 Task: Explore Airbnb accommodation in HodonÃÂ­n, Czech Republic from 9th December, 2023 to 11th December, 2023 for 2 adults.2 bedrooms having 2 beds and 1 bathroom. Property type can be guest house. Amenities needed are: wifi. Look for 4 properties as per requirement.
Action: Mouse pressed left at (437, 95)
Screenshot: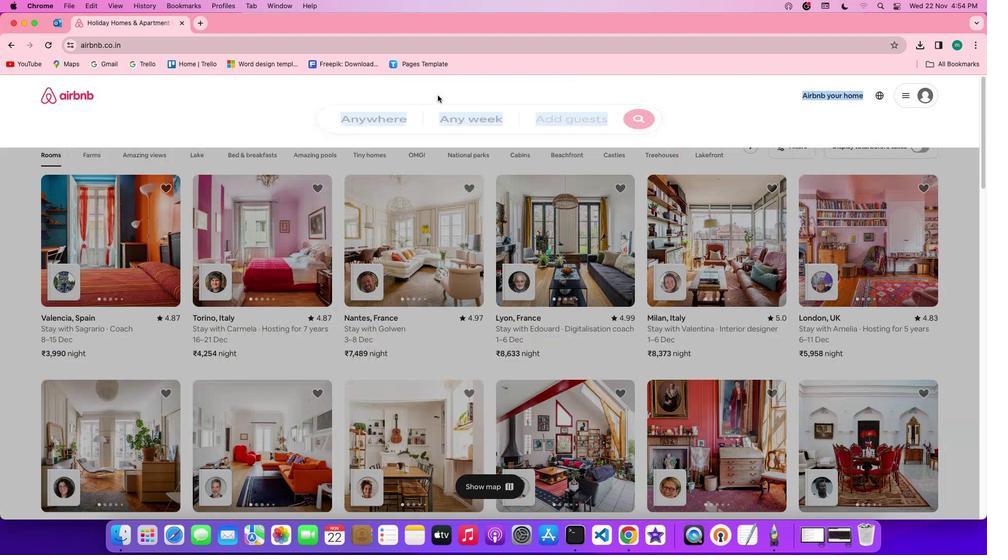 
Action: Mouse moved to (405, 139)
Screenshot: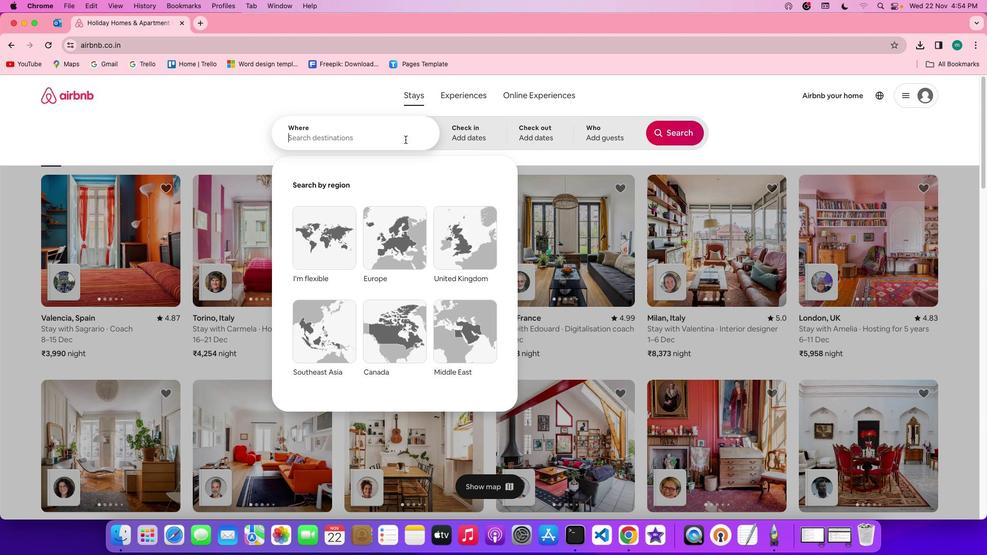 
Action: Mouse pressed left at (405, 139)
Screenshot: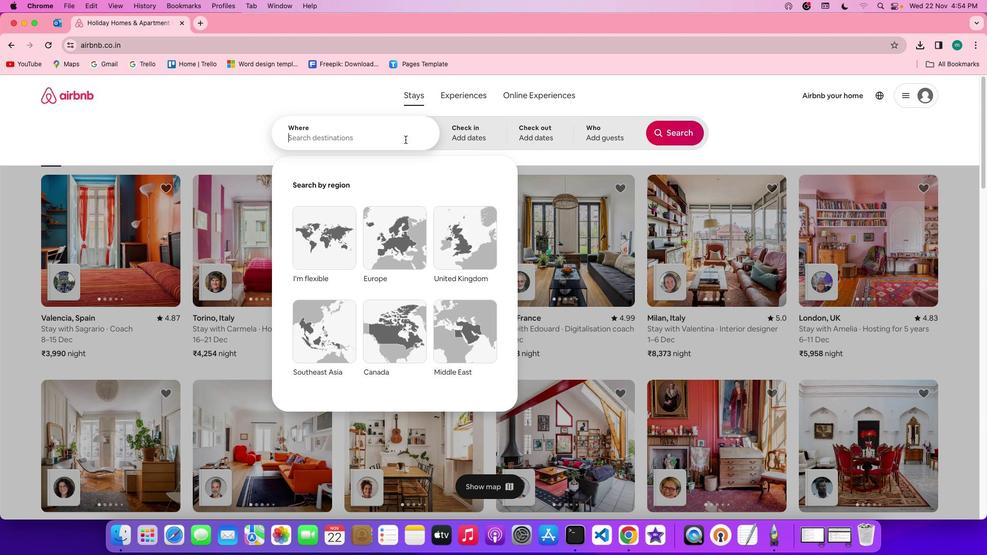 
Action: Key pressed Key.shift'H''o''n''d''o''n''a''n'','Key.spaceKey.shift'c''z''e''c''h'Key.spaceKey.shift'r''e''p''u''b''l''i''c'
Screenshot: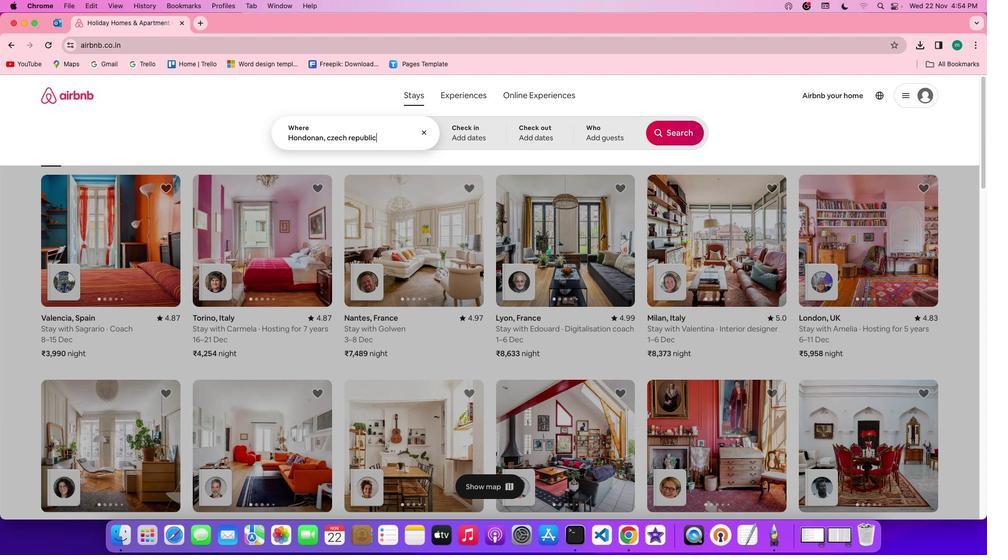 
Action: Mouse moved to (454, 128)
Screenshot: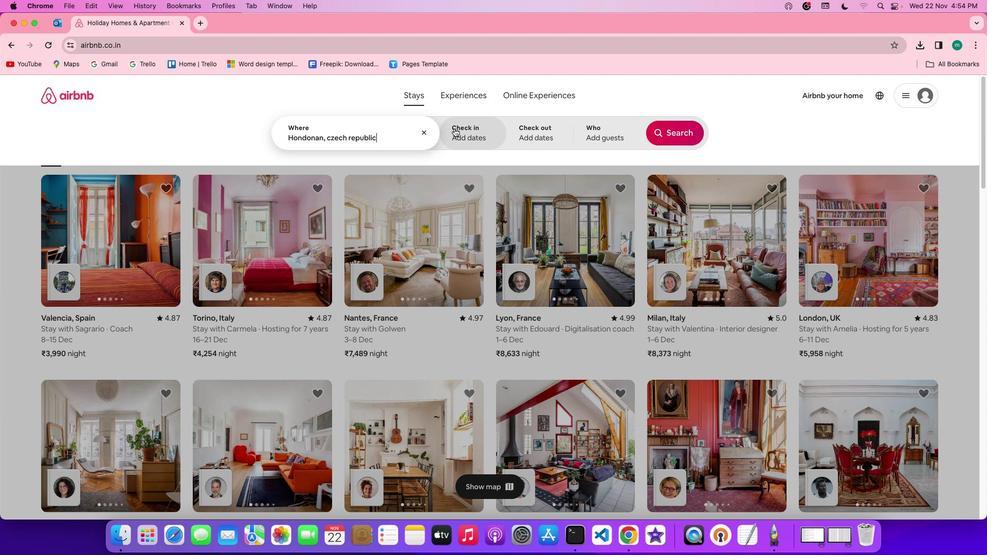 
Action: Mouse pressed left at (454, 128)
Screenshot: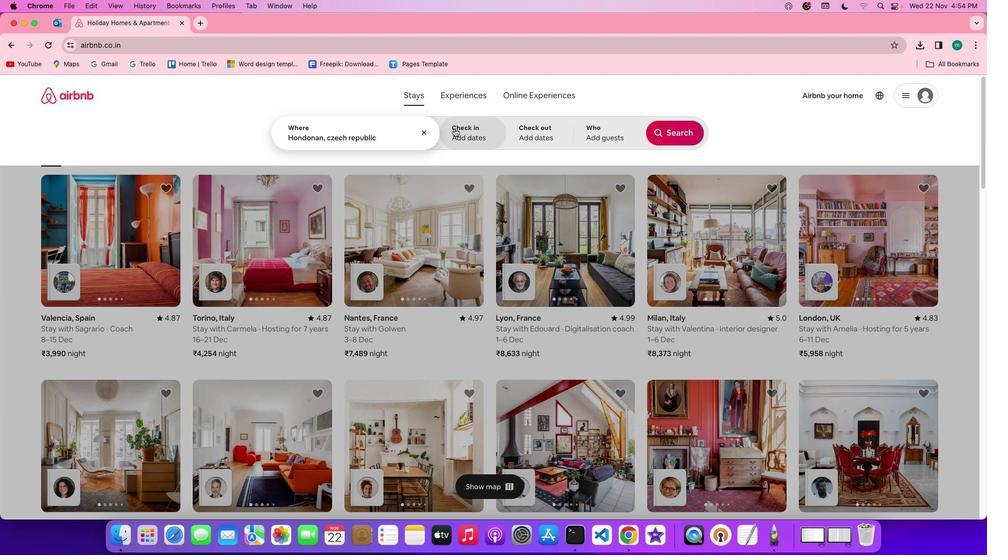 
Action: Mouse moved to (661, 281)
Screenshot: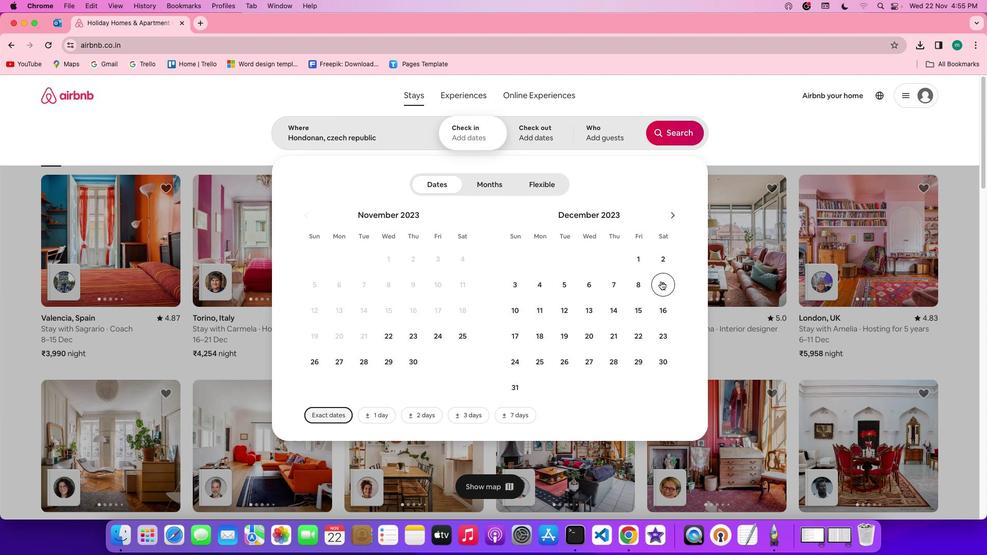 
Action: Mouse pressed left at (661, 281)
Screenshot: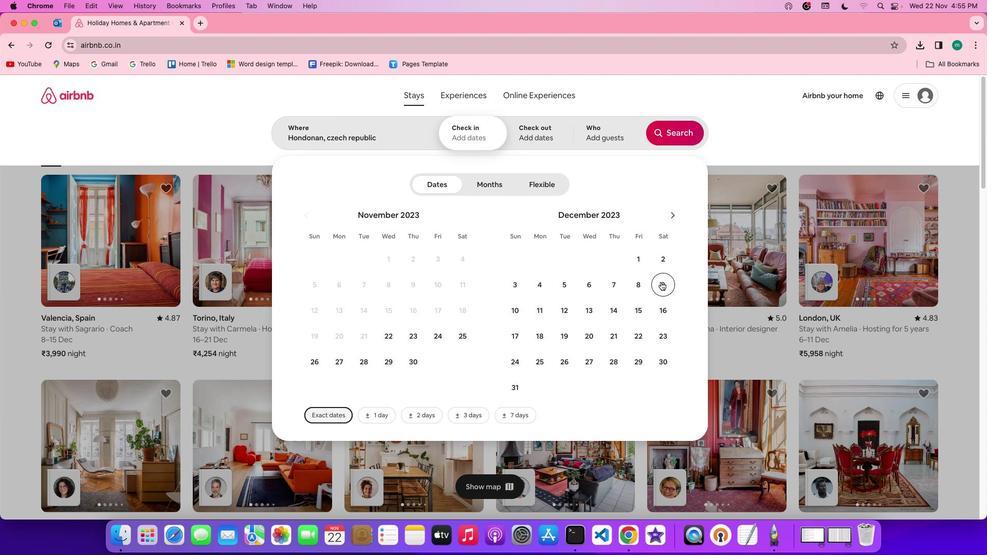
Action: Mouse moved to (538, 310)
Screenshot: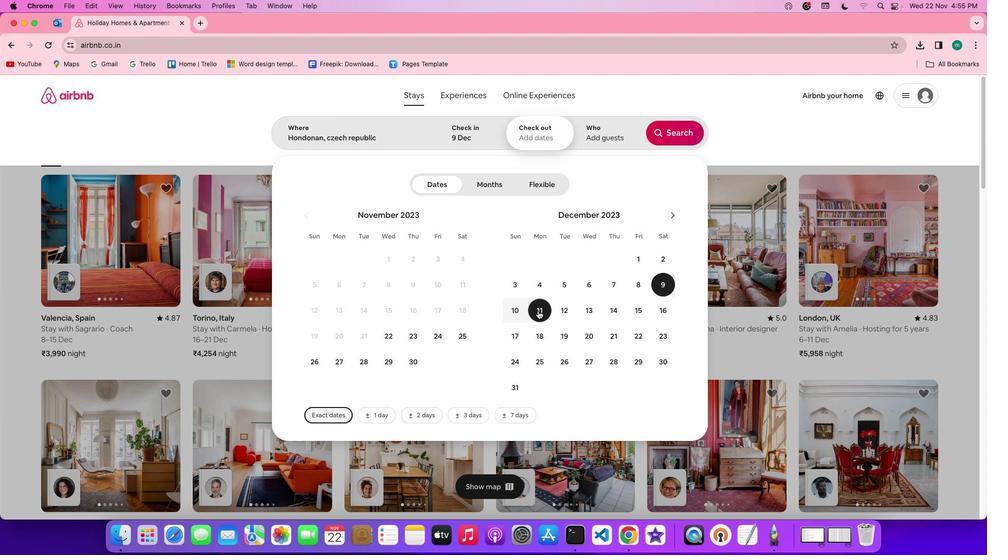 
Action: Mouse pressed left at (538, 310)
Screenshot: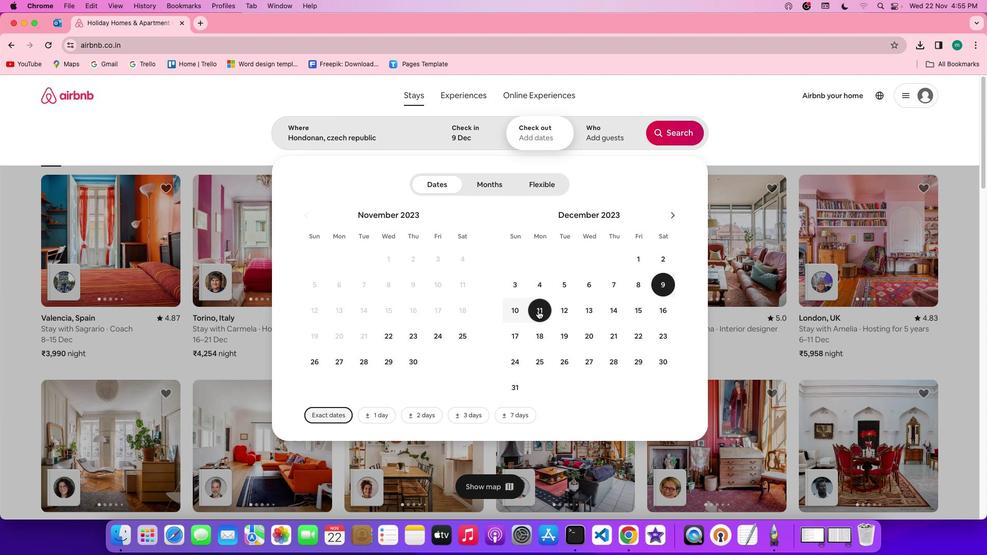 
Action: Mouse moved to (606, 134)
Screenshot: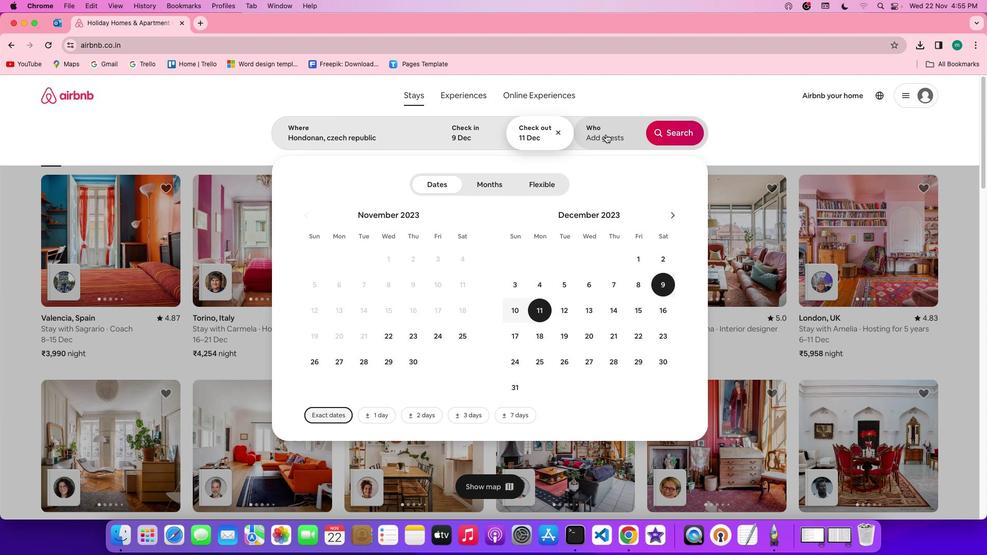 
Action: Mouse pressed left at (606, 134)
Screenshot: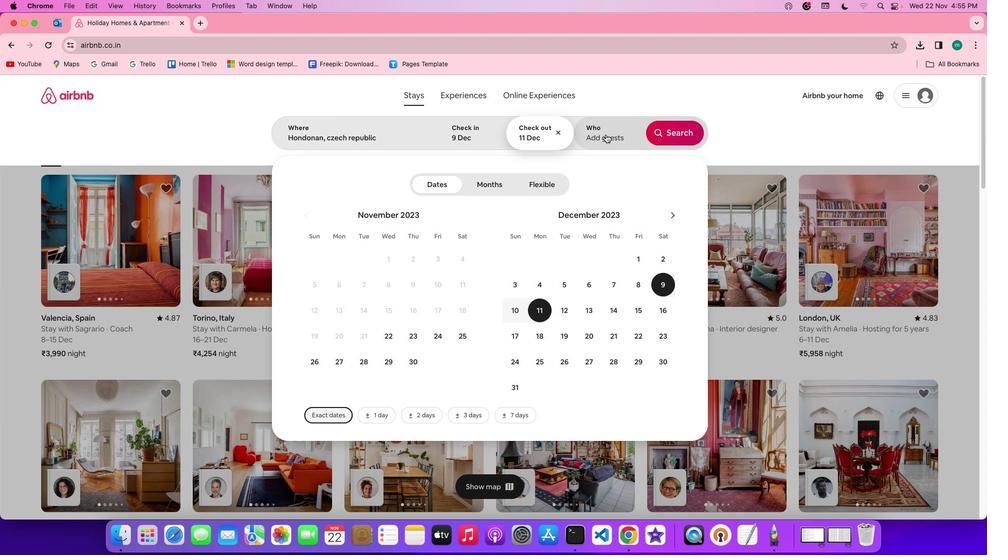 
Action: Mouse moved to (683, 186)
Screenshot: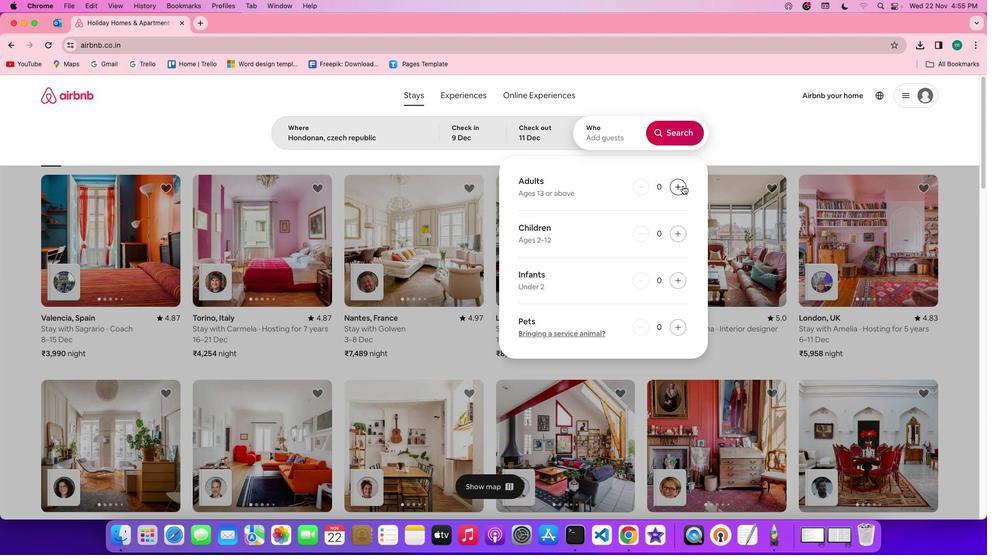 
Action: Mouse pressed left at (683, 186)
Screenshot: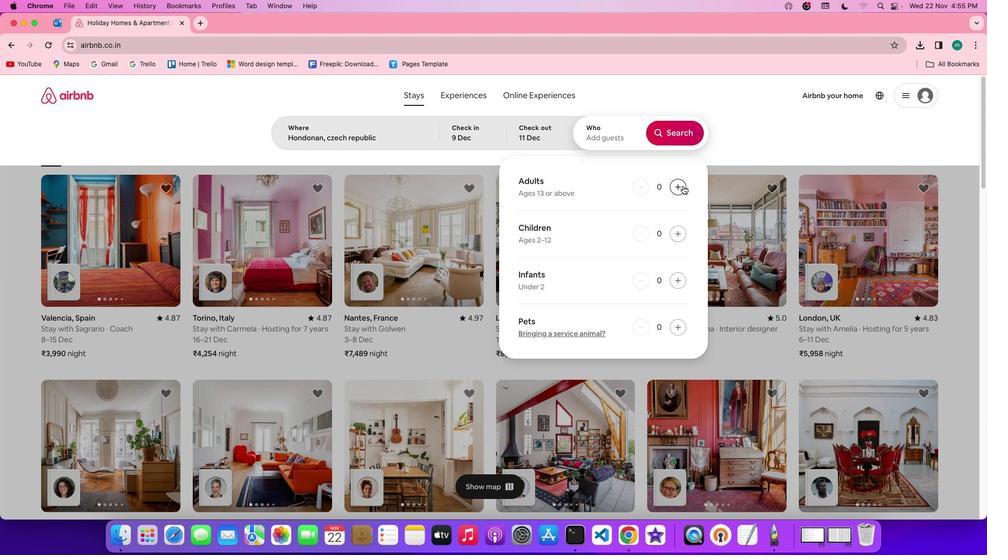 
Action: Mouse pressed left at (683, 186)
Screenshot: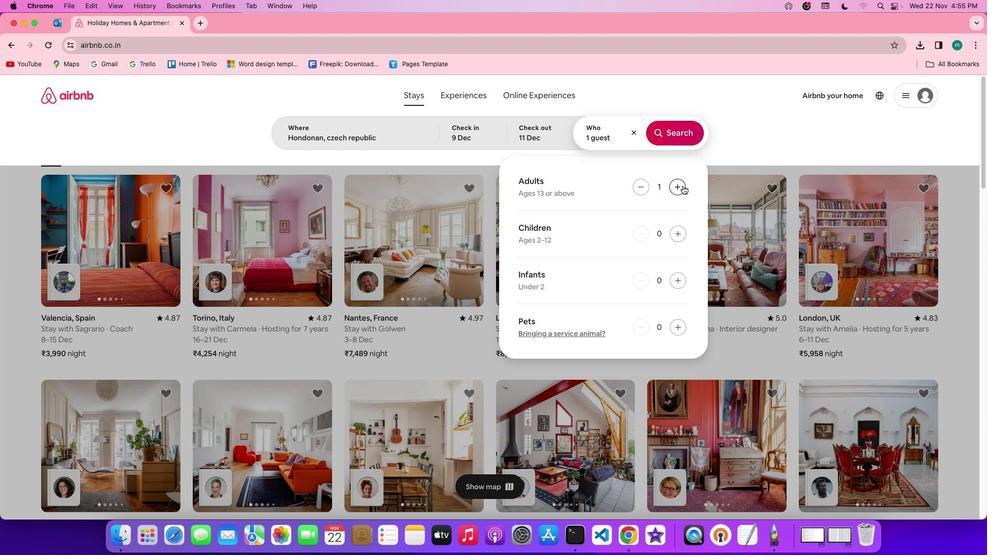 
Action: Mouse moved to (678, 132)
Screenshot: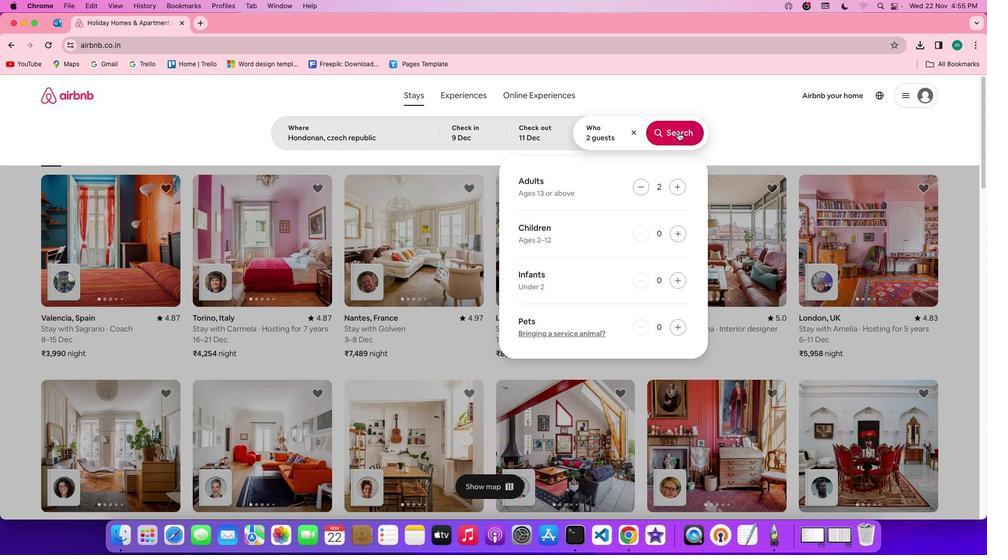 
Action: Mouse pressed left at (678, 132)
Screenshot: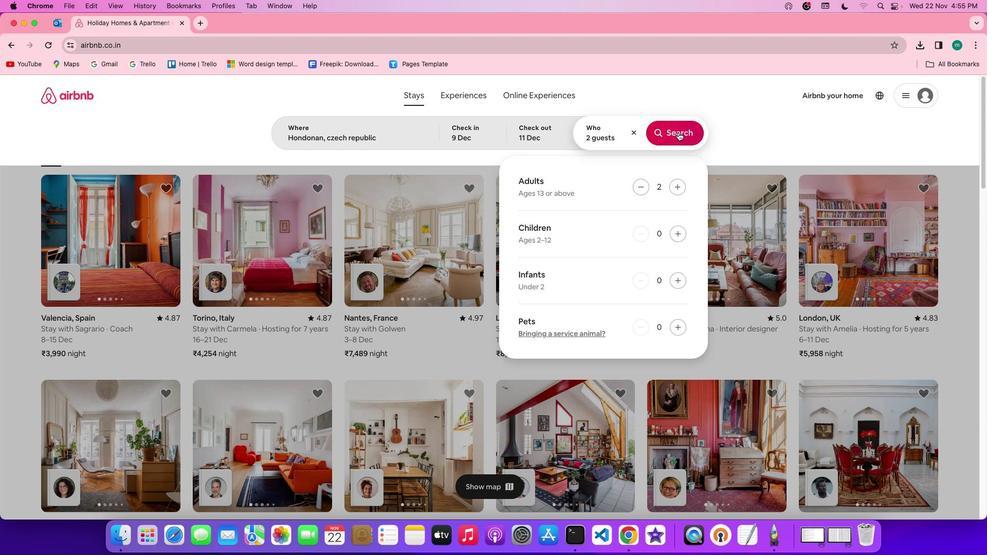 
Action: Mouse moved to (820, 133)
Screenshot: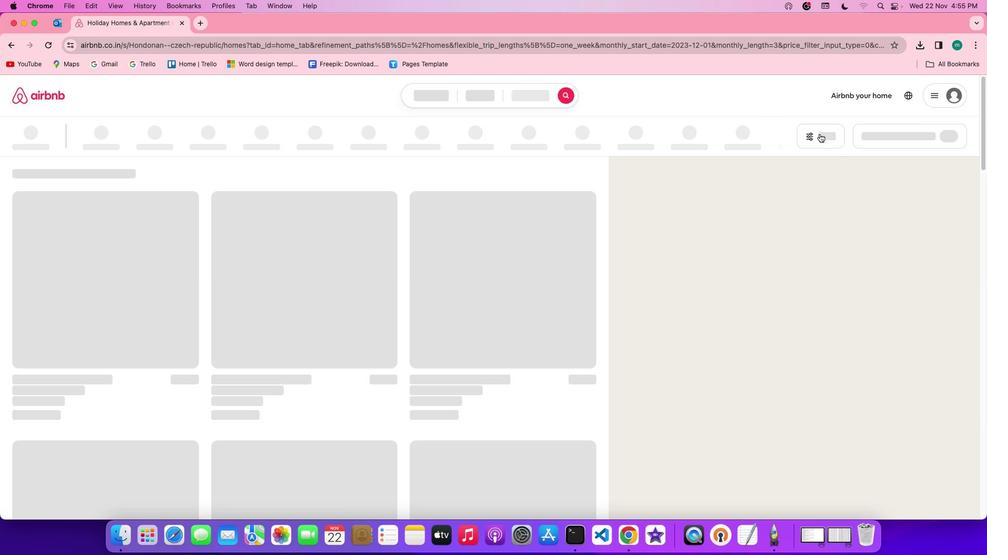
Action: Mouse pressed left at (820, 133)
Screenshot: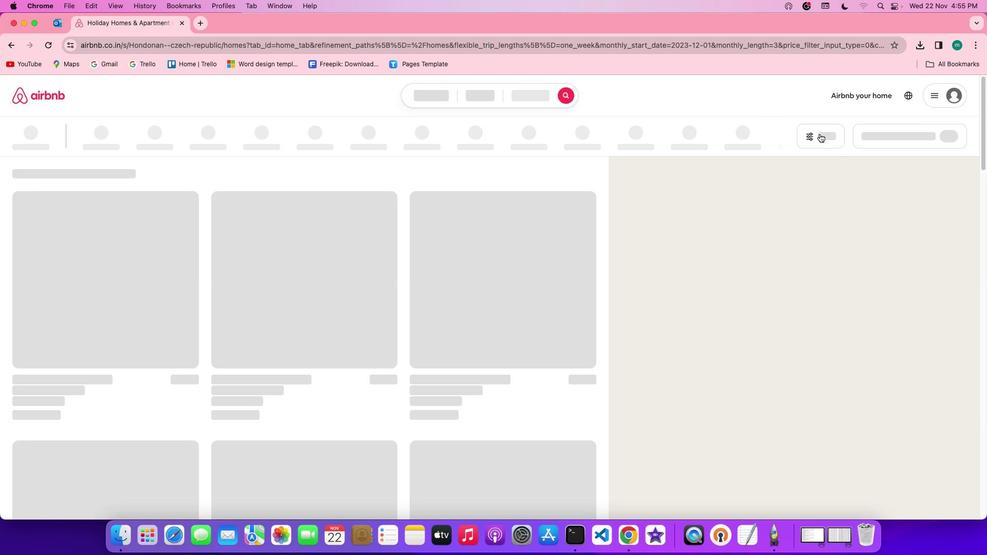 
Action: Mouse moved to (578, 265)
Screenshot: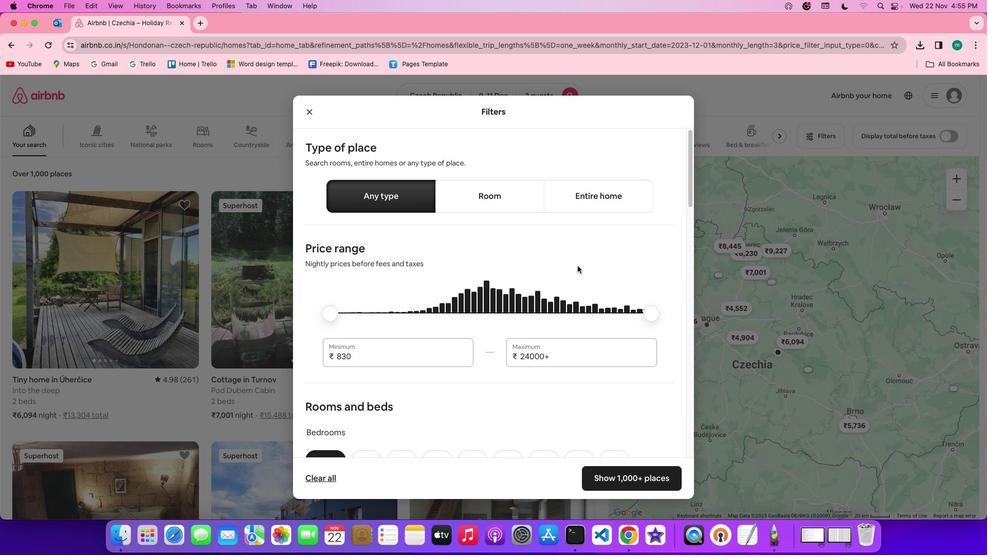 
Action: Mouse scrolled (578, 265) with delta (0, 0)
Screenshot: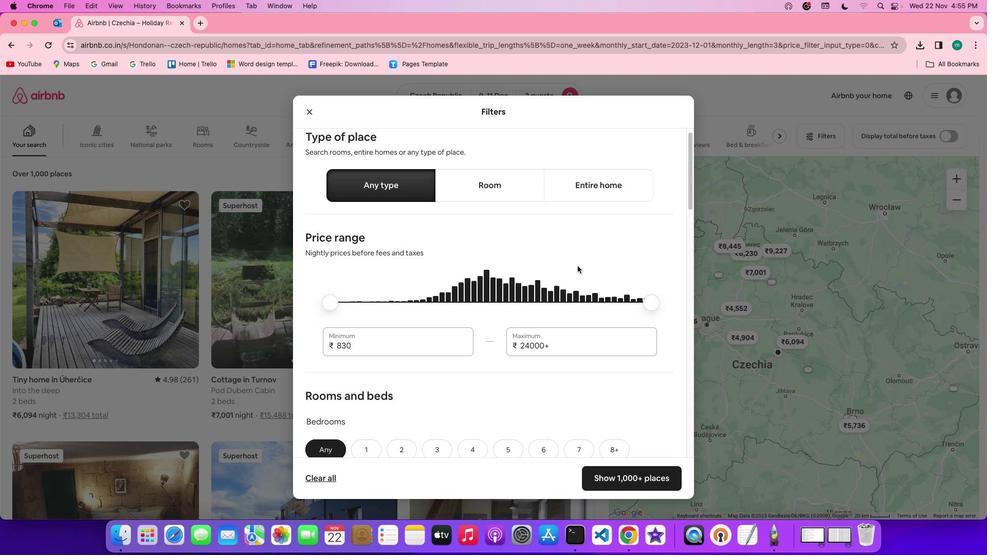 
Action: Mouse scrolled (578, 265) with delta (0, 0)
Screenshot: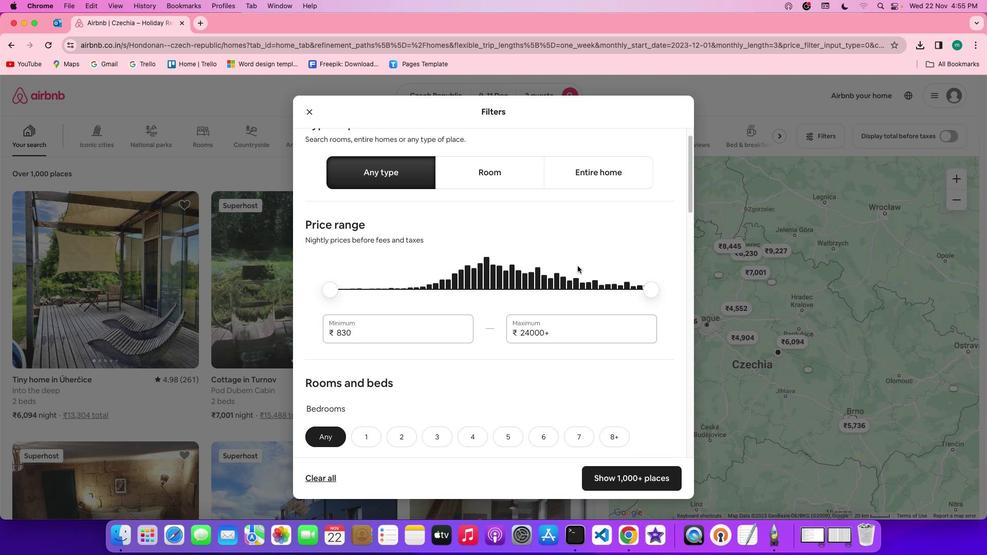 
Action: Mouse scrolled (578, 265) with delta (0, -1)
Screenshot: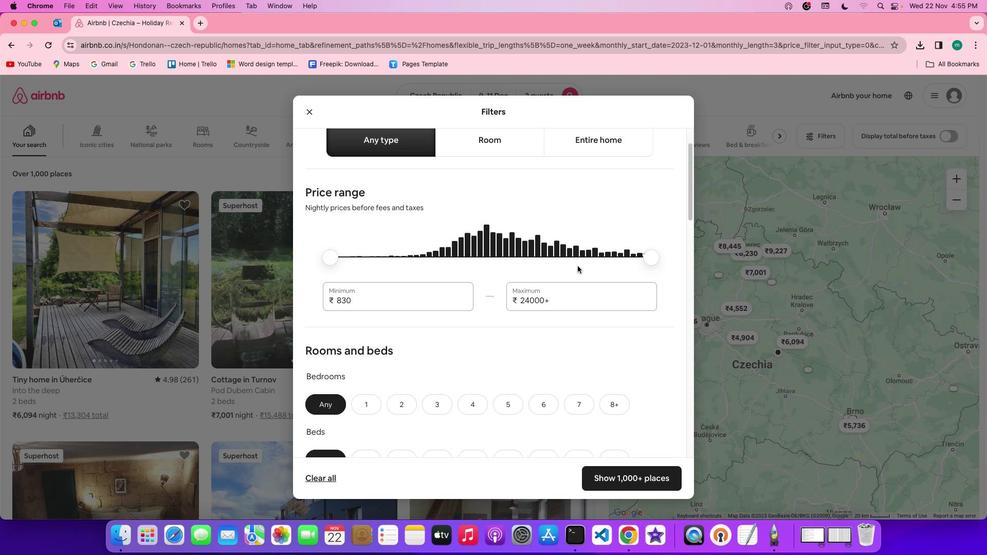 
Action: Mouse scrolled (578, 265) with delta (0, 0)
Screenshot: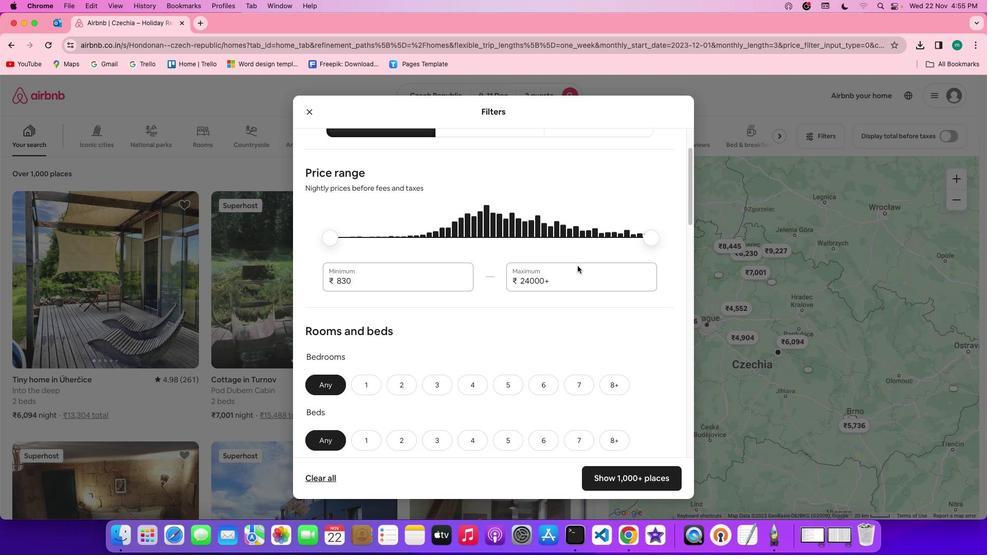 
Action: Mouse scrolled (578, 265) with delta (0, 0)
Screenshot: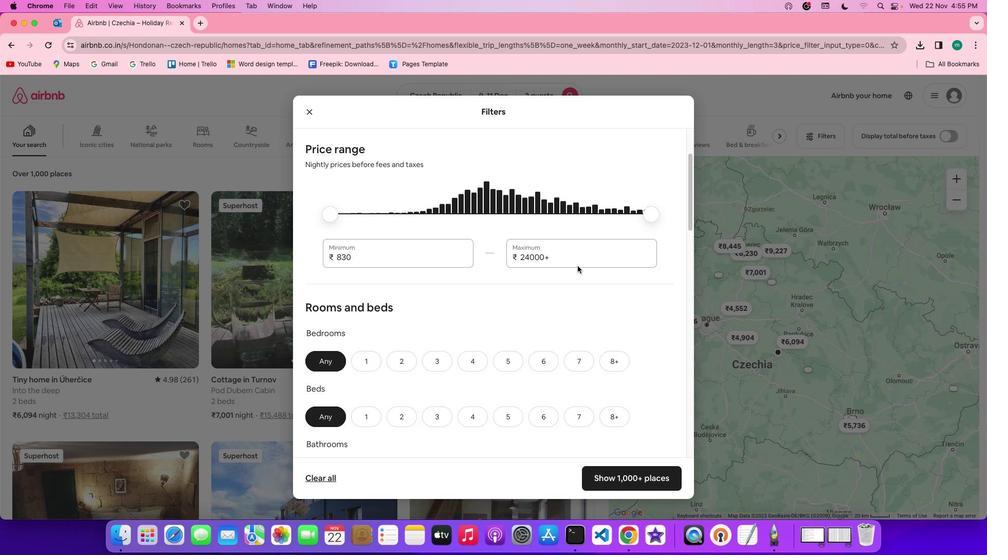 
Action: Mouse scrolled (578, 265) with delta (0, -1)
Screenshot: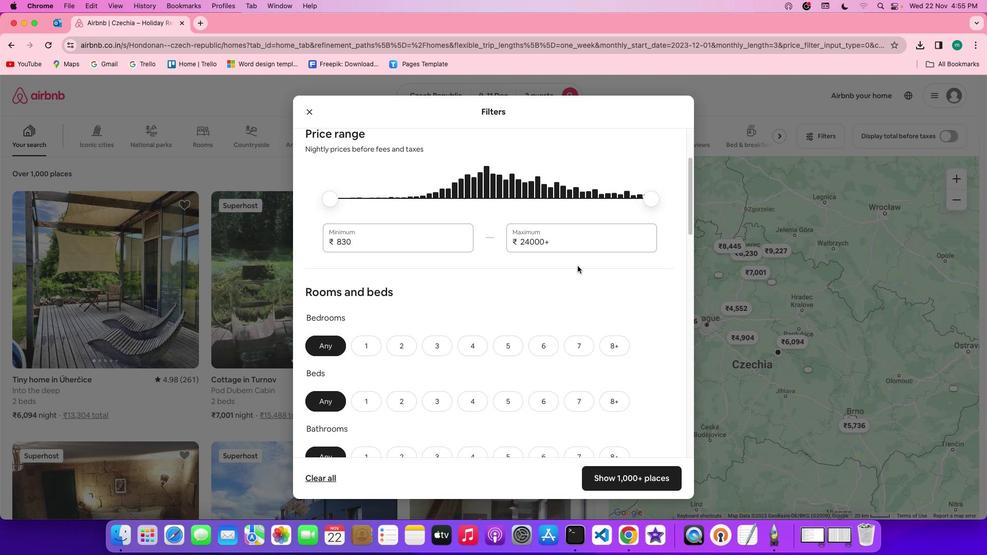 
Action: Mouse scrolled (578, 265) with delta (0, -1)
Screenshot: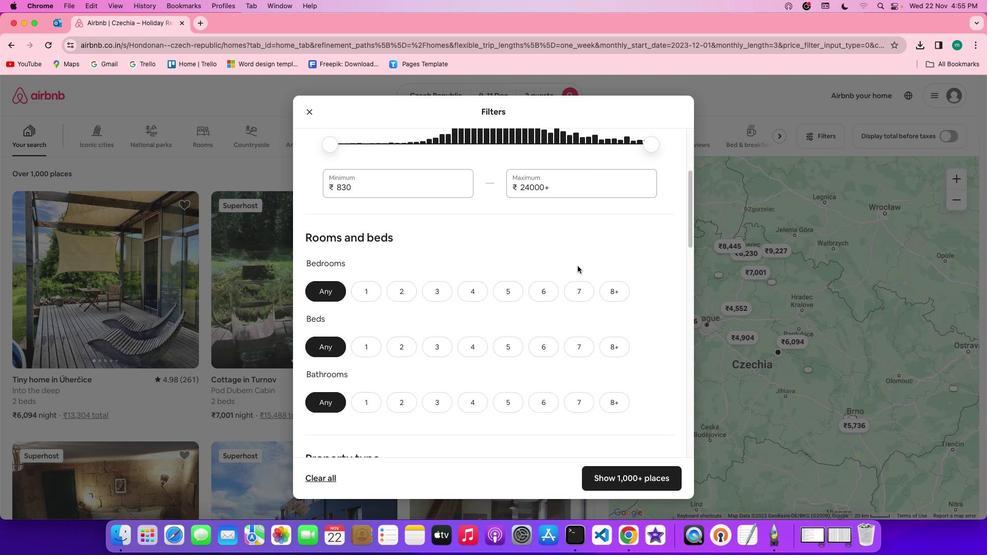 
Action: Mouse scrolled (578, 265) with delta (0, 0)
Screenshot: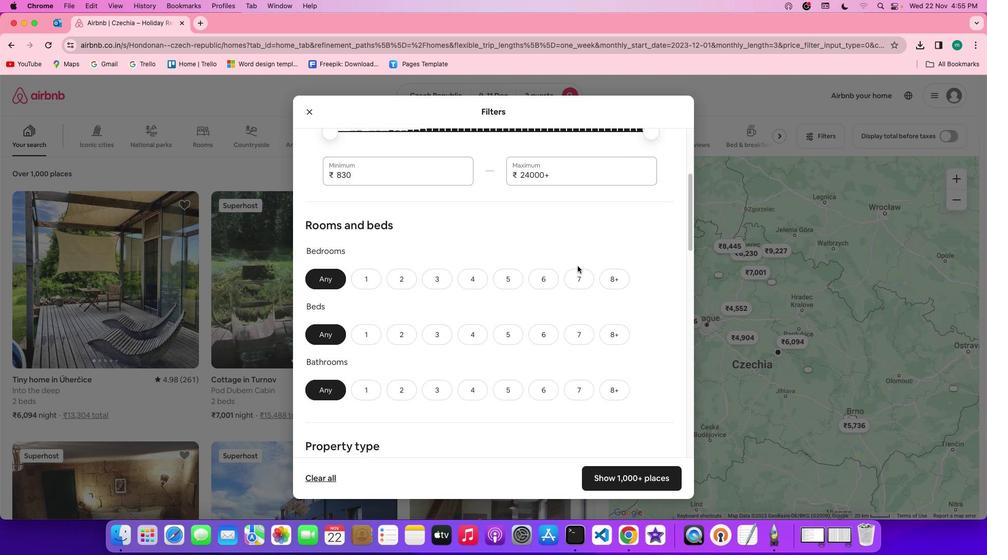 
Action: Mouse scrolled (578, 265) with delta (0, 0)
Screenshot: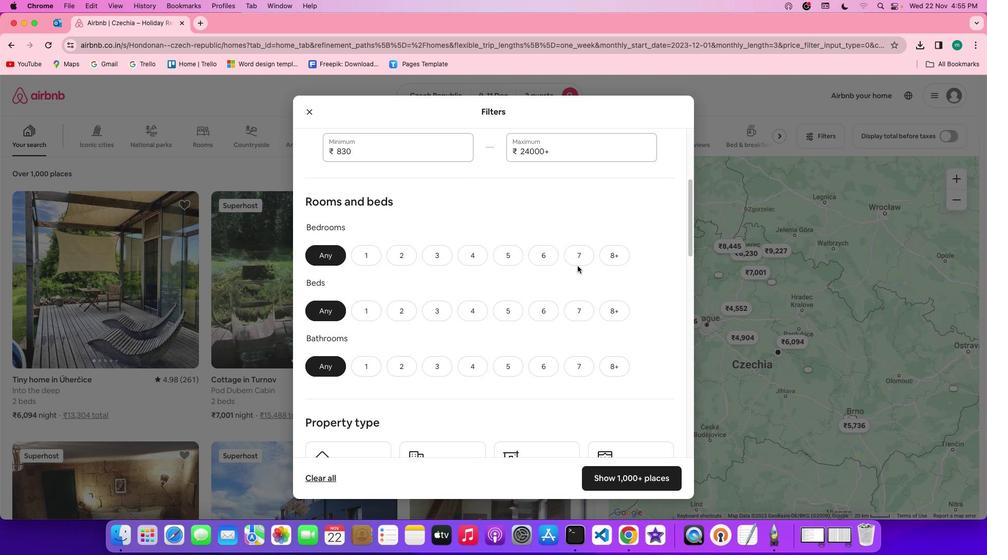 
Action: Mouse scrolled (578, 265) with delta (0, -1)
Screenshot: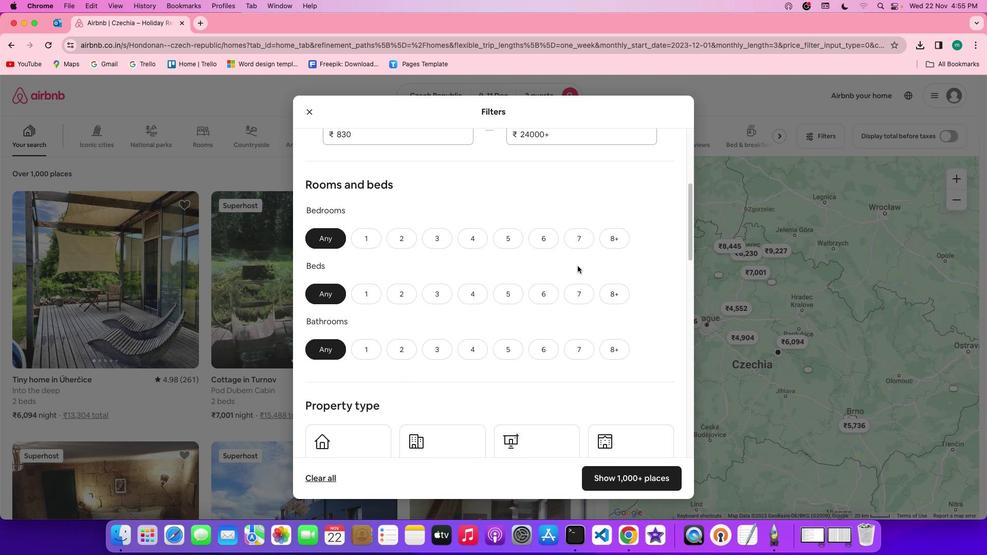 
Action: Mouse moved to (400, 222)
Screenshot: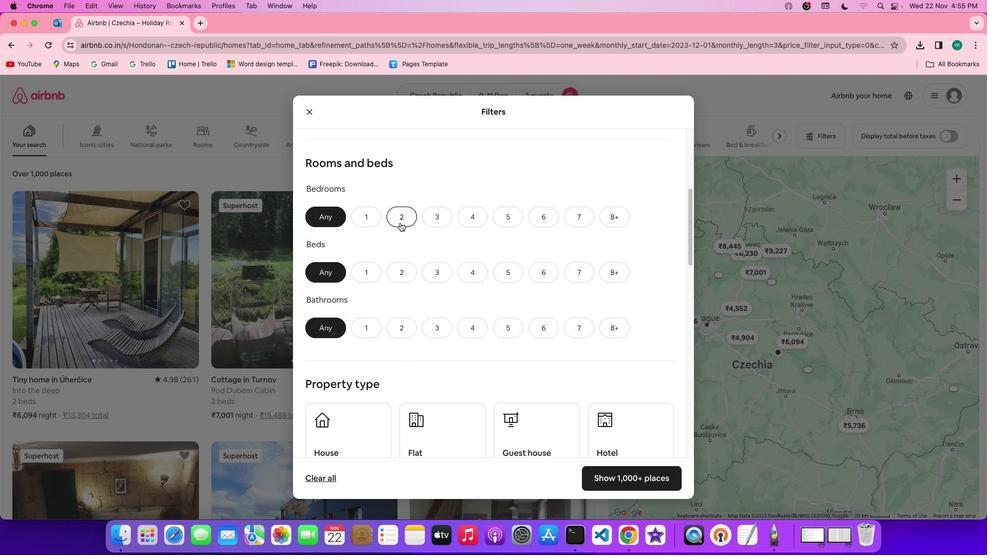 
Action: Mouse pressed left at (400, 222)
Screenshot: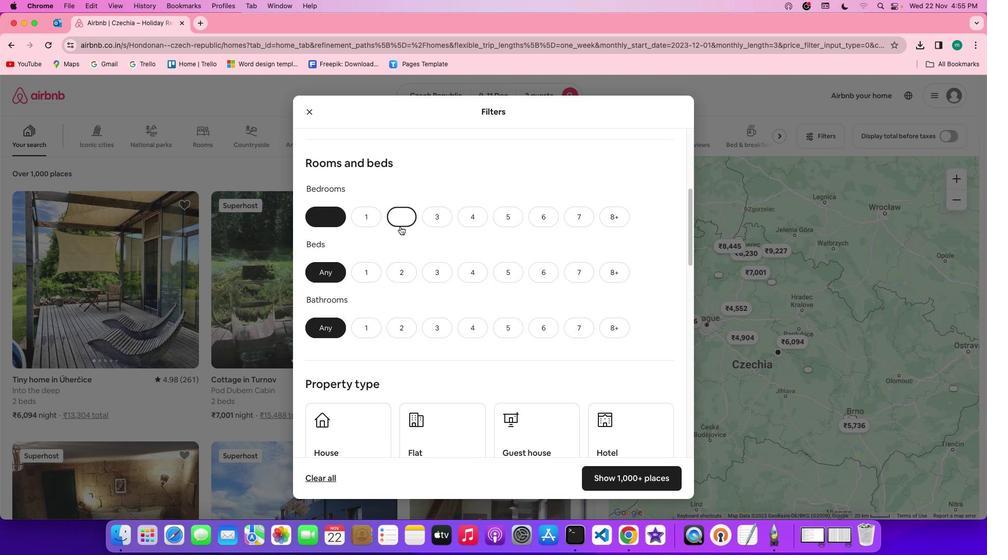 
Action: Mouse moved to (402, 268)
Screenshot: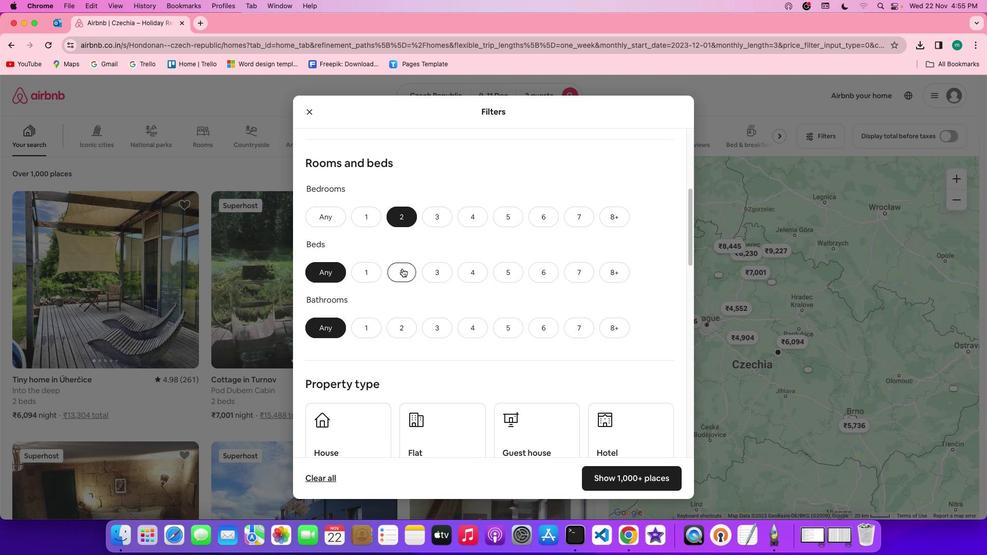 
Action: Mouse pressed left at (402, 268)
Screenshot: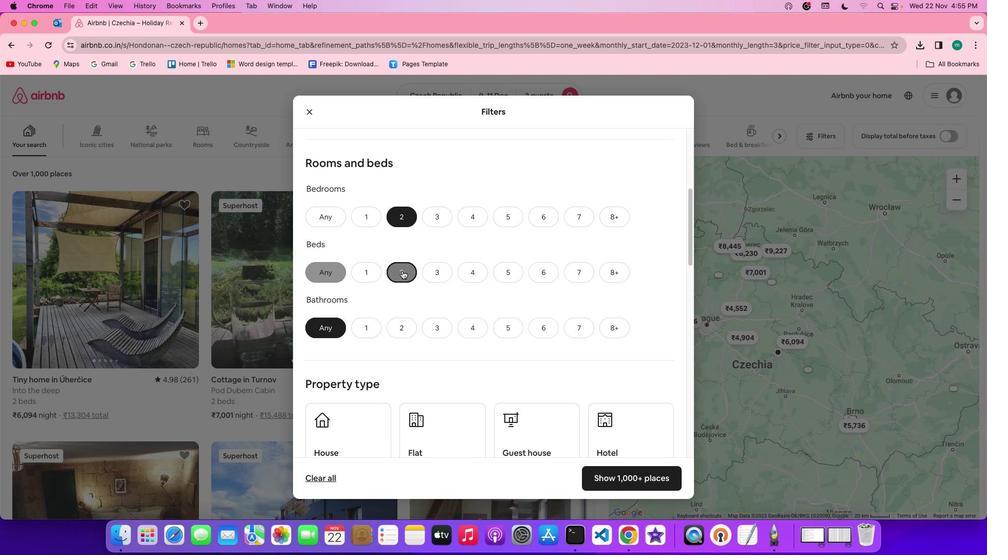 
Action: Mouse moved to (368, 327)
Screenshot: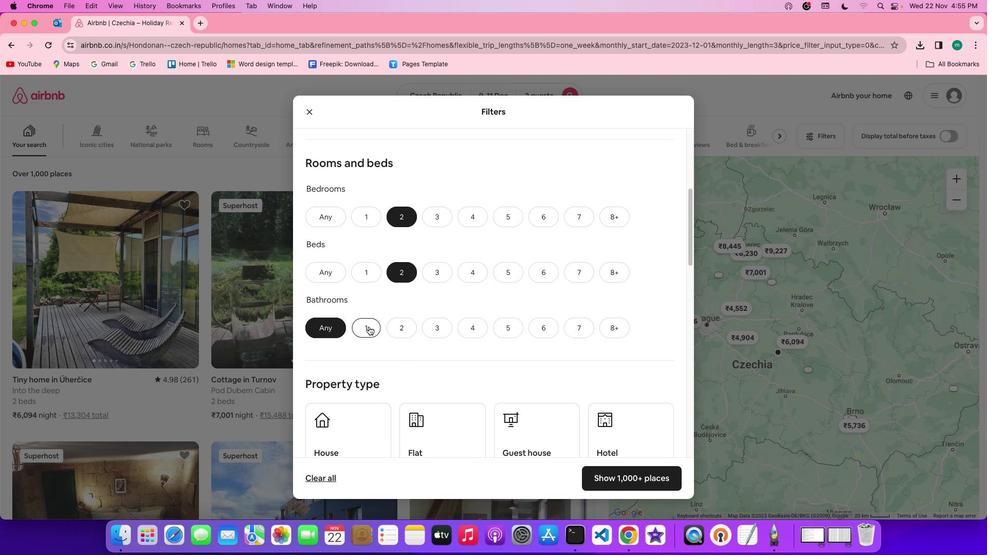 
Action: Mouse pressed left at (368, 327)
Screenshot: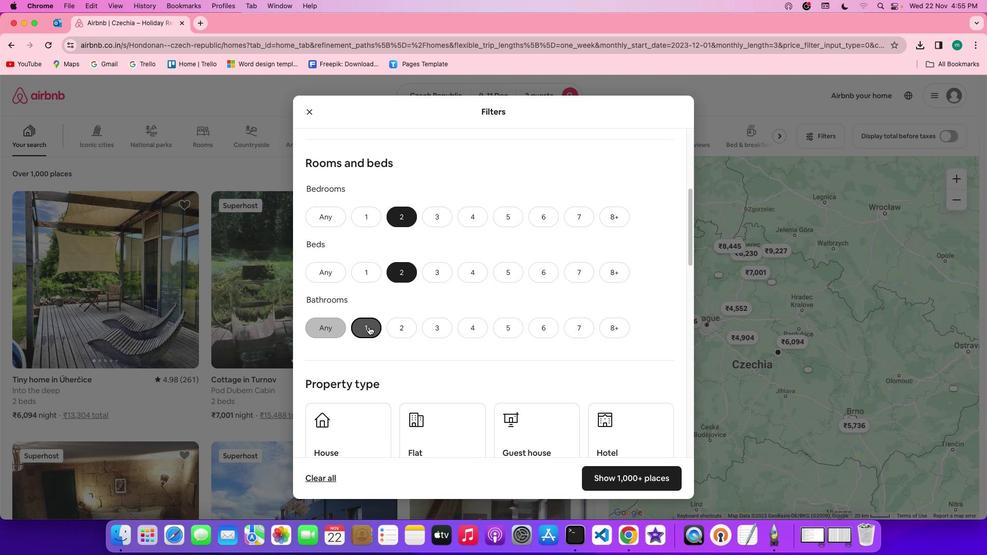 
Action: Mouse moved to (489, 314)
Screenshot: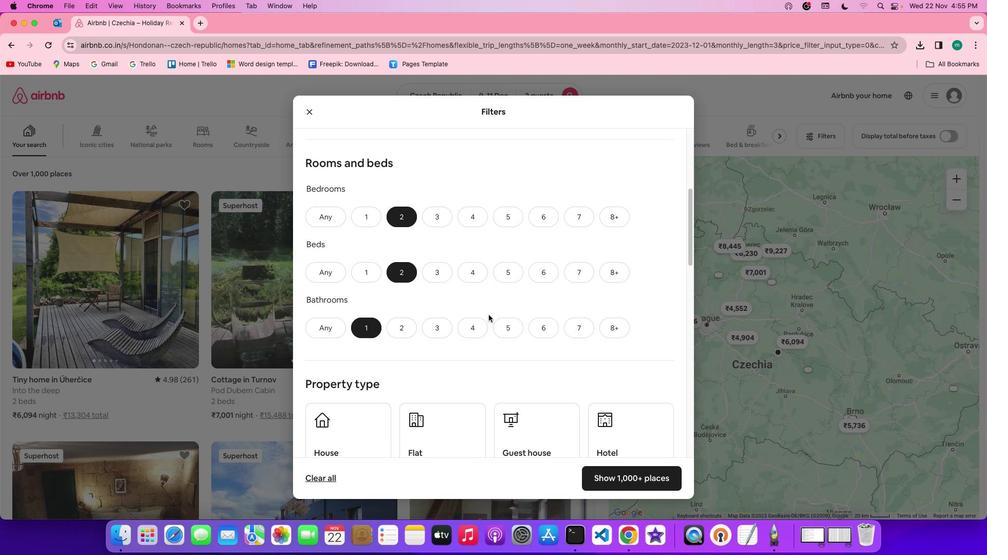 
Action: Mouse scrolled (489, 314) with delta (0, 0)
Screenshot: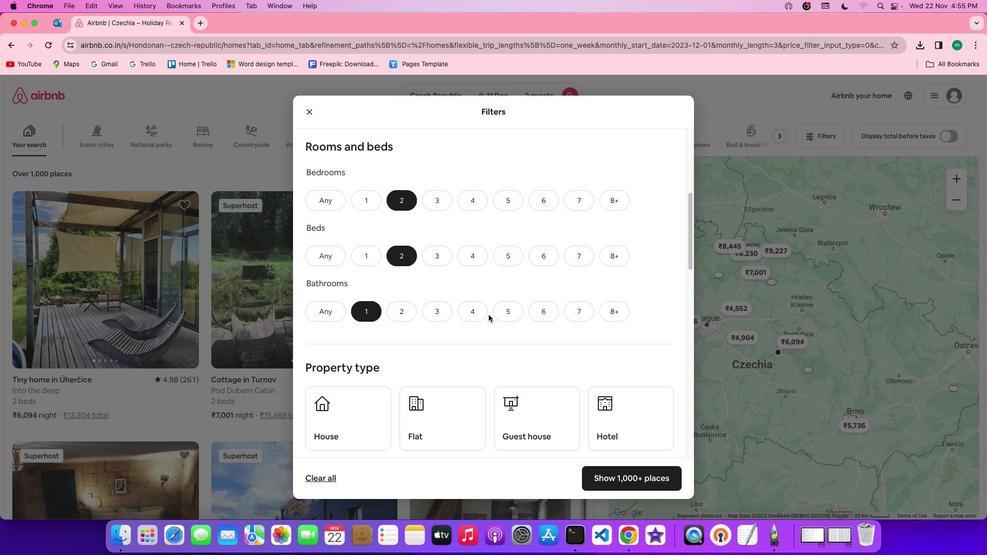 
Action: Mouse scrolled (489, 314) with delta (0, 0)
Screenshot: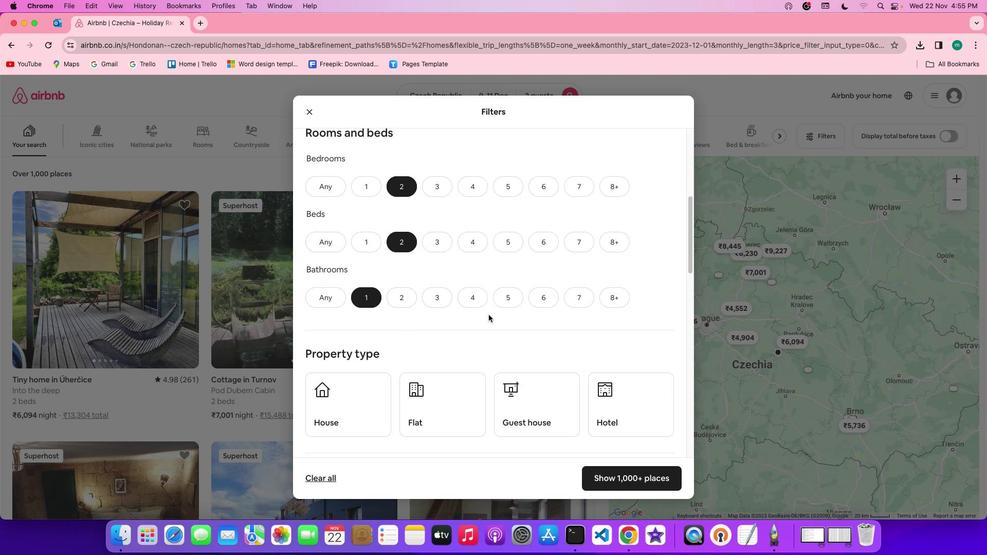 
Action: Mouse scrolled (489, 314) with delta (0, -1)
Screenshot: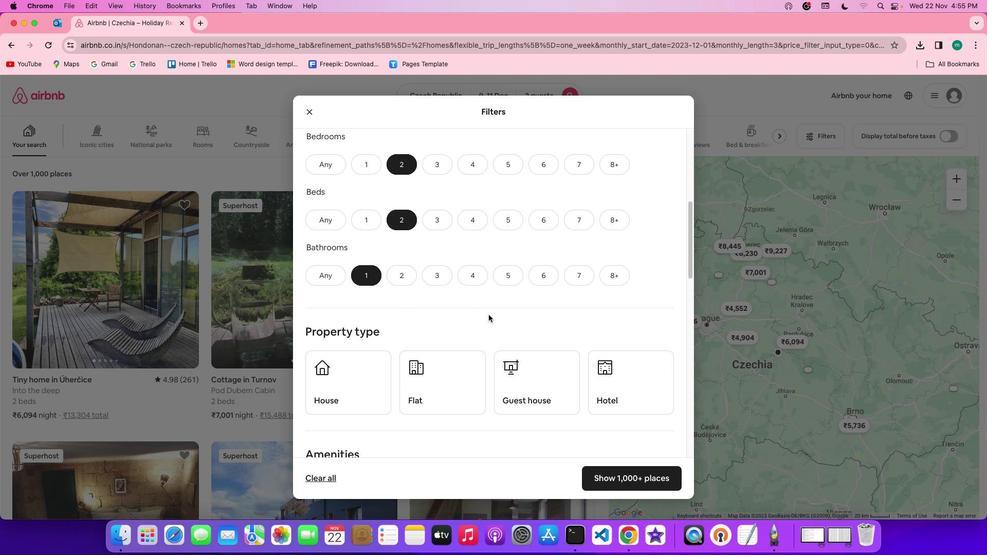 
Action: Mouse scrolled (489, 314) with delta (0, 0)
Screenshot: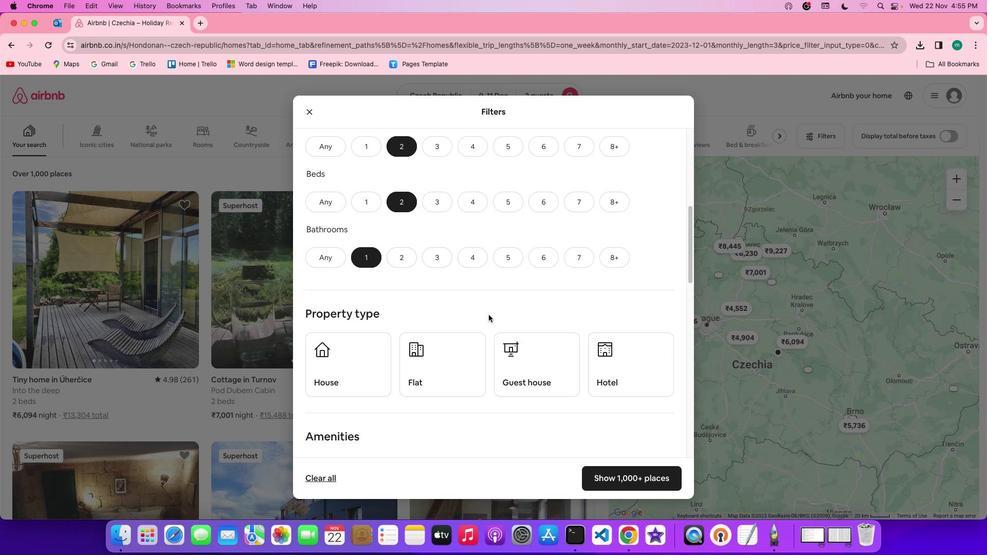 
Action: Mouse scrolled (489, 314) with delta (0, 0)
Screenshot: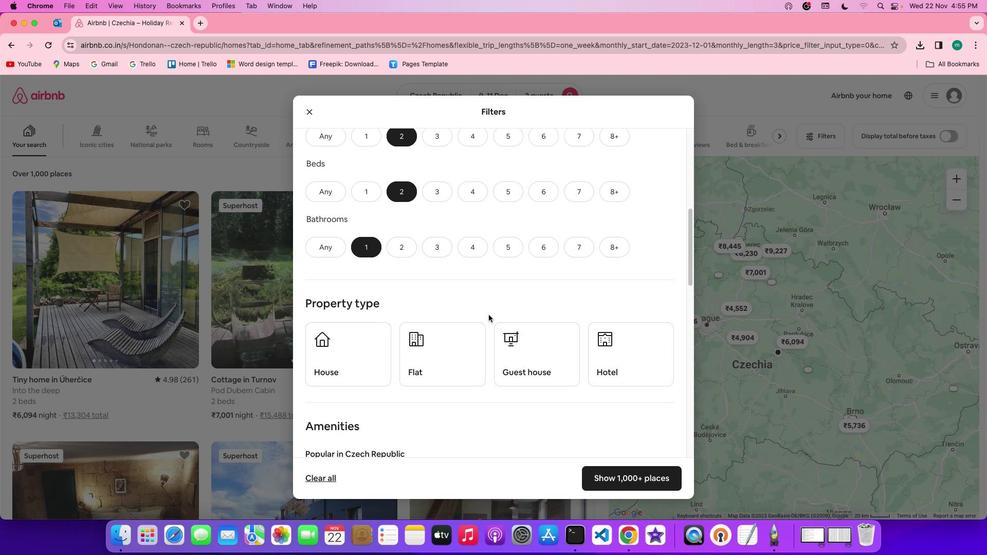 
Action: Mouse scrolled (489, 314) with delta (0, 0)
Screenshot: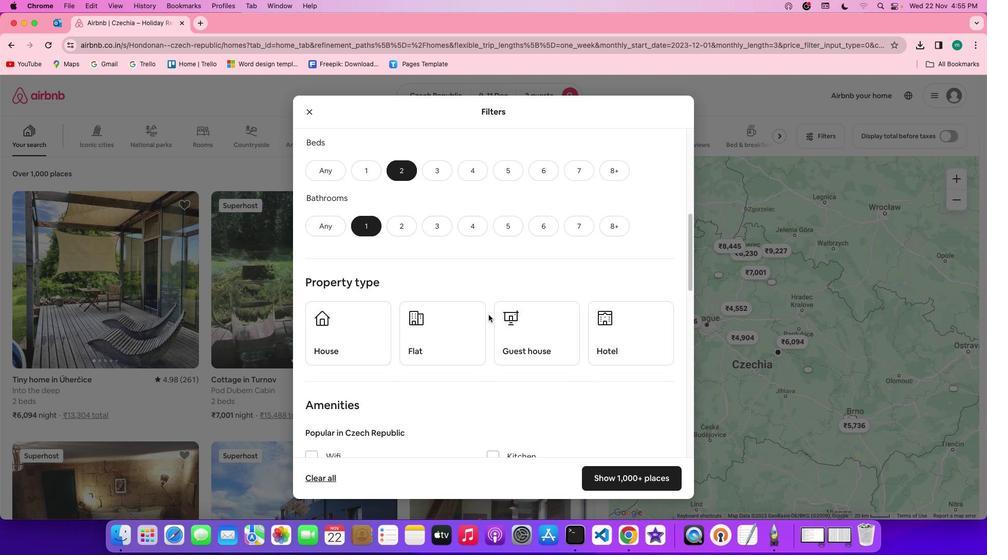 
Action: Mouse scrolled (489, 314) with delta (0, 0)
Screenshot: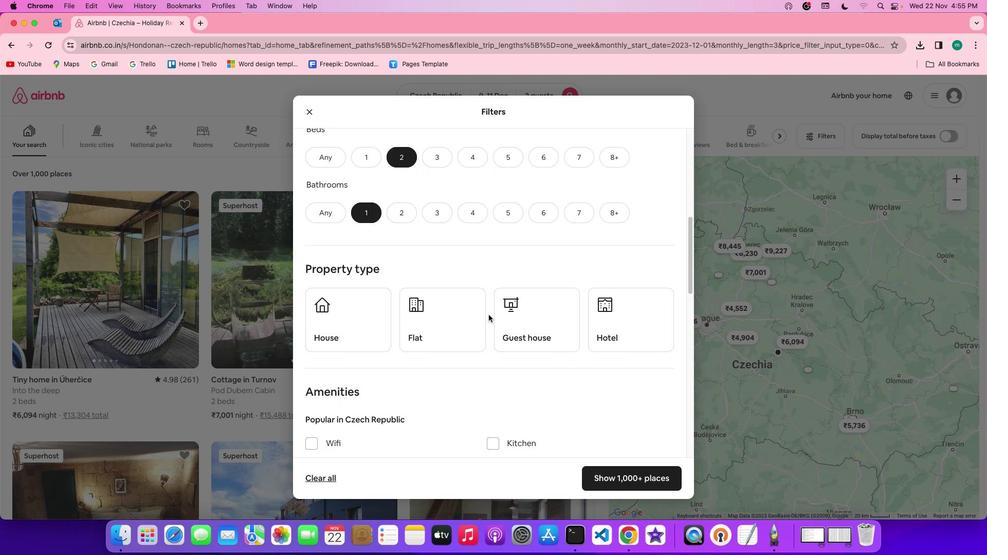 
Action: Mouse scrolled (489, 314) with delta (0, 0)
Screenshot: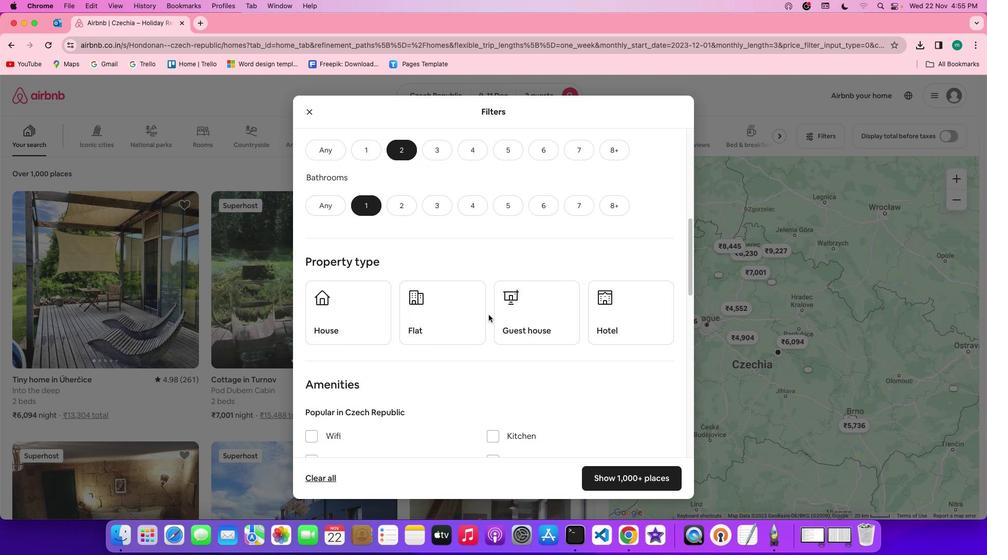 
Action: Mouse scrolled (489, 314) with delta (0, 0)
Screenshot: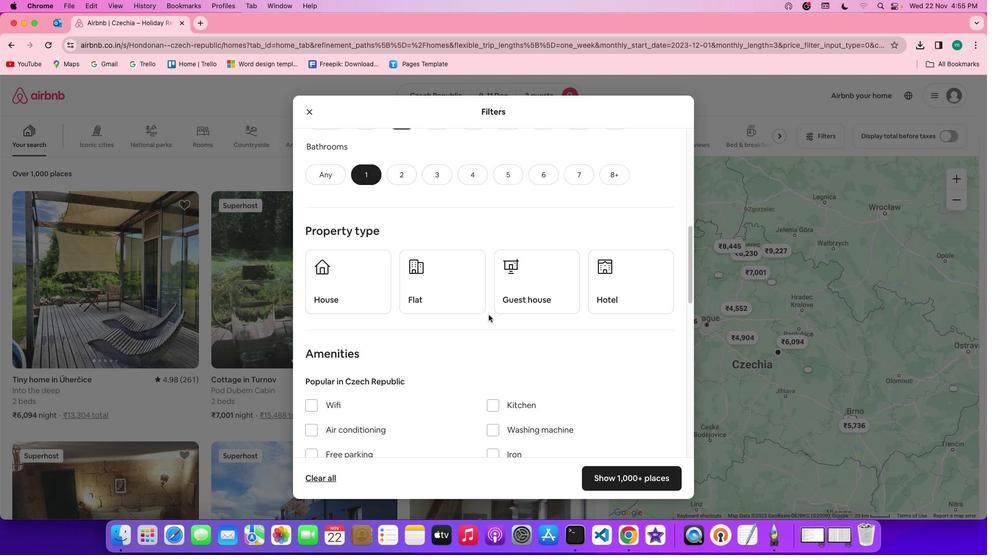 
Action: Mouse moved to (538, 281)
Screenshot: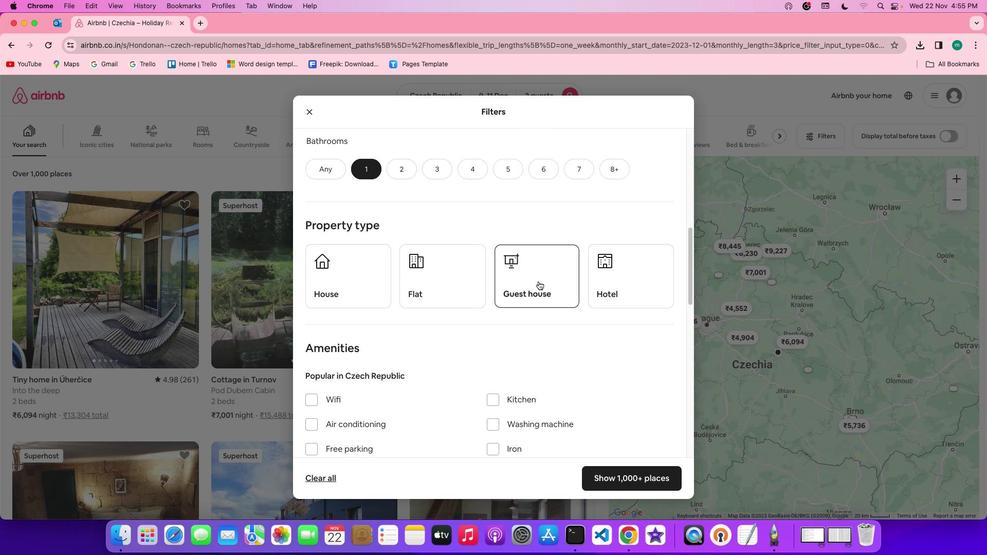 
Action: Mouse pressed left at (538, 281)
Screenshot: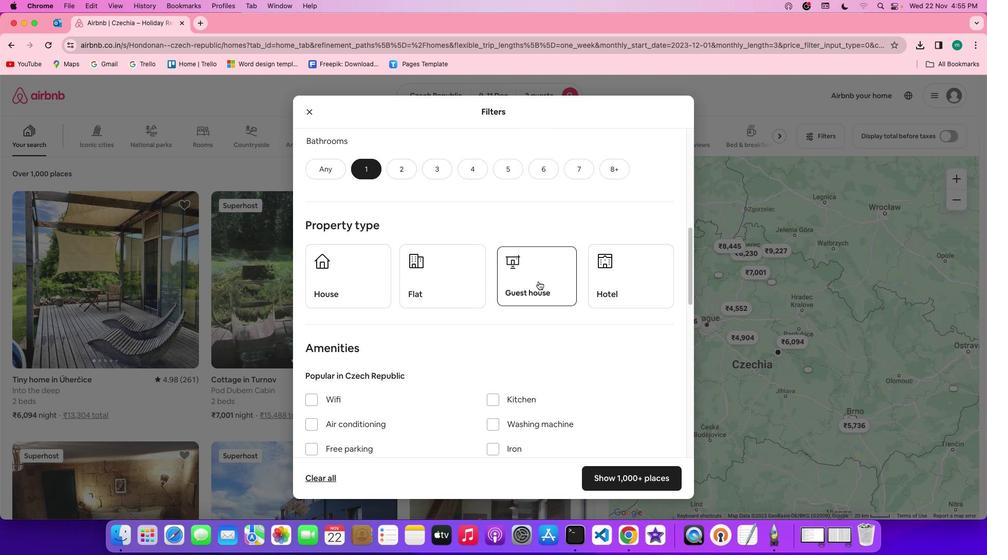 
Action: Mouse moved to (544, 285)
Screenshot: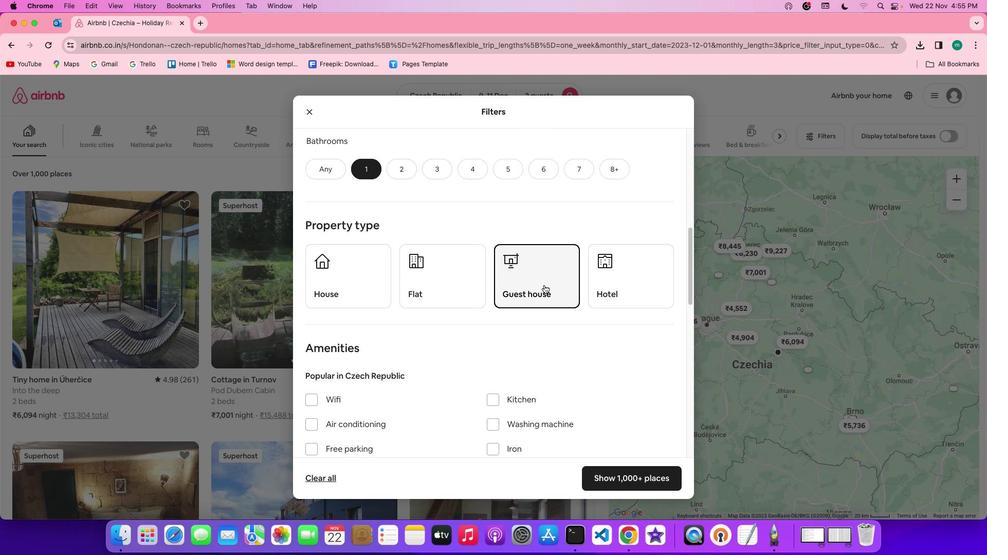 
Action: Mouse scrolled (544, 285) with delta (0, 0)
Screenshot: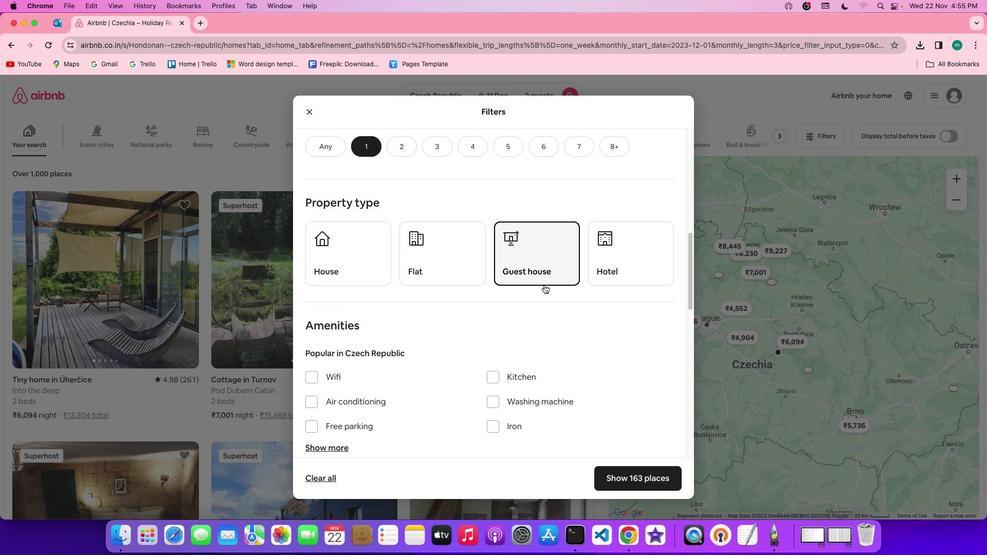 
Action: Mouse scrolled (544, 285) with delta (0, 0)
Screenshot: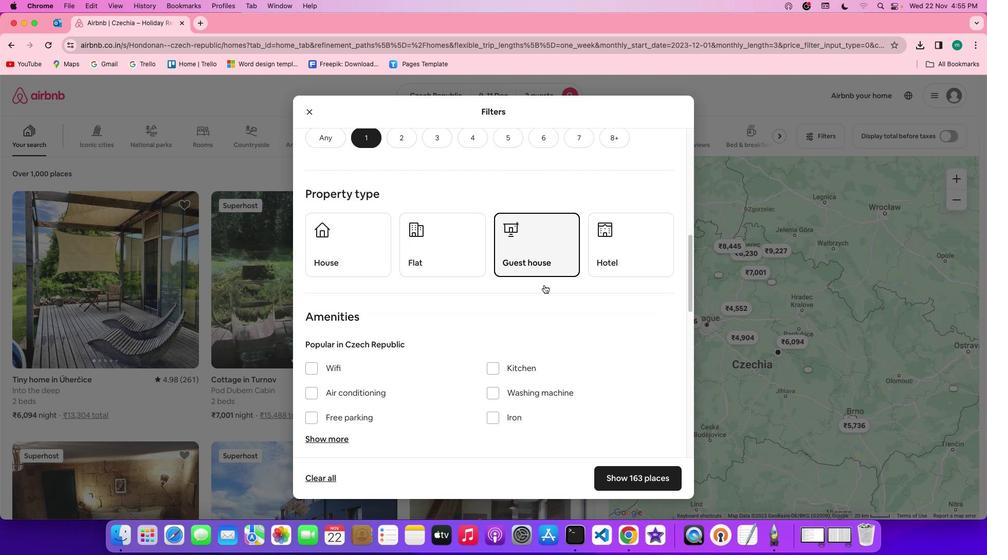 
Action: Mouse scrolled (544, 285) with delta (0, -1)
Screenshot: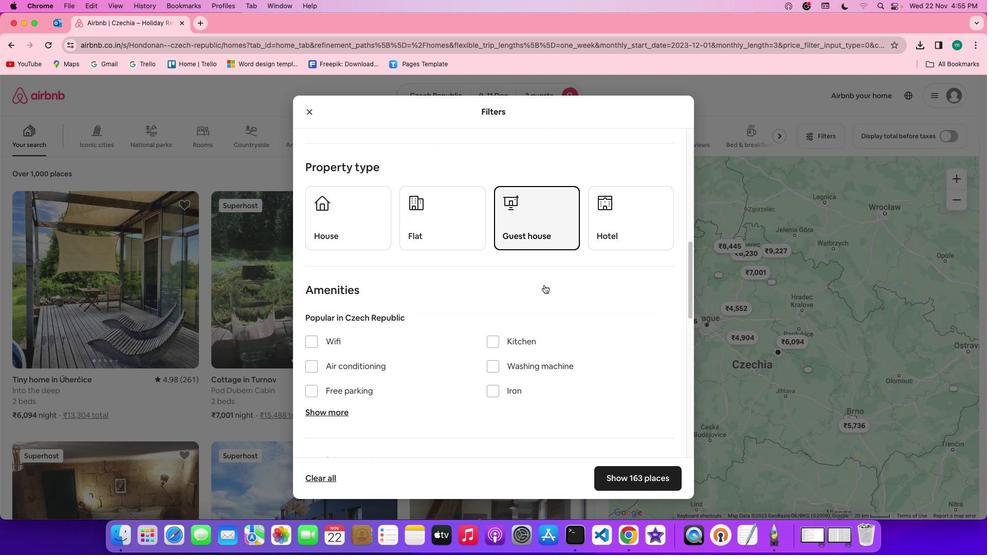 
Action: Mouse scrolled (544, 285) with delta (0, 0)
Screenshot: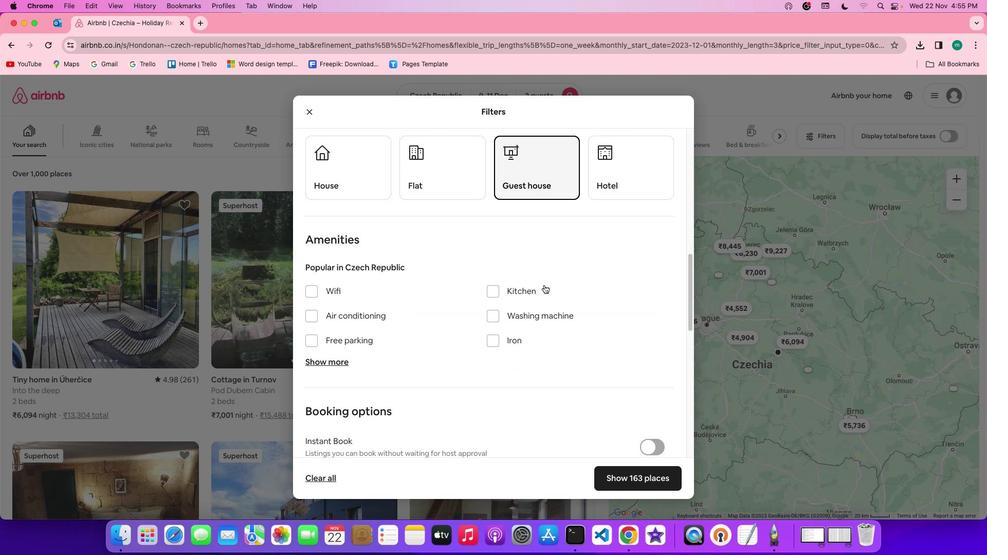
Action: Mouse scrolled (544, 285) with delta (0, 0)
Screenshot: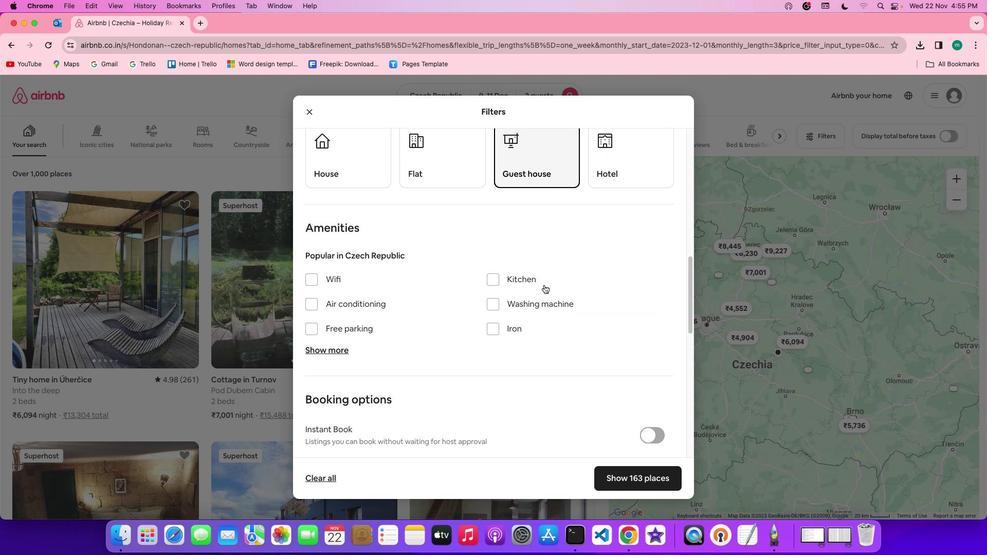 
Action: Mouse scrolled (544, 285) with delta (0, 0)
Screenshot: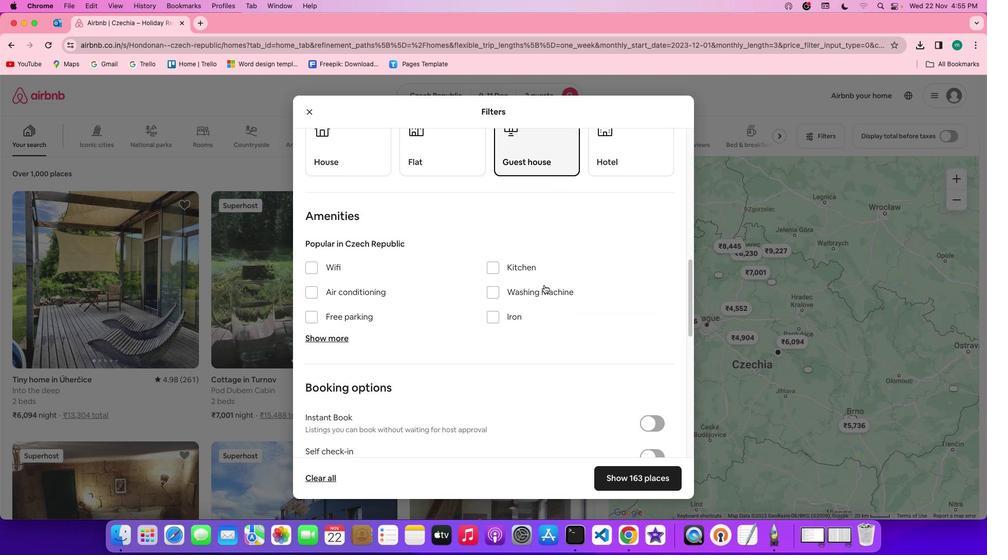 
Action: Mouse scrolled (544, 285) with delta (0, 0)
Screenshot: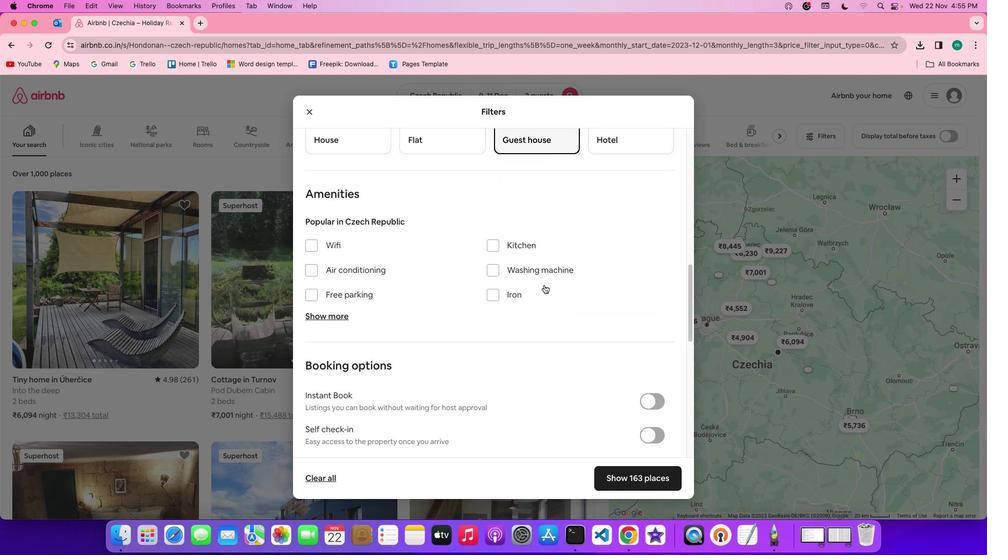 
Action: Mouse scrolled (544, 285) with delta (0, 0)
Screenshot: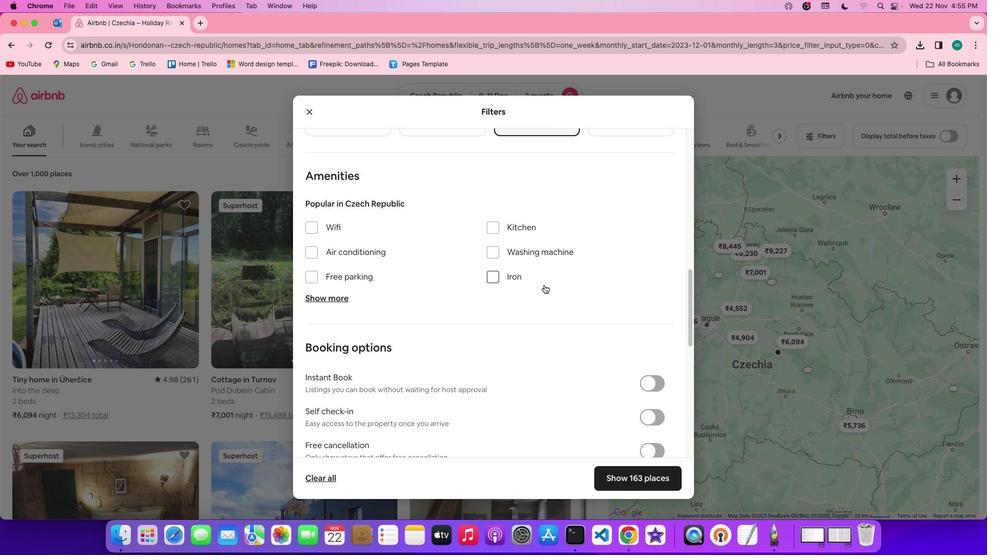
Action: Mouse scrolled (544, 285) with delta (0, 0)
Screenshot: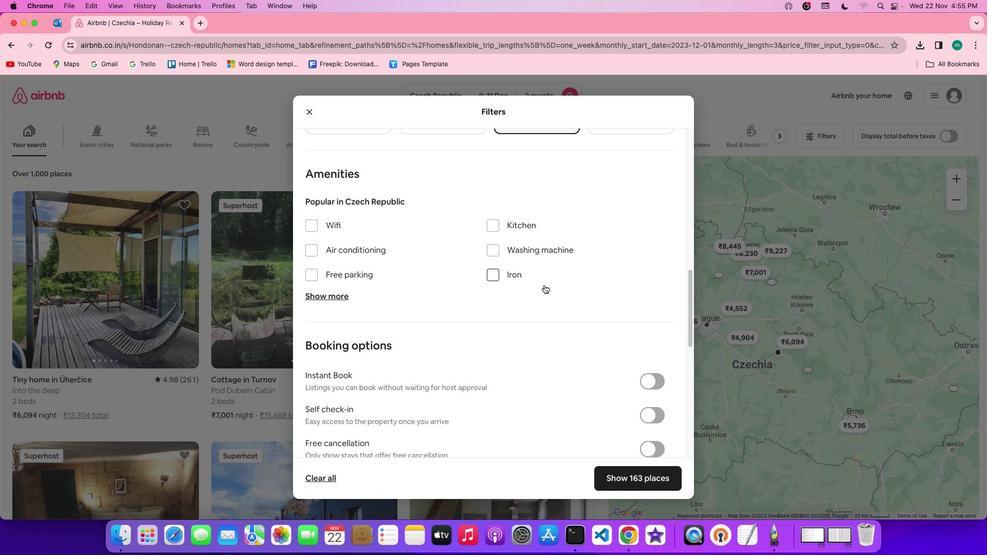 
Action: Mouse scrolled (544, 285) with delta (0, 0)
Screenshot: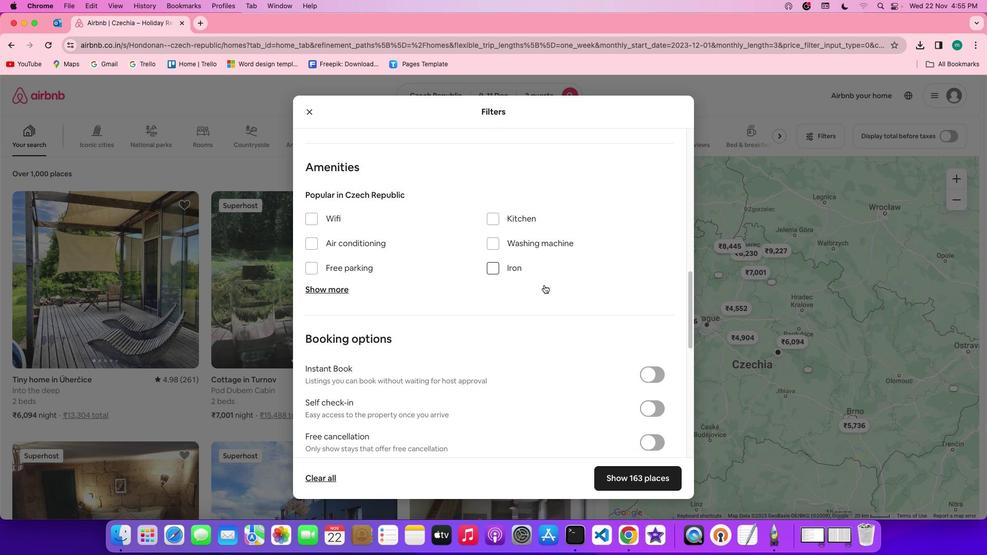 
Action: Mouse moved to (315, 221)
Screenshot: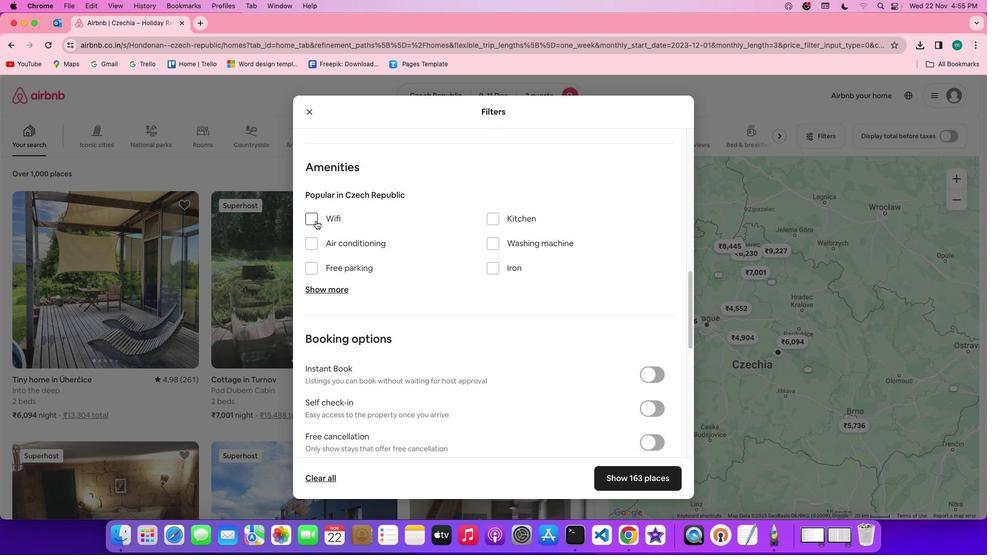 
Action: Mouse pressed left at (315, 221)
Screenshot: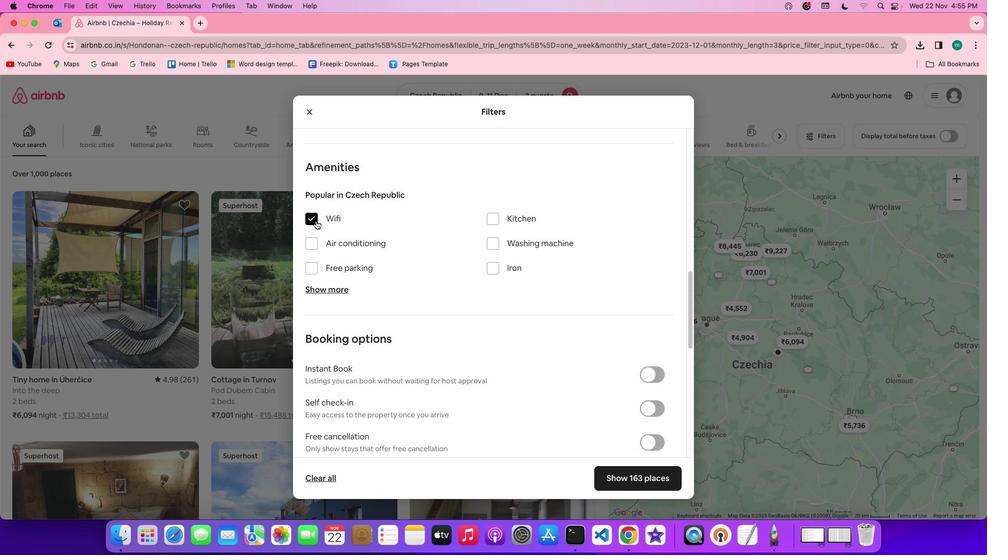 
Action: Mouse moved to (440, 296)
Screenshot: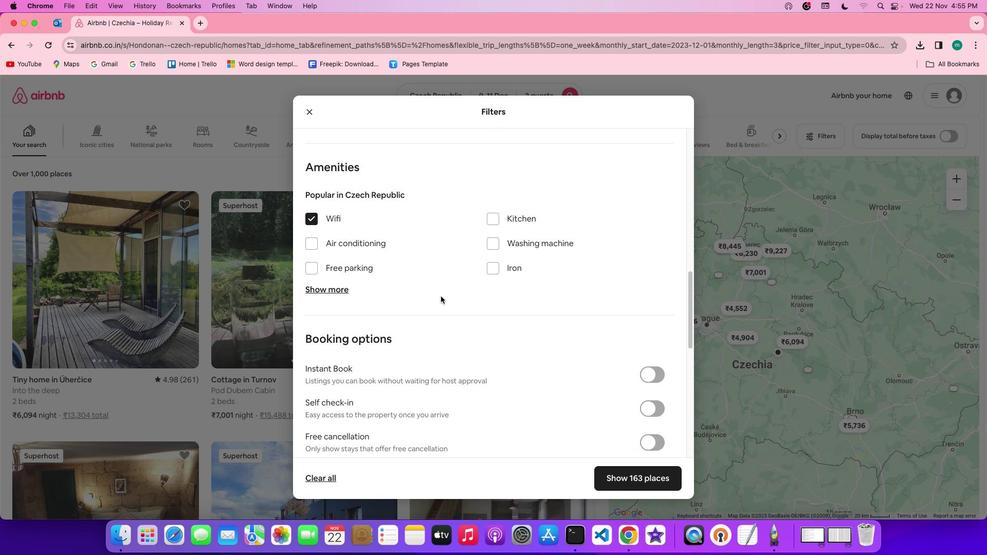 
Action: Mouse scrolled (440, 296) with delta (0, 0)
Screenshot: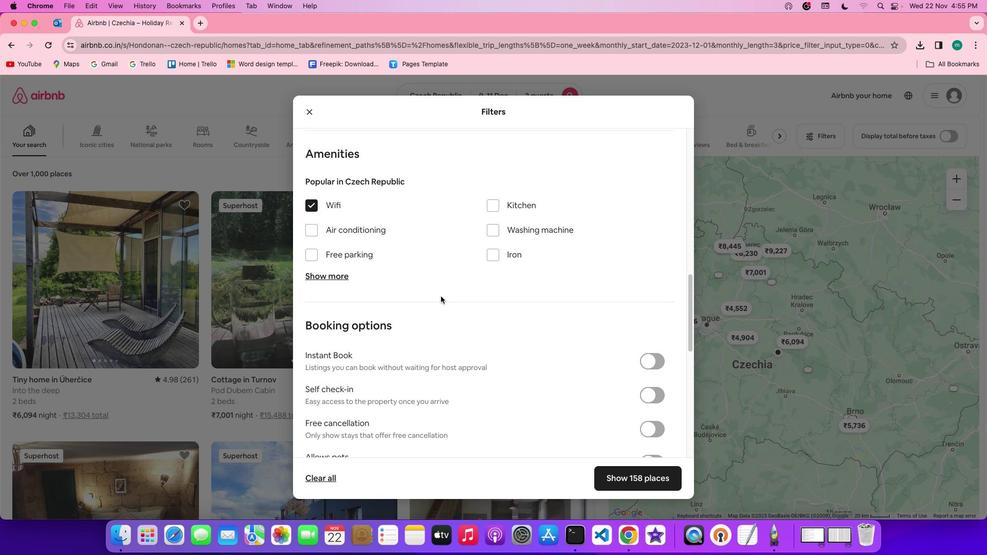 
Action: Mouse scrolled (440, 296) with delta (0, 0)
Screenshot: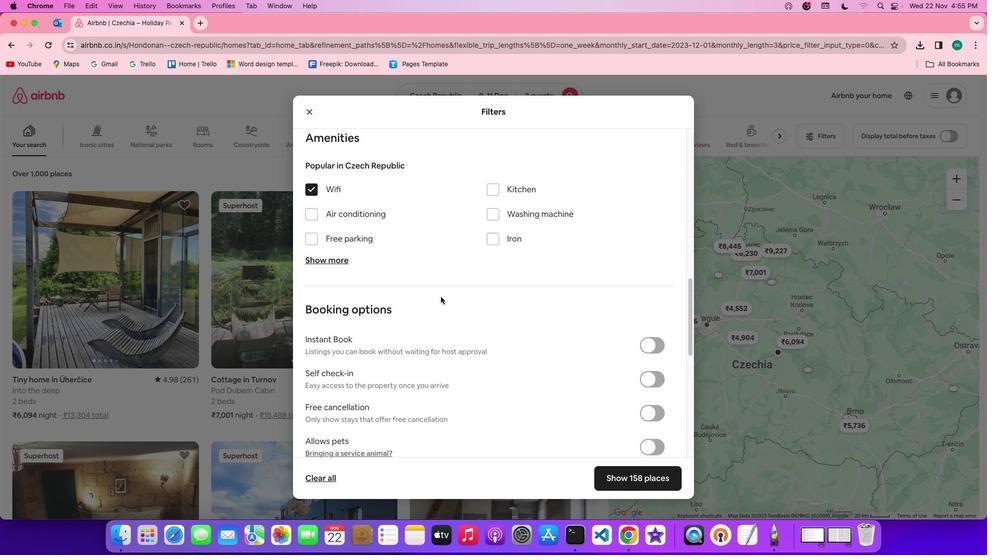 
Action: Mouse scrolled (440, 296) with delta (0, -1)
Screenshot: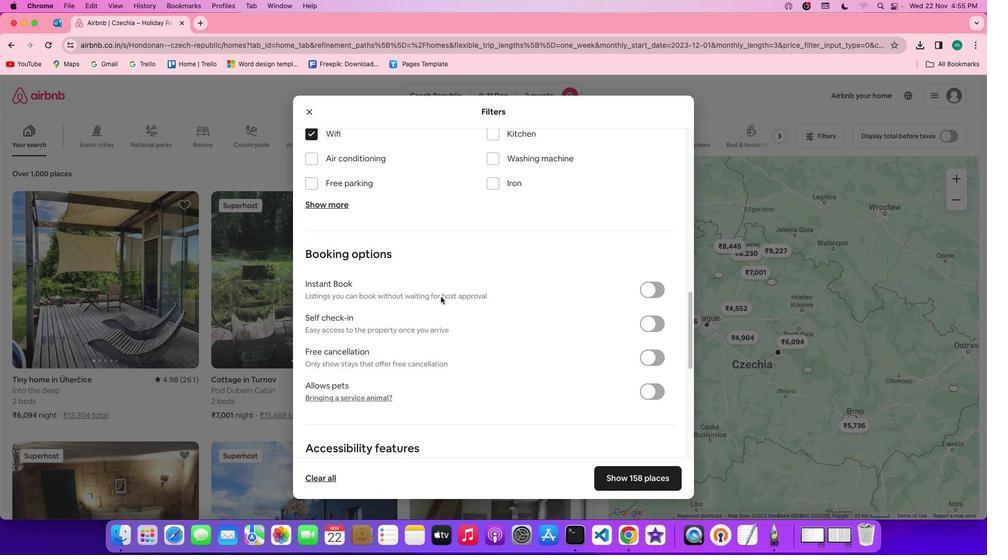 
Action: Mouse scrolled (440, 296) with delta (0, -1)
Screenshot: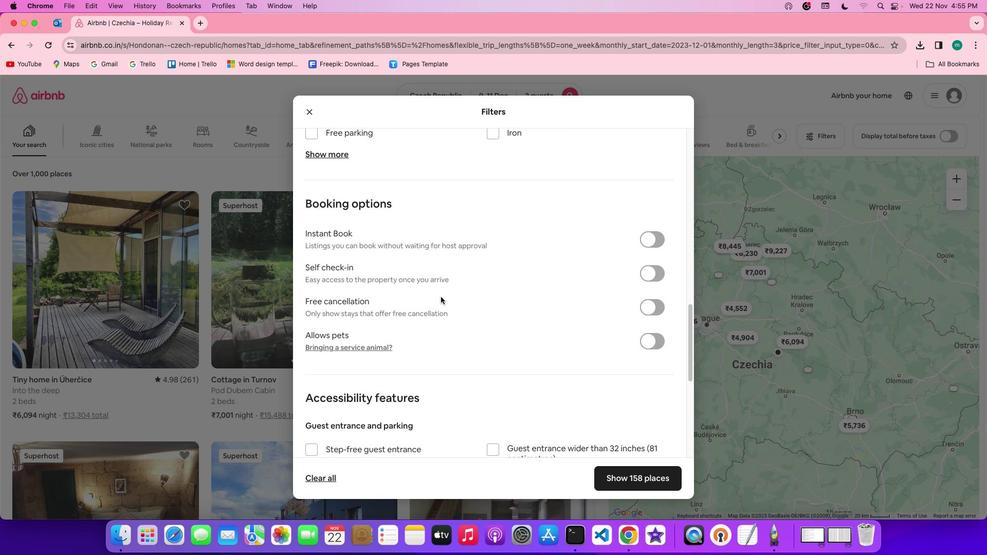 
Action: Mouse moved to (500, 326)
Screenshot: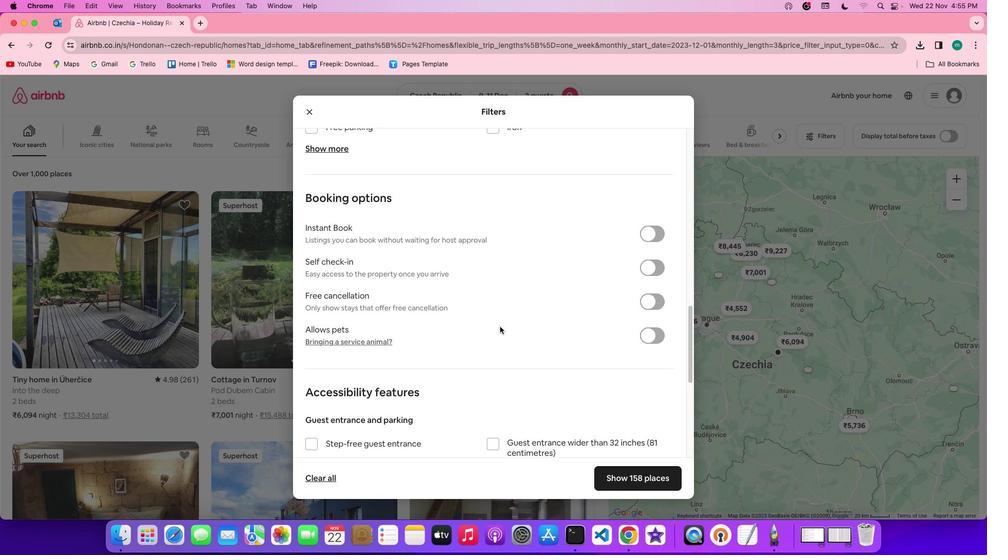 
Action: Mouse scrolled (500, 326) with delta (0, 0)
Screenshot: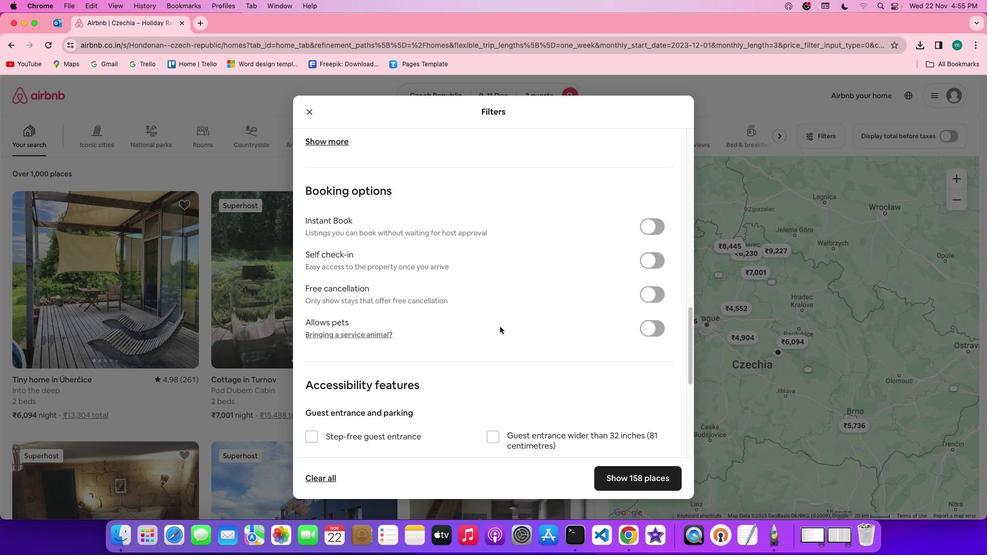 
Action: Mouse scrolled (500, 326) with delta (0, 0)
Screenshot: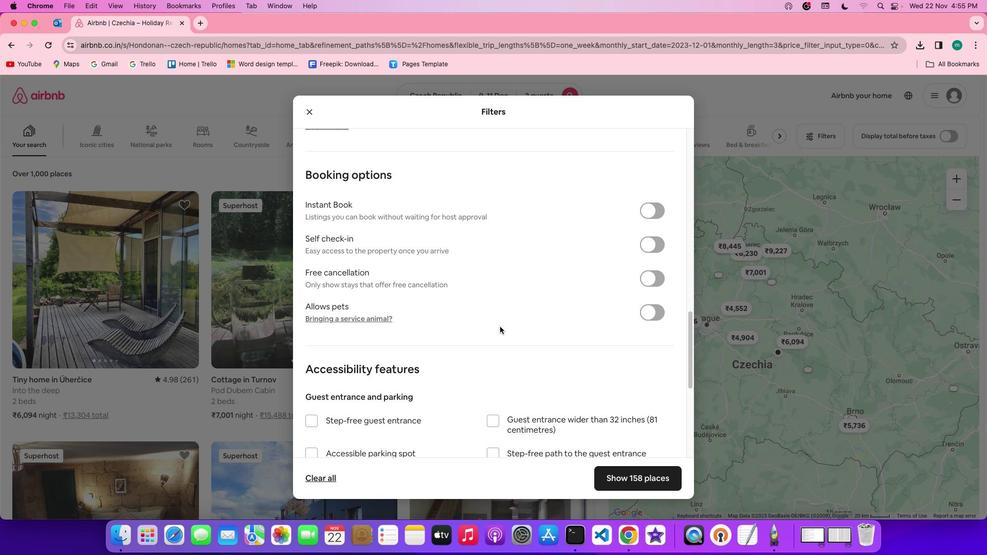 
Action: Mouse scrolled (500, 326) with delta (0, 0)
Screenshot: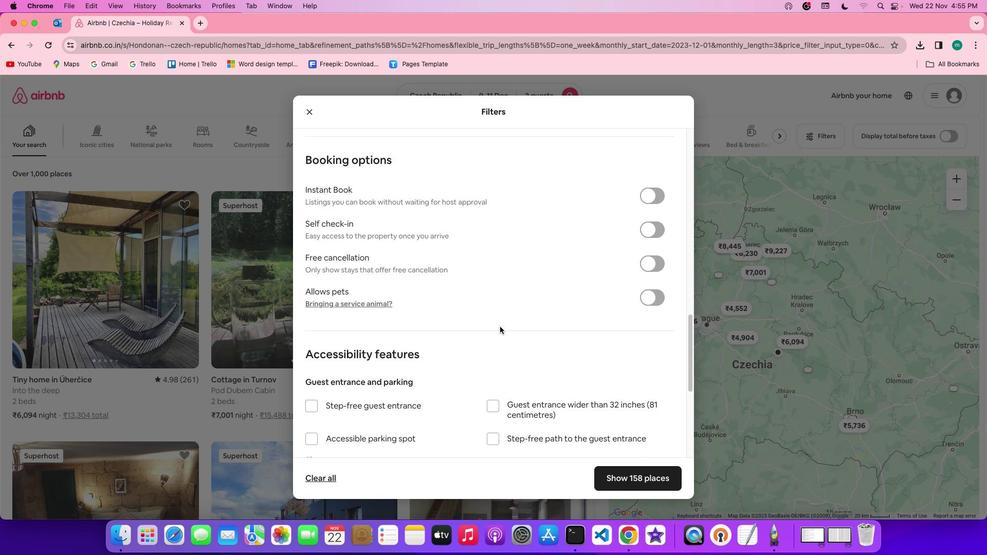 
Action: Mouse moved to (500, 327)
Screenshot: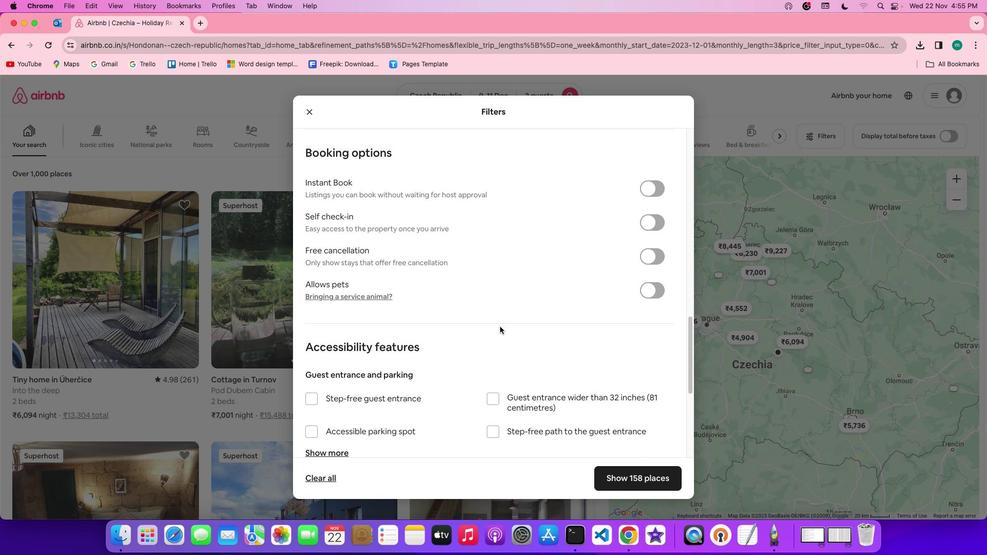 
Action: Mouse scrolled (500, 327) with delta (0, 0)
Screenshot: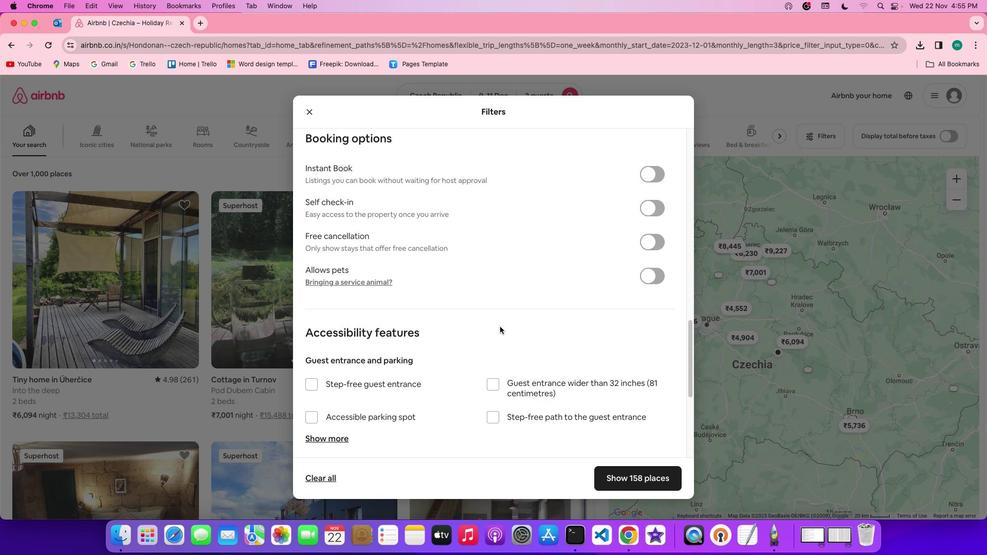 
Action: Mouse scrolled (500, 327) with delta (0, 0)
Screenshot: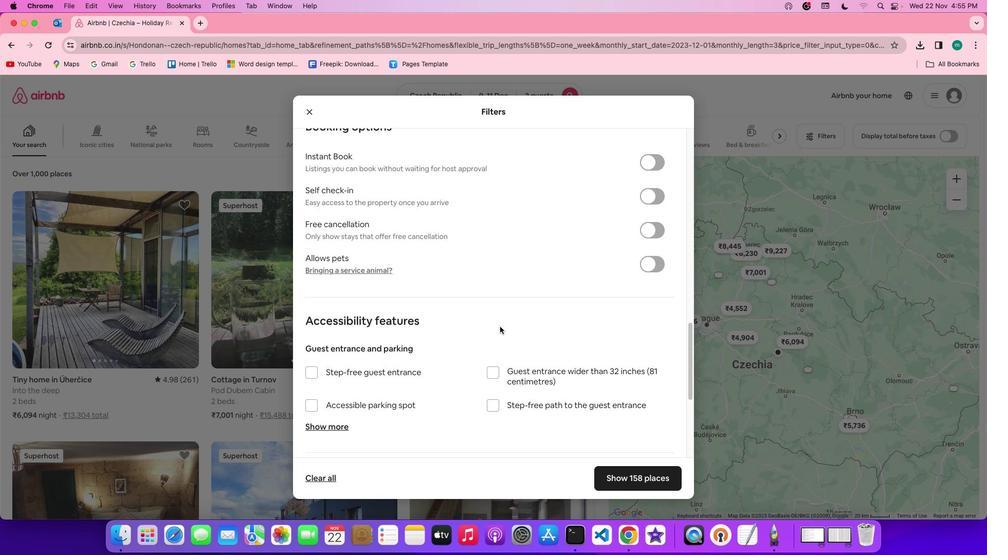 
Action: Mouse scrolled (500, 327) with delta (0, -1)
Screenshot: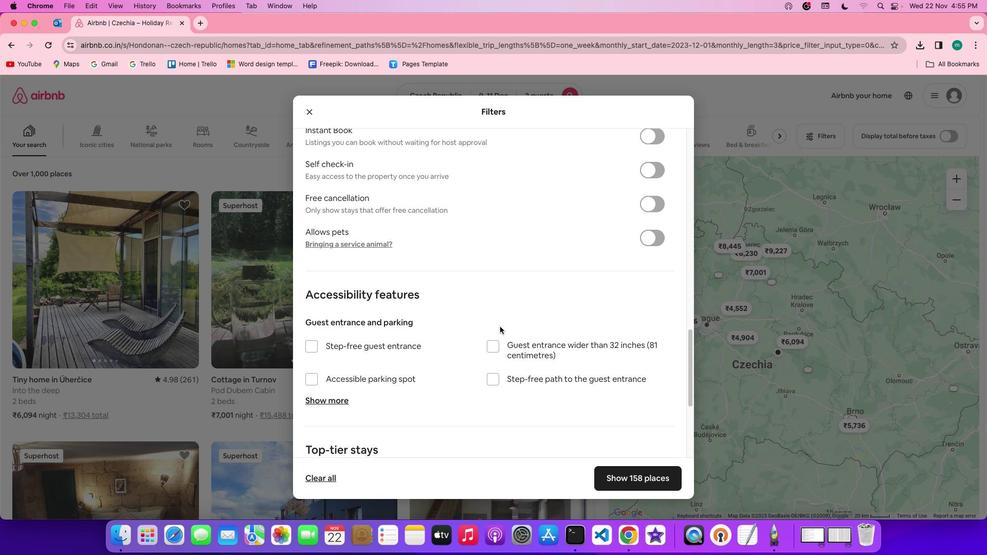 
Action: Mouse scrolled (500, 327) with delta (0, 0)
Screenshot: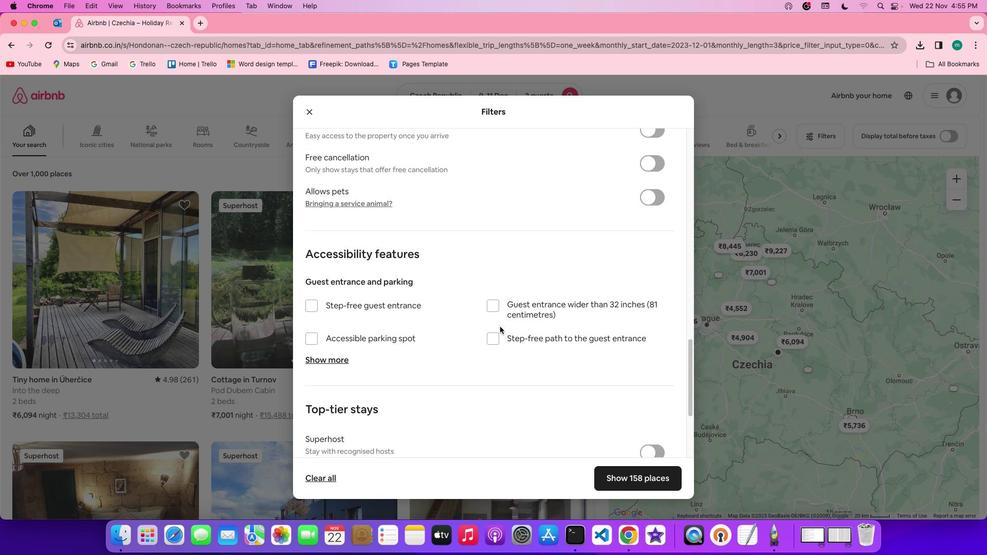 
Action: Mouse scrolled (500, 327) with delta (0, 0)
Screenshot: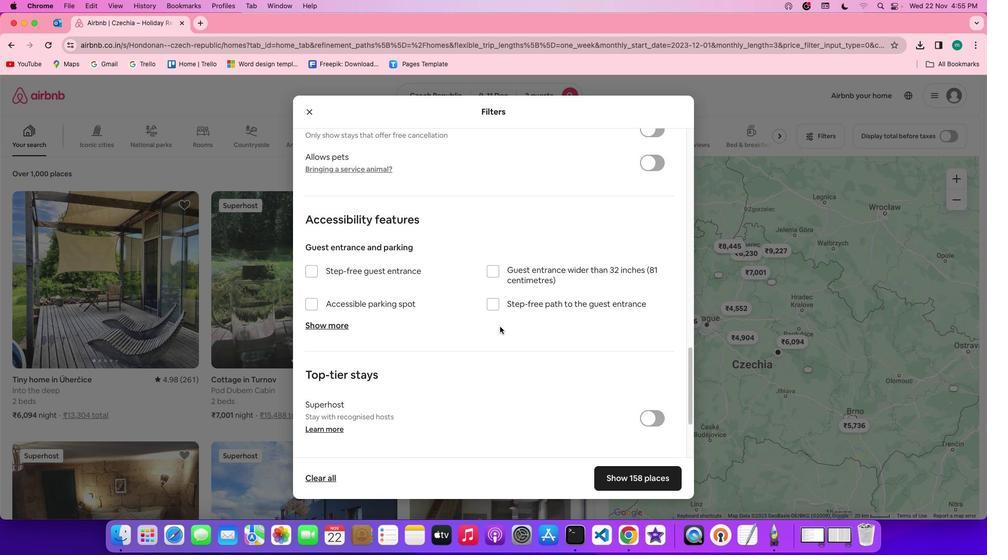 
Action: Mouse scrolled (500, 327) with delta (0, -1)
Screenshot: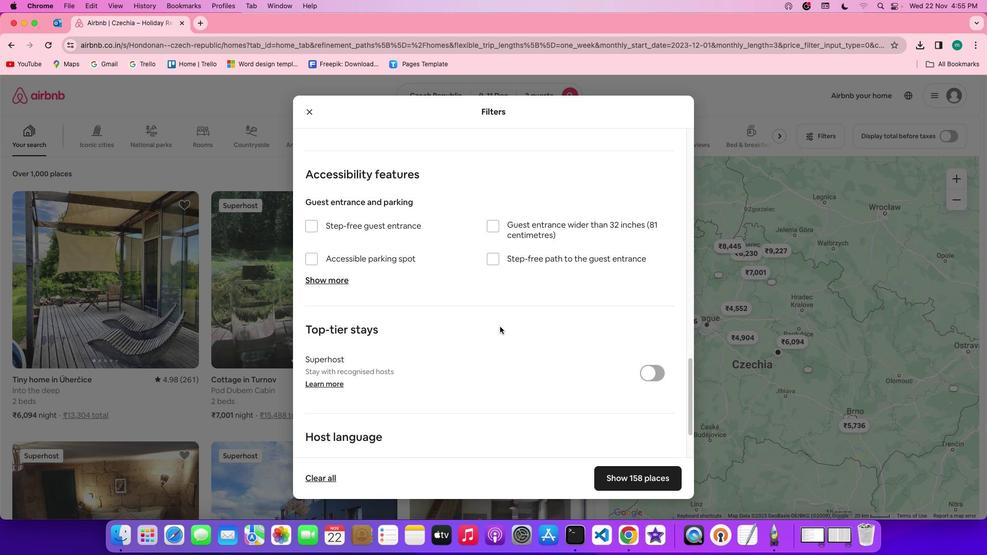 
Action: Mouse scrolled (500, 327) with delta (0, -2)
Screenshot: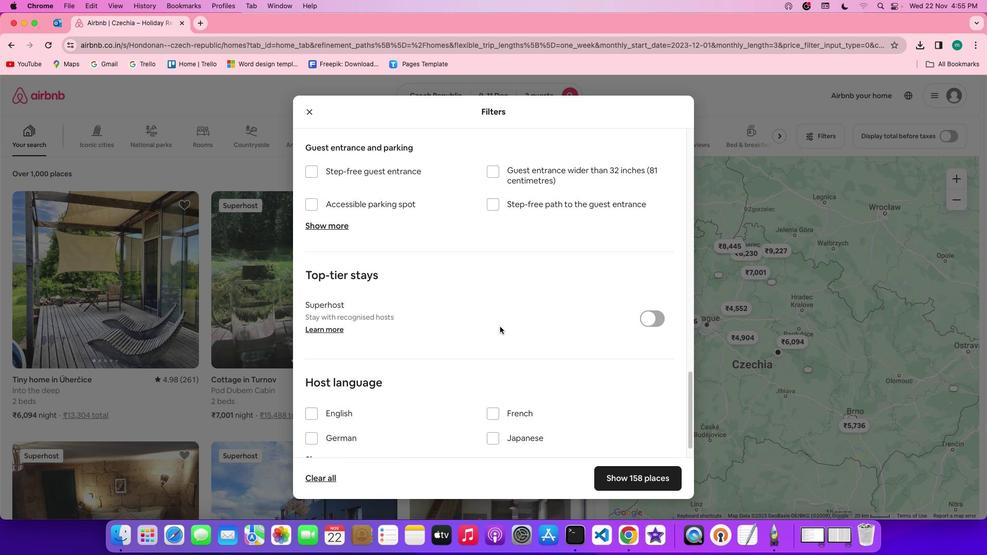 
Action: Mouse scrolled (500, 327) with delta (0, 0)
Screenshot: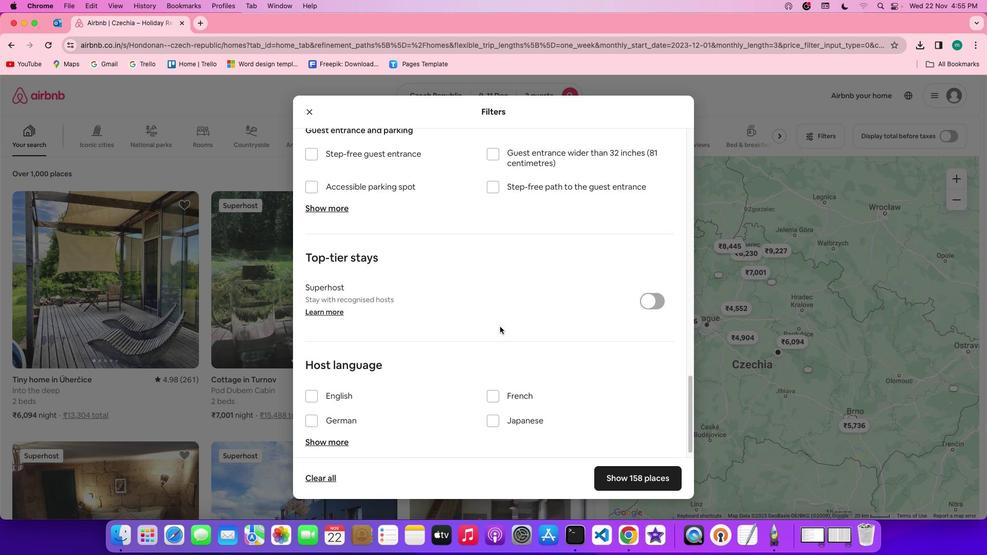 
Action: Mouse scrolled (500, 327) with delta (0, 0)
Screenshot: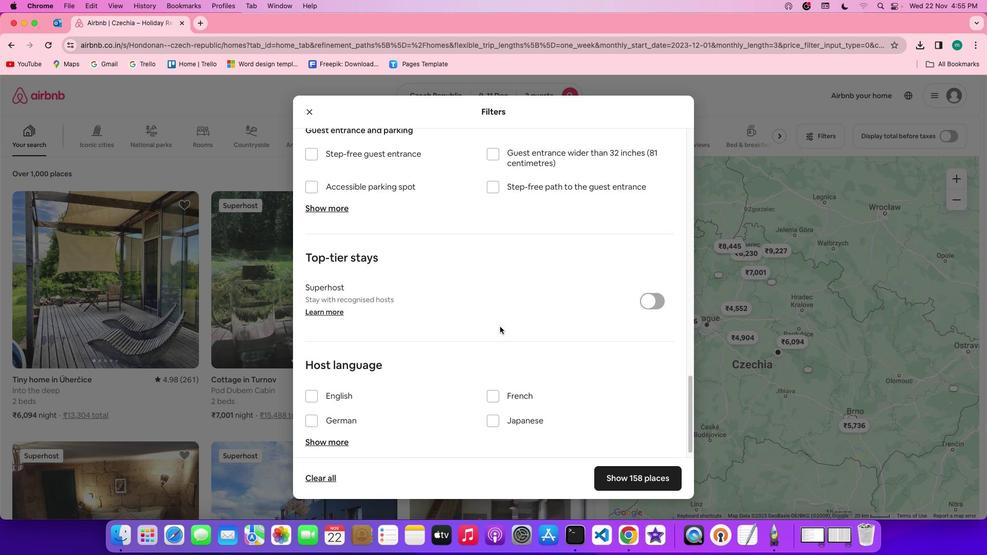 
Action: Mouse scrolled (500, 327) with delta (0, -1)
Screenshot: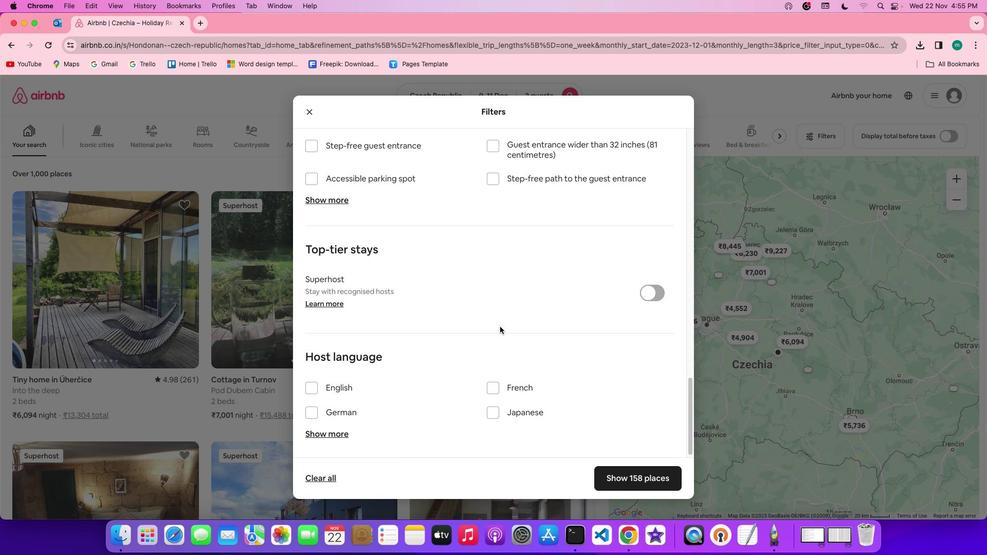 
Action: Mouse scrolled (500, 327) with delta (0, -2)
Screenshot: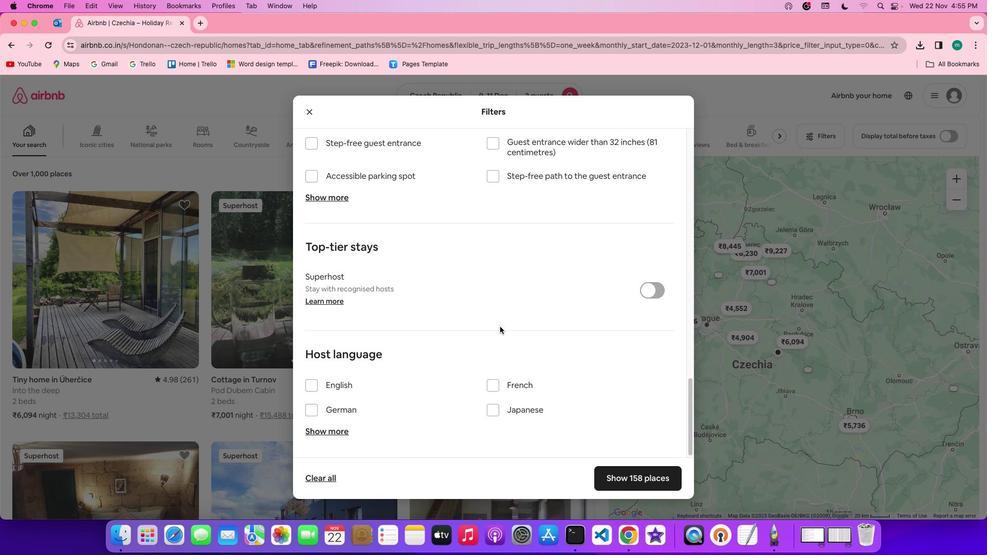 
Action: Mouse moved to (582, 413)
Screenshot: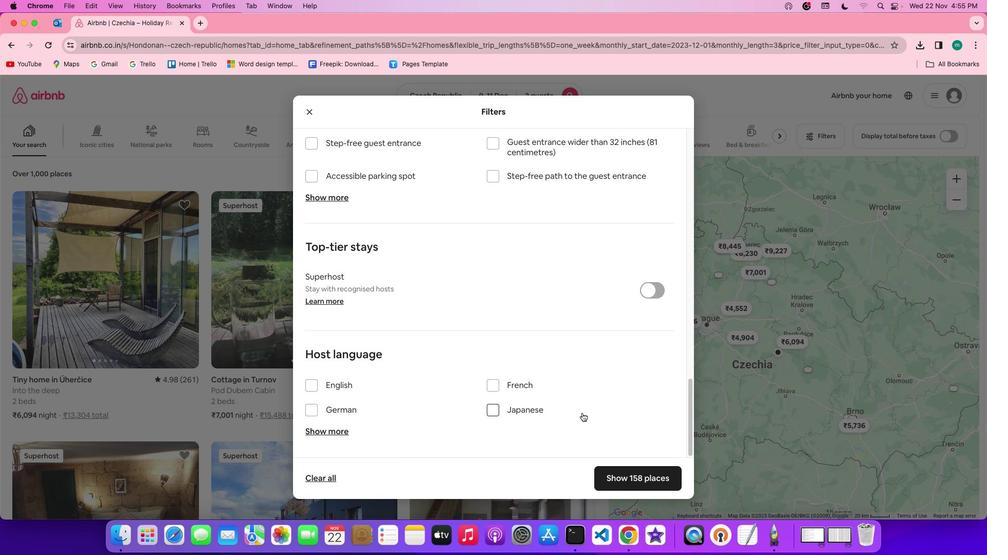 
Action: Mouse scrolled (582, 413) with delta (0, 0)
Screenshot: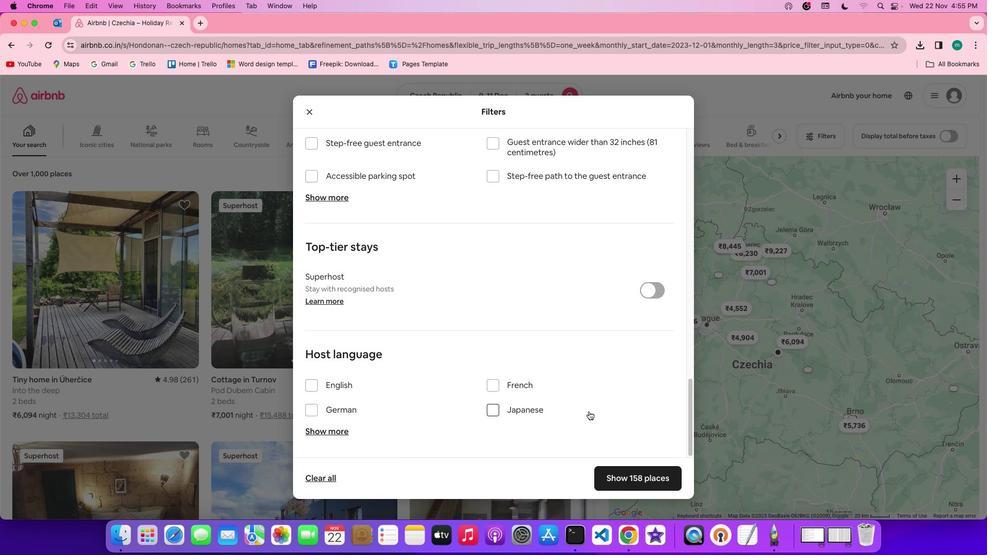 
Action: Mouse scrolled (582, 413) with delta (0, 0)
Screenshot: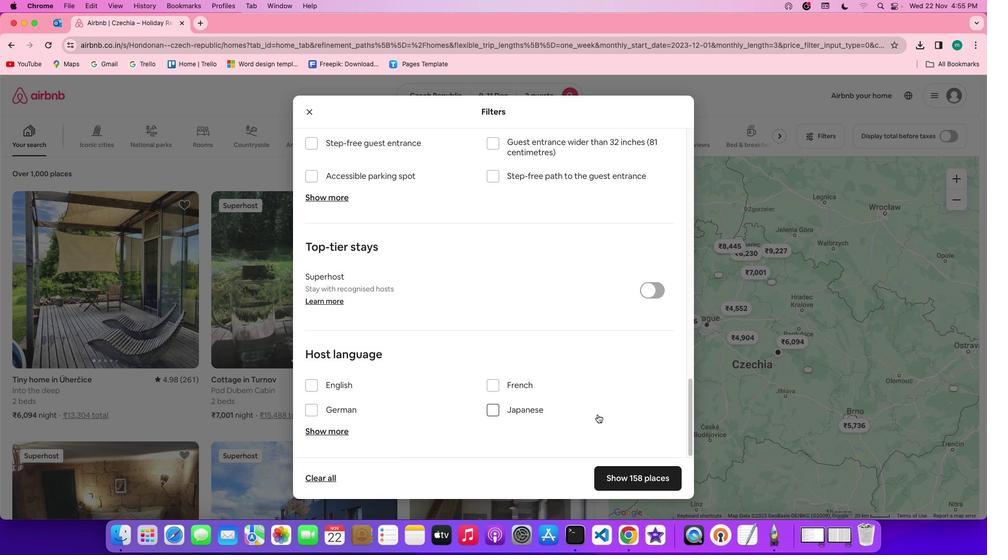 
Action: Mouse scrolled (582, 413) with delta (0, -1)
Screenshot: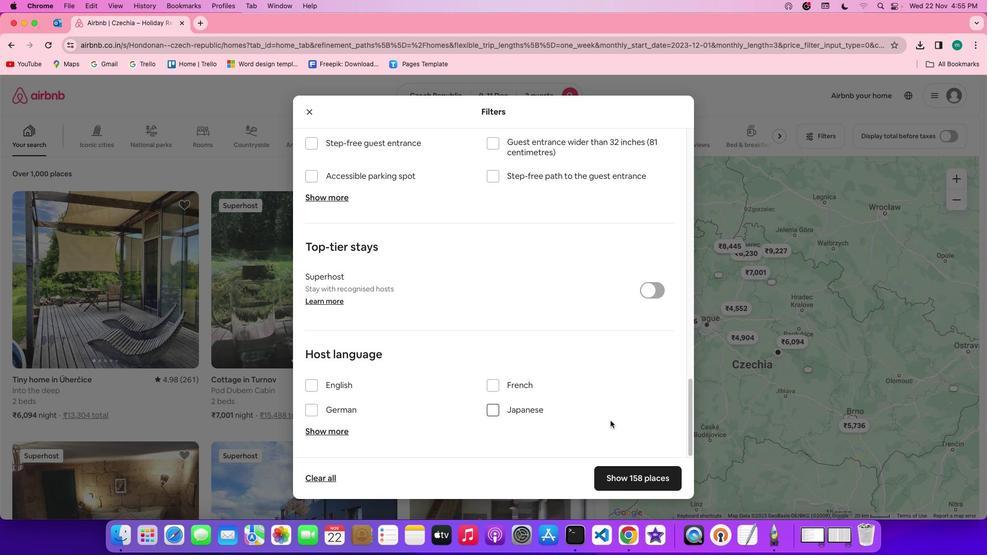 
Action: Mouse scrolled (582, 413) with delta (0, -2)
Screenshot: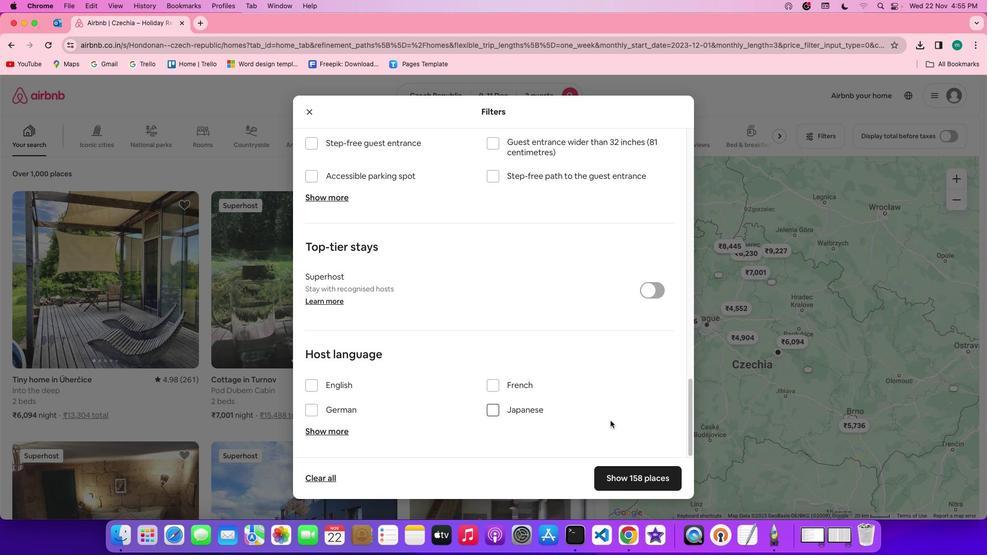
Action: Mouse moved to (637, 479)
Screenshot: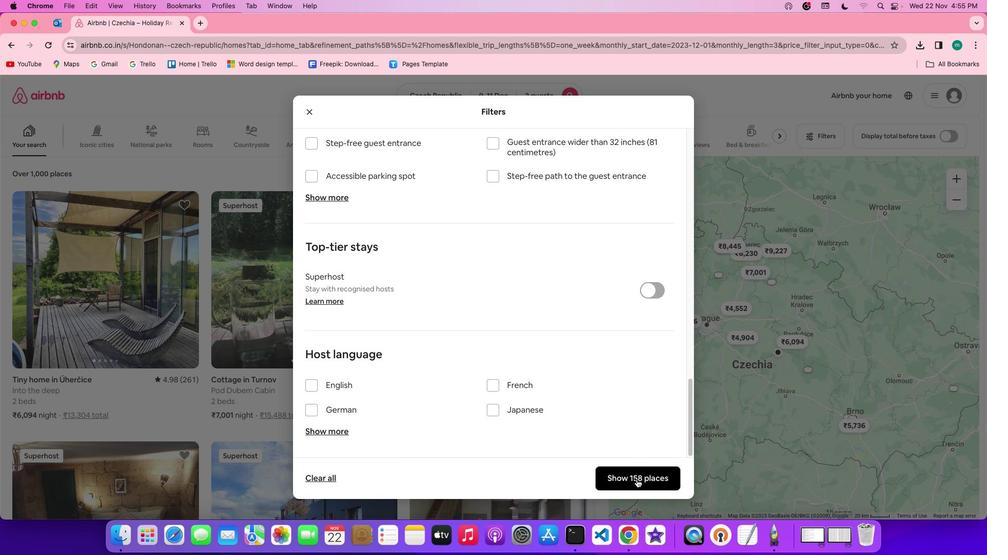 
Action: Mouse pressed left at (637, 479)
Screenshot: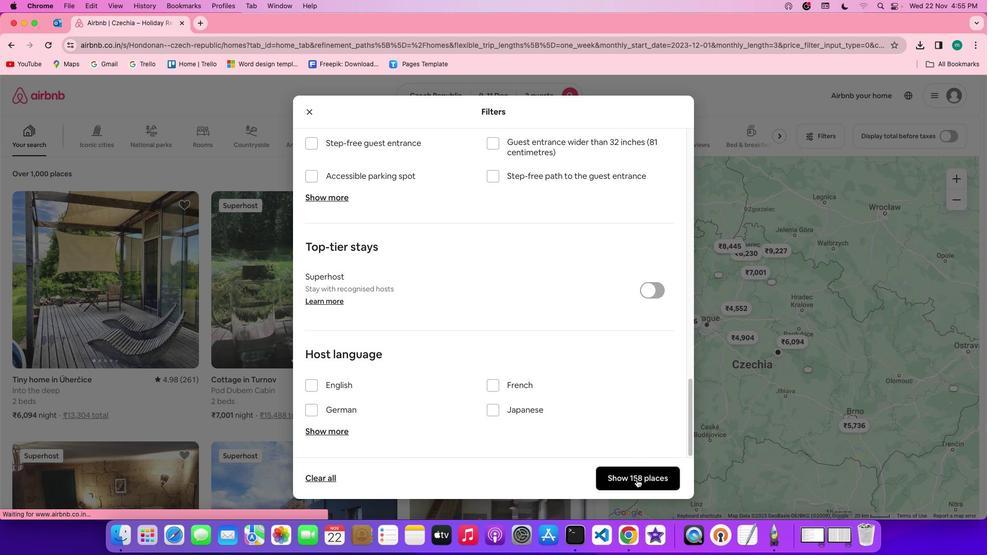
Action: Mouse moved to (271, 288)
Screenshot: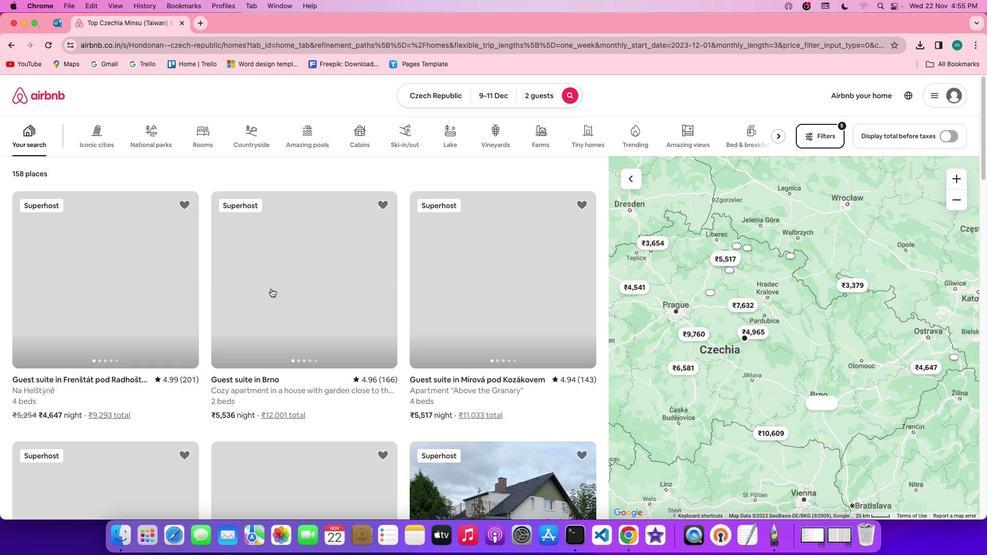 
Action: Mouse scrolled (271, 288) with delta (0, 0)
Screenshot: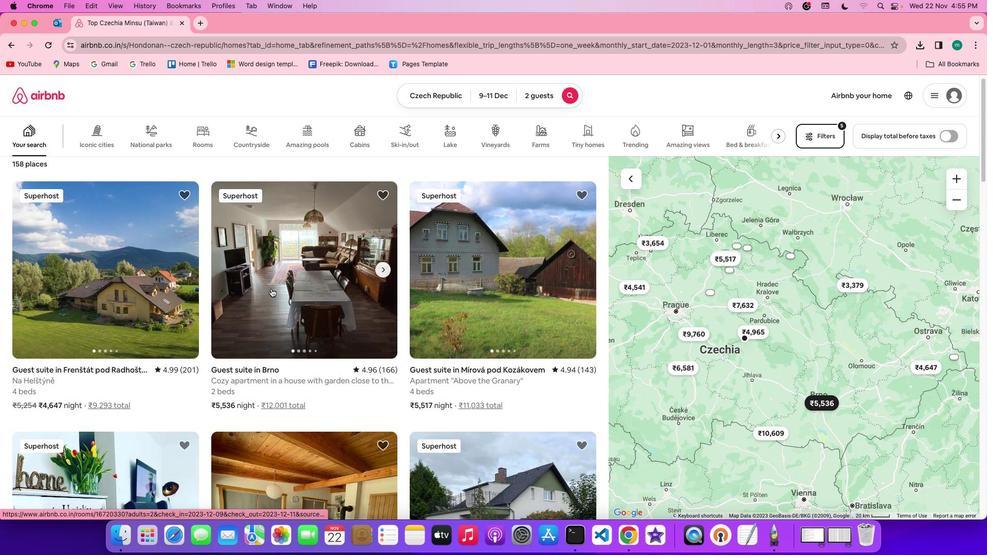 
Action: Mouse scrolled (271, 288) with delta (0, 0)
Screenshot: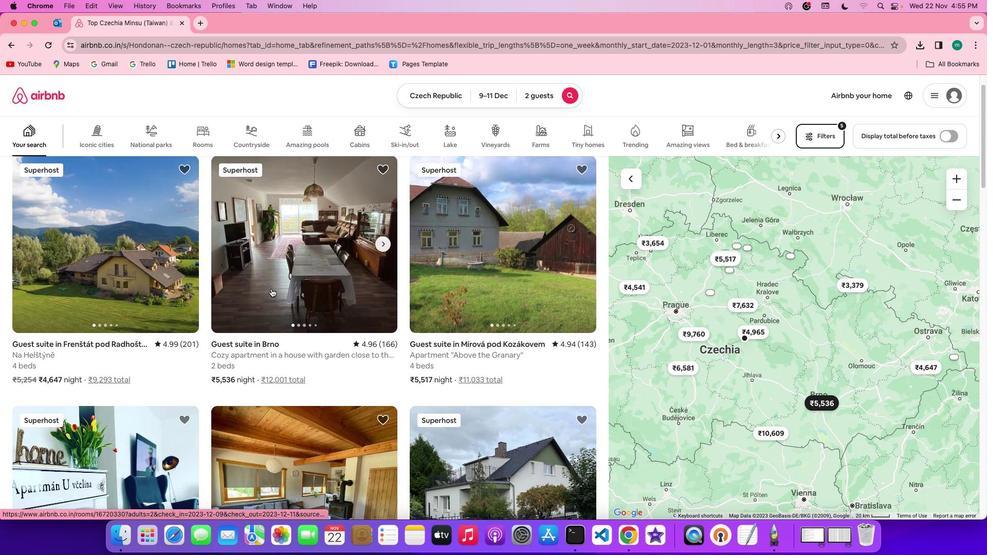 
Action: Mouse scrolled (271, 288) with delta (0, -1)
Screenshot: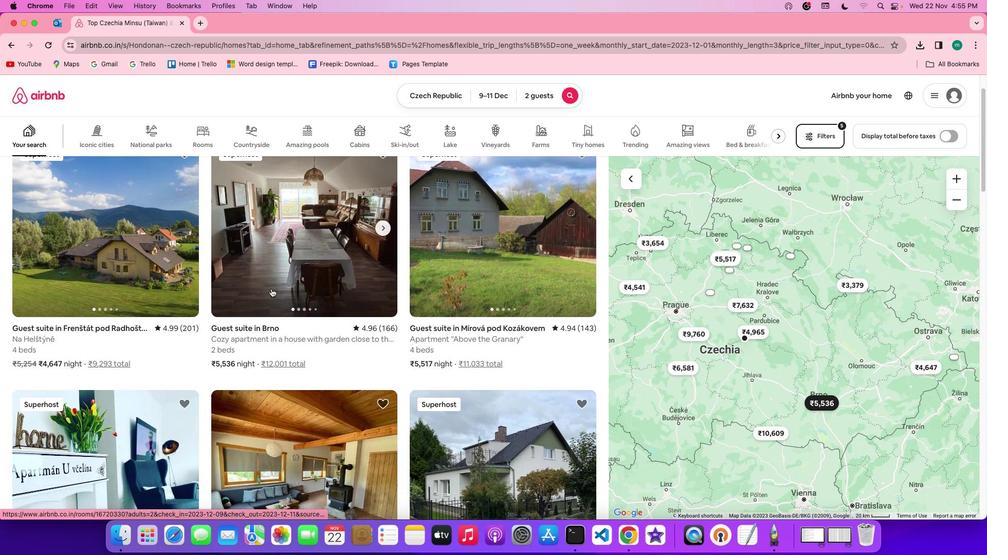 
Action: Mouse scrolled (271, 288) with delta (0, -1)
Screenshot: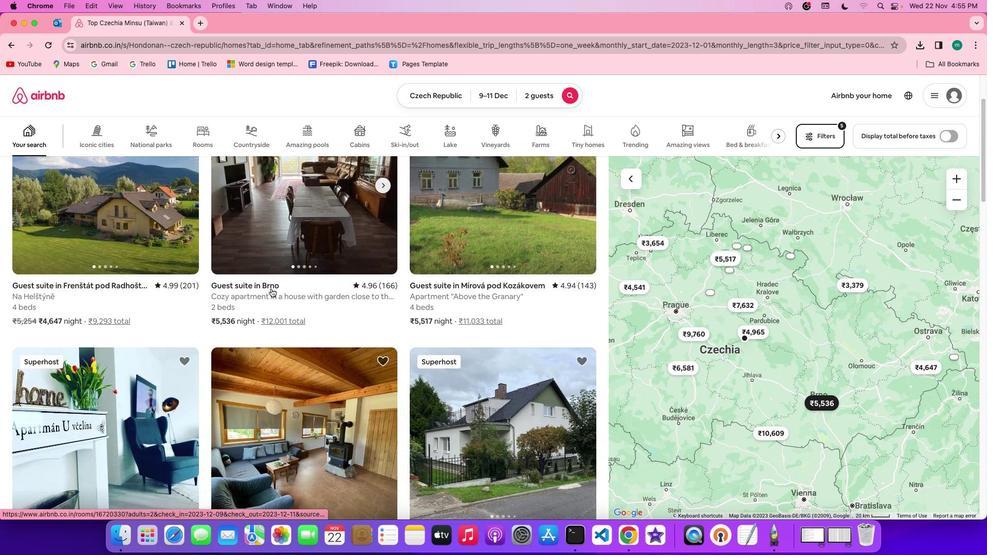 
Action: Mouse scrolled (271, 288) with delta (0, 0)
Screenshot: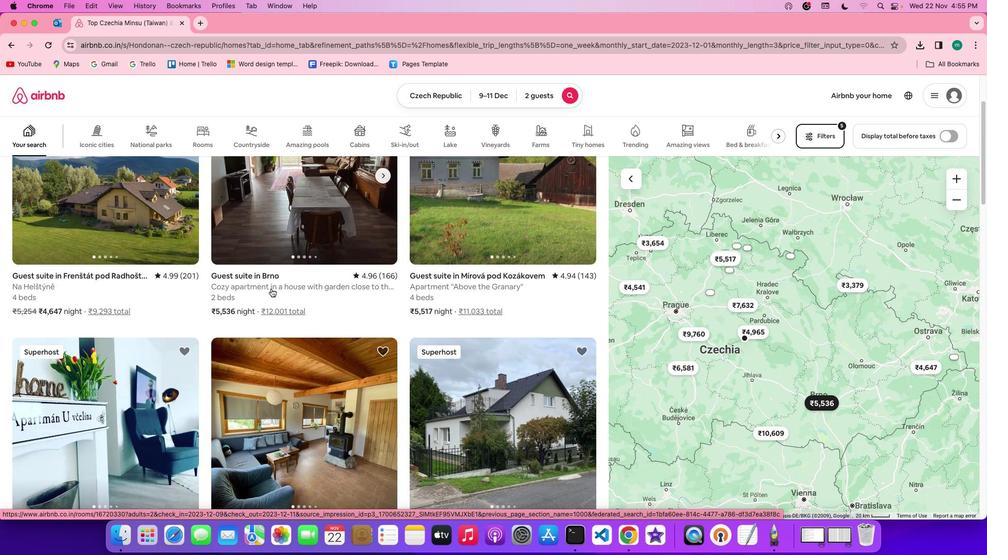 
Action: Mouse scrolled (271, 288) with delta (0, 0)
Screenshot: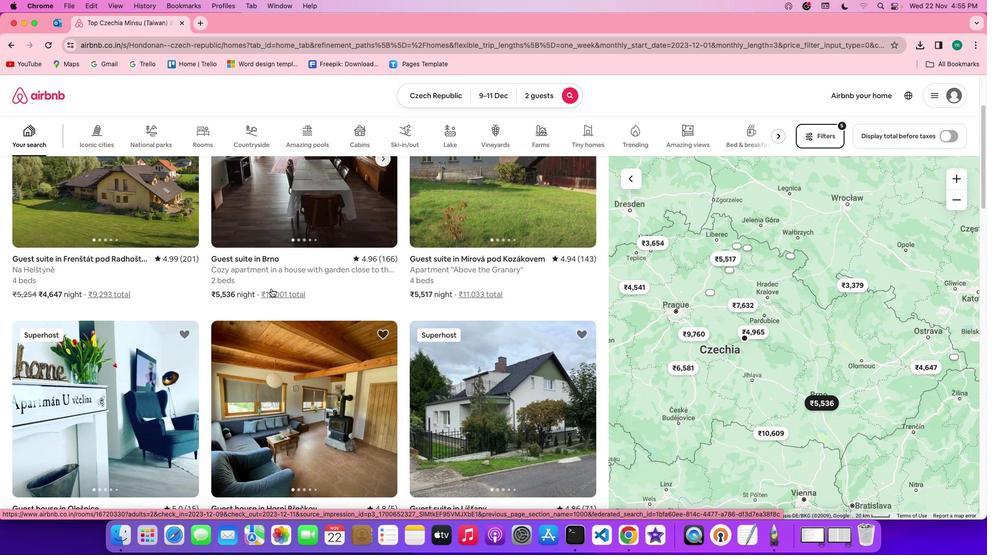 
Action: Mouse scrolled (271, 288) with delta (0, 0)
Screenshot: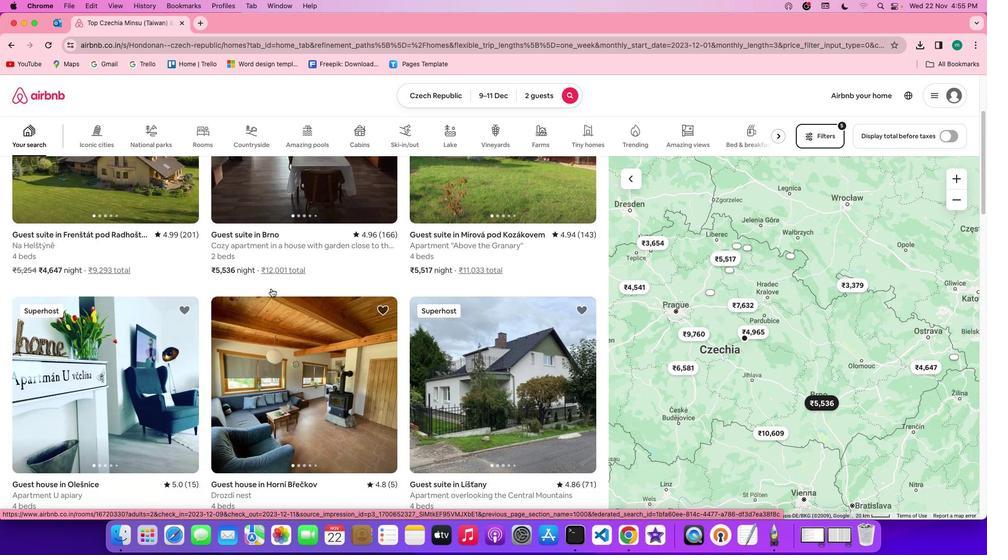 
Action: Mouse scrolled (271, 288) with delta (0, 0)
Screenshot: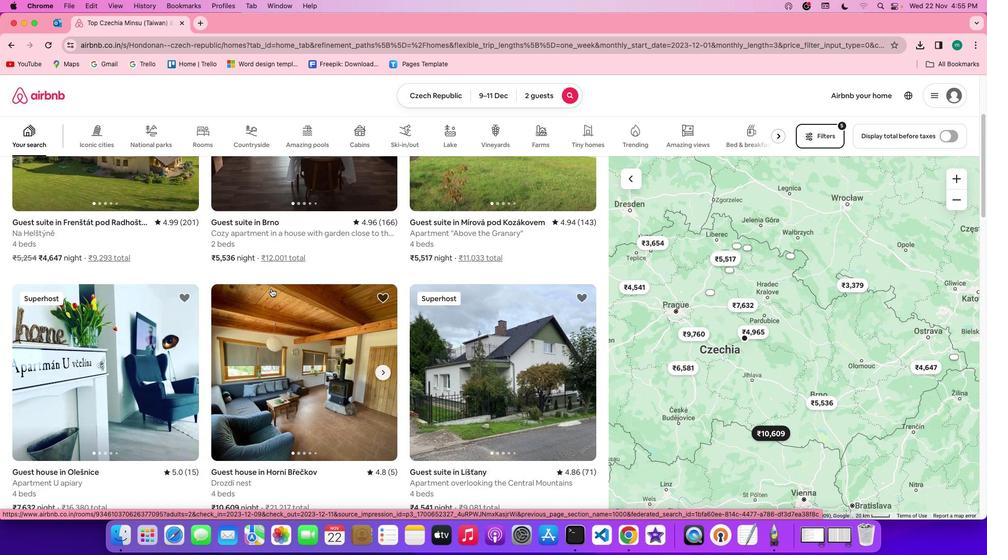 
Action: Mouse scrolled (271, 288) with delta (0, 0)
Screenshot: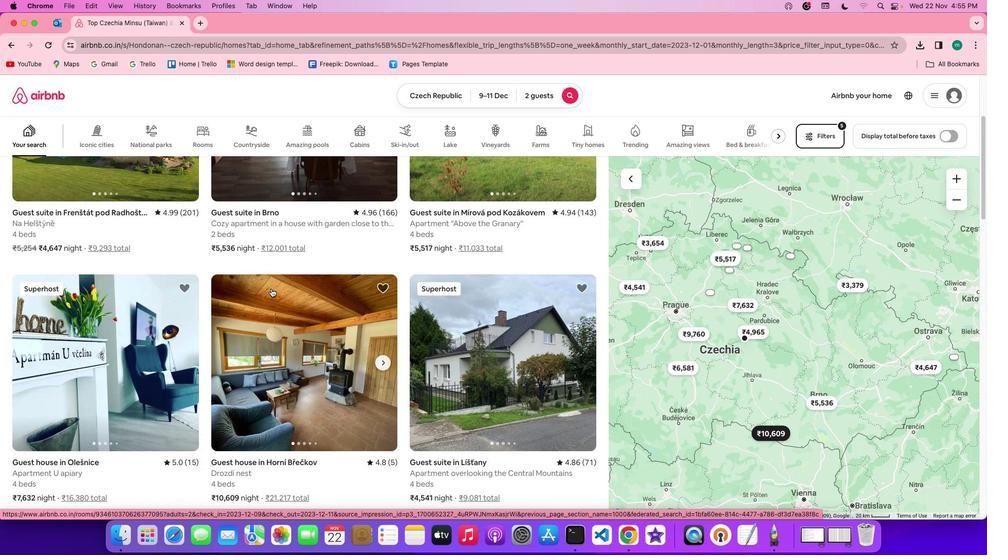 
Action: Mouse scrolled (271, 288) with delta (0, 0)
Screenshot: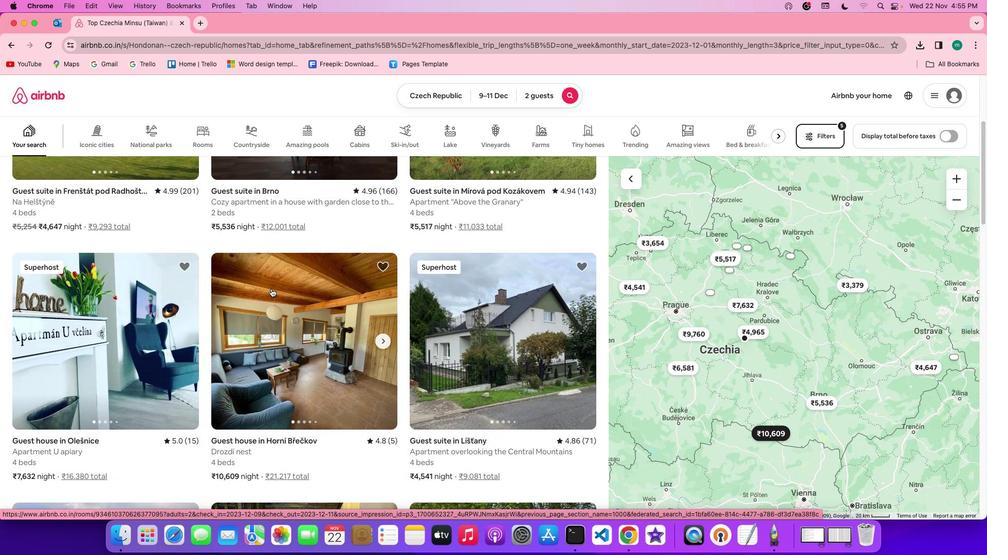 
Action: Mouse moved to (271, 289)
Screenshot: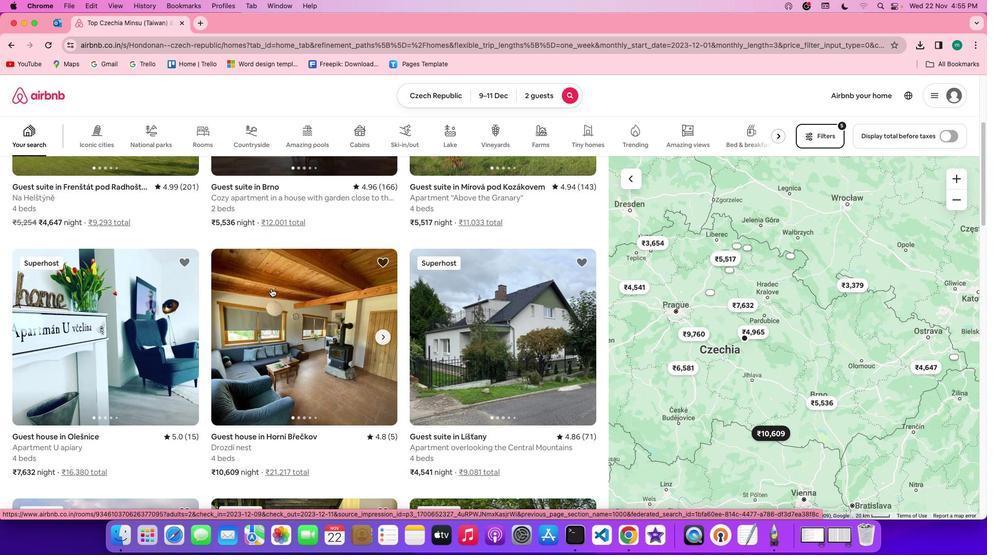 
Action: Mouse scrolled (271, 289) with delta (0, 0)
Screenshot: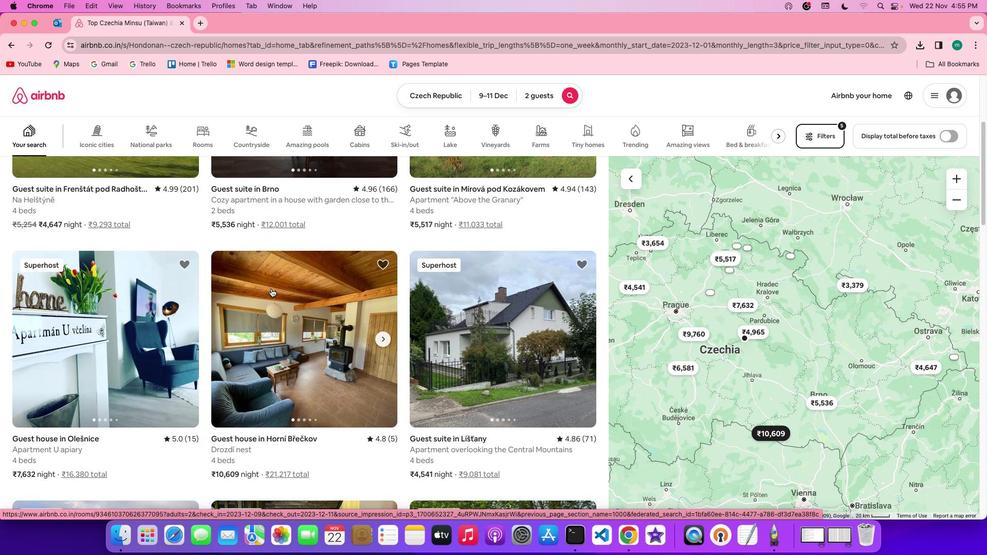 
Action: Mouse scrolled (271, 289) with delta (0, 0)
Screenshot: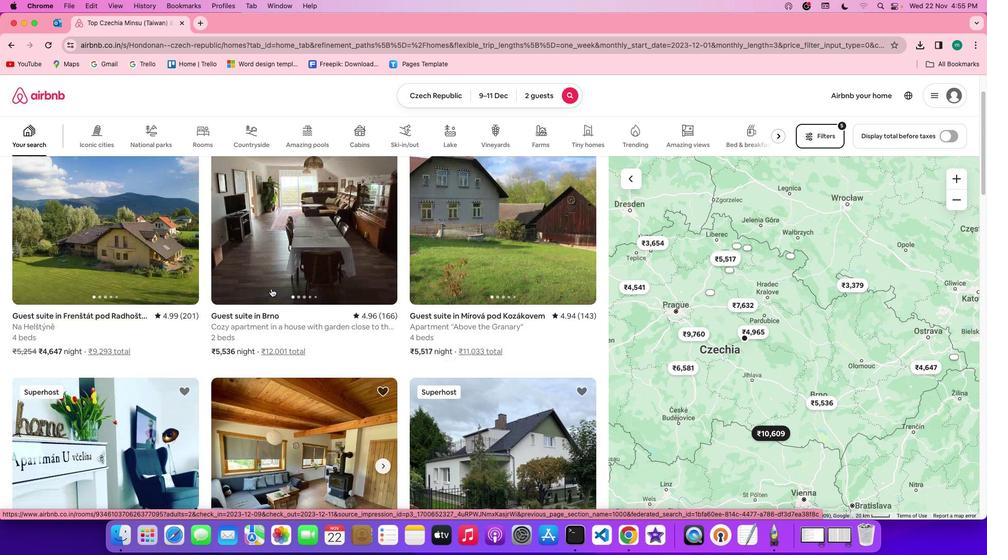 
Action: Mouse scrolled (271, 289) with delta (0, 0)
Screenshot: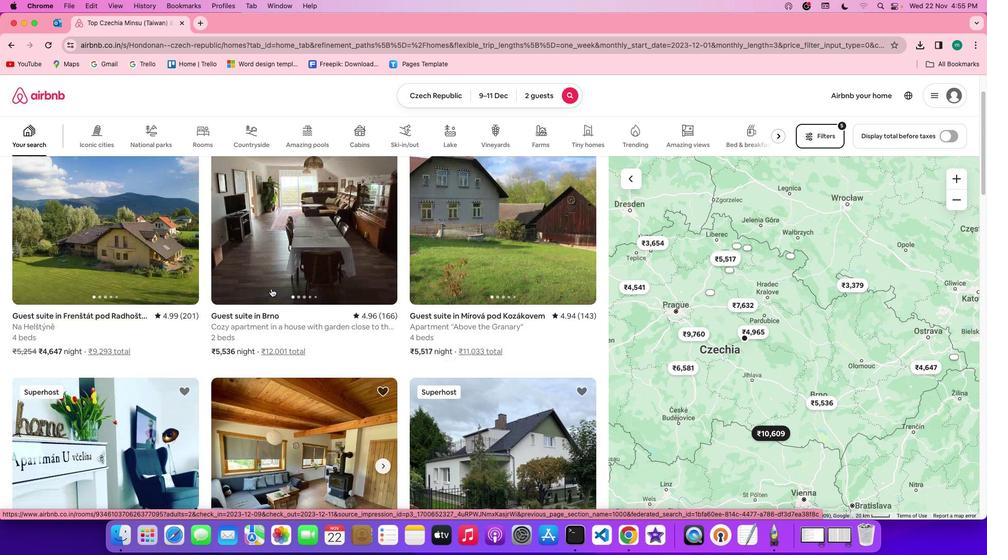 
Action: Mouse scrolled (271, 289) with delta (0, 1)
Screenshot: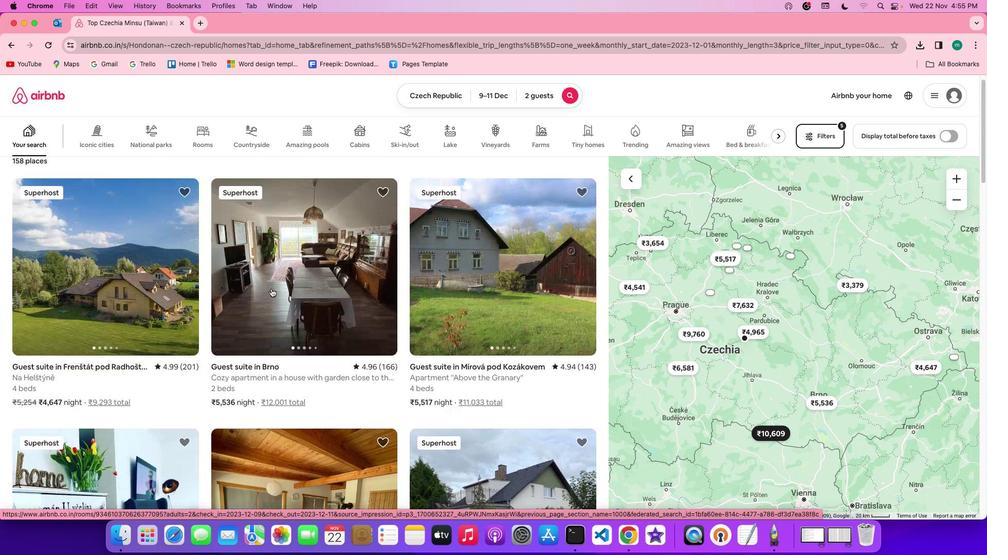 
Action: Mouse scrolled (271, 289) with delta (0, 2)
Screenshot: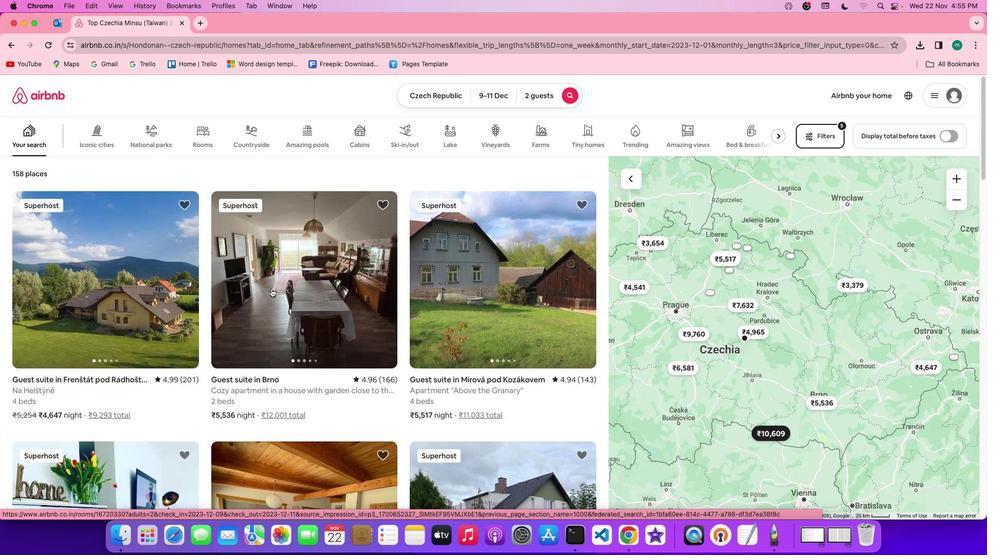 
Action: Mouse moved to (122, 249)
Screenshot: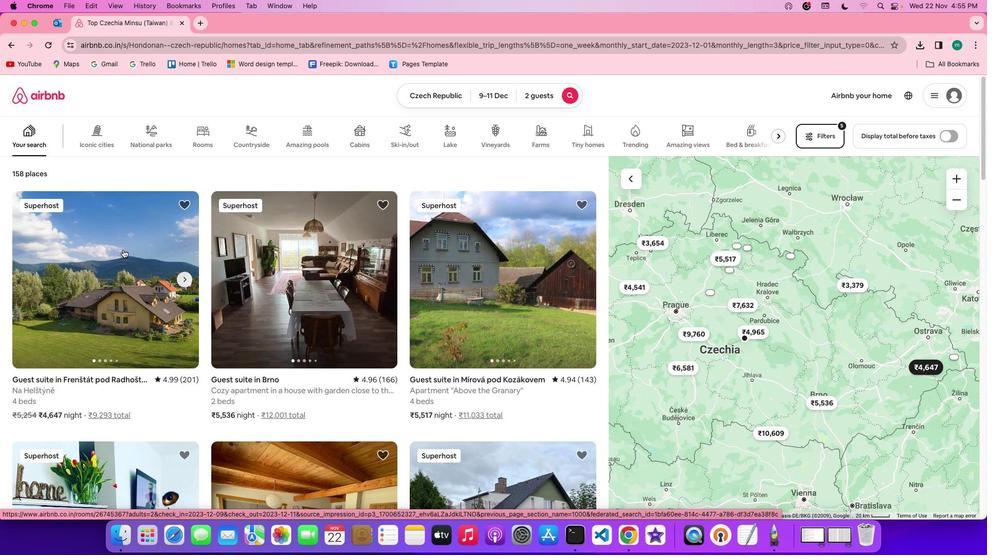 
Action: Mouse pressed left at (122, 249)
Screenshot: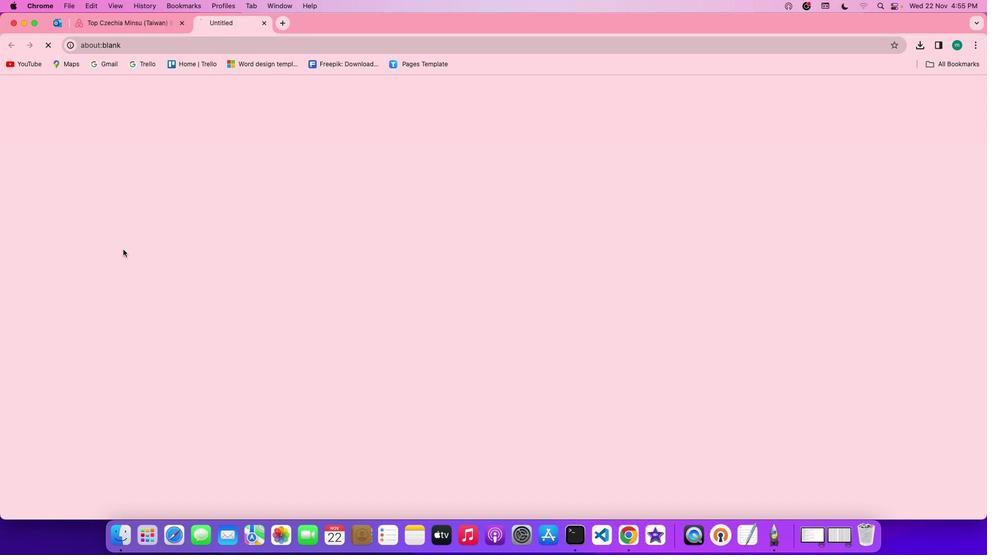
Action: Mouse moved to (728, 384)
Screenshot: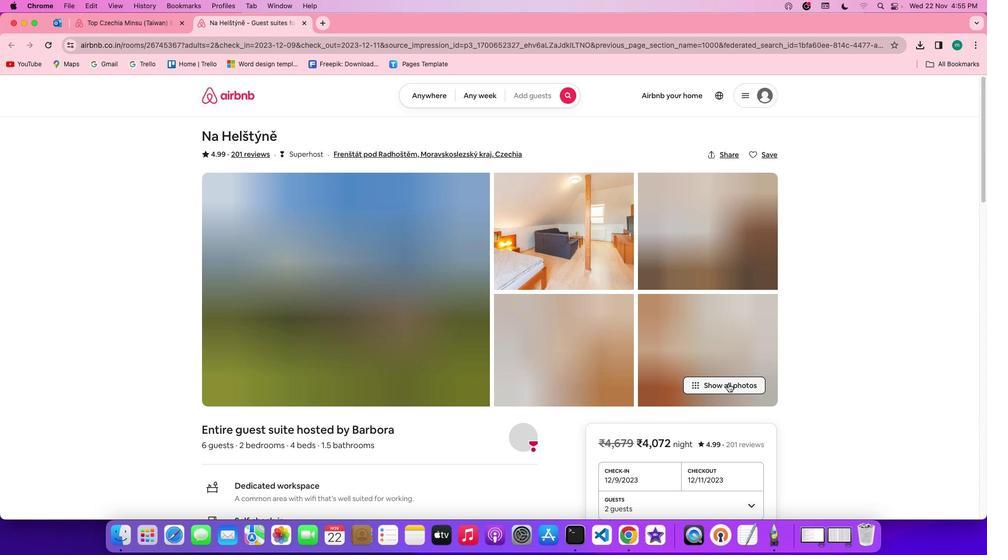 
Action: Mouse pressed left at (728, 384)
Screenshot: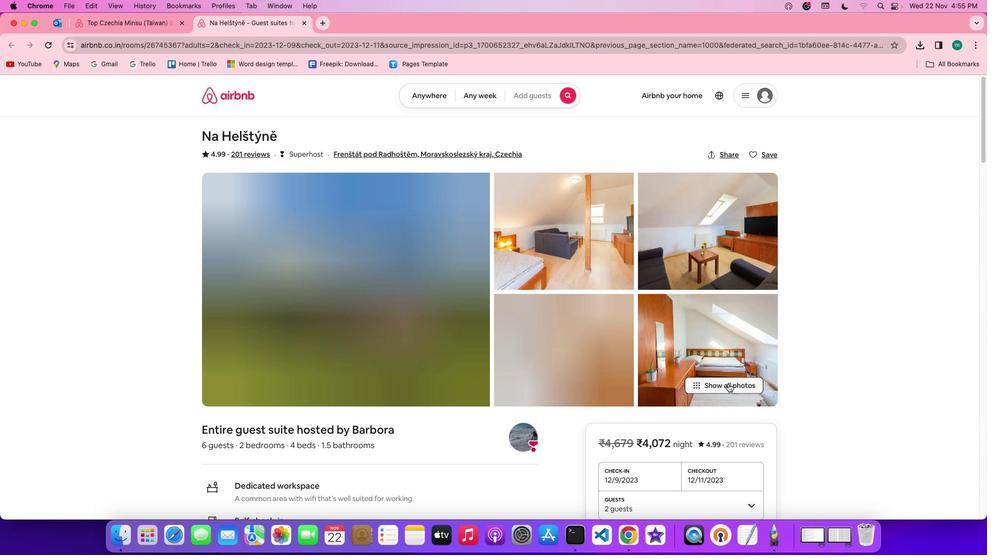 
Action: Mouse moved to (529, 324)
Screenshot: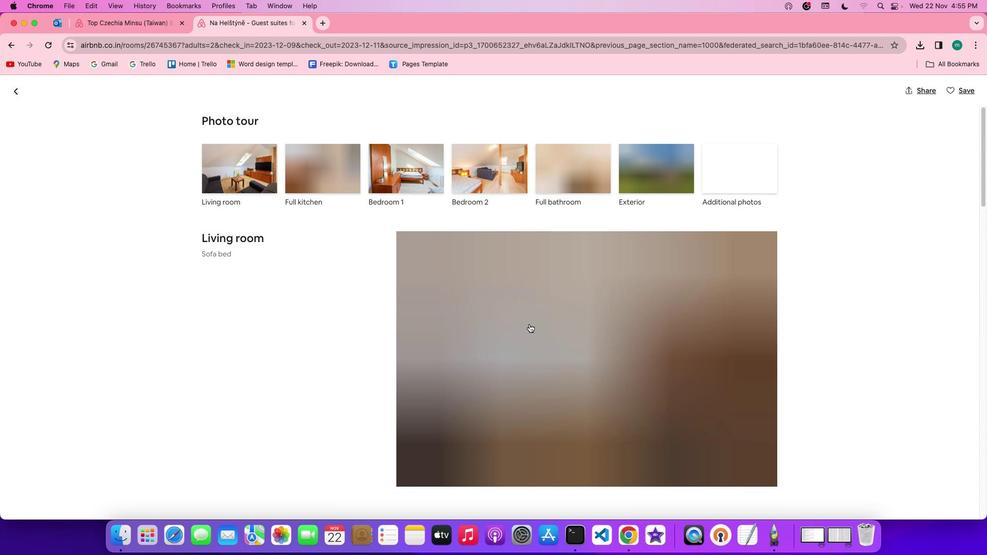 
Action: Mouse scrolled (529, 324) with delta (0, 0)
Screenshot: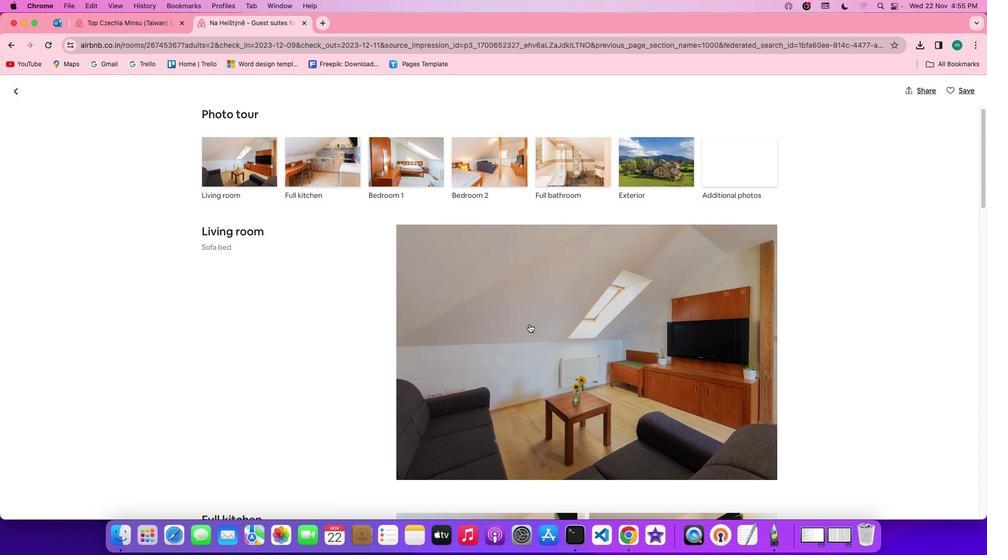 
Action: Mouse scrolled (529, 324) with delta (0, 0)
Screenshot: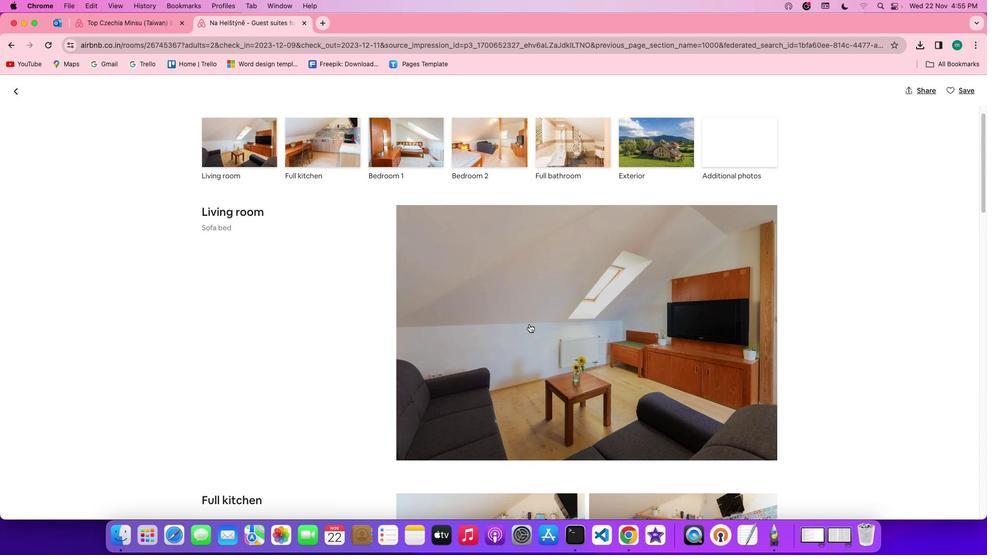 
Action: Mouse scrolled (529, 324) with delta (0, -1)
Screenshot: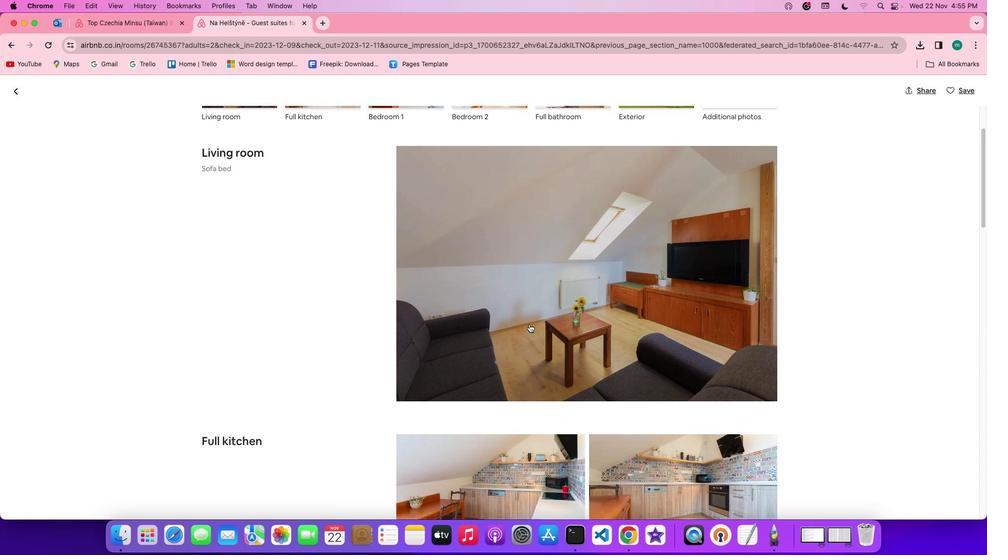 
Action: Mouse scrolled (529, 324) with delta (0, -1)
Screenshot: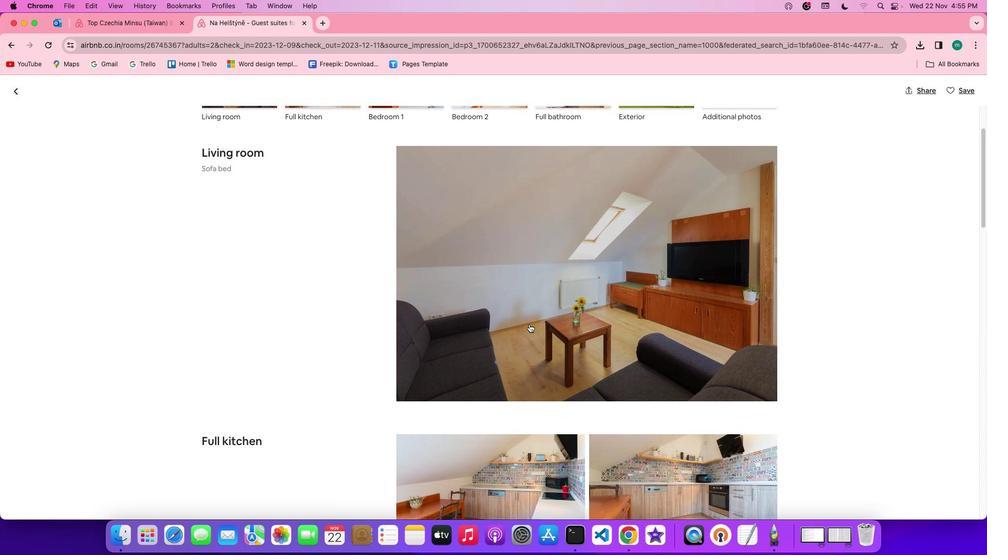 
Action: Mouse scrolled (529, 324) with delta (0, -1)
Screenshot: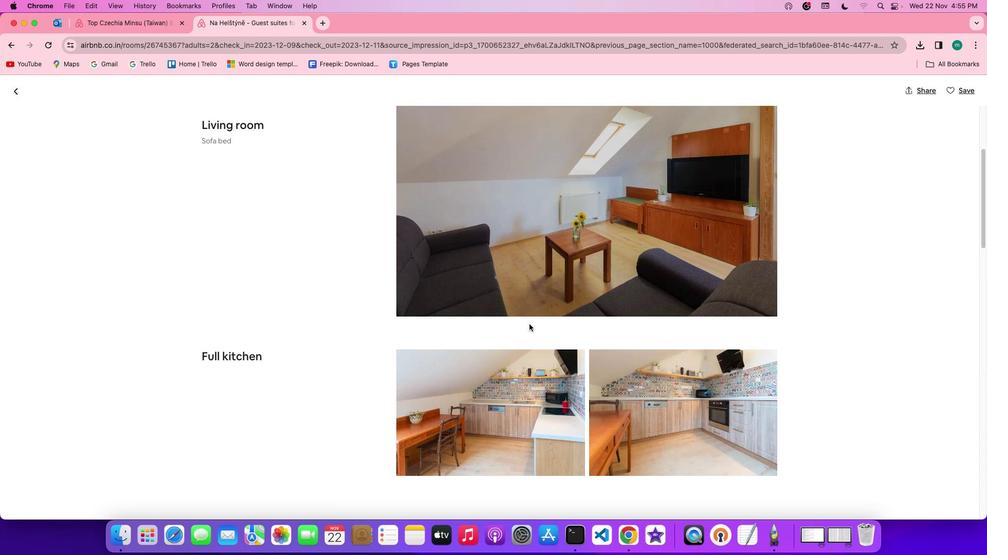 
Action: Mouse scrolled (529, 324) with delta (0, 0)
Screenshot: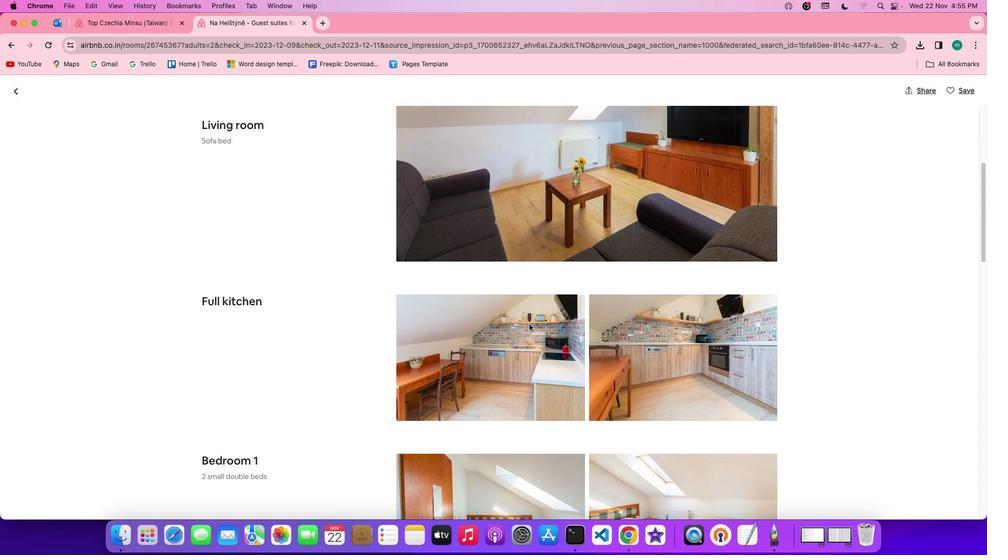 
Action: Mouse scrolled (529, 324) with delta (0, 0)
Screenshot: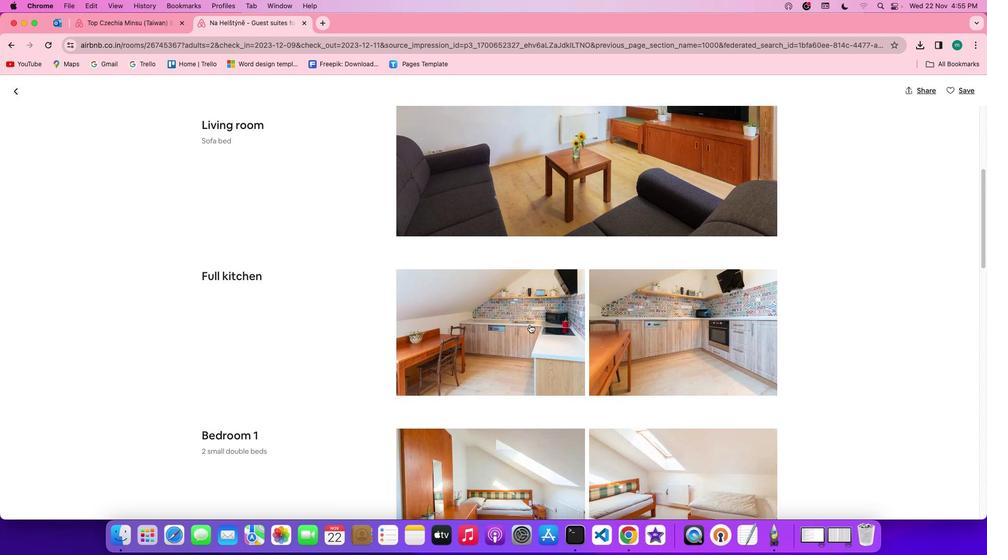 
Action: Mouse scrolled (529, 324) with delta (0, -1)
Screenshot: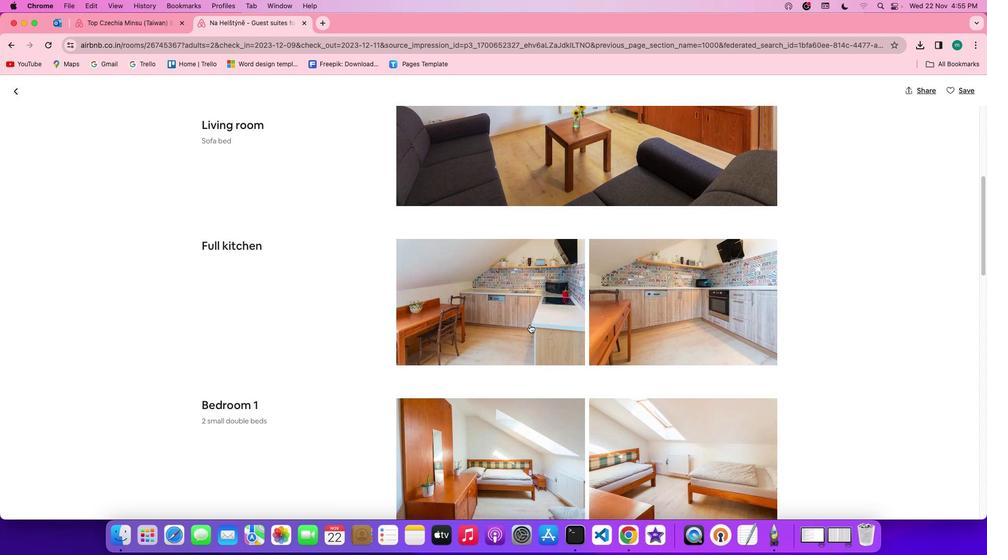 
Action: Mouse scrolled (529, 324) with delta (0, -1)
Screenshot: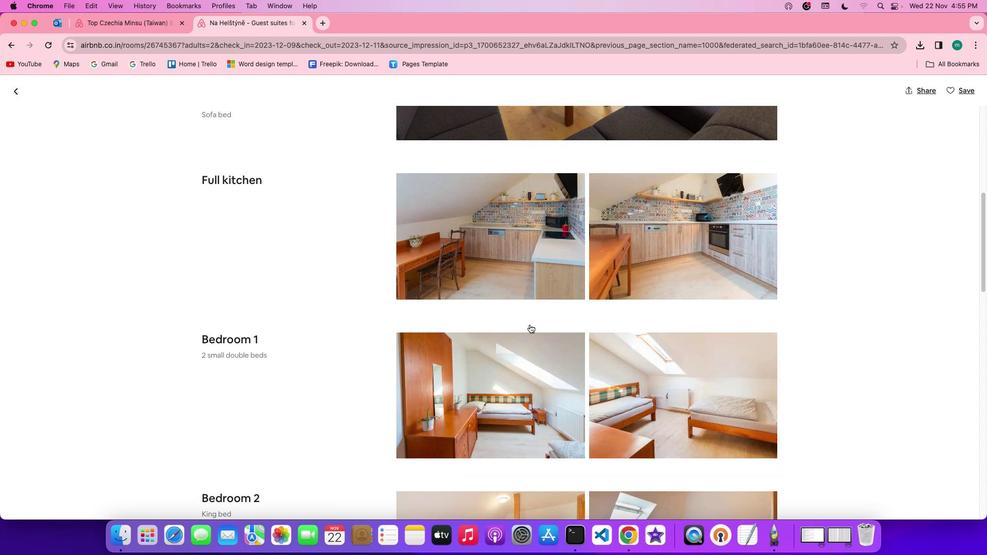 
Action: Mouse moved to (529, 324)
Screenshot: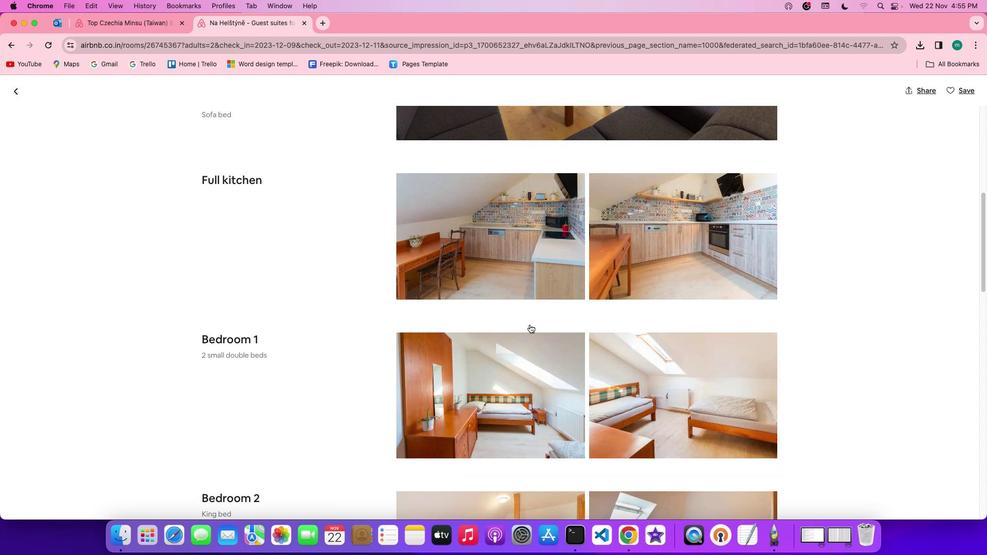 
Action: Mouse scrolled (529, 324) with delta (0, 0)
Screenshot: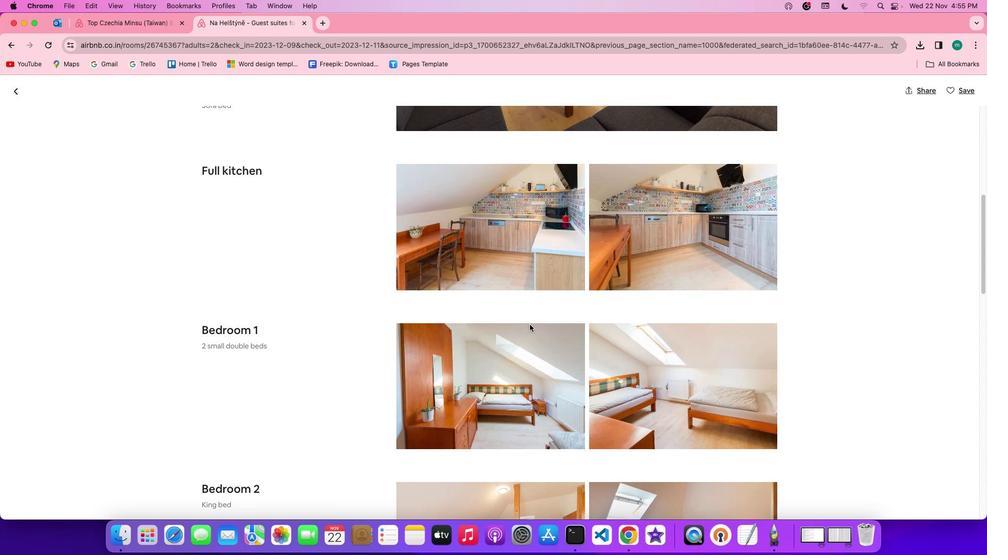 
Action: Mouse scrolled (529, 324) with delta (0, 0)
Screenshot: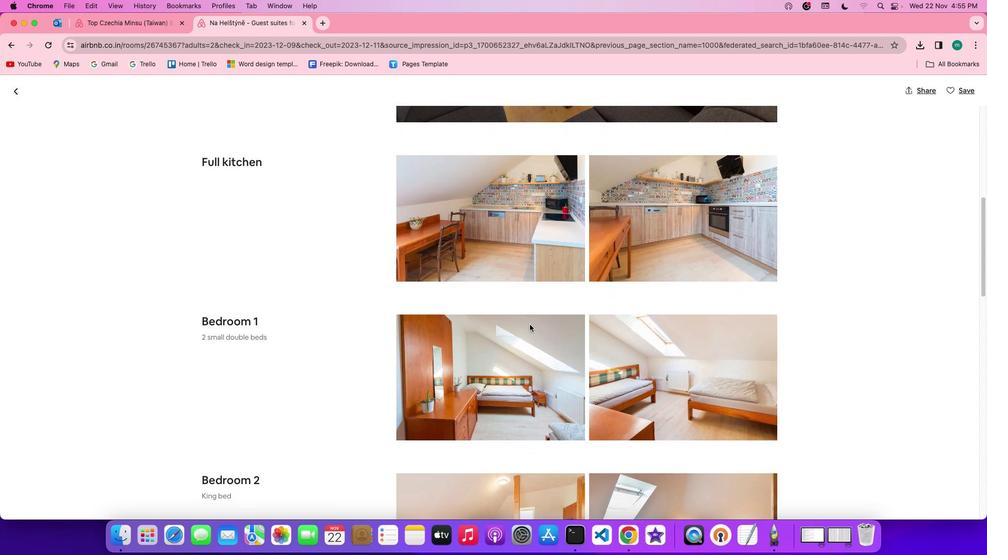 
Action: Mouse scrolled (529, 324) with delta (0, -1)
Screenshot: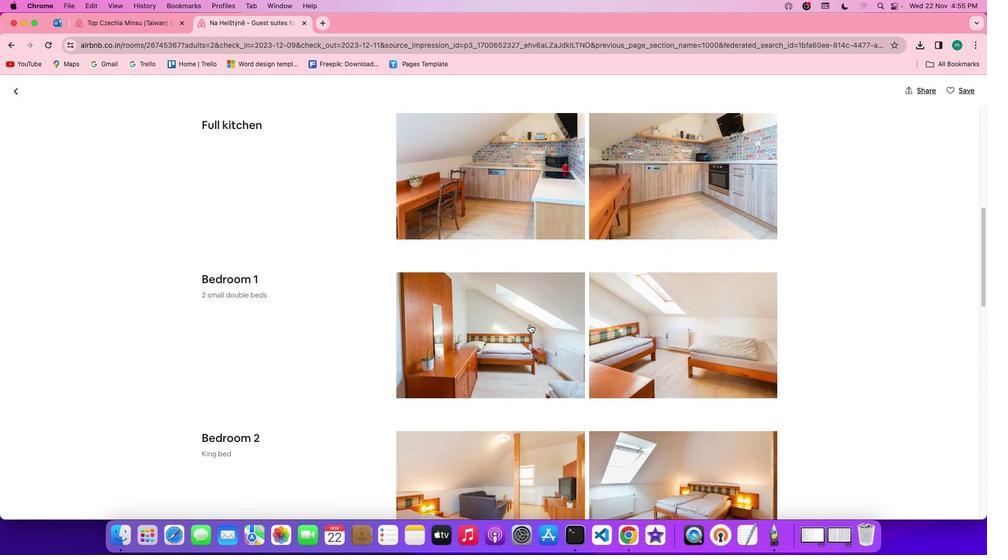 
Action: Mouse scrolled (529, 324) with delta (0, -1)
Screenshot: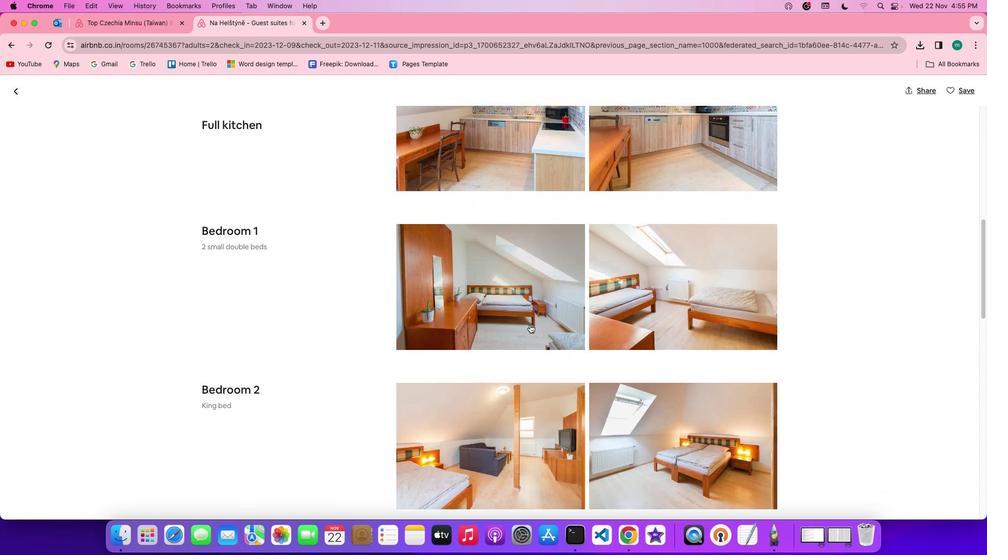 
Action: Mouse scrolled (529, 324) with delta (0, 0)
Screenshot: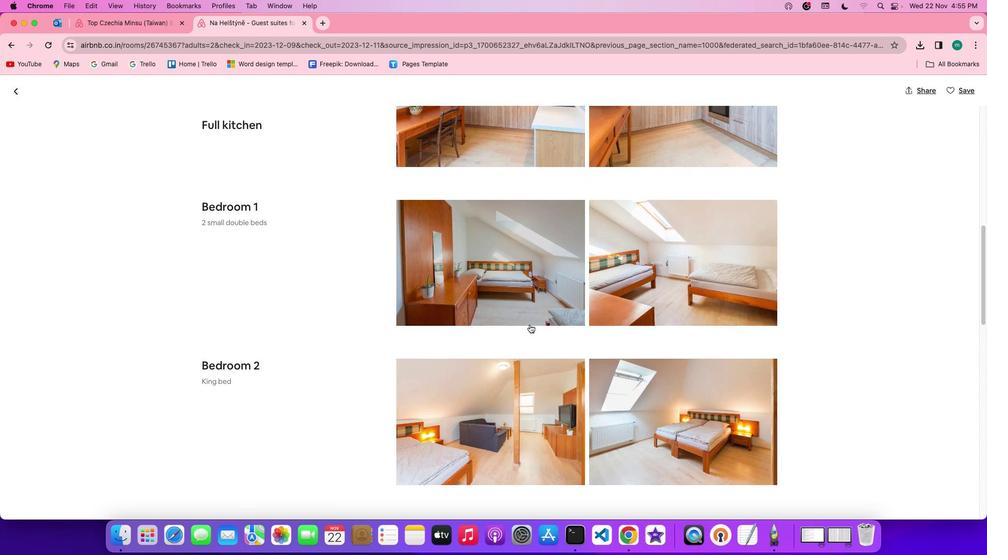 
Action: Mouse scrolled (529, 324) with delta (0, 0)
Screenshot: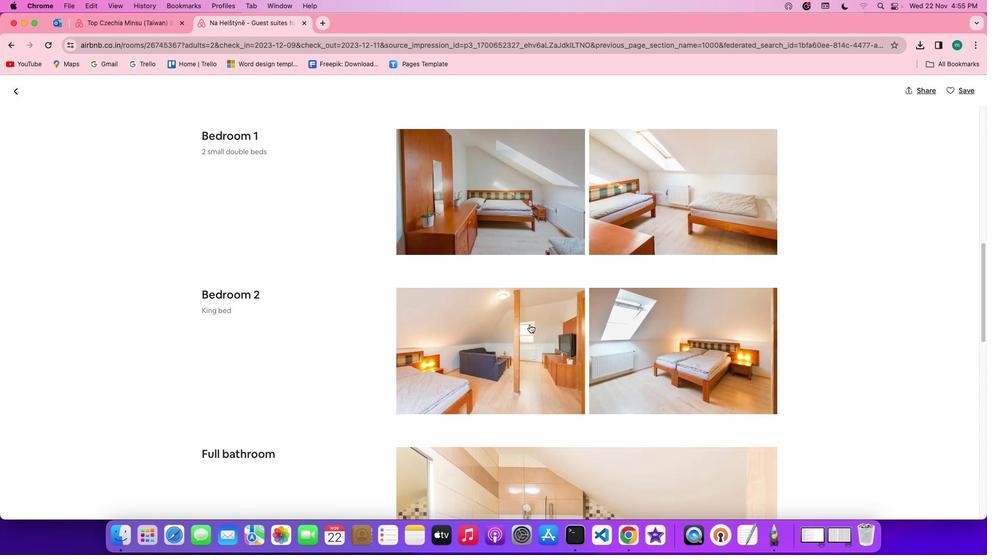 
Action: Mouse scrolled (529, 324) with delta (0, -1)
Screenshot: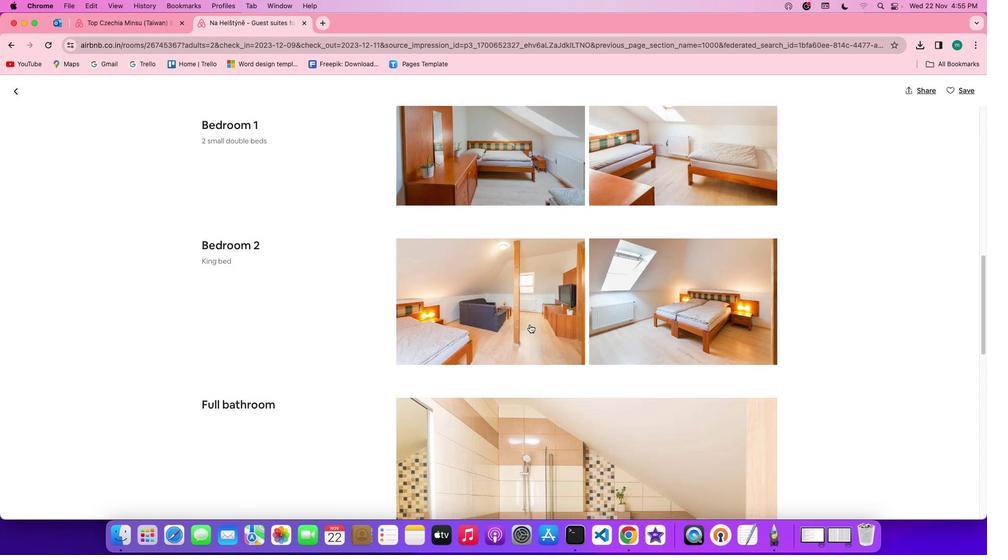 
Action: Mouse scrolled (529, 324) with delta (0, -2)
Screenshot: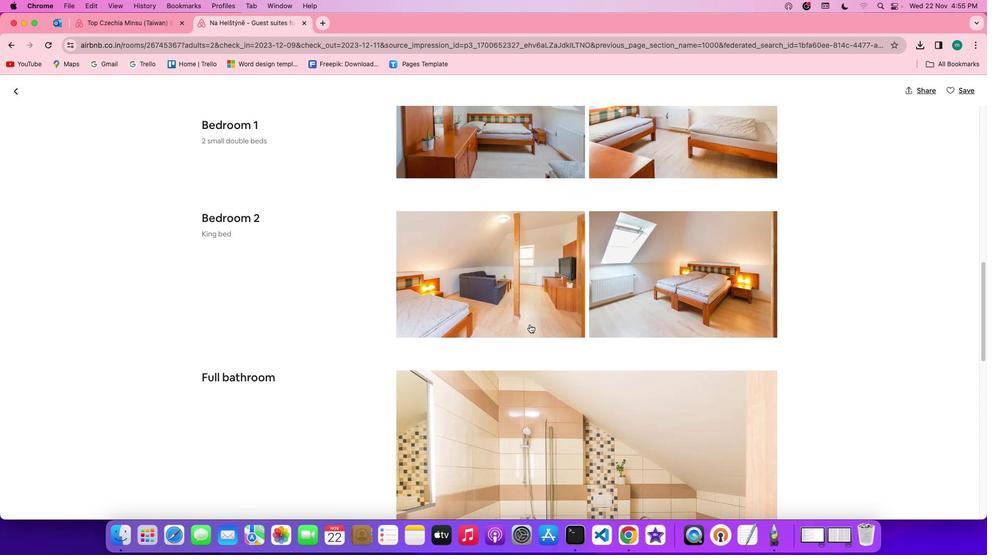
Action: Mouse scrolled (529, 324) with delta (0, 0)
Screenshot: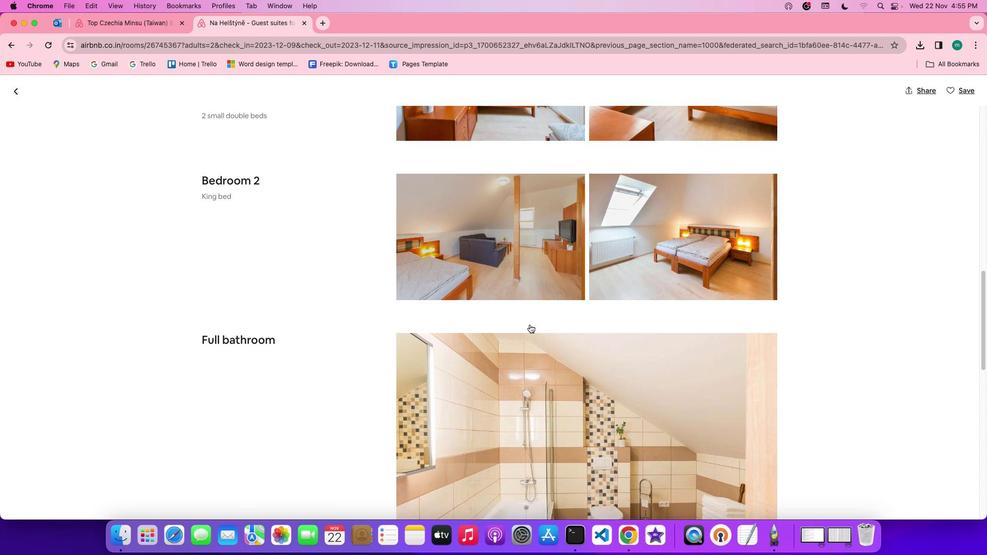 
Action: Mouse scrolled (529, 324) with delta (0, 0)
Screenshot: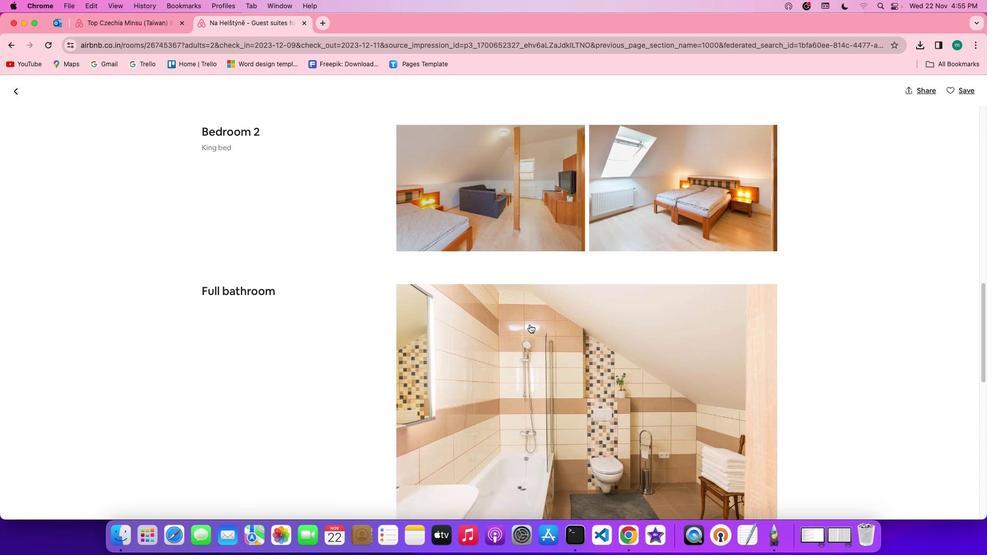 
Action: Mouse scrolled (529, 324) with delta (0, -1)
Screenshot: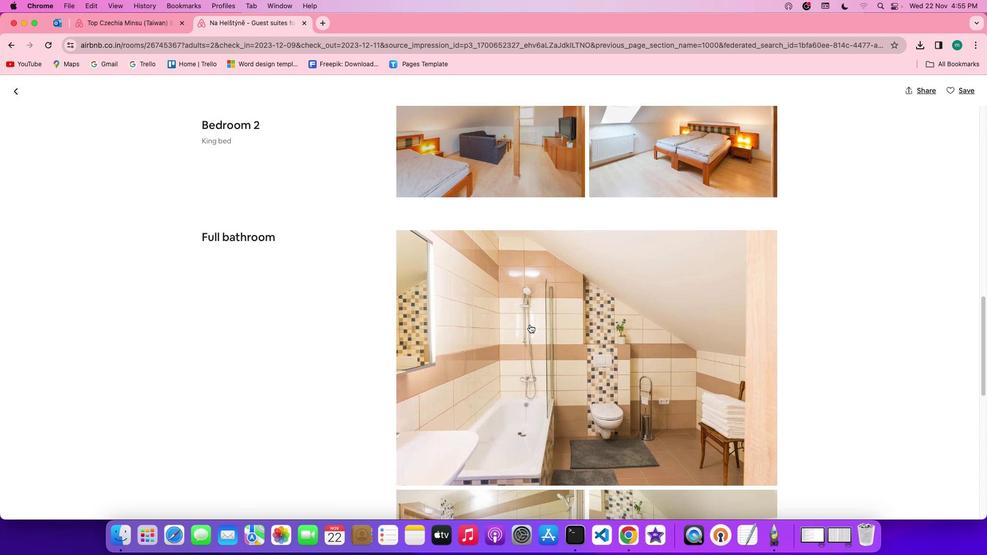 
Action: Mouse scrolled (529, 324) with delta (0, -2)
Screenshot: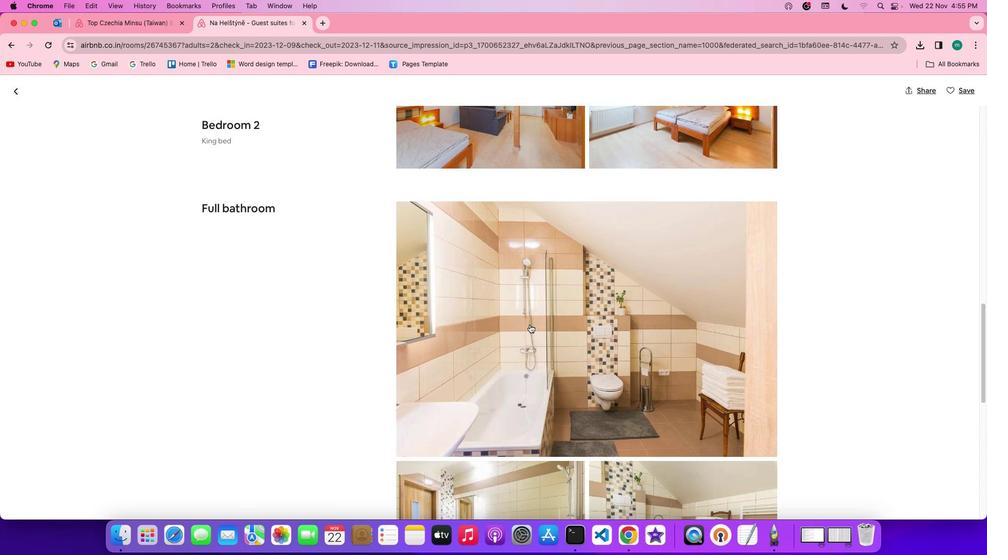 
Action: Mouse scrolled (529, 324) with delta (0, 0)
Screenshot: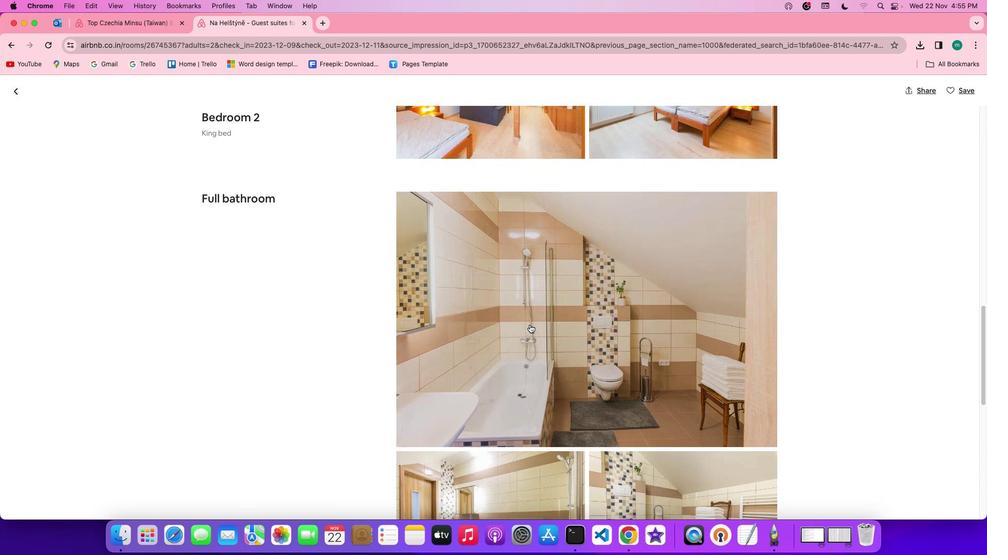 
Action: Mouse scrolled (529, 324) with delta (0, 0)
Screenshot: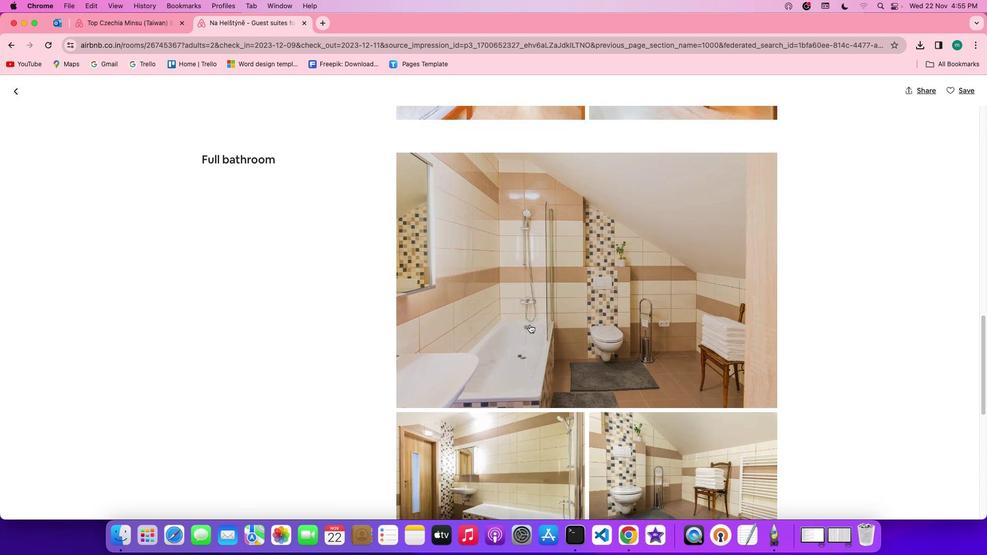 
Action: Mouse scrolled (529, 324) with delta (0, -1)
Screenshot: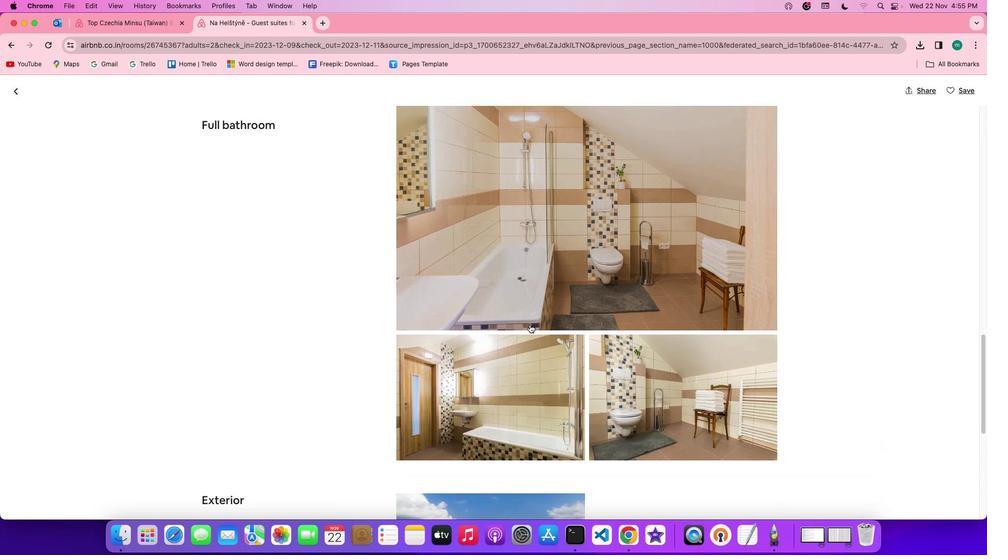 
Action: Mouse scrolled (529, 324) with delta (0, -2)
Screenshot: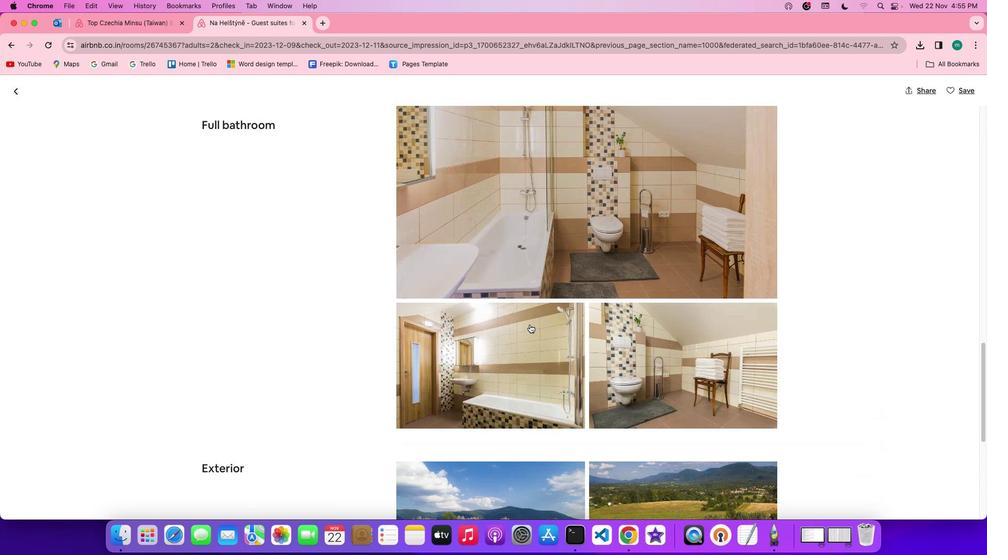 
Action: Mouse scrolled (529, 324) with delta (0, 0)
Screenshot: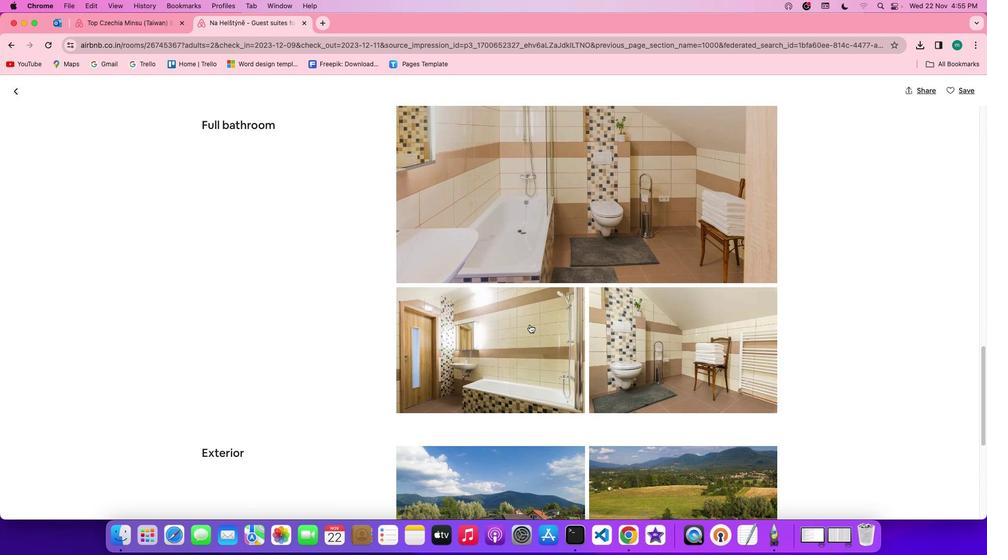 
Action: Mouse scrolled (529, 324) with delta (0, 0)
Screenshot: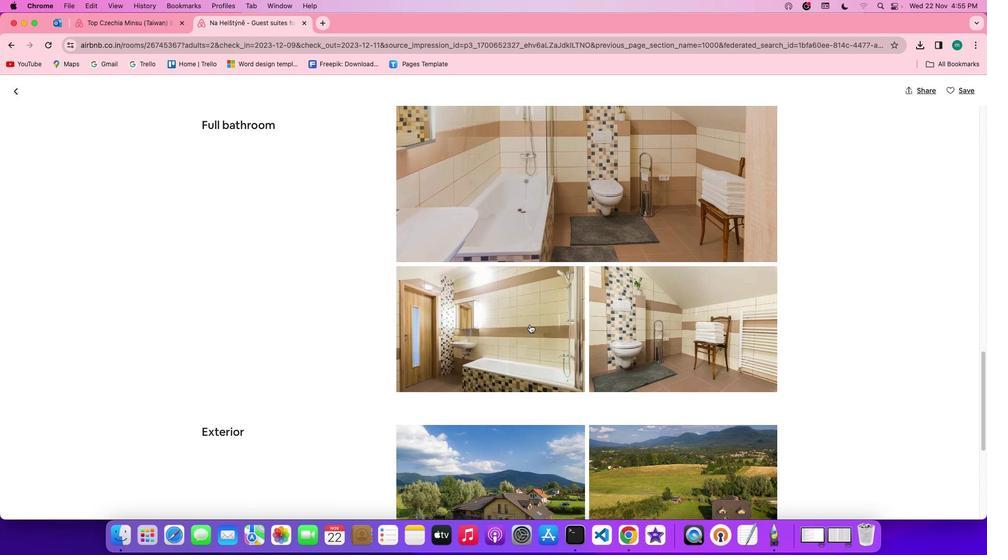
Action: Mouse scrolled (529, 324) with delta (0, -1)
Screenshot: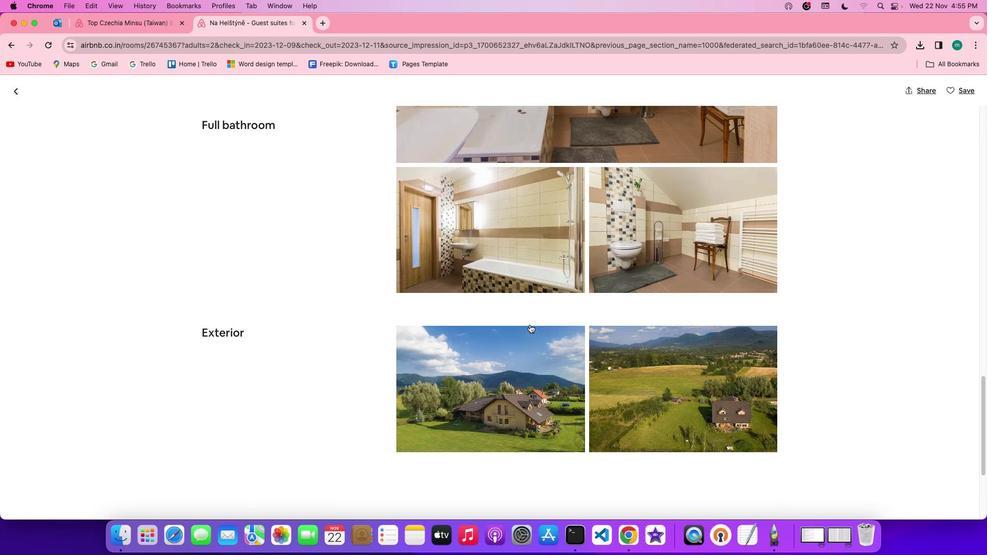 
Action: Mouse scrolled (529, 324) with delta (0, -2)
Screenshot: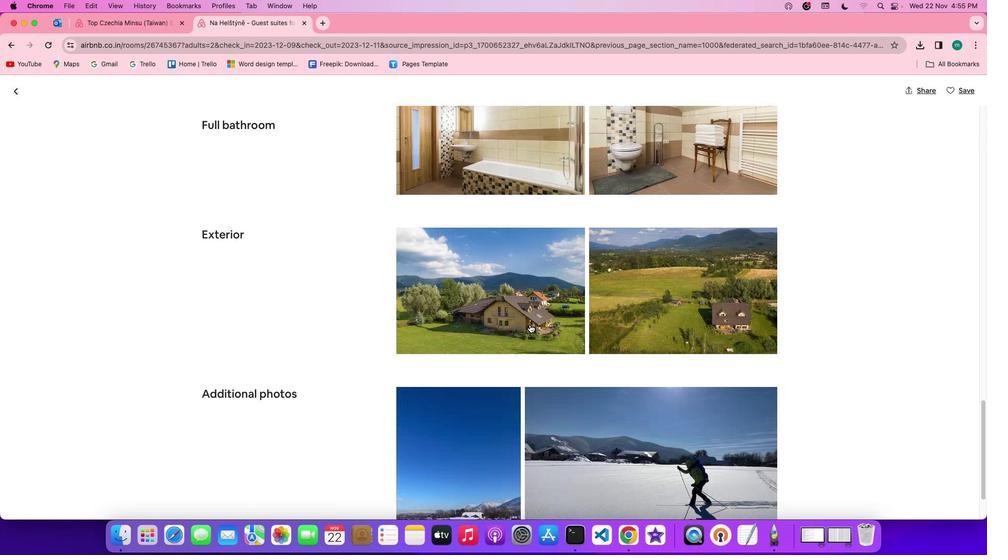 
Action: Mouse scrolled (529, 324) with delta (0, -2)
Screenshot: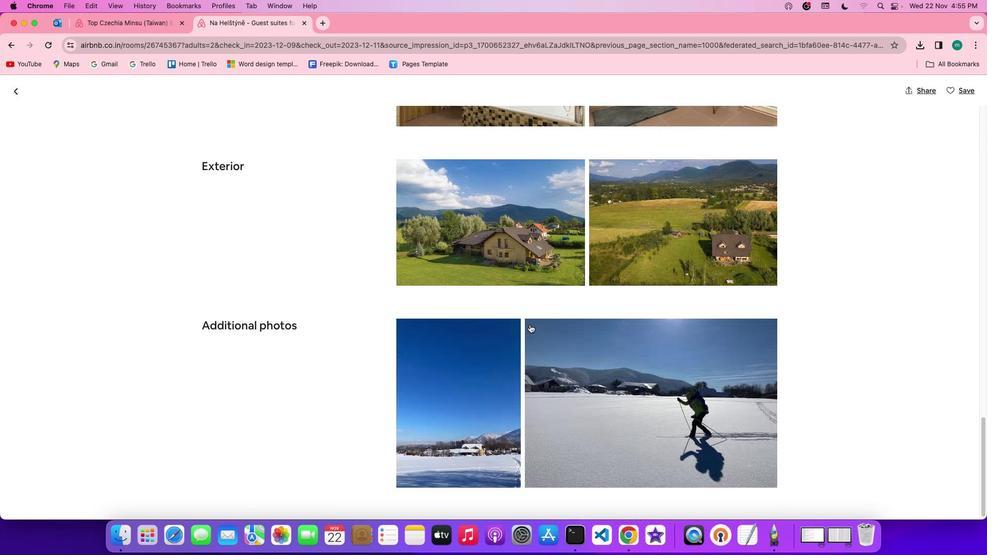 
Action: Mouse scrolled (529, 324) with delta (0, -2)
Screenshot: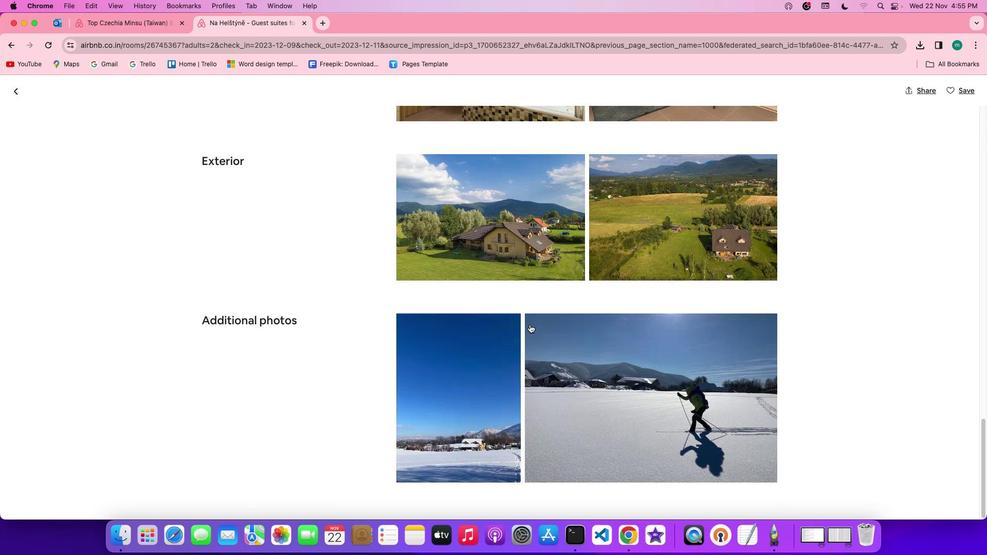 
Action: Mouse scrolled (529, 324) with delta (0, 0)
Screenshot: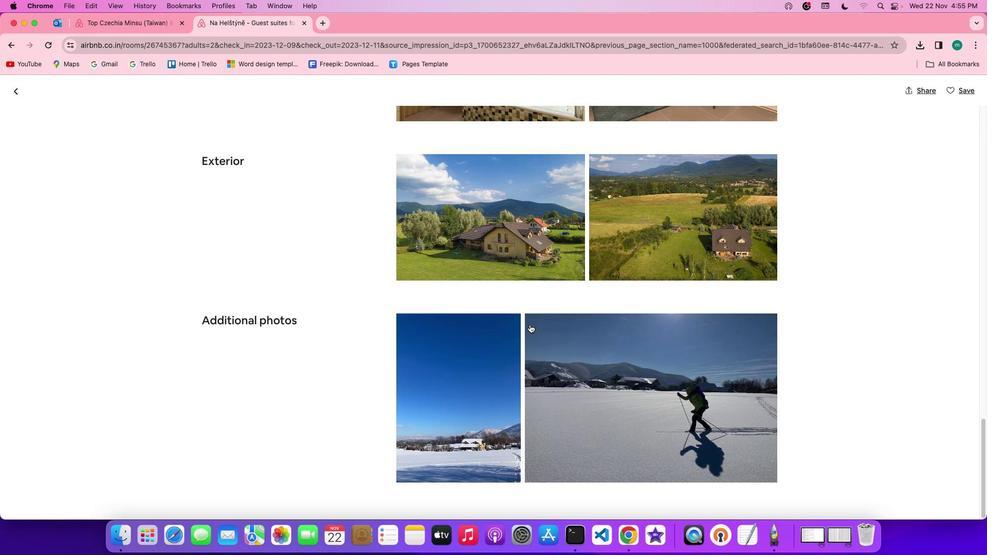 
Action: Mouse scrolled (529, 324) with delta (0, 0)
Screenshot: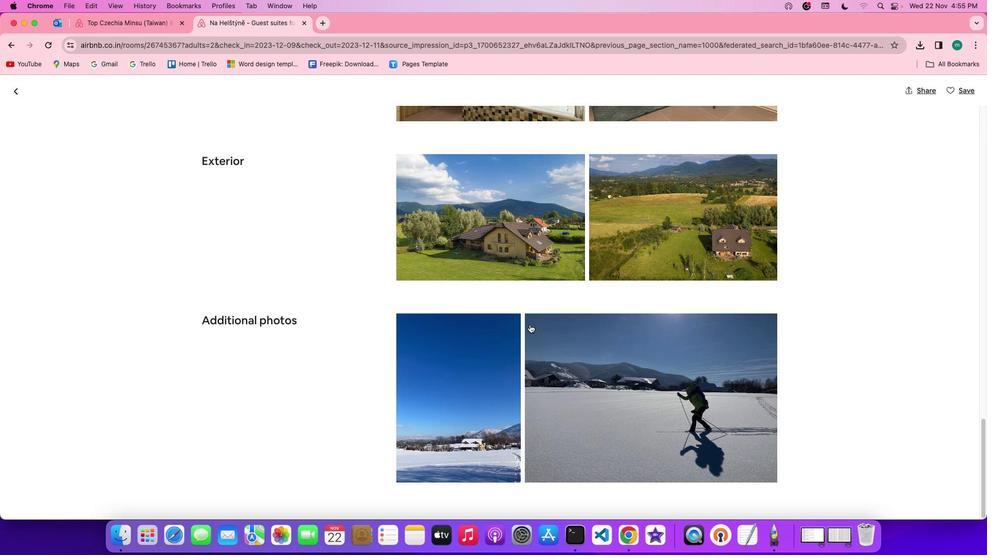
Action: Mouse scrolled (529, 324) with delta (0, 0)
Screenshot: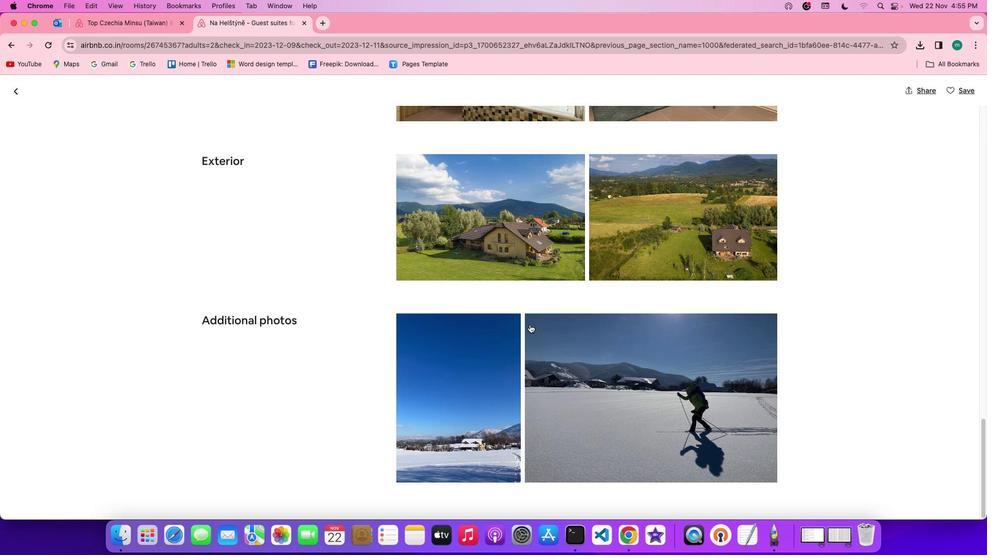 
Action: Mouse scrolled (529, 324) with delta (0, -1)
Screenshot: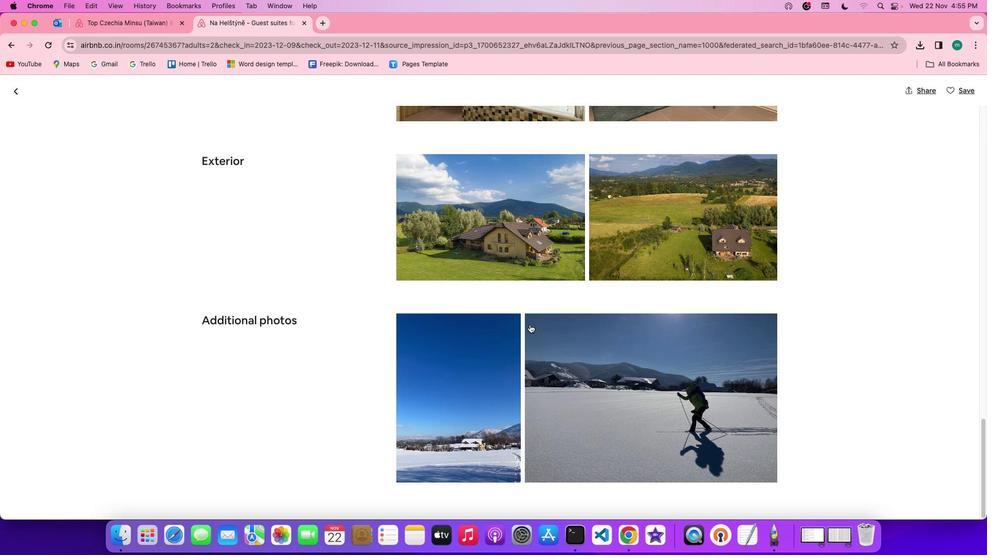 
Action: Mouse scrolled (529, 324) with delta (0, -2)
Screenshot: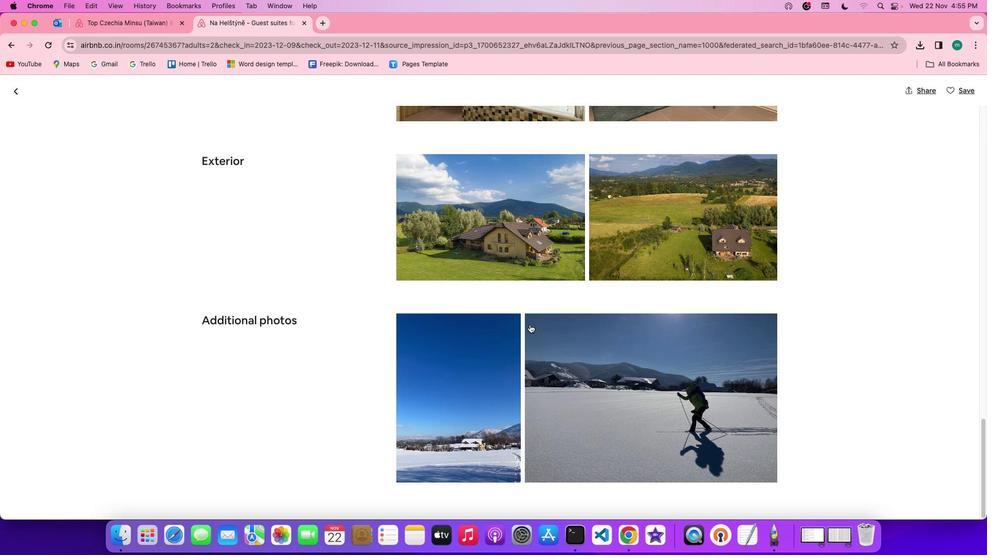 
Action: Mouse scrolled (529, 324) with delta (0, -1)
Screenshot: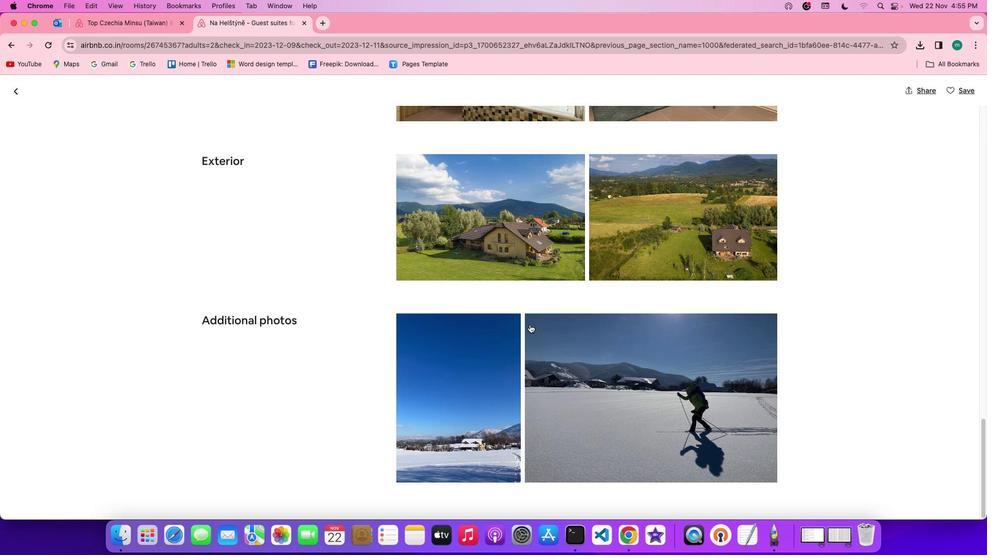 
Action: Mouse moved to (15, 95)
Screenshot: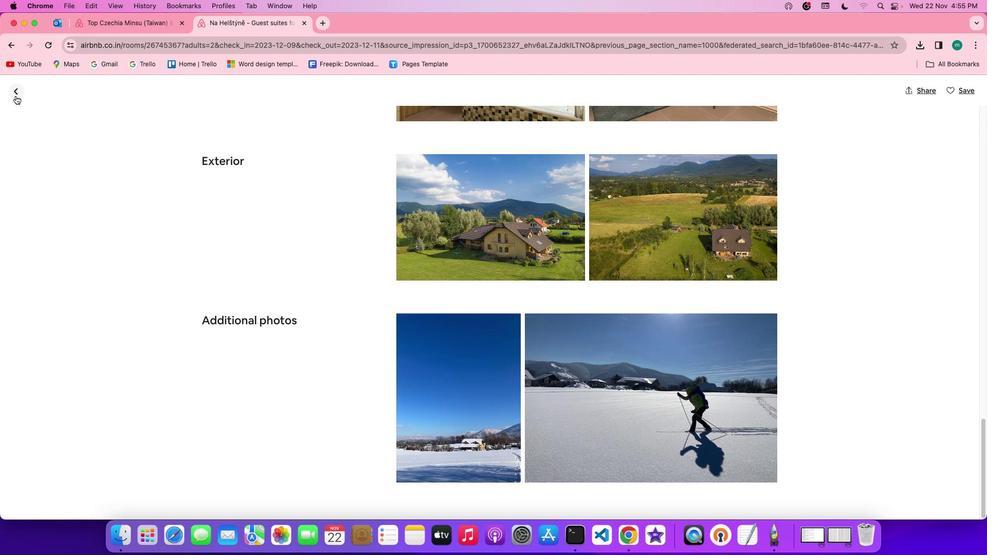 
Action: Mouse pressed left at (15, 95)
Screenshot: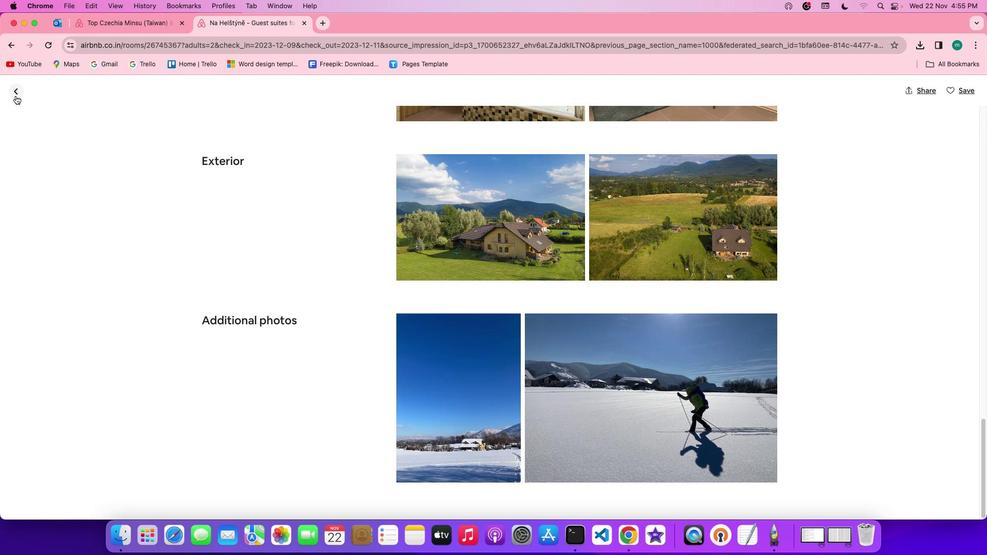 
Action: Mouse moved to (434, 354)
Screenshot: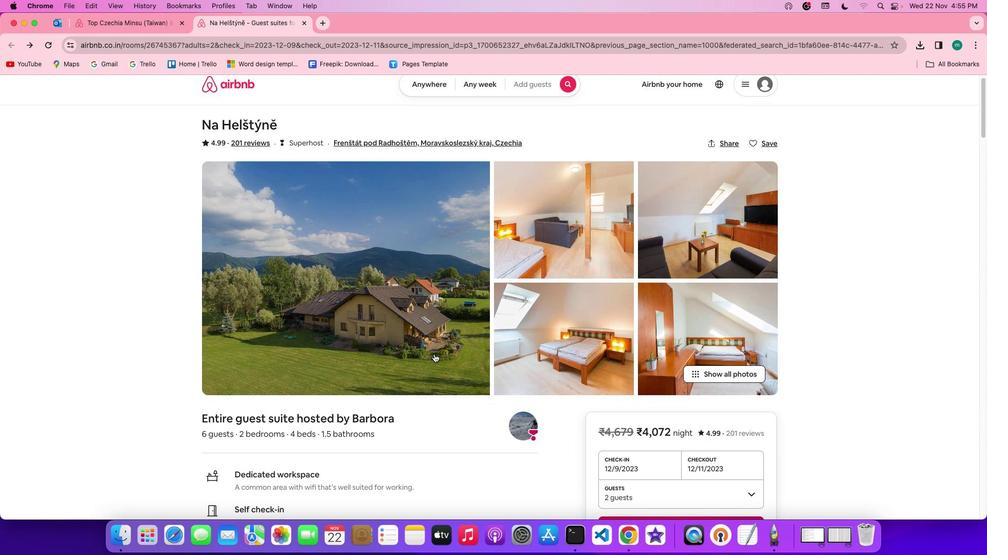
Action: Mouse scrolled (434, 354) with delta (0, 0)
Screenshot: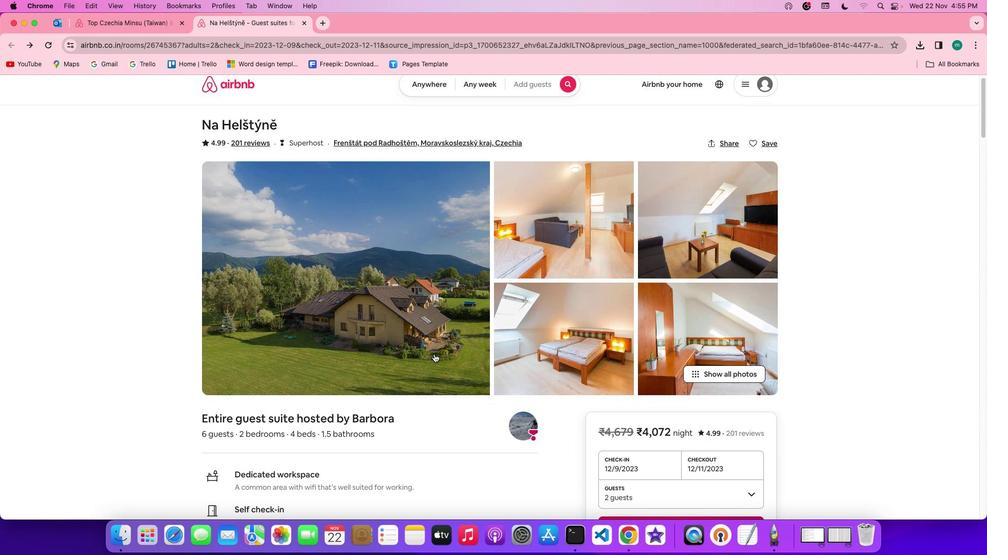 
Action: Mouse scrolled (434, 354) with delta (0, 0)
Screenshot: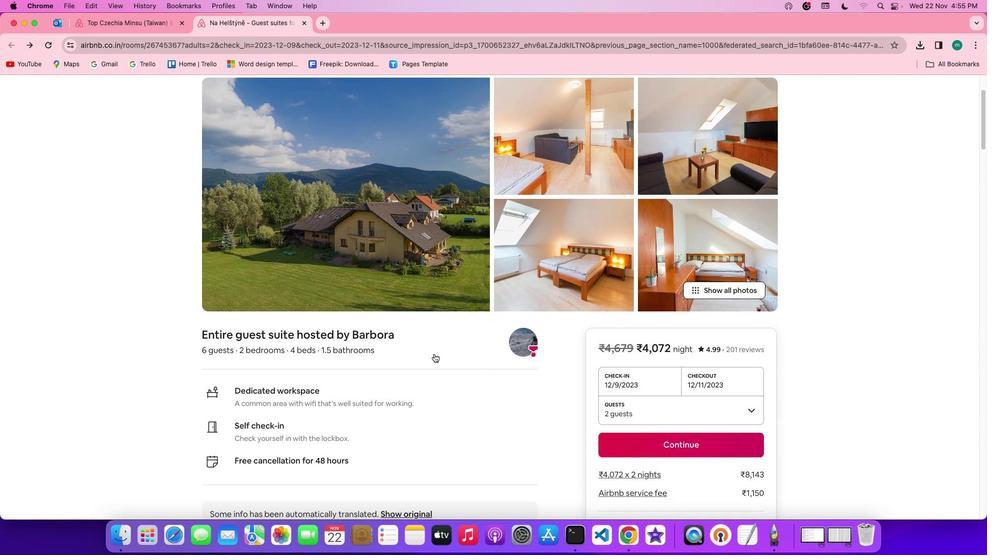 
Action: Mouse moved to (434, 354)
Screenshot: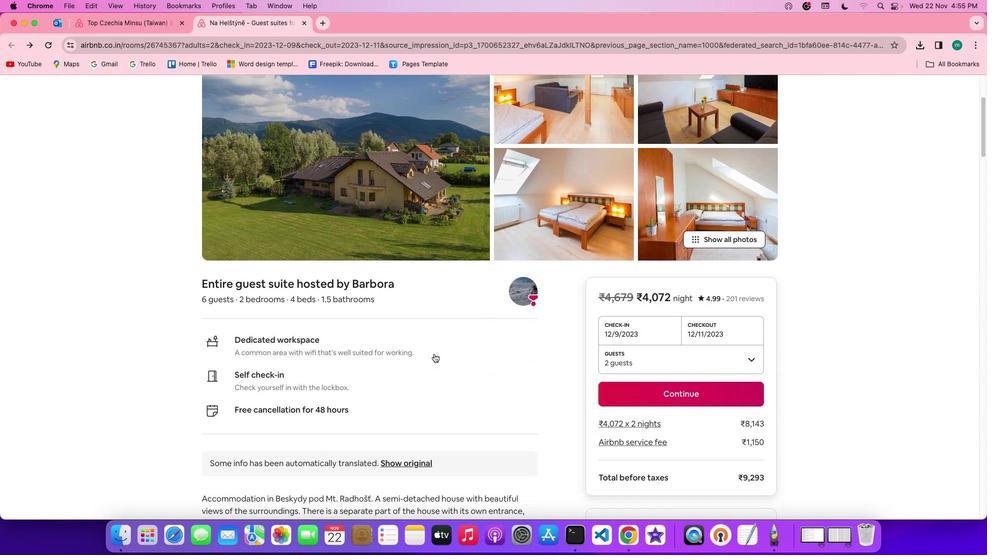 
Action: Mouse scrolled (434, 354) with delta (0, -1)
Screenshot: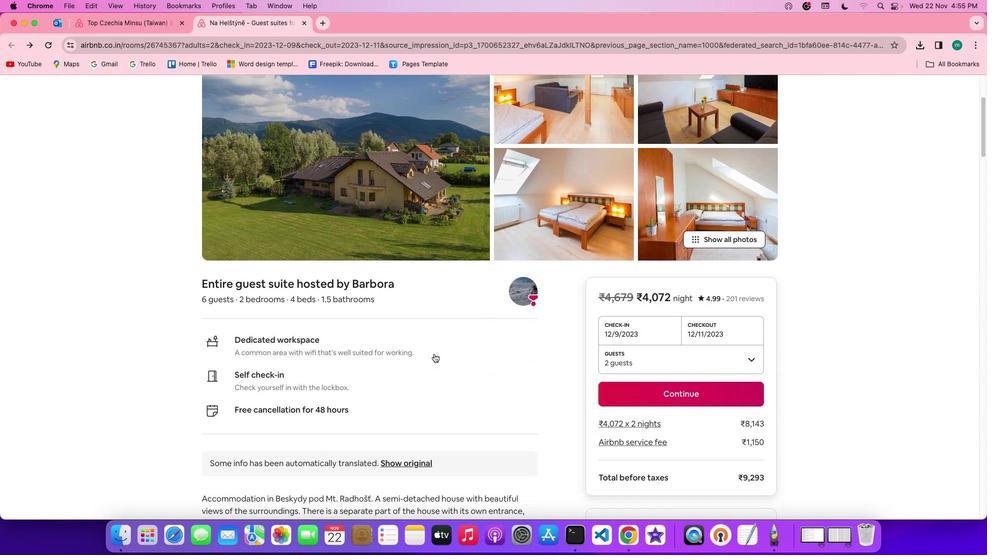 
Action: Mouse moved to (434, 354)
Screenshot: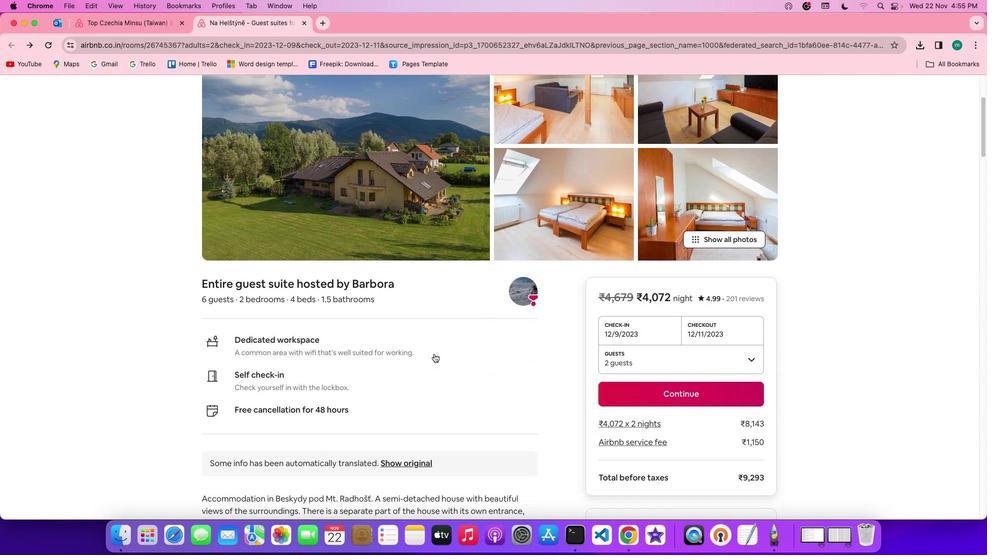 
Action: Mouse scrolled (434, 354) with delta (0, -2)
Screenshot: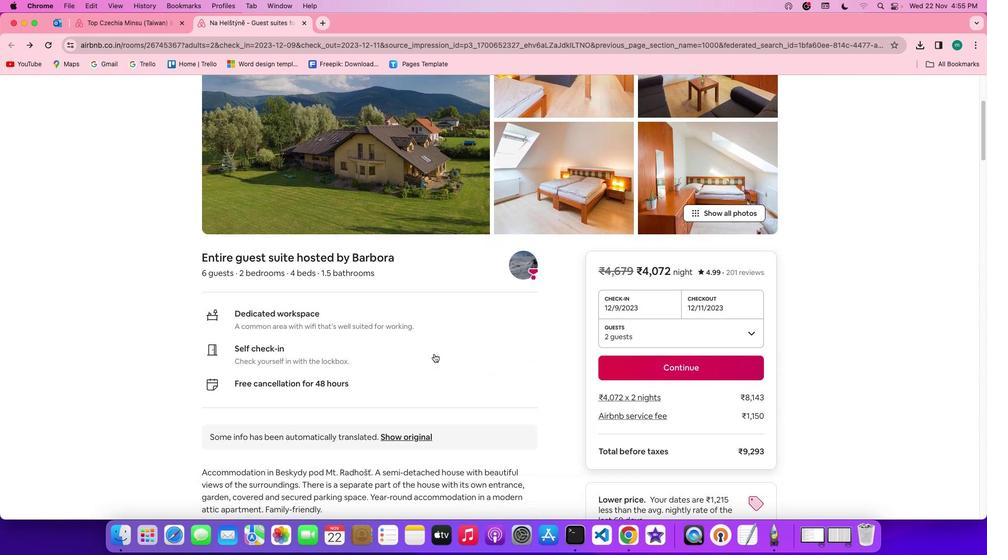 
Action: Mouse scrolled (434, 354) with delta (0, -2)
Screenshot: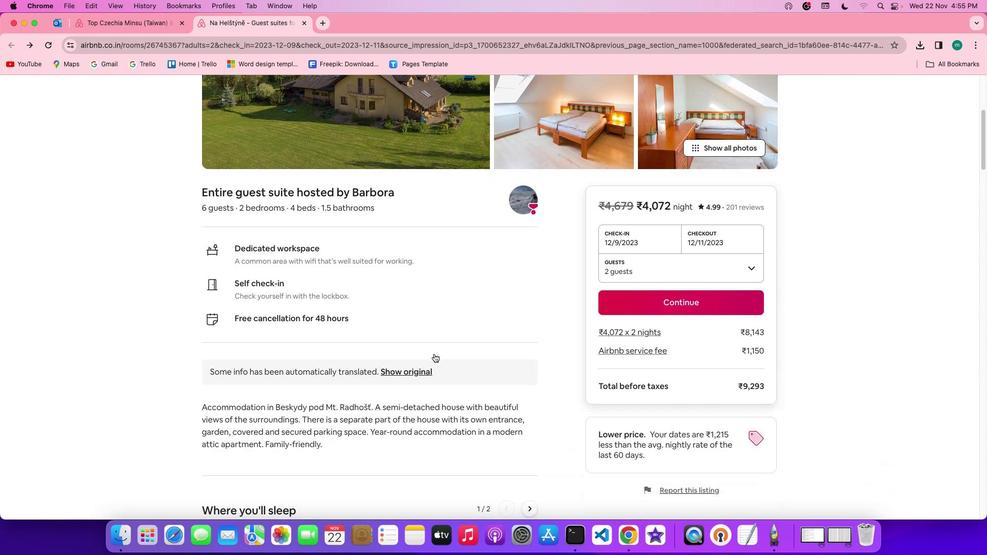 
Action: Mouse scrolled (434, 354) with delta (0, 0)
Screenshot: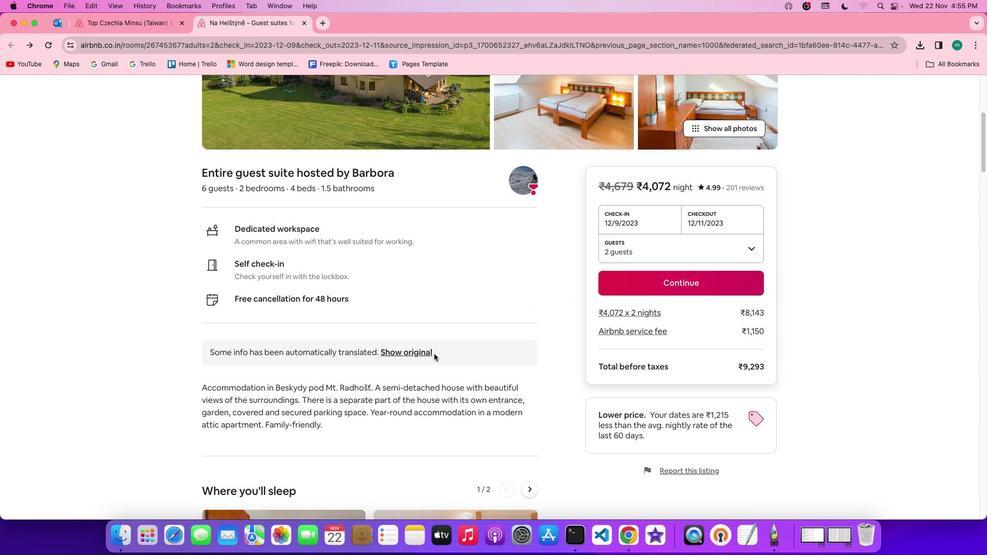 
Action: Mouse scrolled (434, 354) with delta (0, 0)
Screenshot: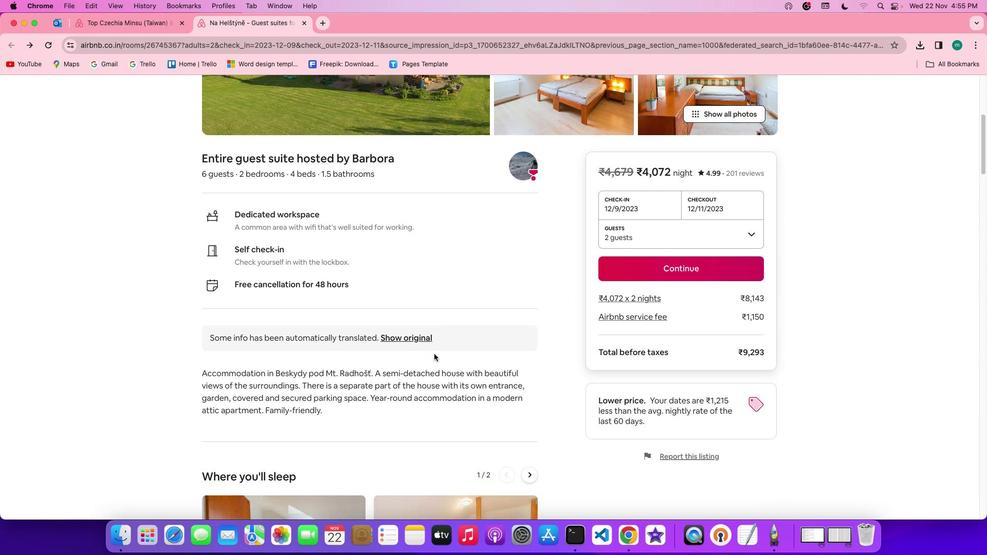 
Action: Mouse scrolled (434, 354) with delta (0, 0)
Screenshot: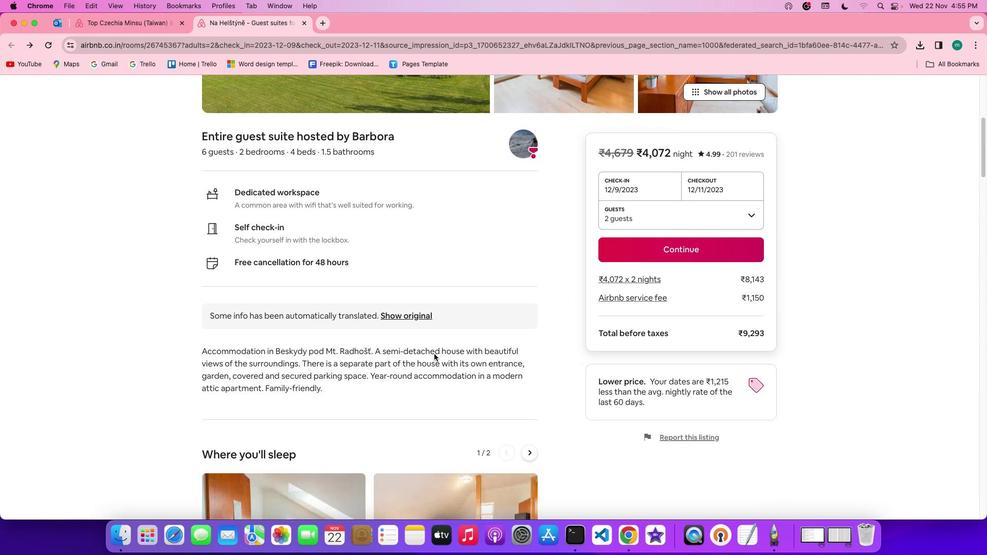 
Action: Mouse scrolled (434, 354) with delta (0, 0)
Screenshot: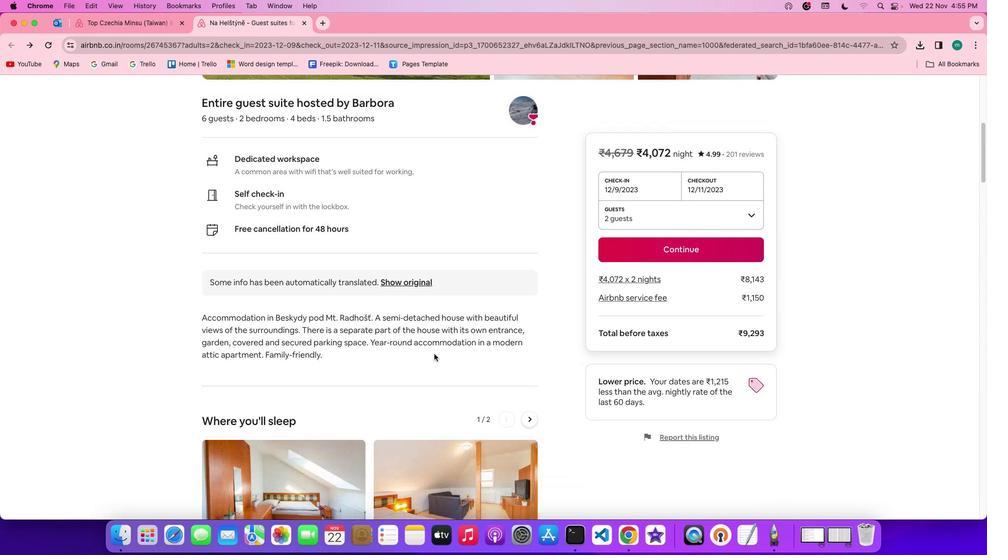 
Action: Mouse scrolled (434, 354) with delta (0, 0)
Screenshot: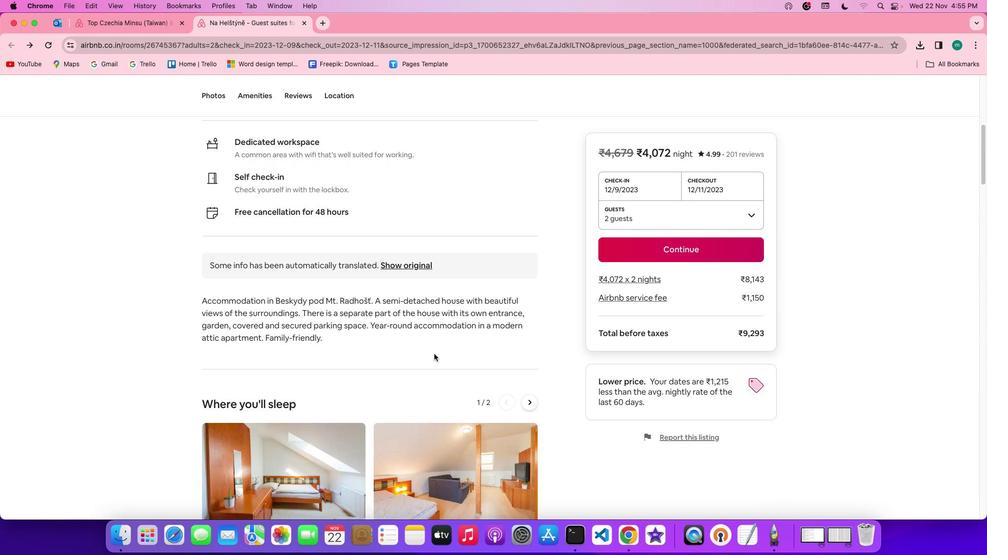 
Action: Mouse scrolled (434, 354) with delta (0, 0)
Screenshot: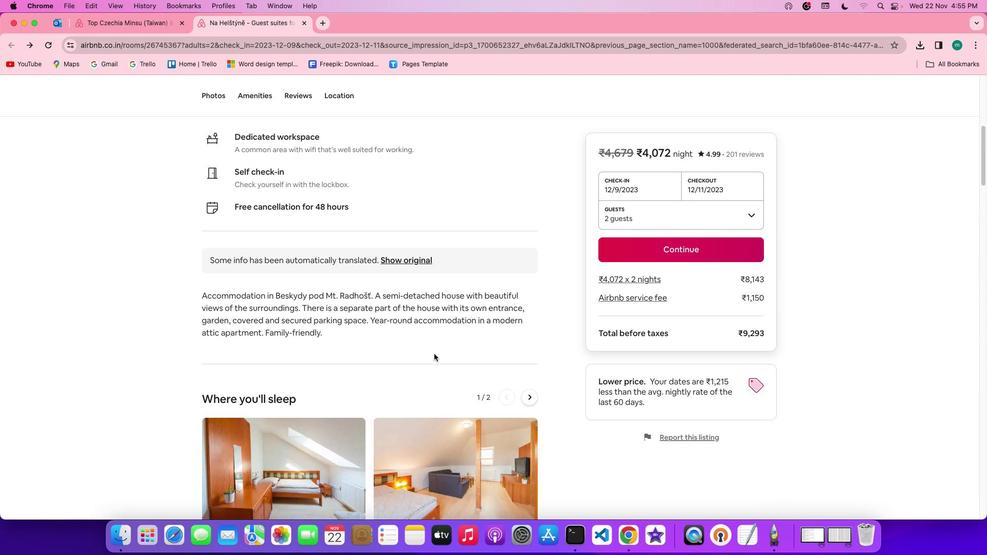 
Action: Mouse scrolled (434, 354) with delta (0, -1)
Screenshot: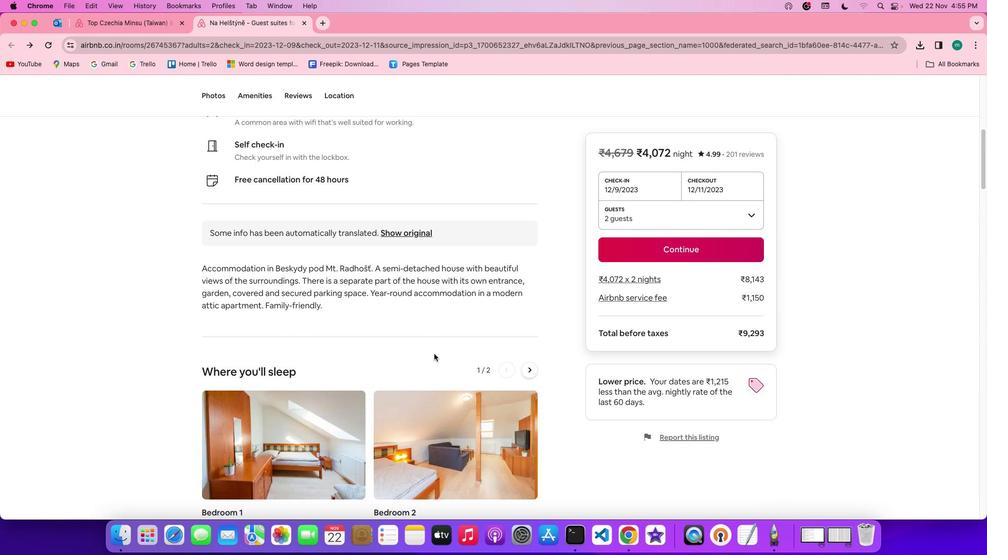 
Action: Mouse scrolled (434, 354) with delta (0, 0)
Screenshot: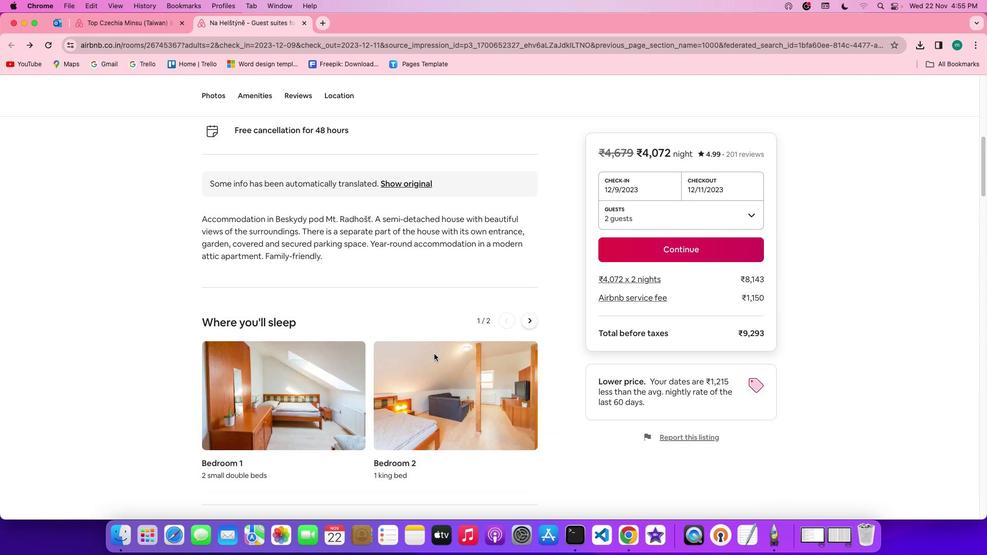
Action: Mouse scrolled (434, 354) with delta (0, 0)
Screenshot: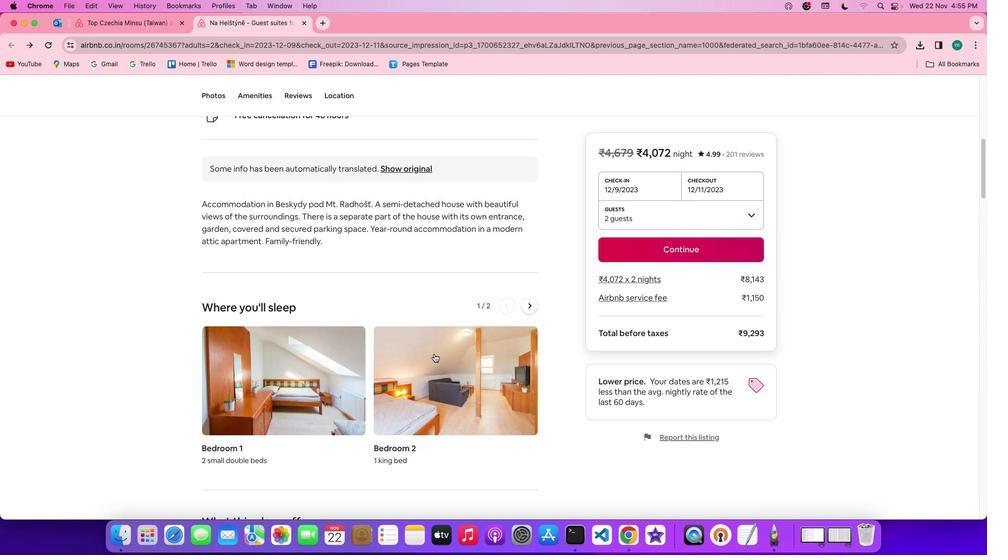 
Action: Mouse scrolled (434, 354) with delta (0, 0)
Screenshot: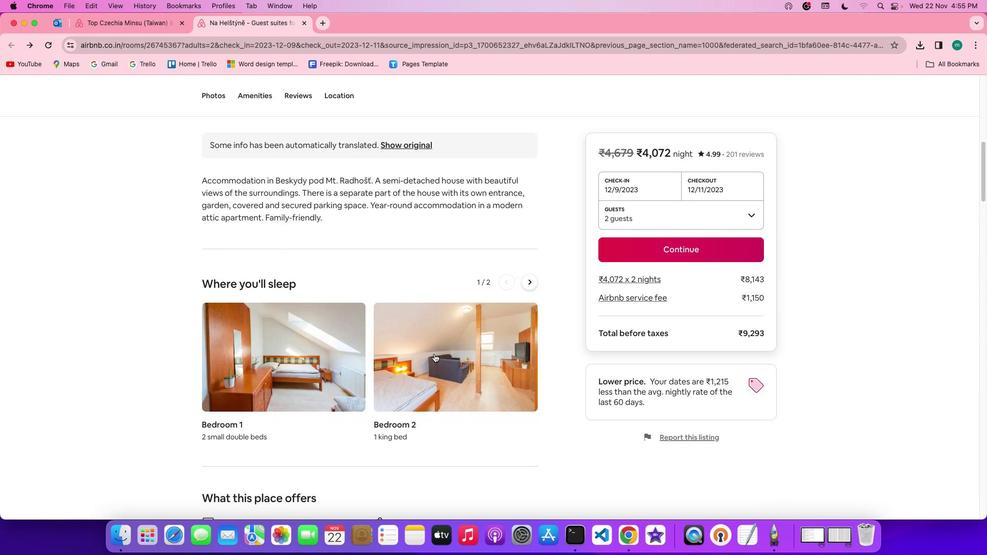 
Action: Mouse scrolled (434, 354) with delta (0, 0)
Screenshot: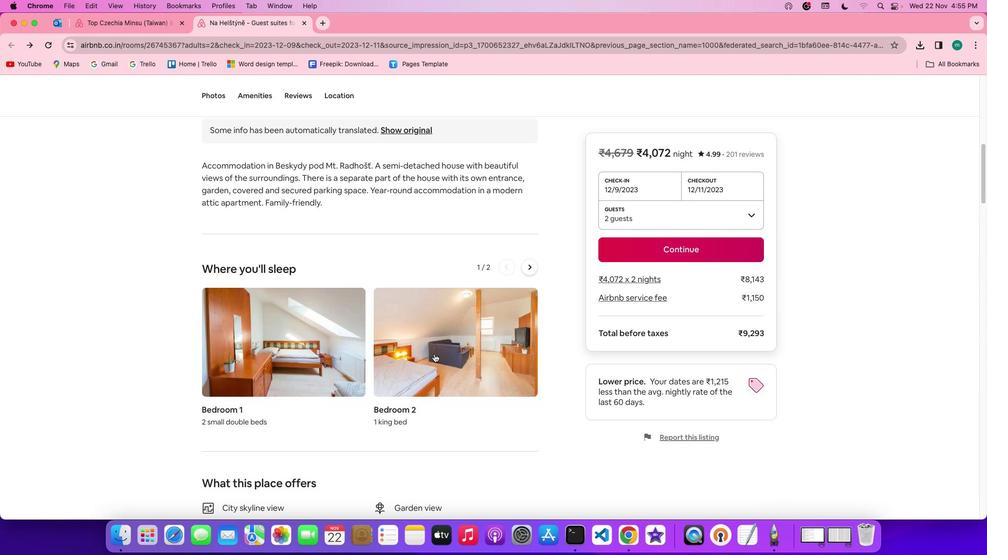 
Action: Mouse moved to (521, 257)
Screenshot: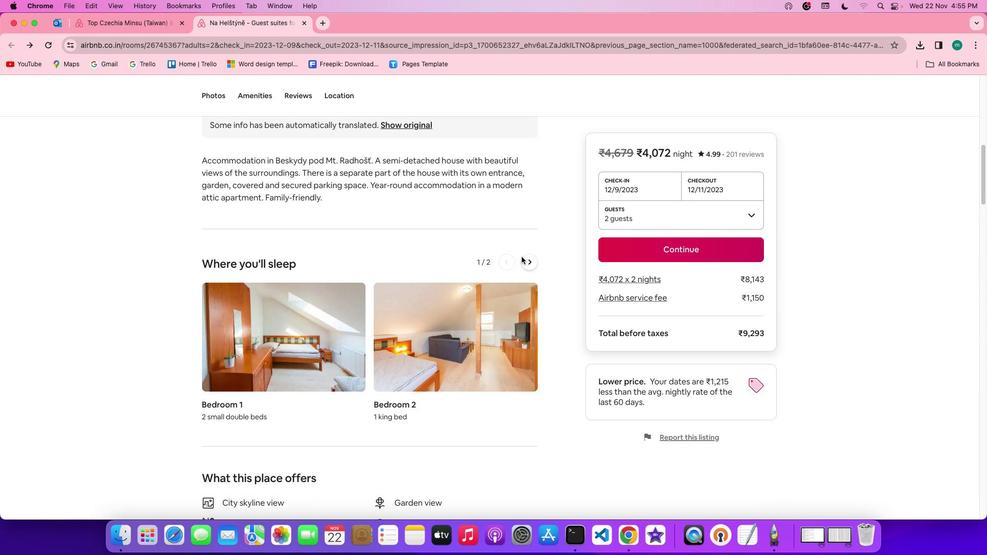 
Action: Mouse pressed left at (521, 257)
Screenshot: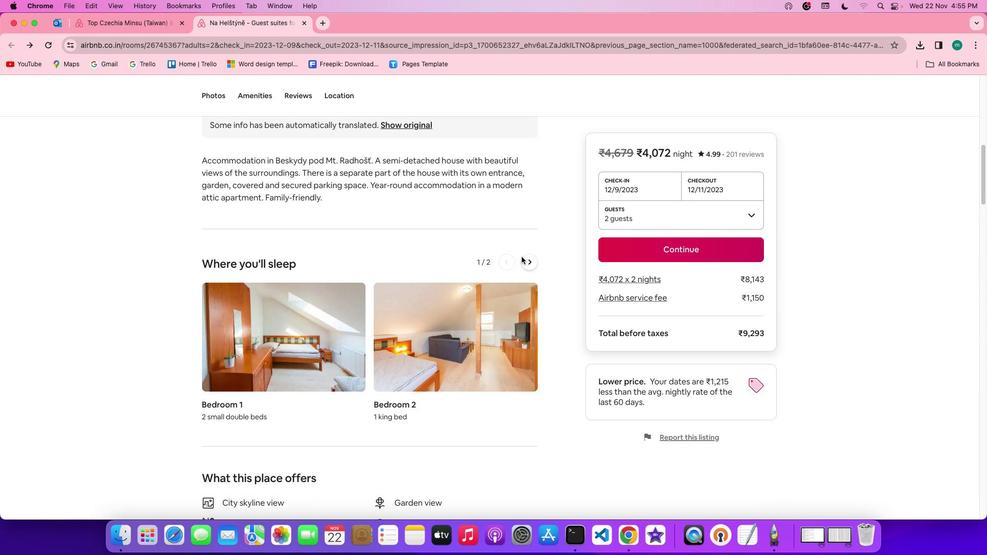 
Action: Mouse moved to (525, 258)
Screenshot: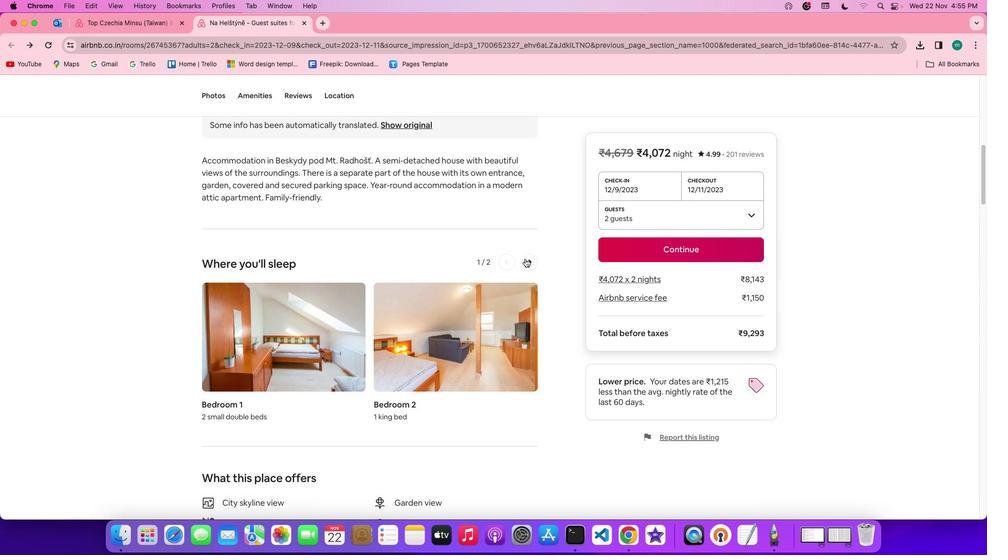 
Action: Mouse pressed left at (525, 258)
Screenshot: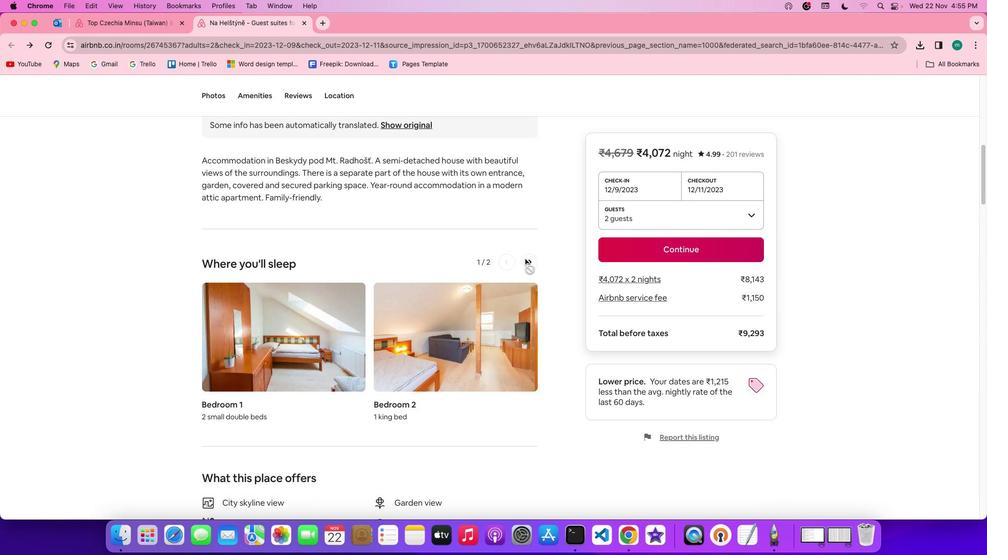 
Action: Mouse moved to (428, 345)
Screenshot: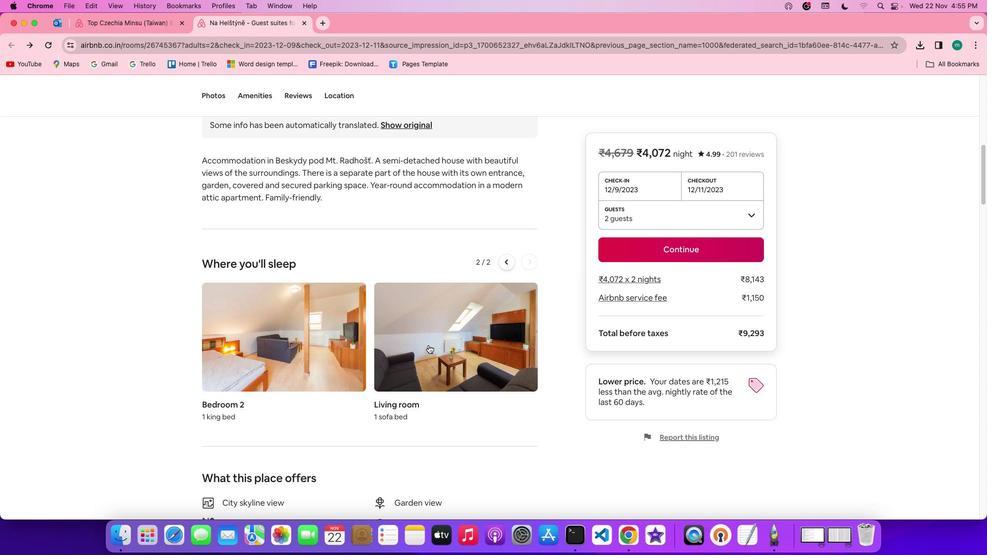 
Action: Mouse scrolled (428, 345) with delta (0, 0)
Screenshot: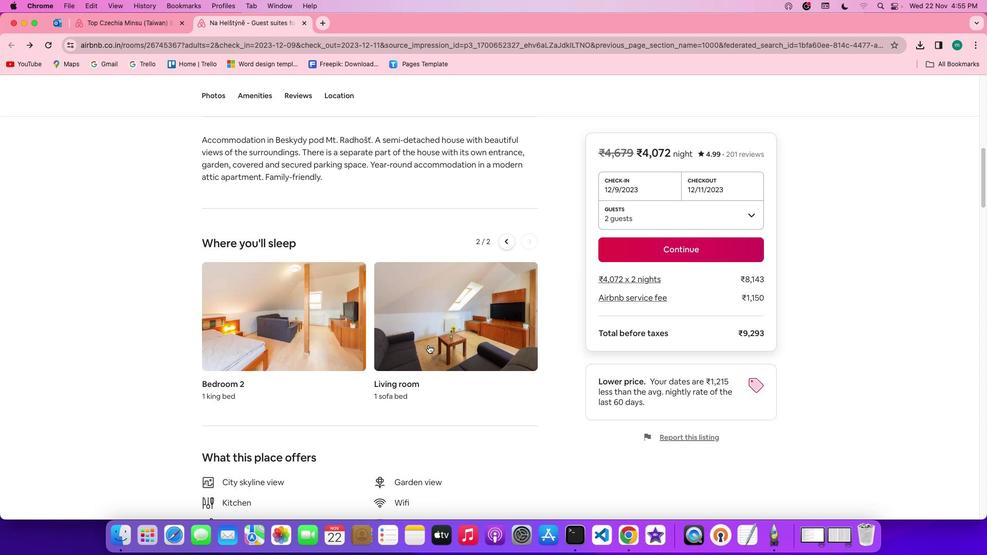 
Action: Mouse scrolled (428, 345) with delta (0, 0)
Screenshot: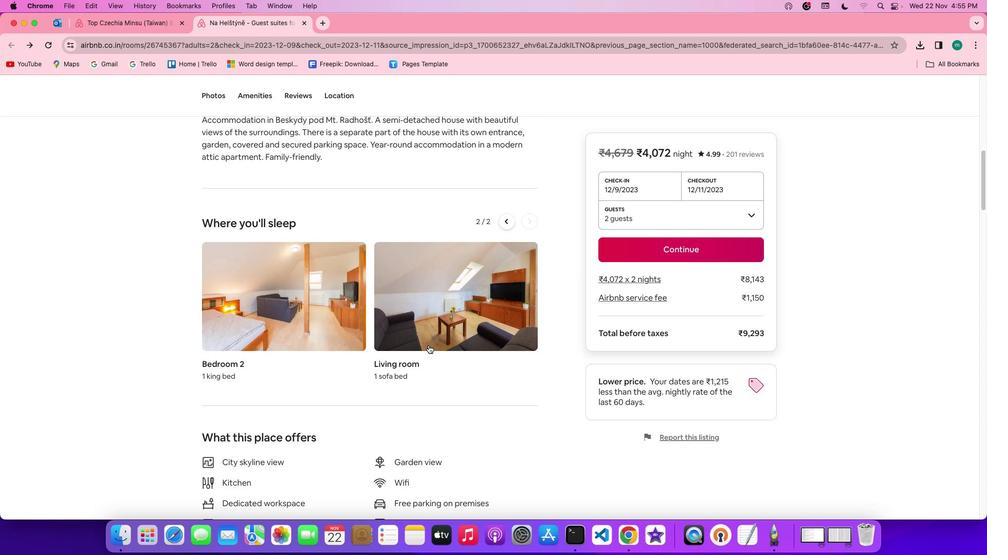 
Action: Mouse scrolled (428, 345) with delta (0, -1)
Screenshot: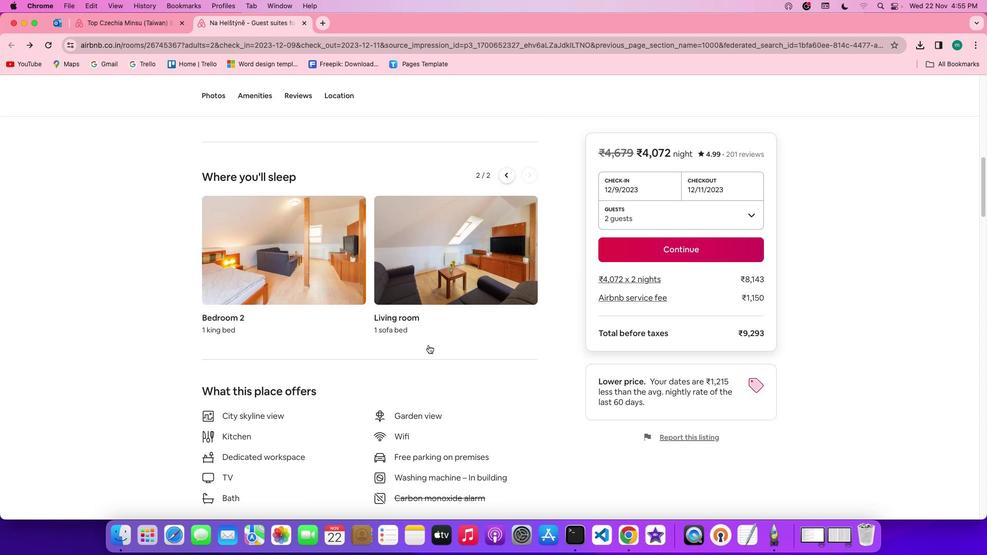 
Action: Mouse scrolled (428, 345) with delta (0, -1)
Screenshot: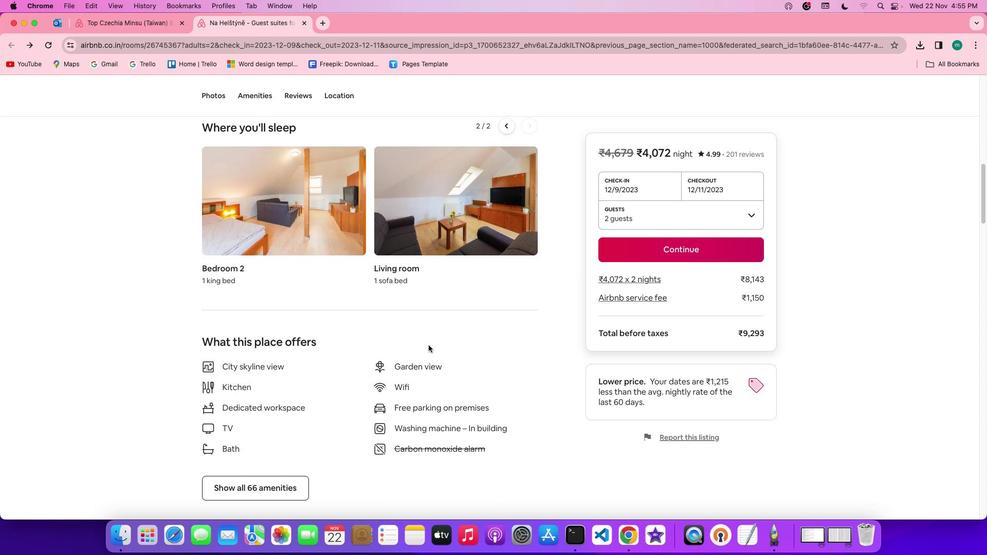 
Action: Mouse scrolled (428, 345) with delta (0, 0)
Screenshot: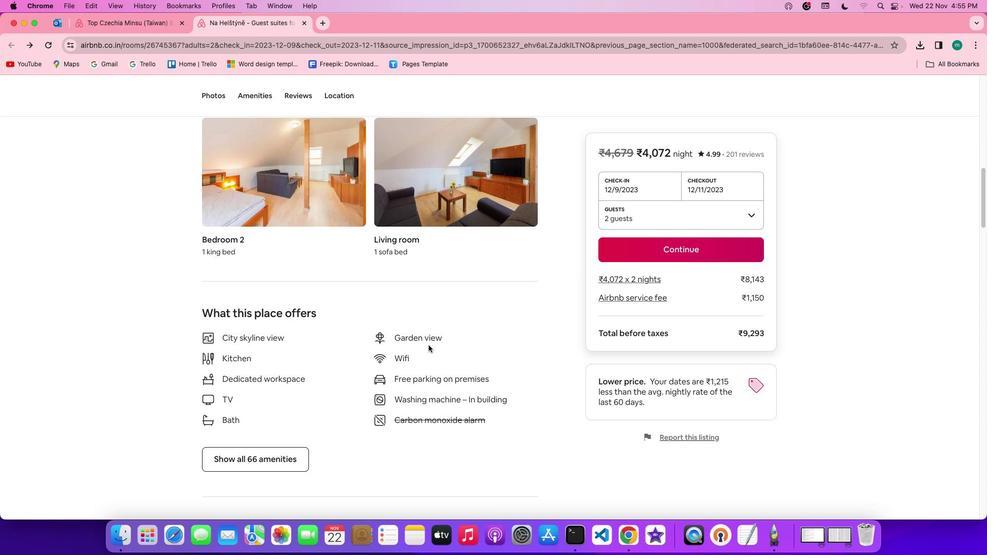 
Action: Mouse scrolled (428, 345) with delta (0, 0)
Screenshot: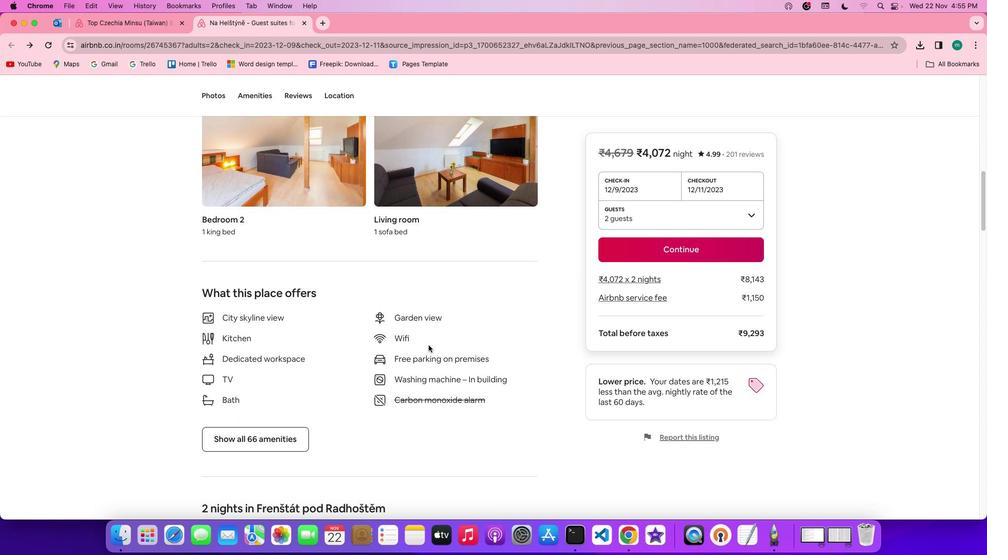 
Action: Mouse scrolled (428, 345) with delta (0, -1)
Screenshot: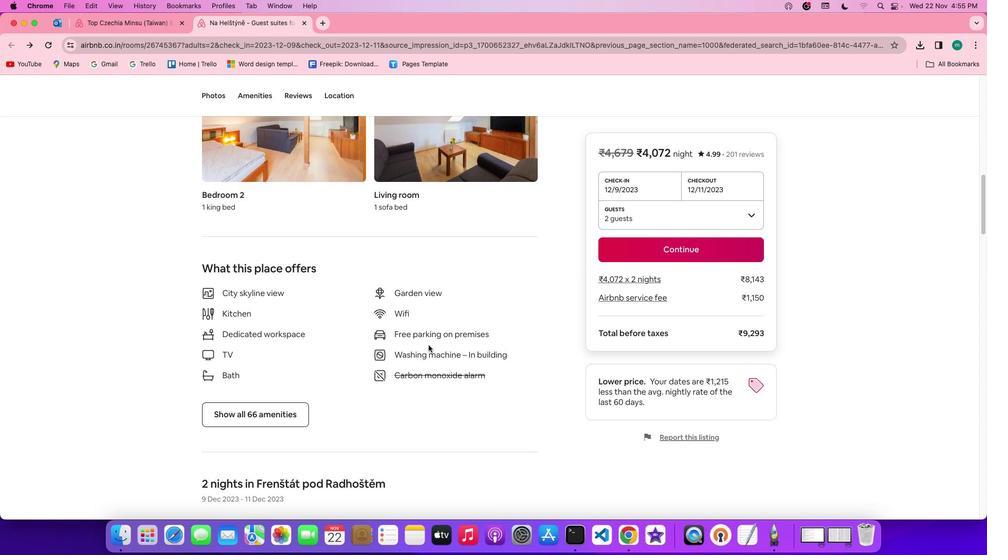 
Action: Mouse scrolled (428, 345) with delta (0, -1)
Screenshot: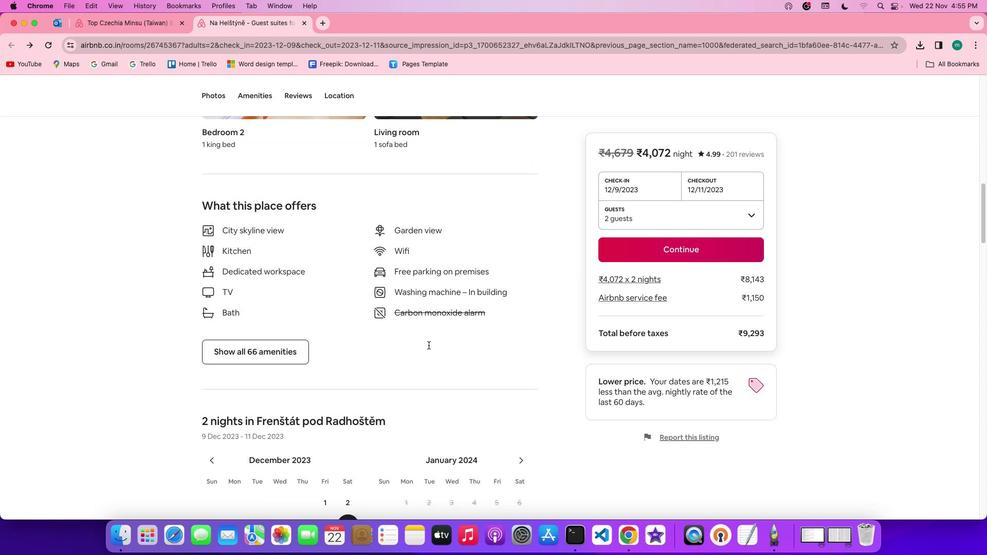 
Action: Mouse moved to (258, 338)
Screenshot: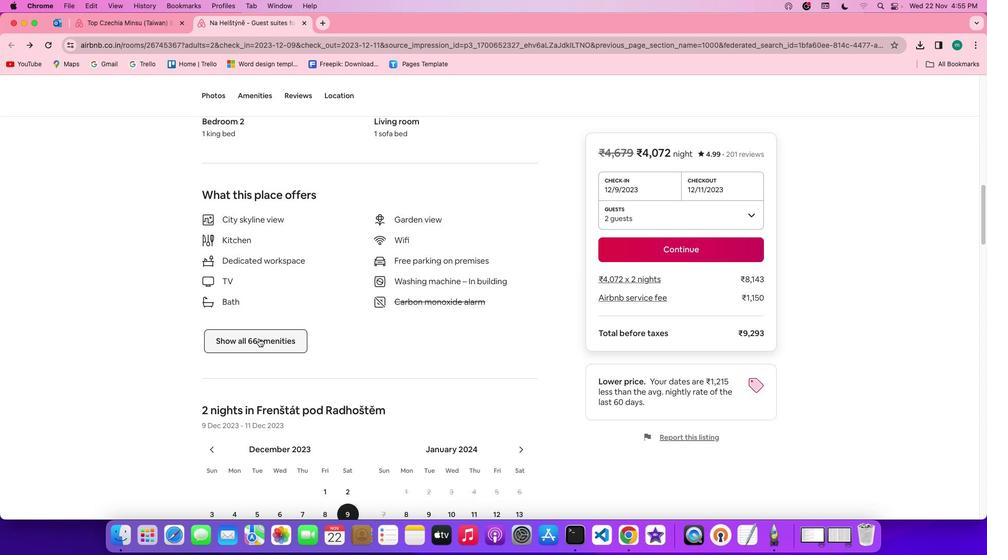 
Action: Mouse pressed left at (258, 338)
Screenshot: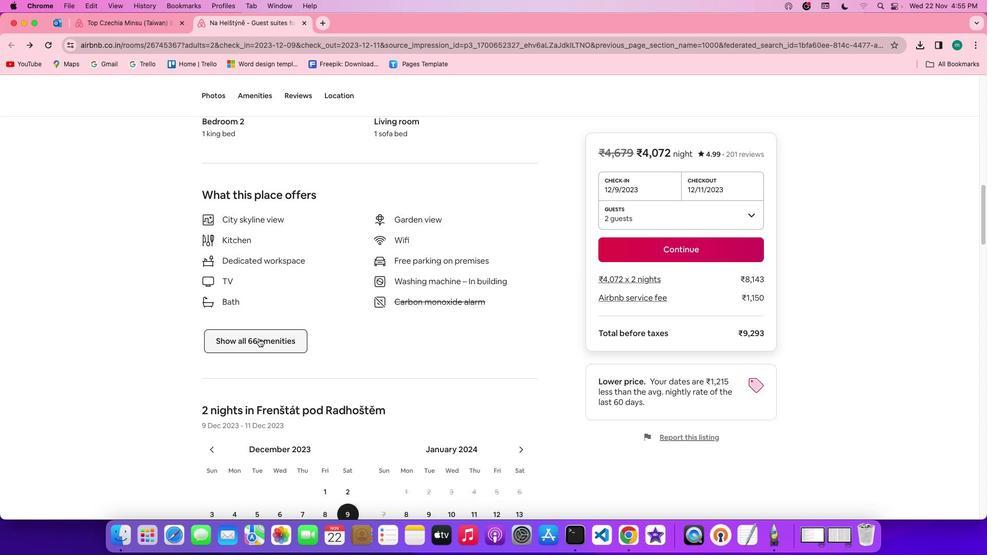 
Action: Mouse moved to (485, 328)
Screenshot: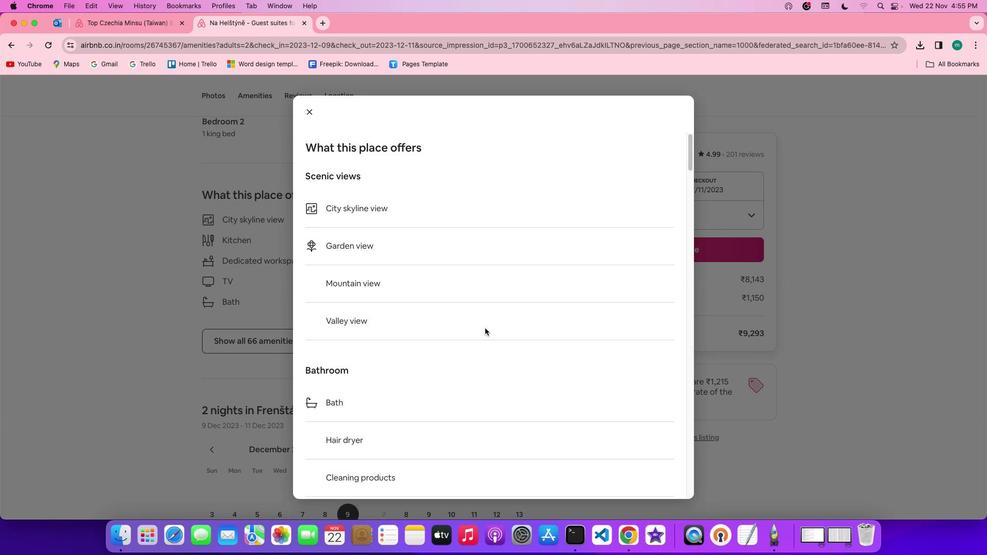 
Action: Mouse scrolled (485, 328) with delta (0, 0)
Screenshot: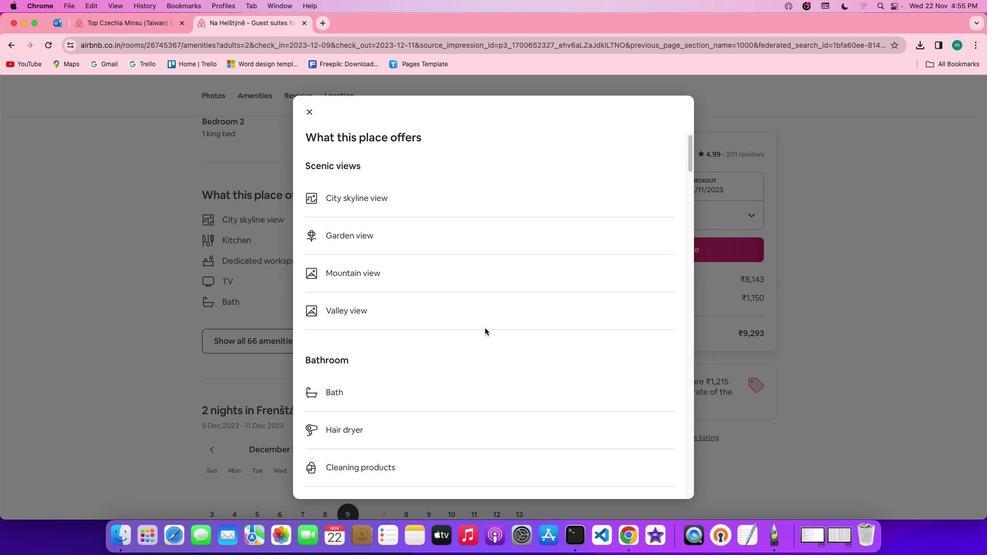 
Action: Mouse scrolled (485, 328) with delta (0, 0)
Screenshot: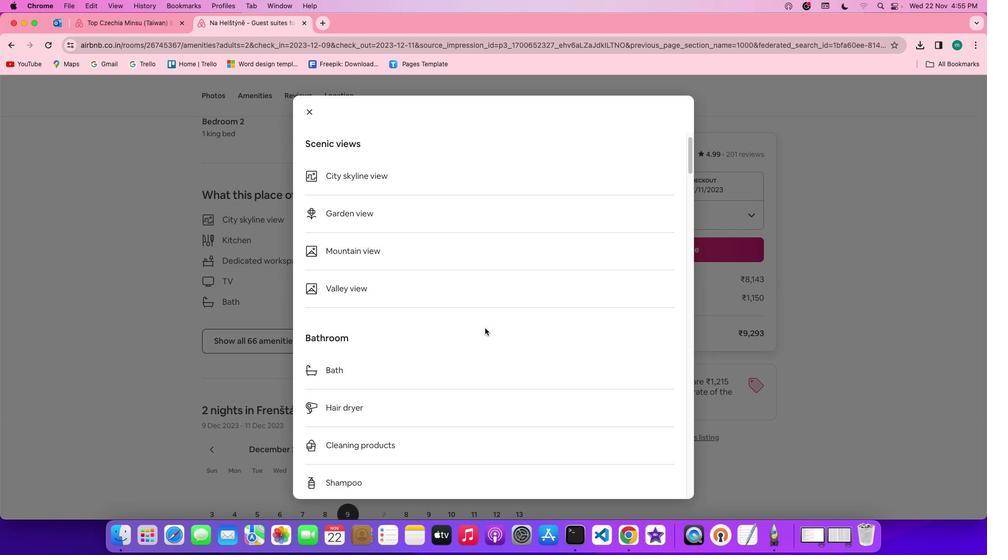 
Action: Mouse scrolled (485, 328) with delta (0, 0)
Screenshot: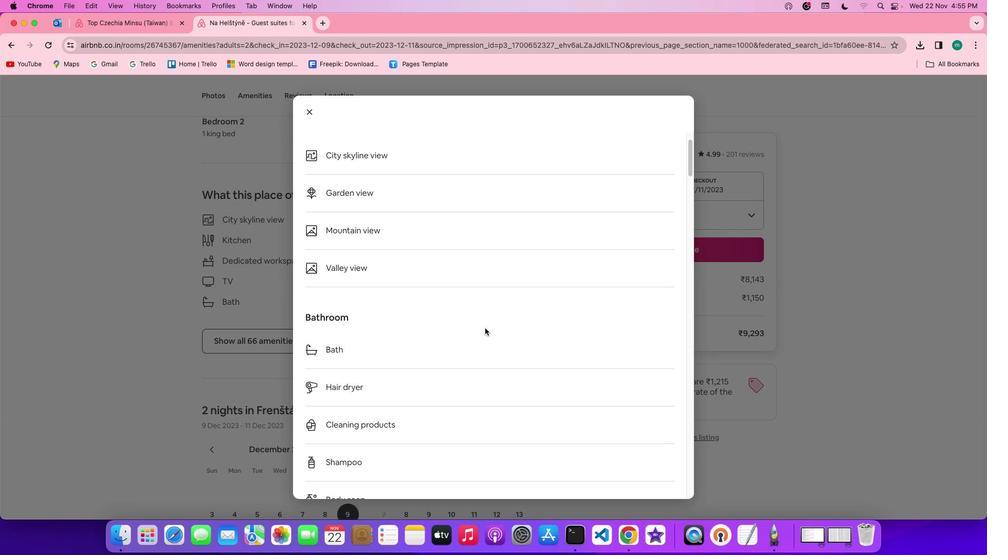 
Action: Mouse scrolled (485, 328) with delta (0, -1)
Screenshot: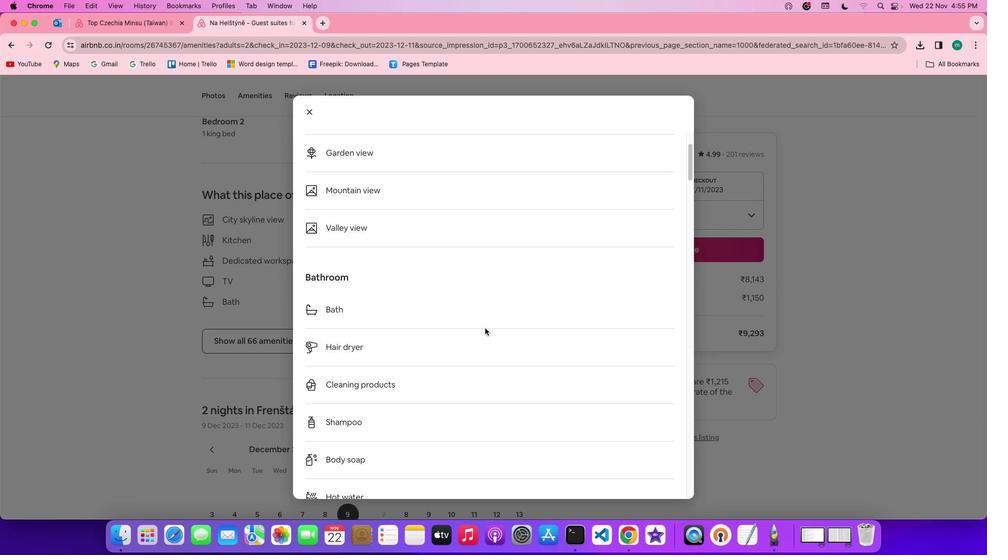 
Action: Mouse scrolled (485, 328) with delta (0, 0)
Screenshot: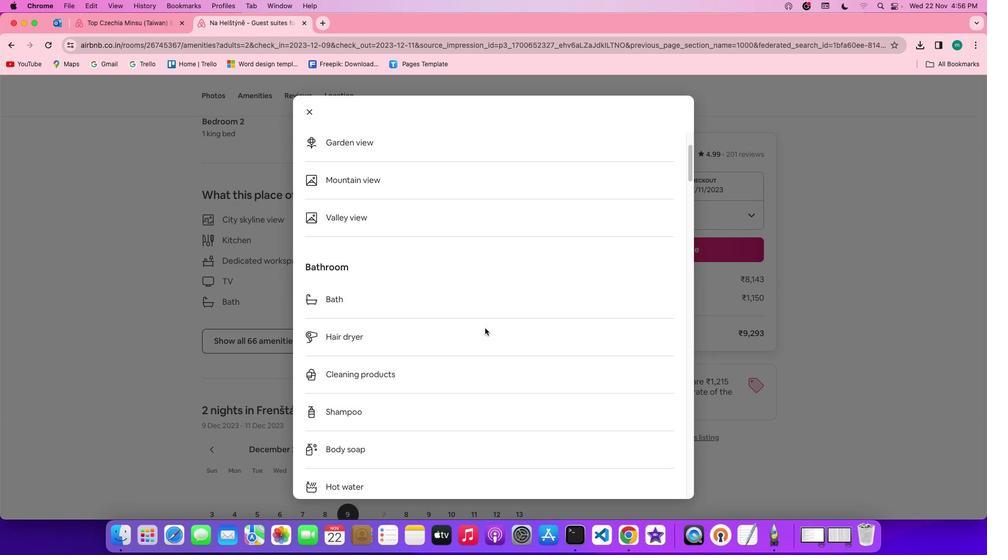 
Action: Mouse scrolled (485, 328) with delta (0, 0)
Screenshot: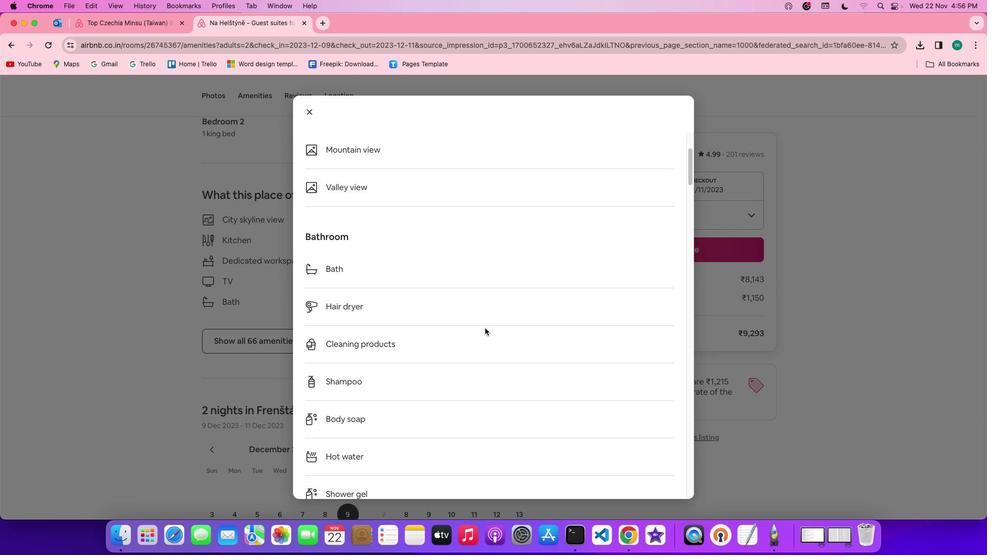 
Action: Mouse scrolled (485, 328) with delta (0, 0)
Screenshot: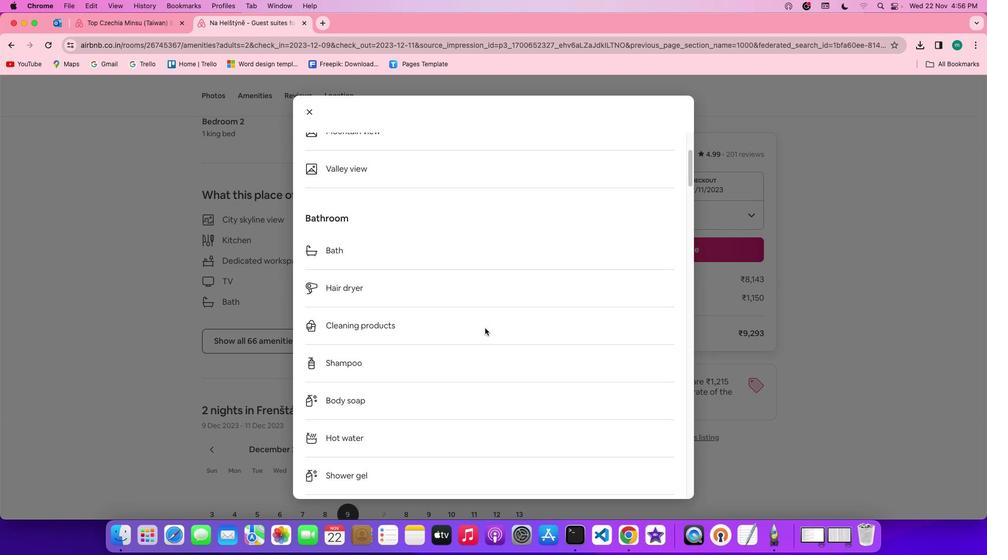 
Action: Mouse scrolled (485, 328) with delta (0, -1)
Screenshot: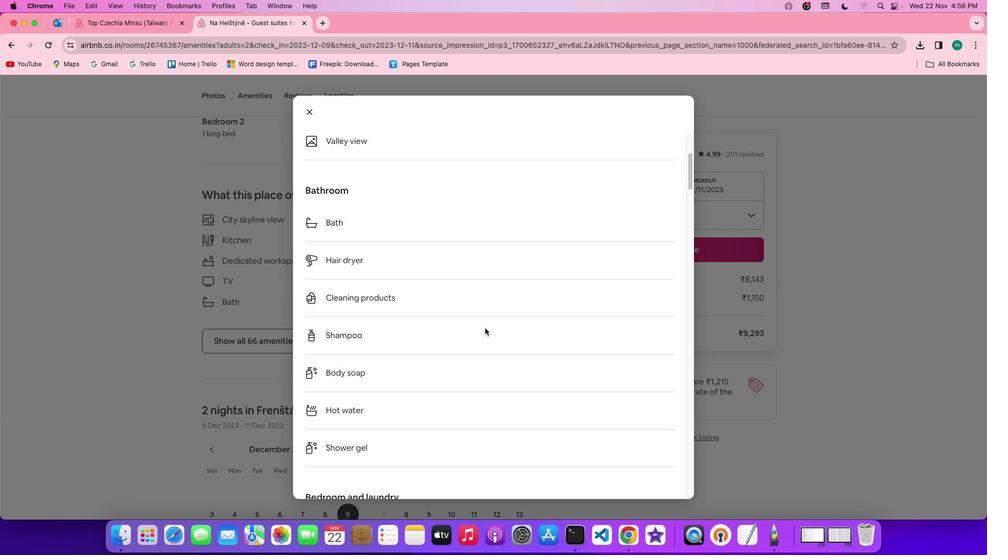 
Action: Mouse scrolled (485, 328) with delta (0, 0)
Screenshot: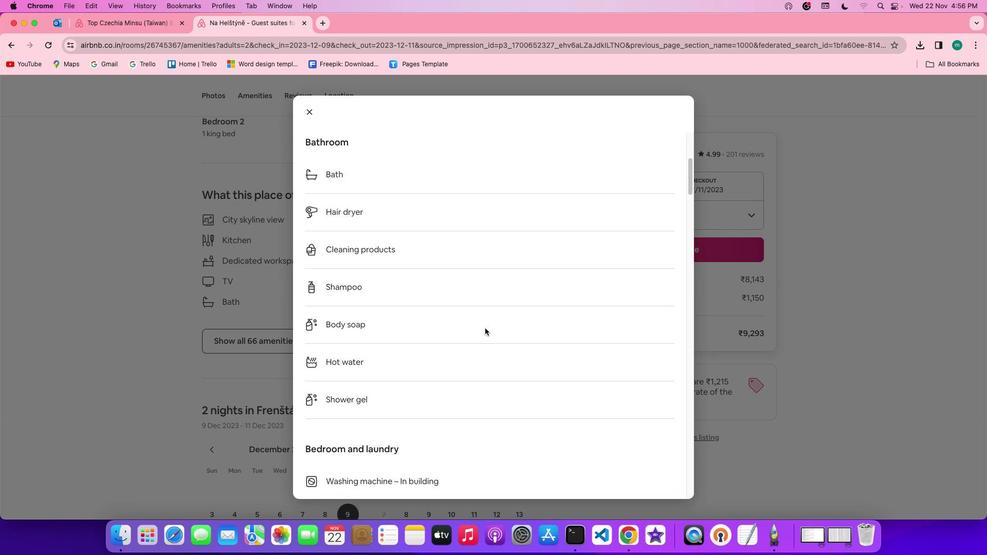 
Action: Mouse scrolled (485, 328) with delta (0, 0)
Screenshot: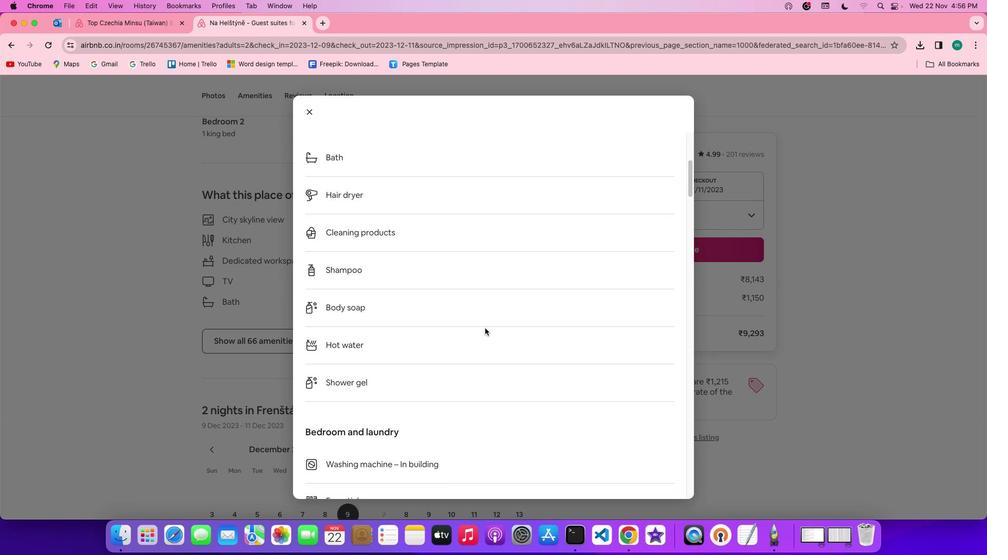 
Action: Mouse scrolled (485, 328) with delta (0, 0)
Screenshot: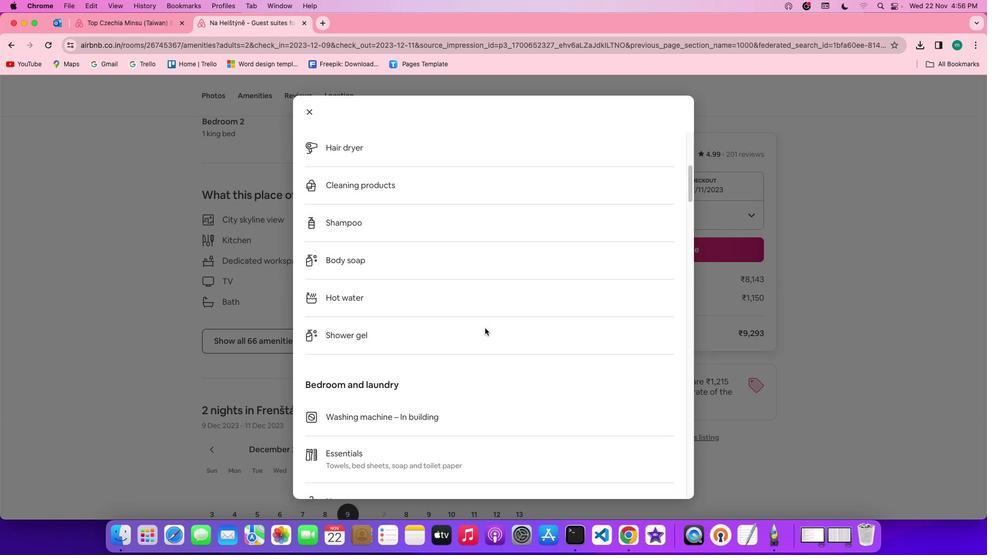 
Action: Mouse scrolled (485, 328) with delta (0, -1)
Screenshot: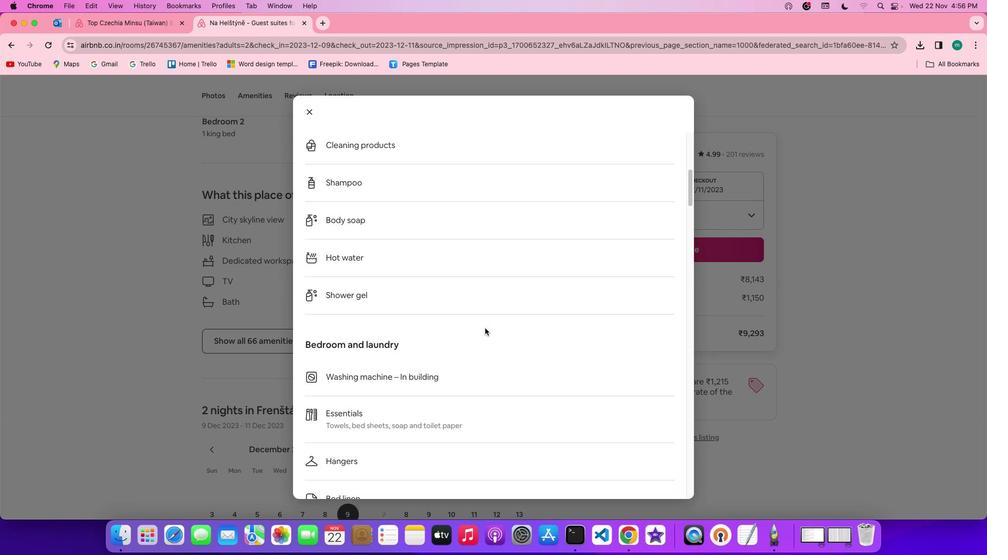
Action: Mouse scrolled (485, 328) with delta (0, -1)
Screenshot: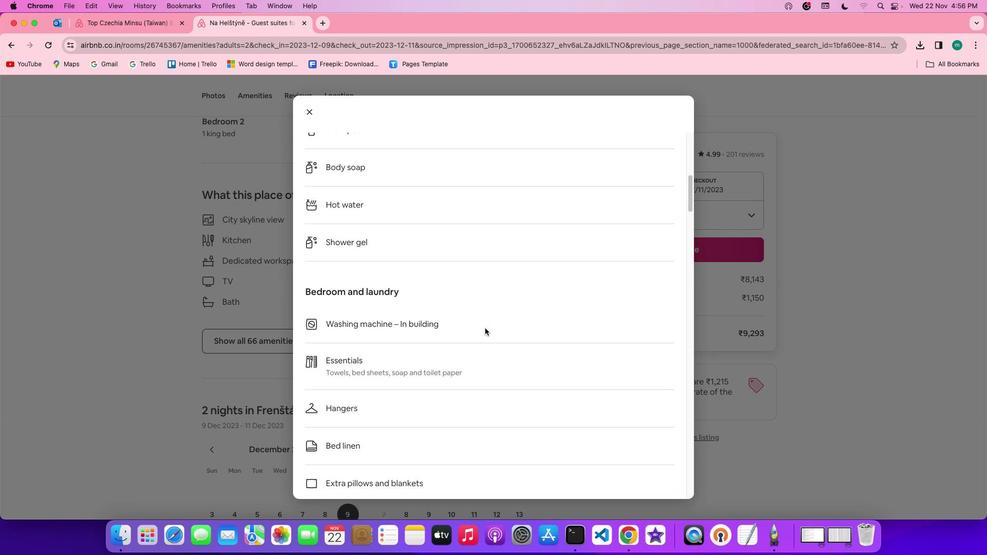 
Action: Mouse scrolled (485, 328) with delta (0, -1)
Screenshot: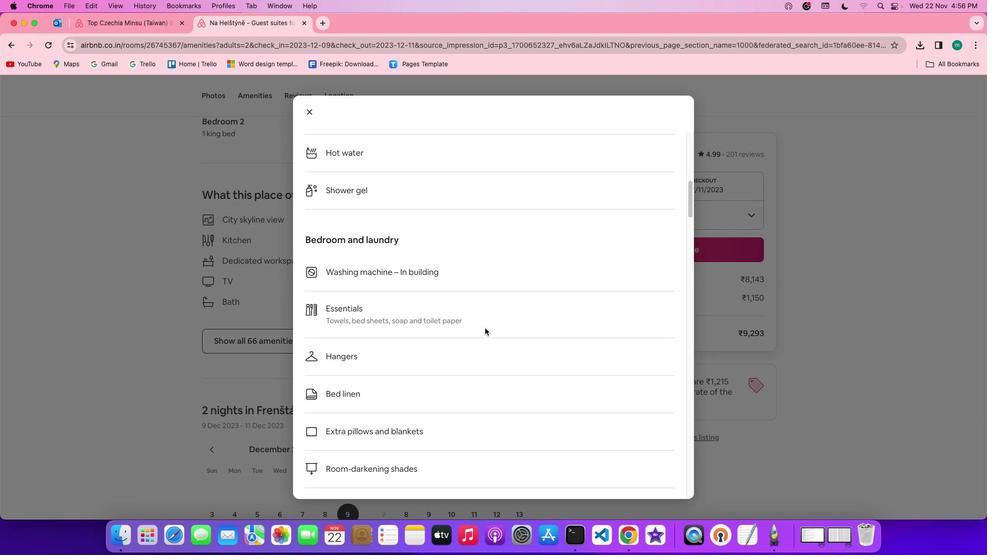 
Action: Mouse scrolled (485, 328) with delta (0, 0)
Screenshot: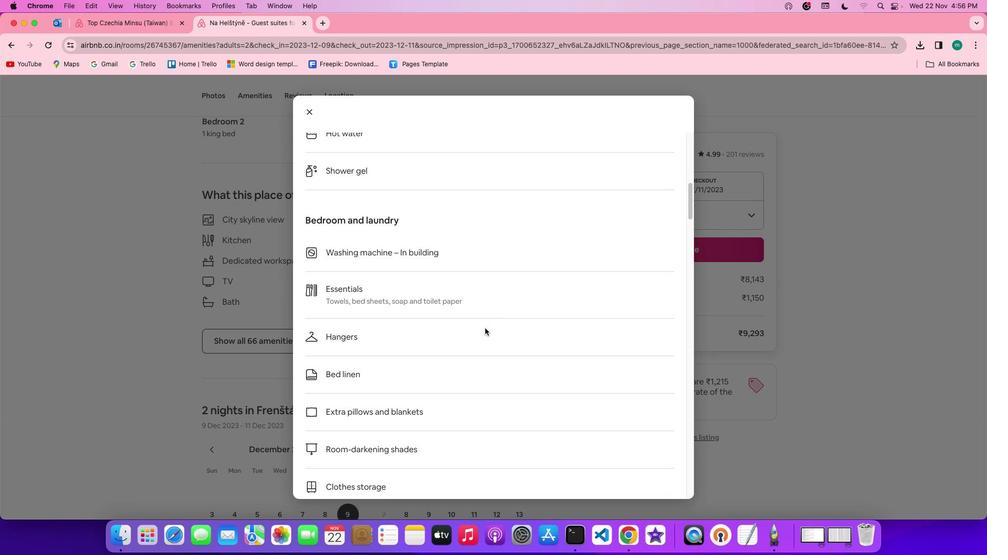 
Action: Mouse scrolled (485, 328) with delta (0, 0)
Screenshot: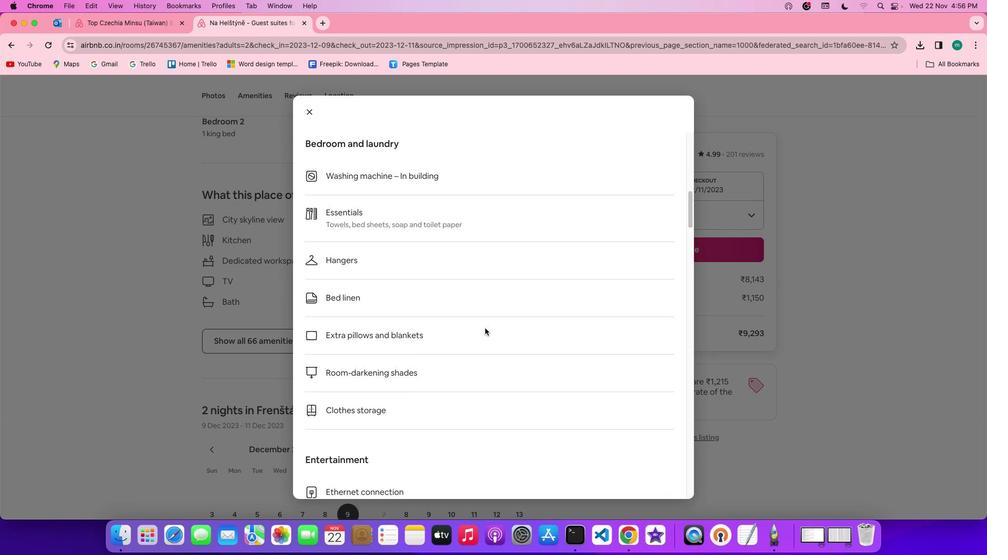 
Action: Mouse scrolled (485, 328) with delta (0, -1)
Screenshot: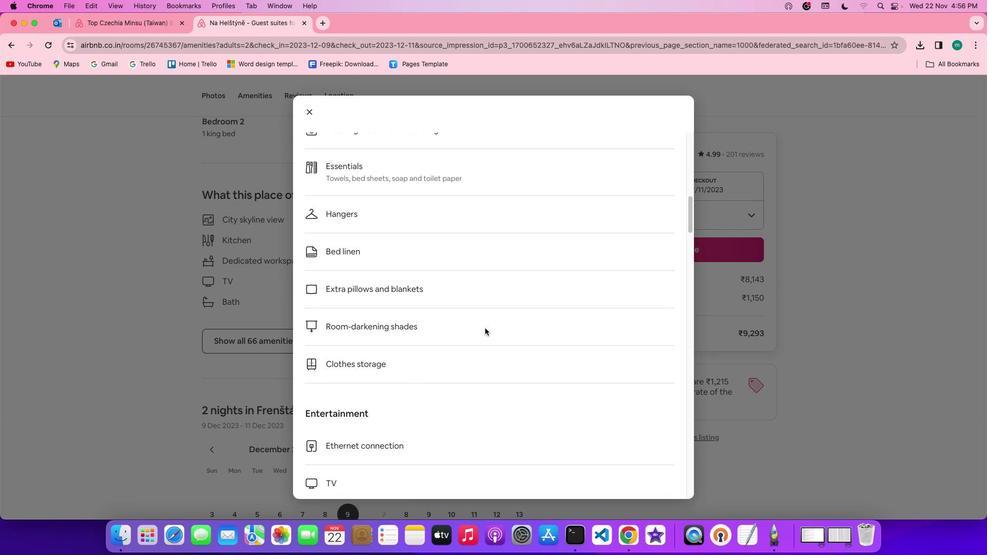 
Action: Mouse scrolled (485, 328) with delta (0, -2)
Screenshot: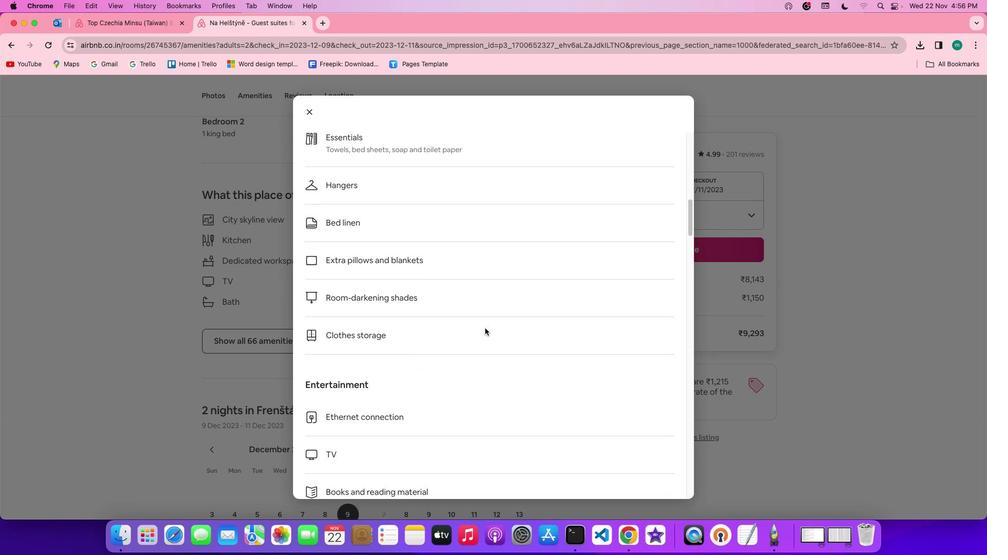 
Action: Mouse scrolled (485, 328) with delta (0, -1)
Screenshot: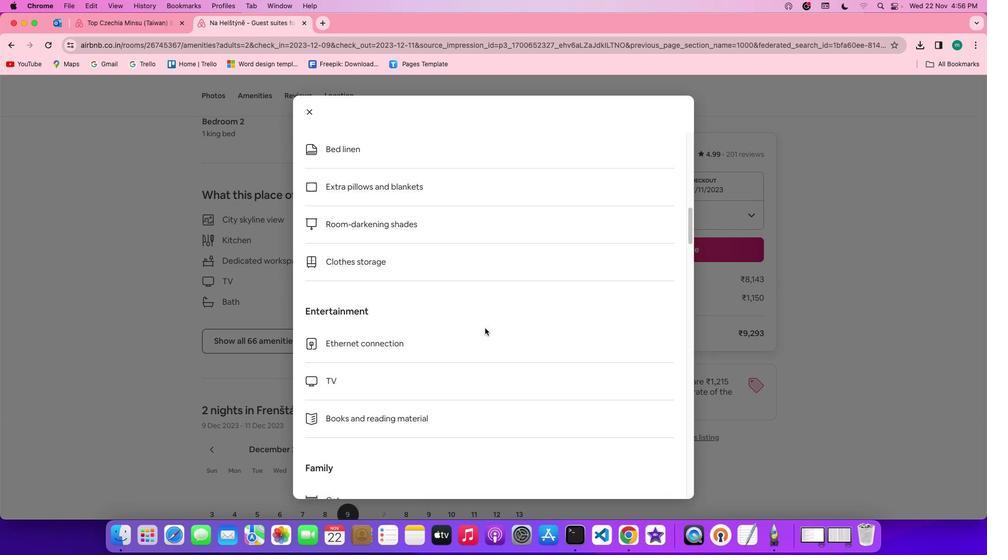 
Action: Mouse scrolled (485, 328) with delta (0, 0)
Screenshot: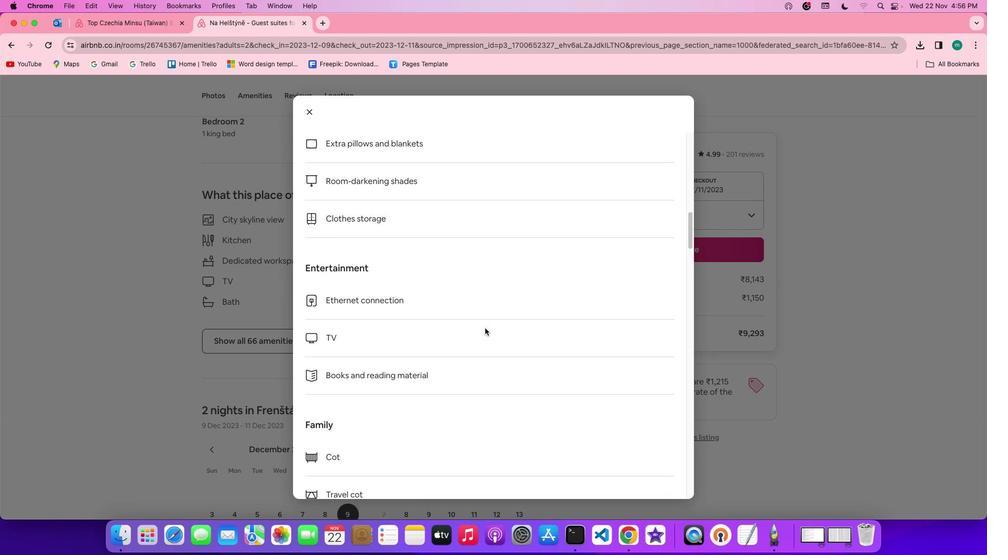 
Action: Mouse scrolled (485, 328) with delta (0, 0)
Screenshot: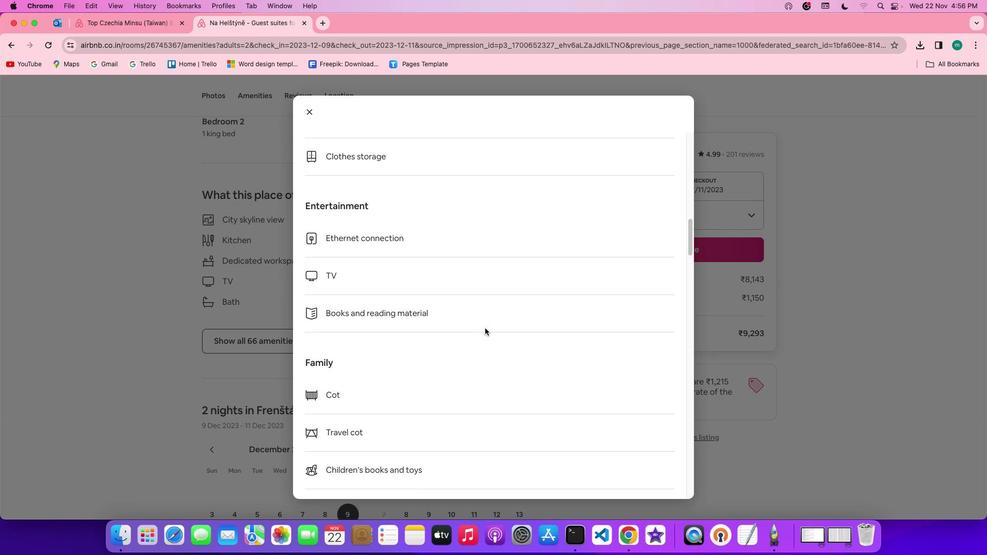 
Action: Mouse scrolled (485, 328) with delta (0, -1)
Screenshot: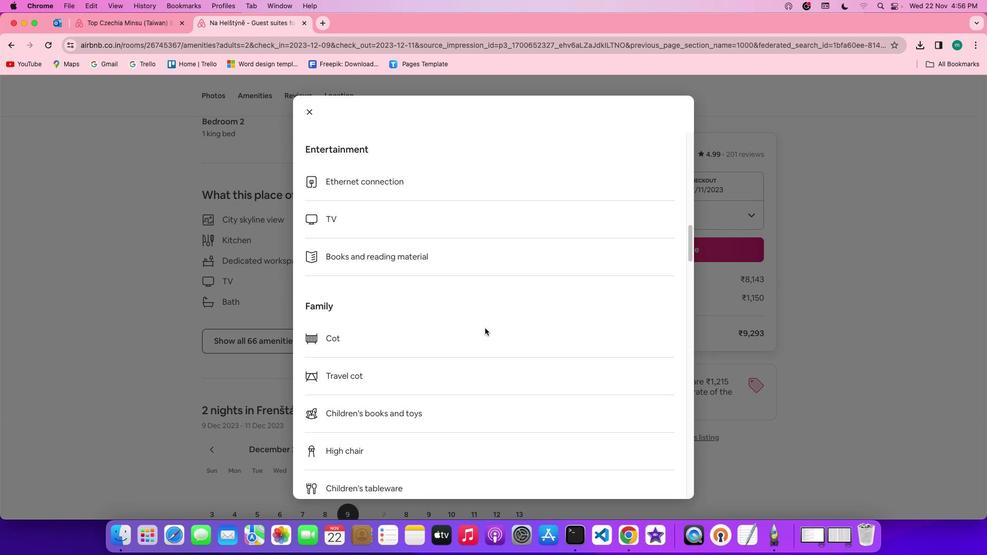 
Action: Mouse scrolled (485, 328) with delta (0, -2)
Screenshot: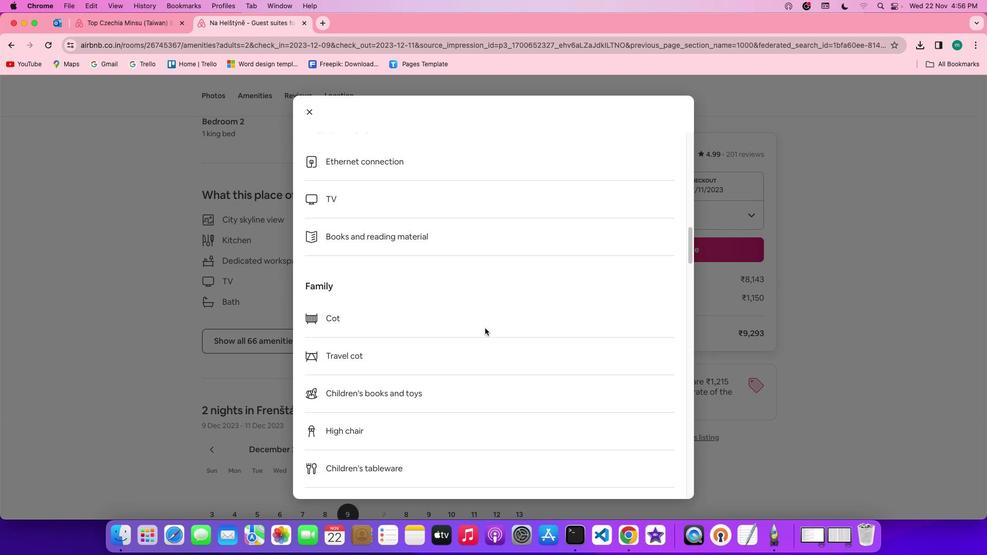 
Action: Mouse scrolled (485, 328) with delta (0, 0)
Screenshot: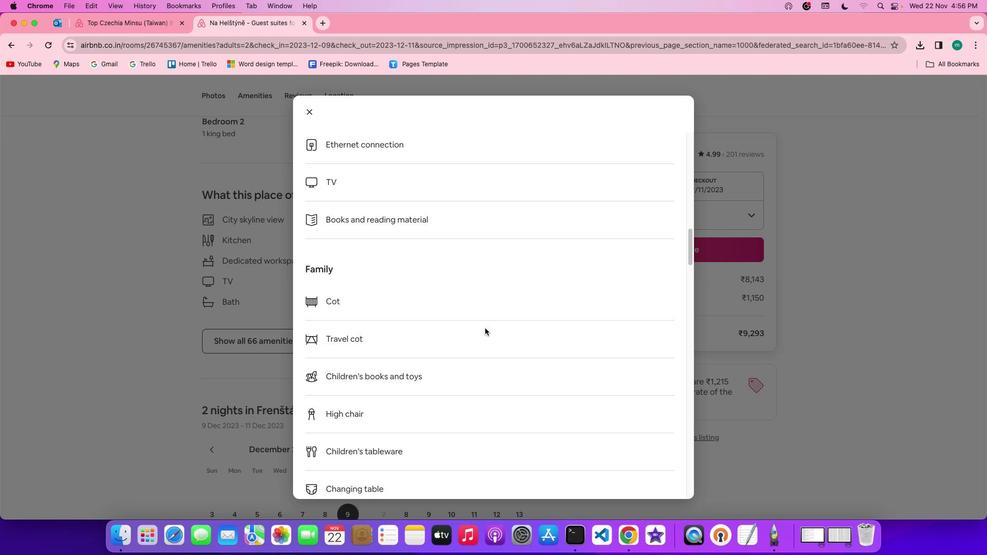 
Action: Mouse scrolled (485, 328) with delta (0, 0)
Screenshot: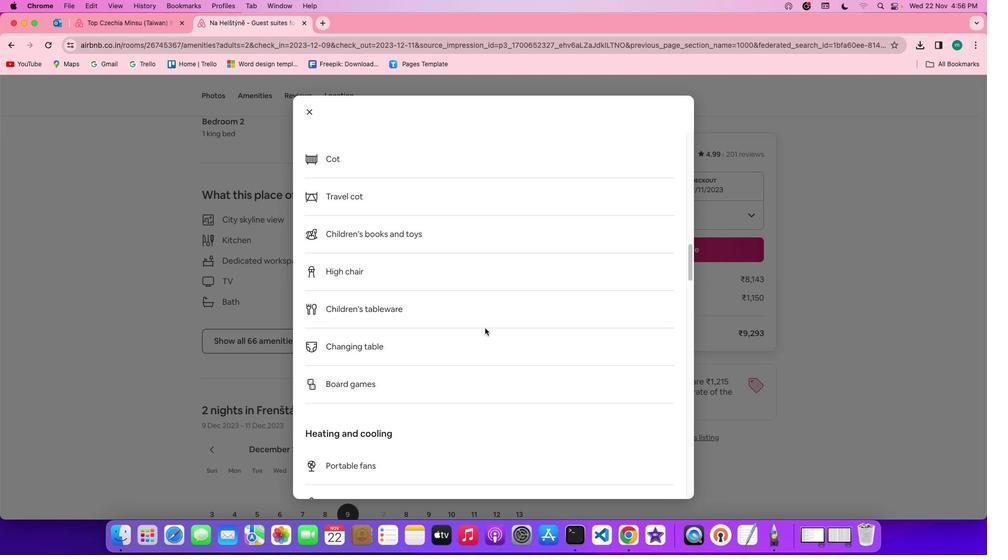 
Action: Mouse scrolled (485, 328) with delta (0, -1)
Screenshot: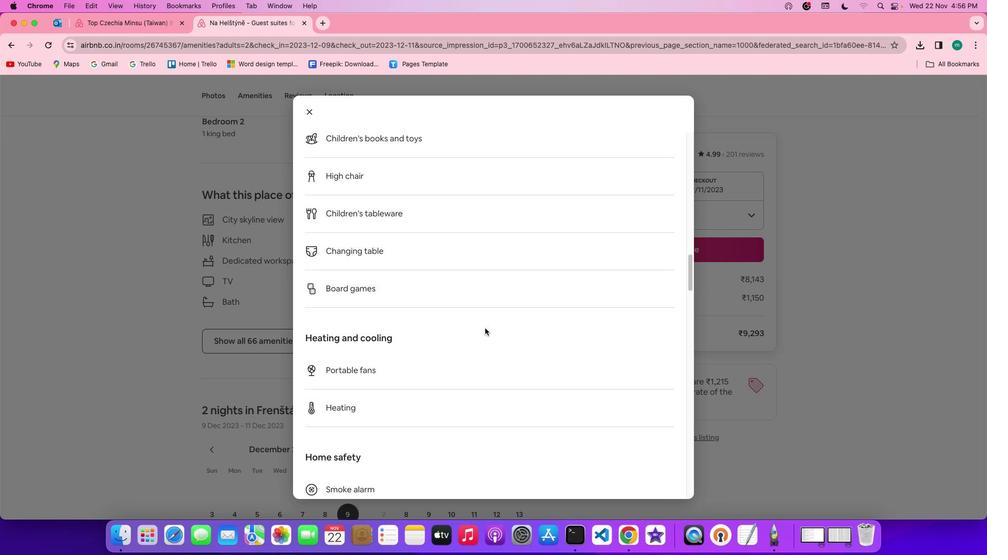 
Action: Mouse scrolled (485, 328) with delta (0, -2)
Screenshot: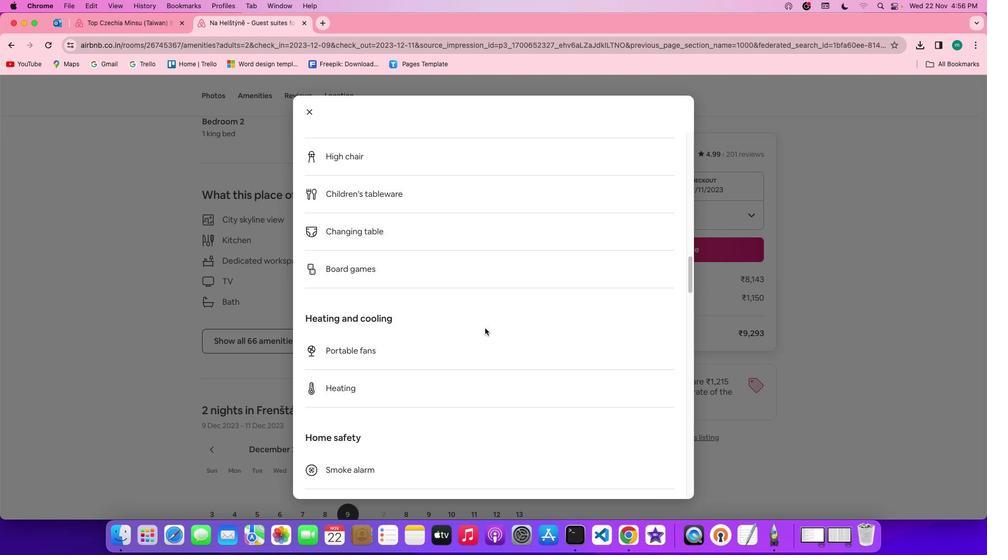 
Action: Mouse scrolled (485, 328) with delta (0, -2)
Screenshot: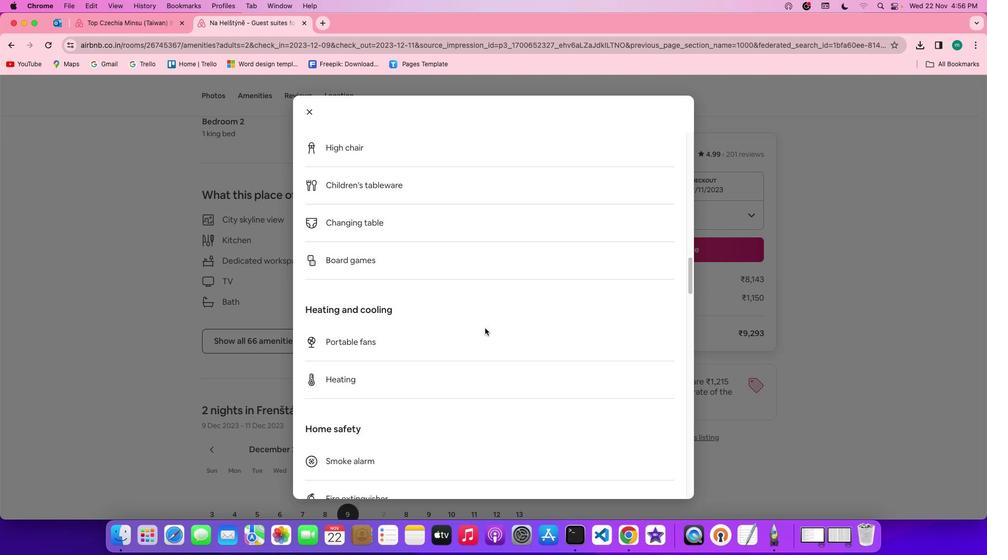 
Action: Mouse scrolled (485, 328) with delta (0, -2)
Screenshot: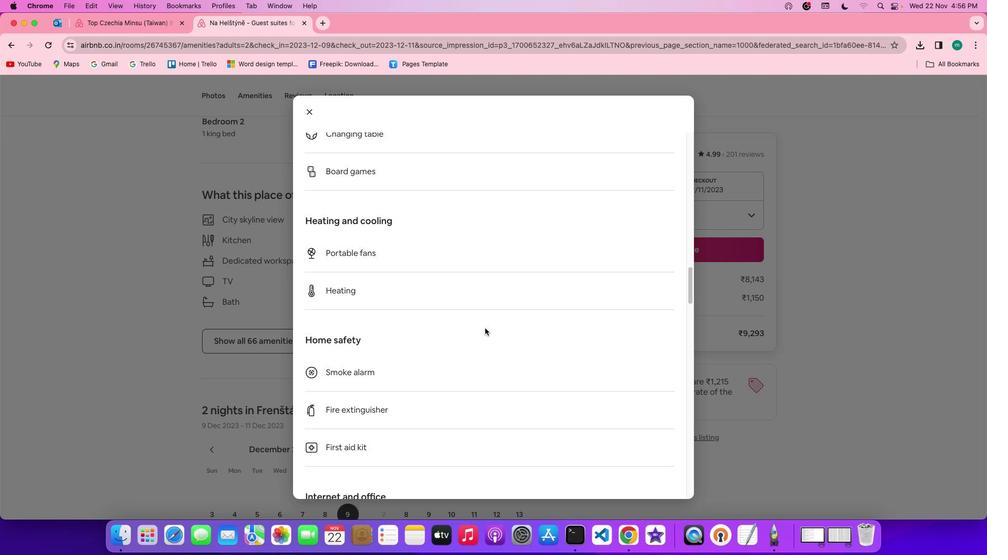 
Action: Mouse scrolled (485, 328) with delta (0, 0)
Screenshot: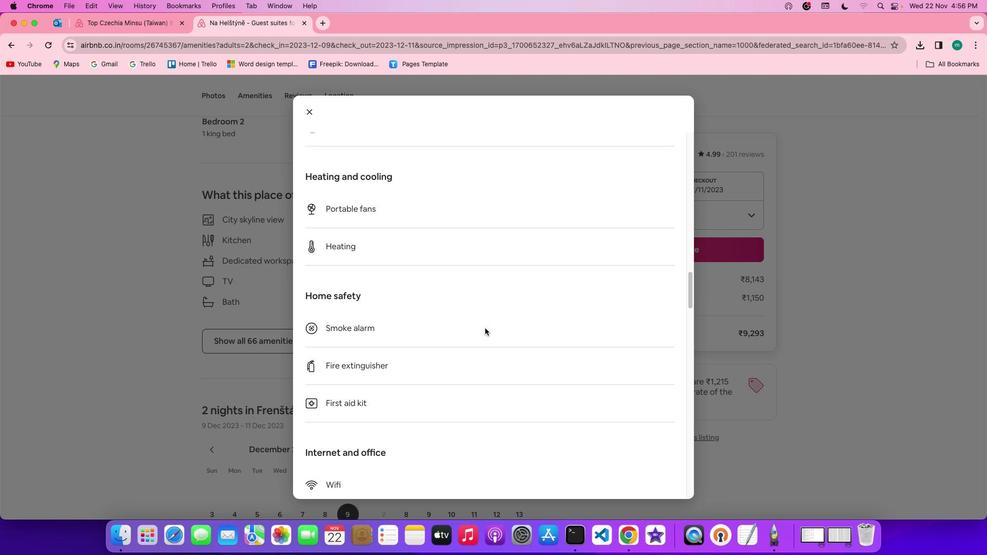 
Action: Mouse scrolled (485, 328) with delta (0, 0)
Screenshot: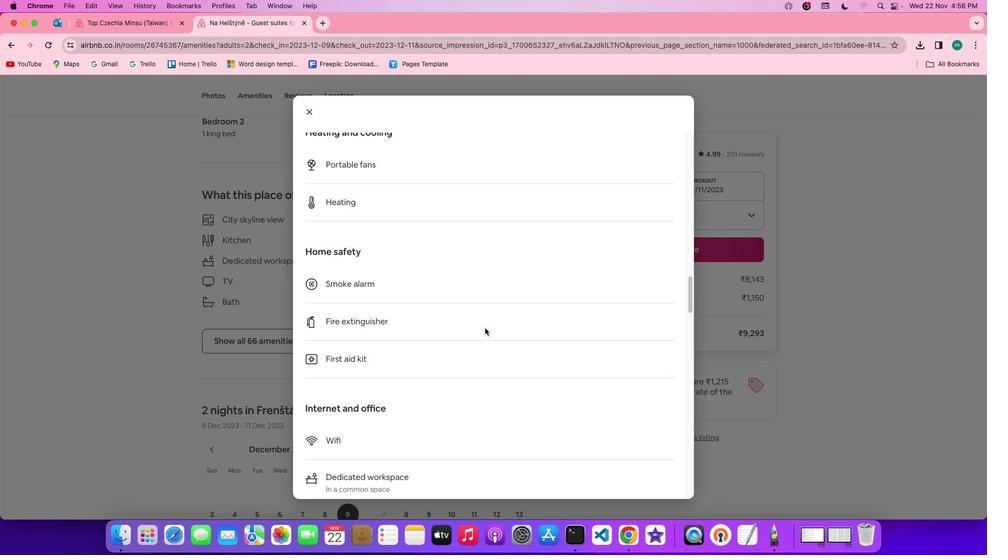 
Action: Mouse scrolled (485, 328) with delta (0, -1)
Screenshot: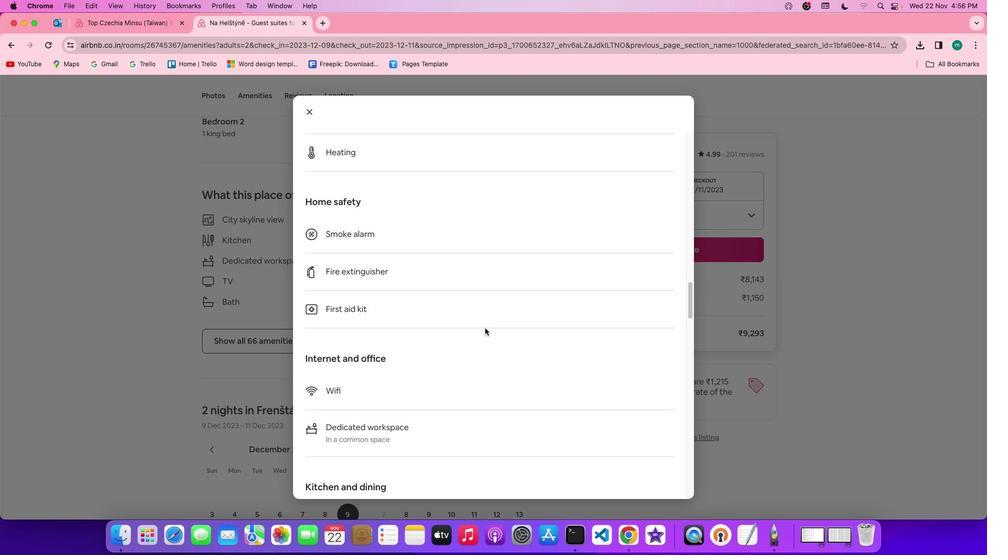 
Action: Mouse scrolled (485, 328) with delta (0, -2)
Screenshot: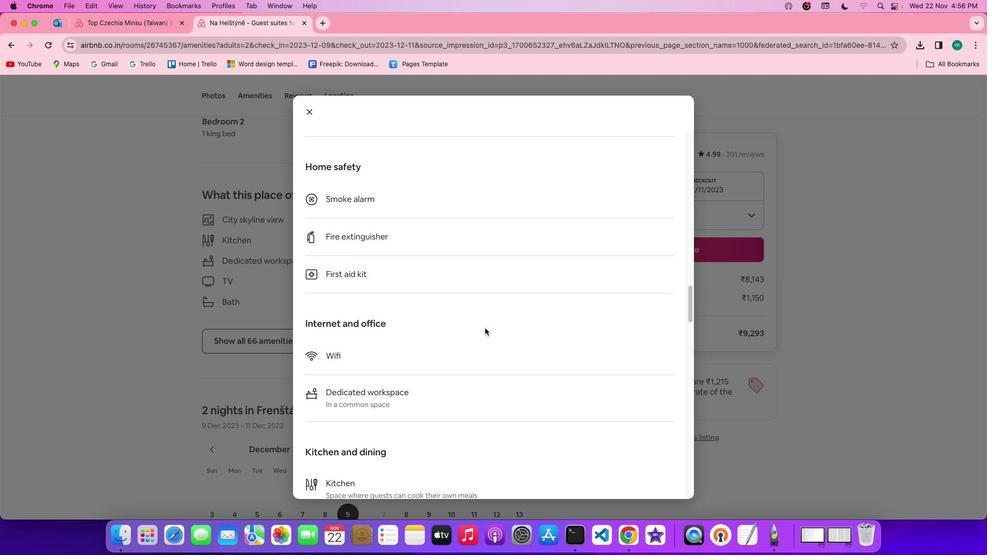 
Action: Mouse scrolled (485, 328) with delta (0, 0)
Screenshot: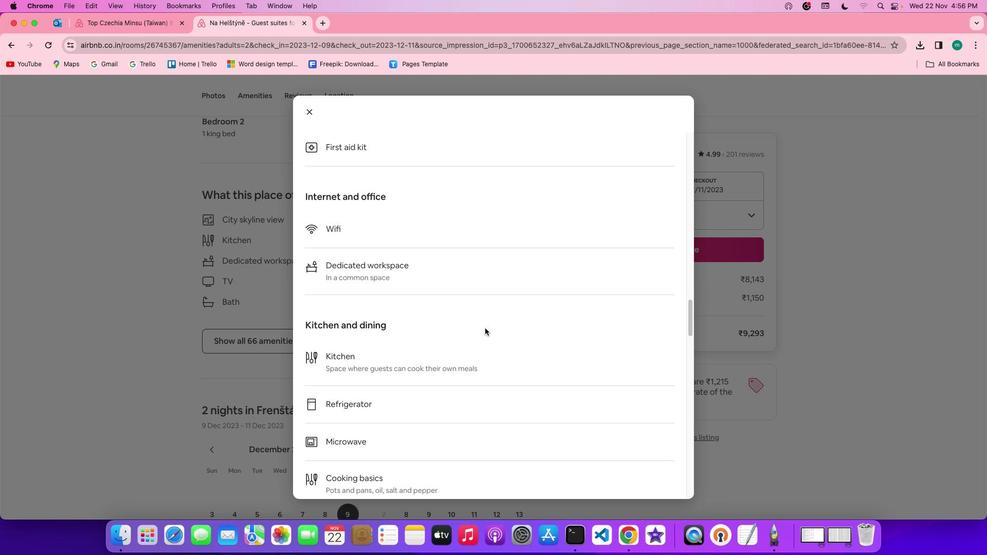 
Action: Mouse scrolled (485, 328) with delta (0, 0)
Screenshot: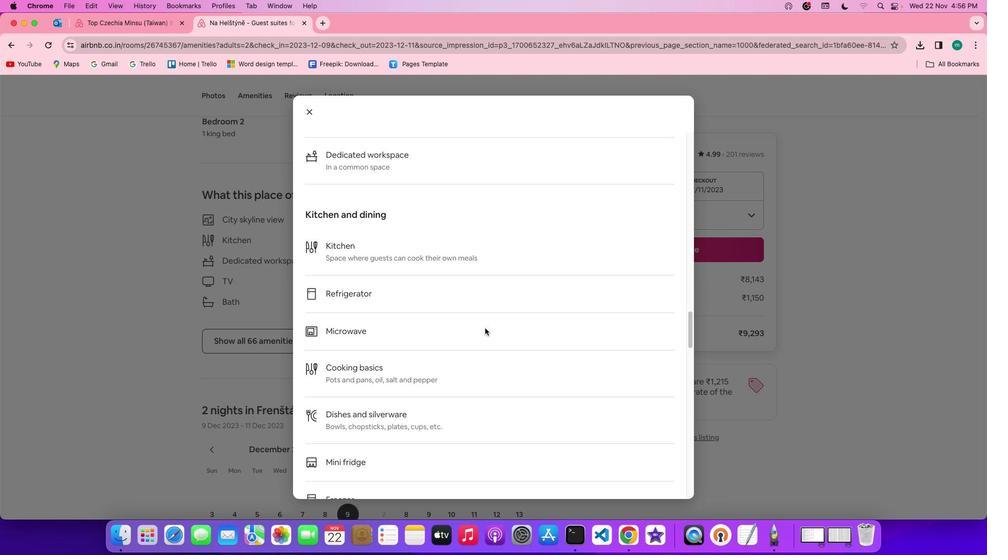 
Action: Mouse scrolled (485, 328) with delta (0, -1)
Screenshot: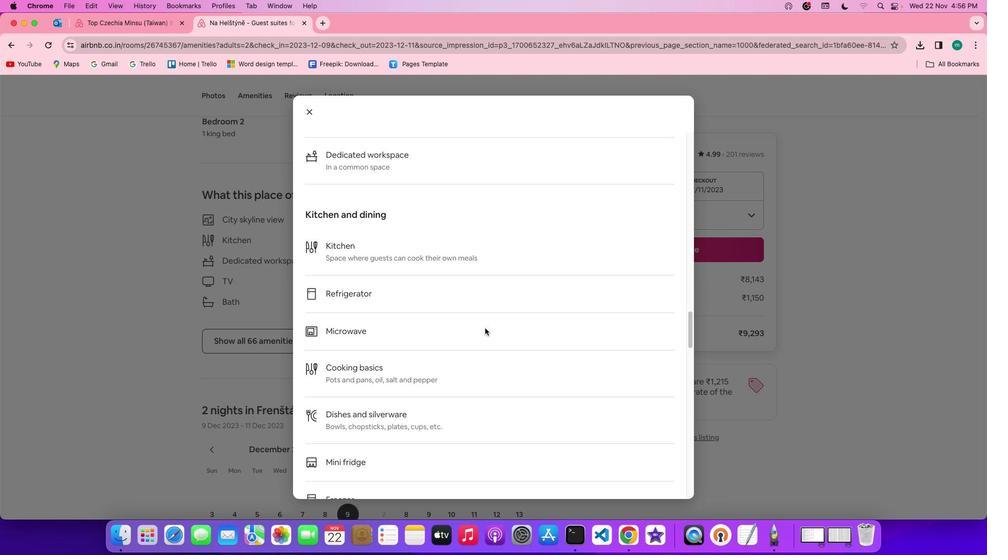 
Action: Mouse scrolled (485, 328) with delta (0, -2)
Screenshot: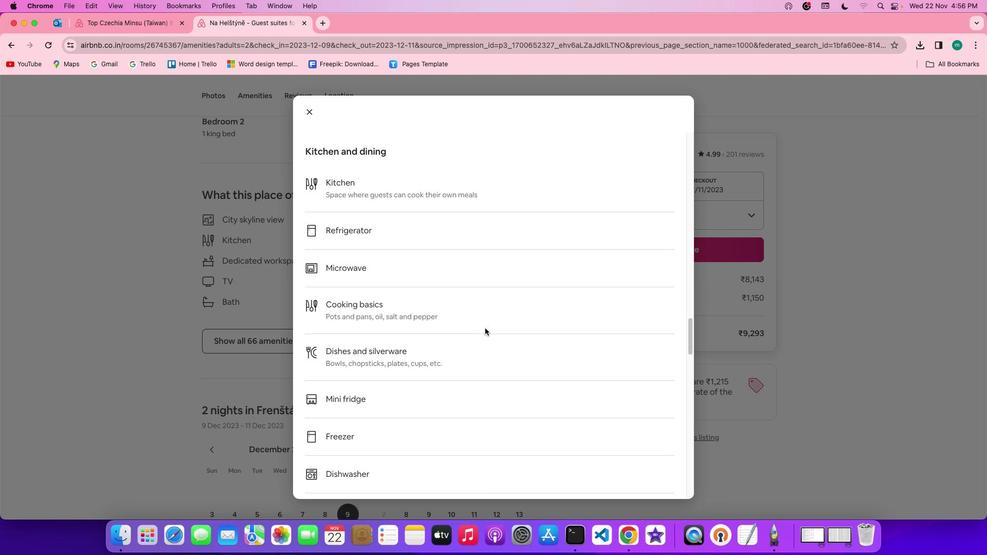 
Action: Mouse scrolled (485, 328) with delta (0, -2)
Screenshot: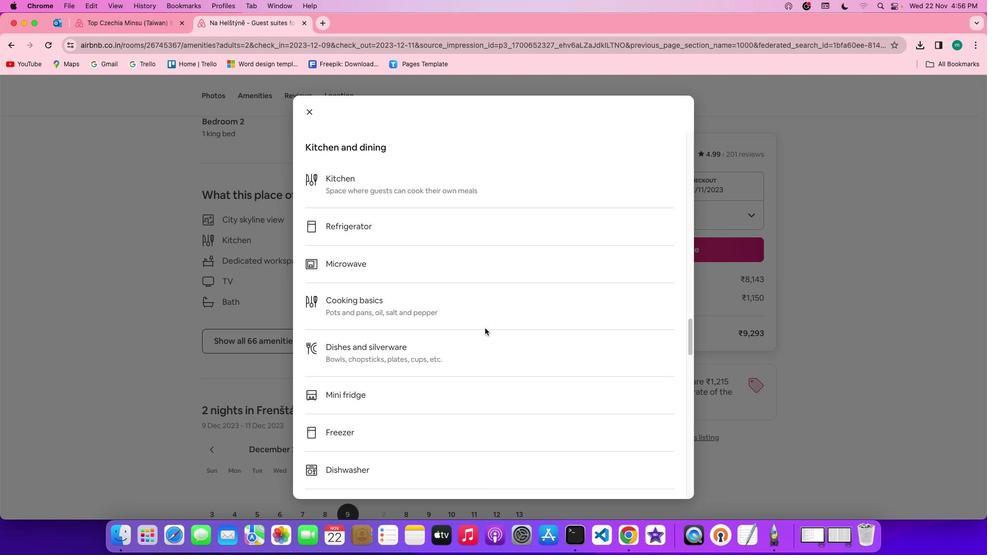 
Action: Mouse scrolled (485, 328) with delta (0, 0)
Screenshot: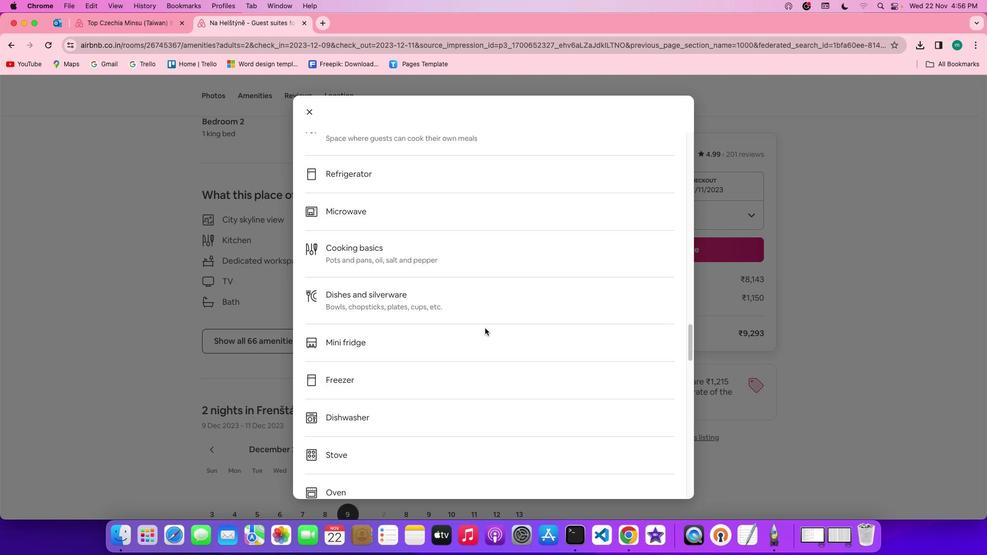 
Action: Mouse scrolled (485, 328) with delta (0, 0)
Screenshot: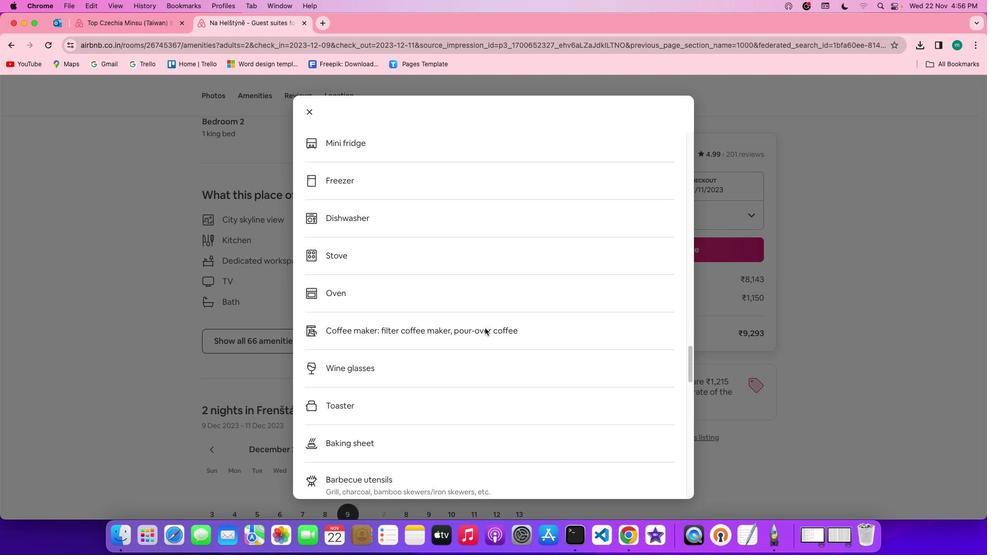 
Action: Mouse scrolled (485, 328) with delta (0, -1)
Screenshot: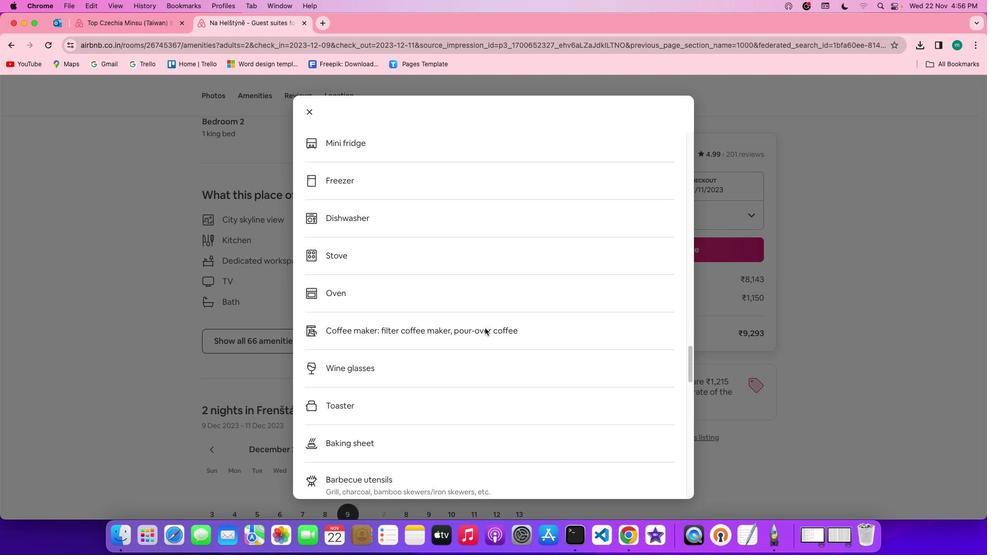 
Action: Mouse scrolled (485, 328) with delta (0, -2)
Screenshot: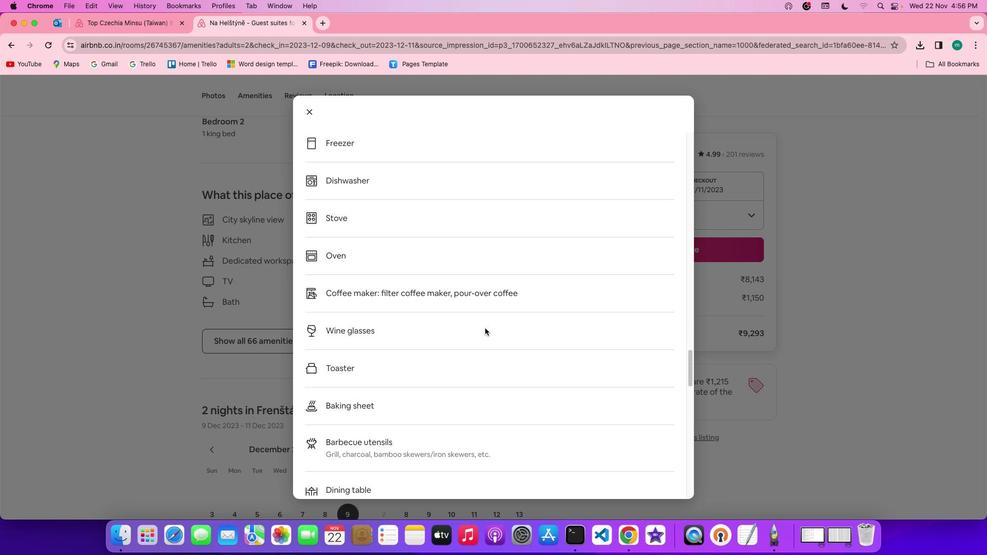 
Action: Mouse scrolled (485, 328) with delta (0, -2)
Screenshot: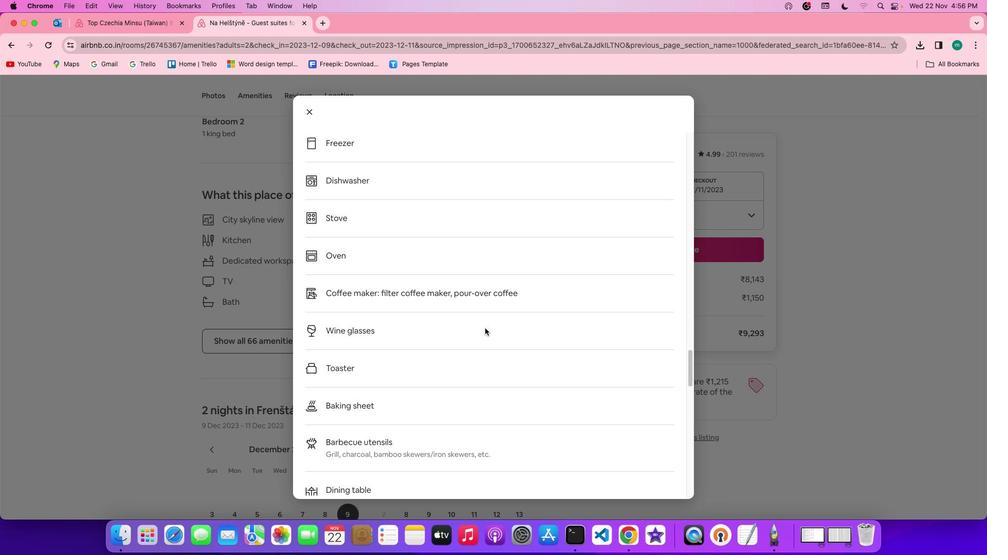 
Action: Mouse scrolled (485, 328) with delta (0, 0)
Screenshot: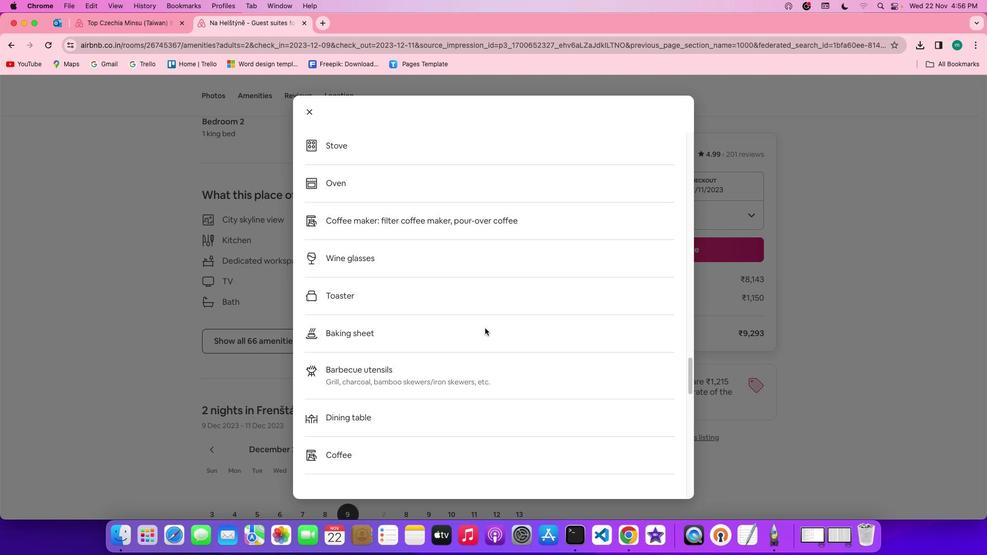 
Action: Mouse scrolled (485, 328) with delta (0, 0)
Screenshot: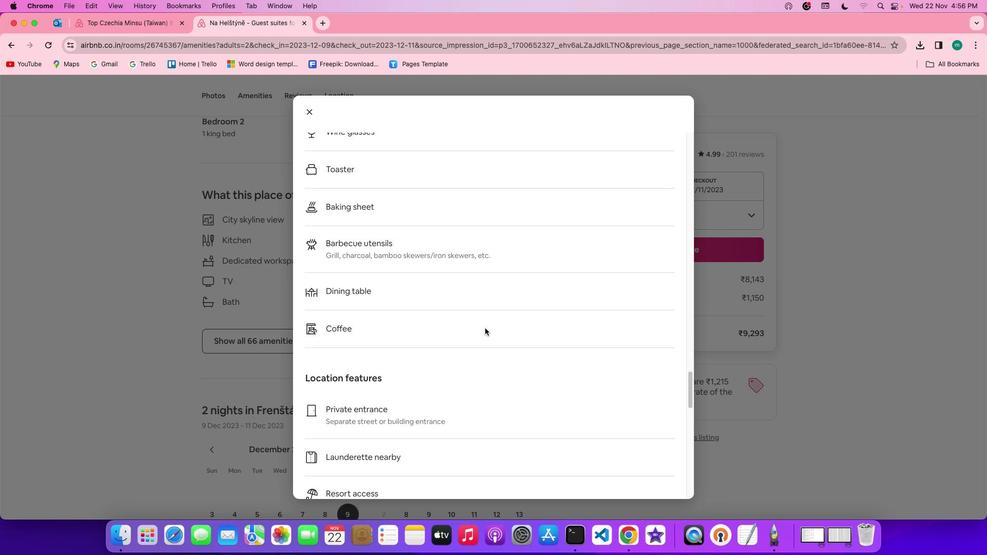 
Action: Mouse scrolled (485, 328) with delta (0, -1)
Screenshot: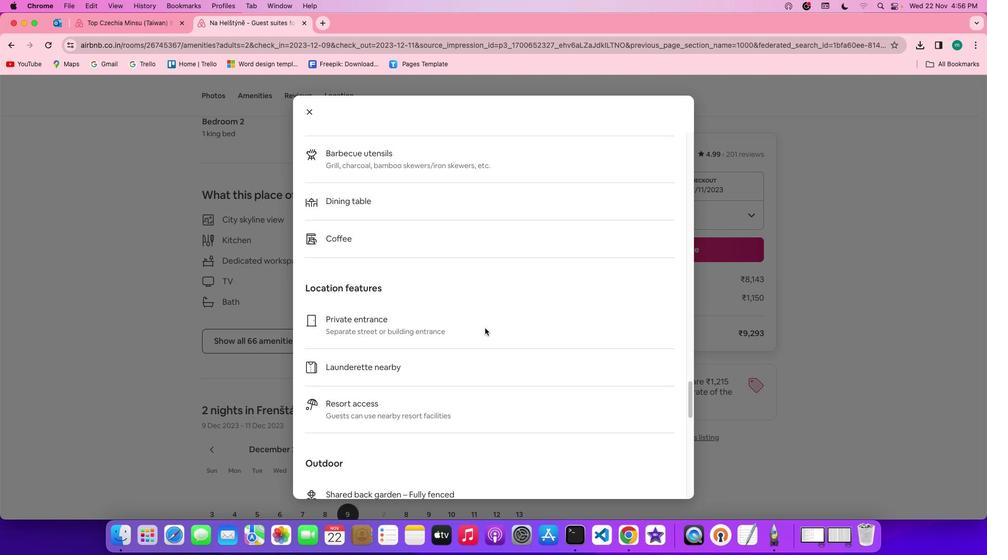 
Action: Mouse scrolled (485, 328) with delta (0, -2)
Screenshot: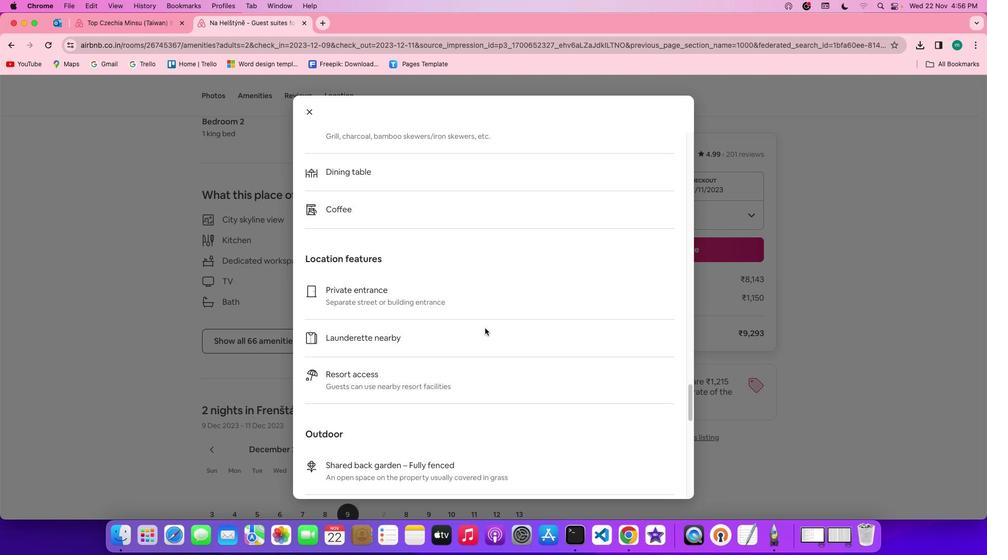 
Action: Mouse scrolled (485, 328) with delta (0, -2)
Screenshot: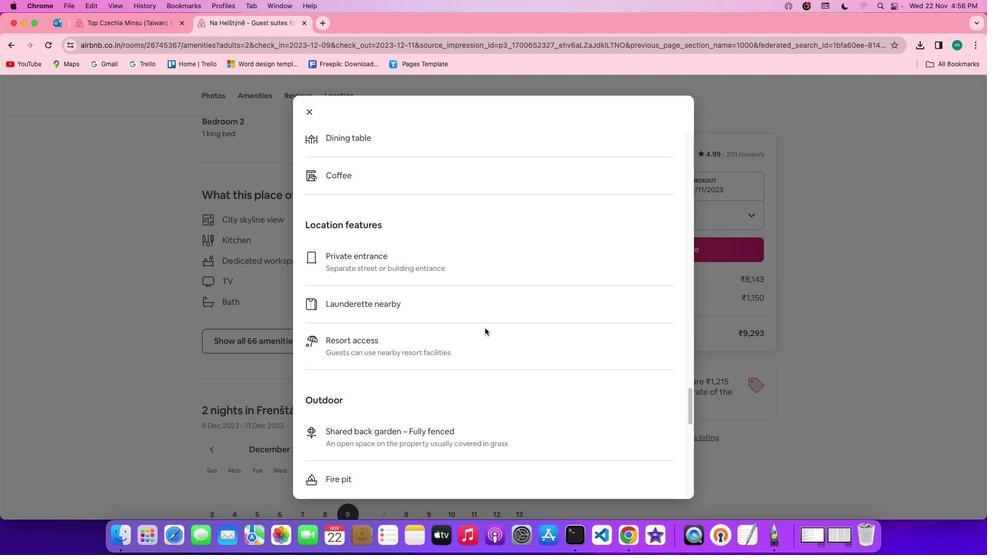 
Action: Mouse scrolled (485, 328) with delta (0, -2)
Screenshot: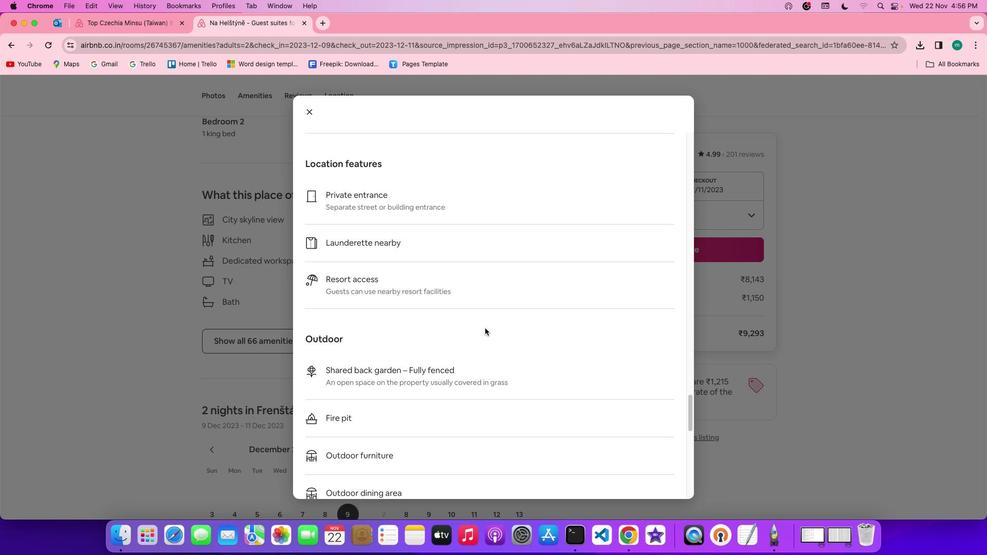 
Action: Mouse scrolled (485, 328) with delta (0, 0)
Screenshot: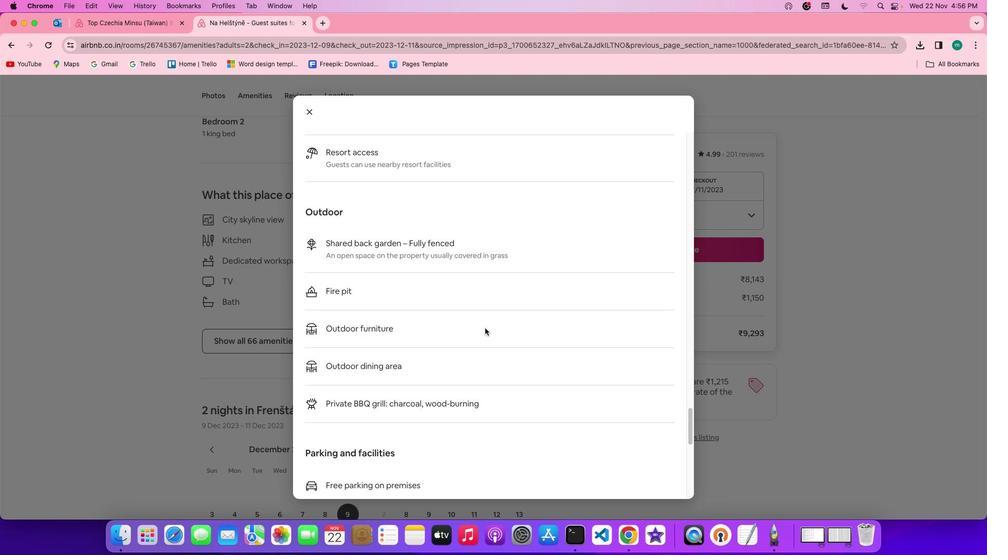 
Action: Mouse scrolled (485, 328) with delta (0, 0)
Screenshot: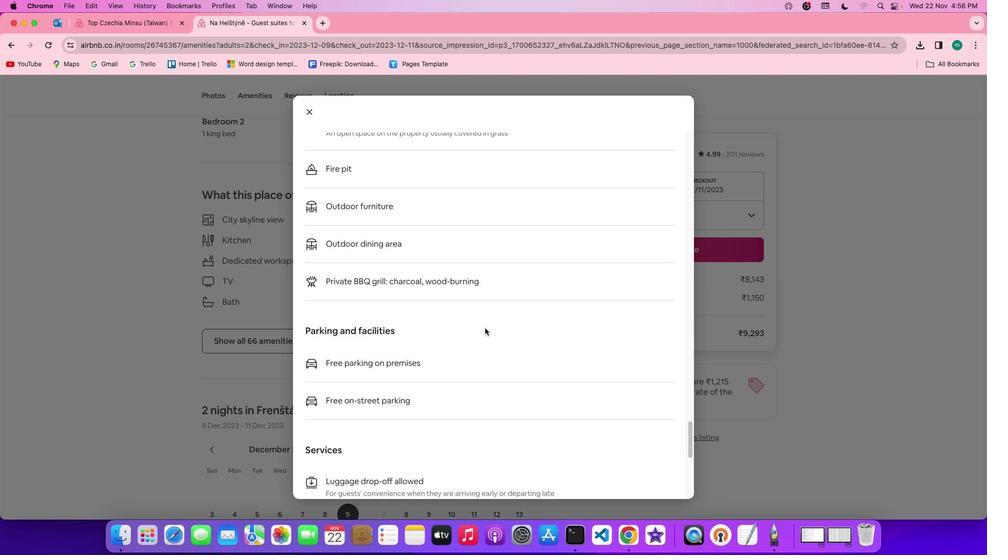 
Action: Mouse scrolled (485, 328) with delta (0, -1)
Screenshot: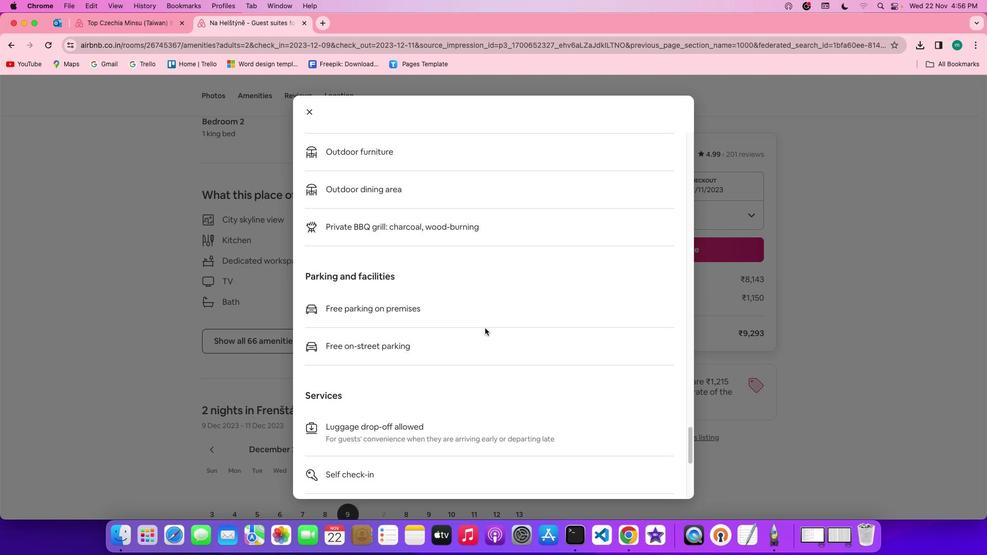 
Action: Mouse scrolled (485, 328) with delta (0, -2)
Screenshot: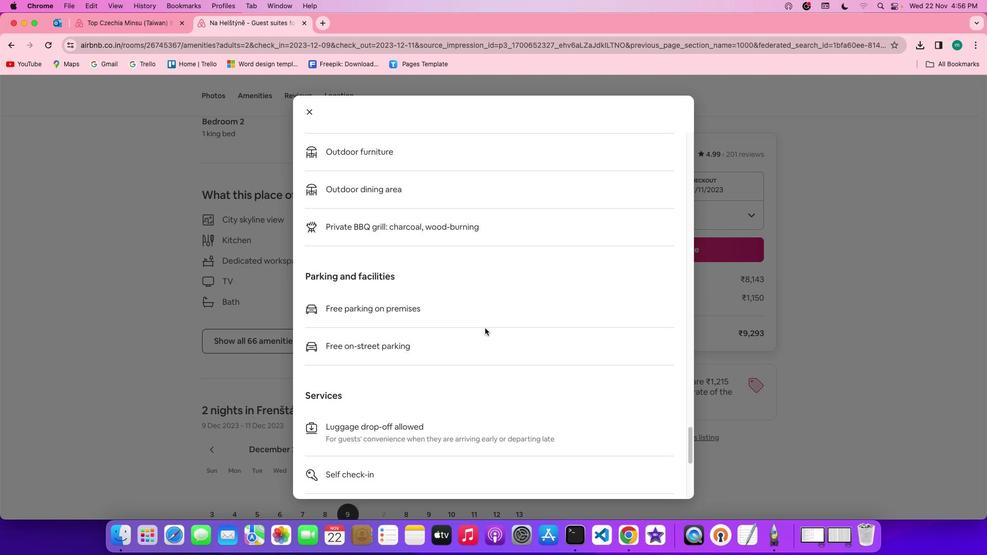 
Action: Mouse scrolled (485, 328) with delta (0, -2)
Screenshot: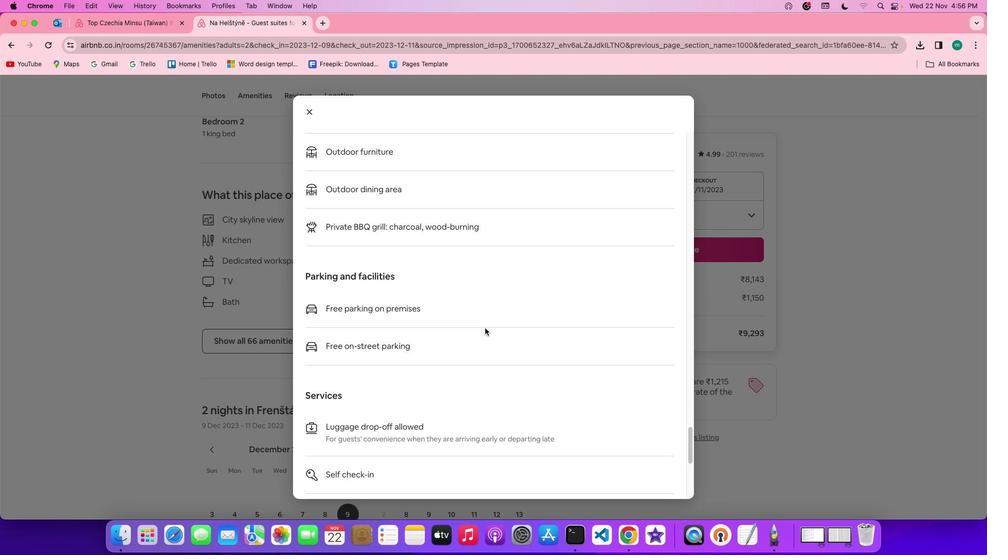 
Action: Mouse scrolled (485, 328) with delta (0, 0)
Screenshot: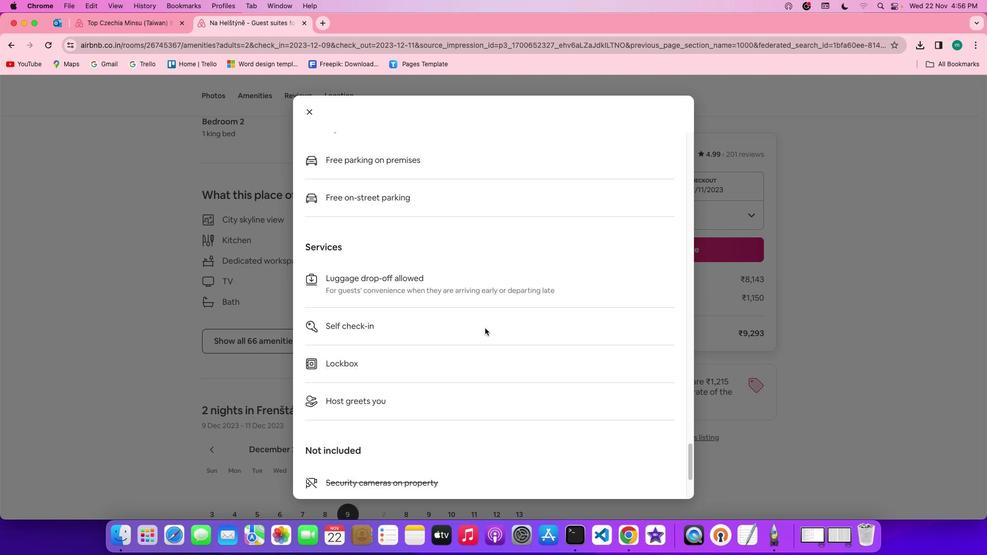 
Action: Mouse scrolled (485, 328) with delta (0, 0)
Screenshot: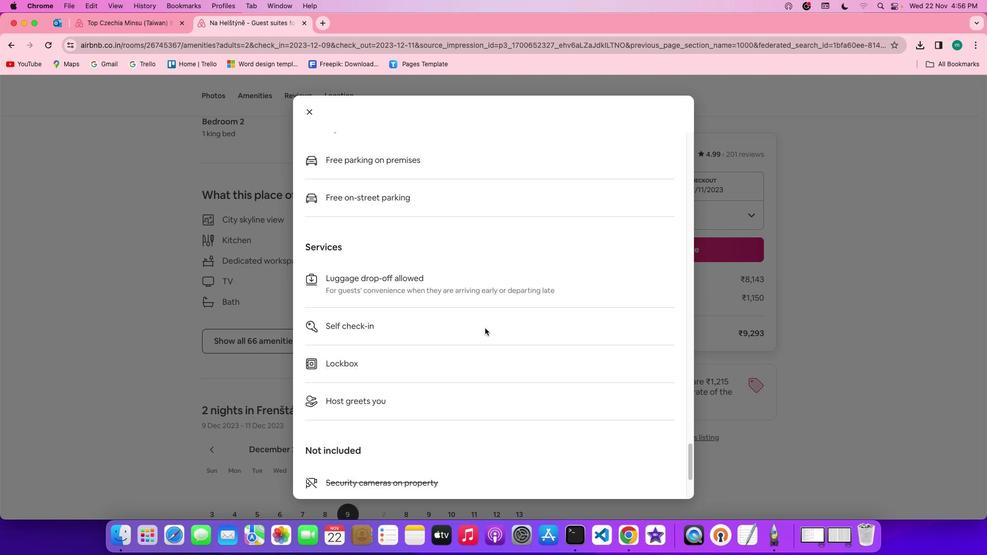 
Action: Mouse scrolled (485, 328) with delta (0, -1)
Screenshot: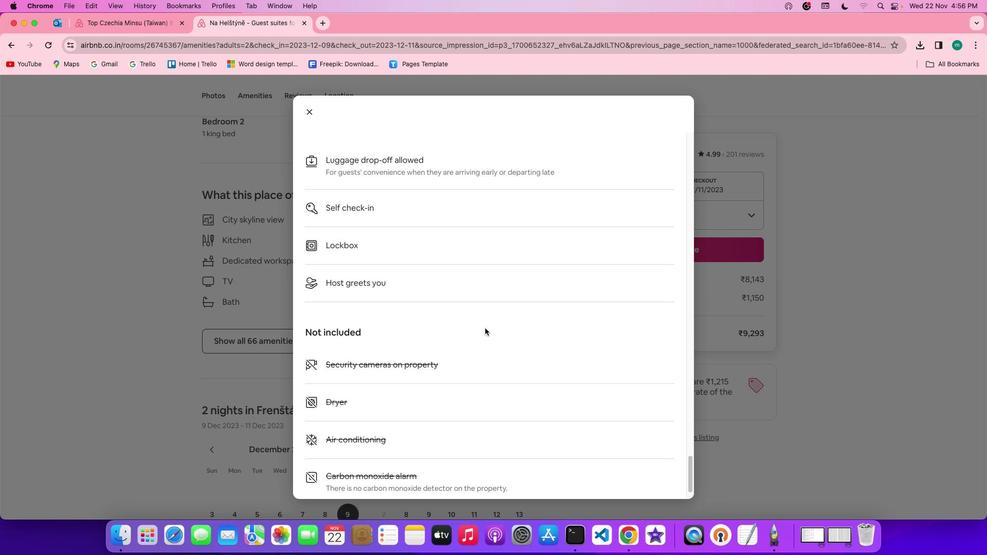 
Action: Mouse scrolled (485, 328) with delta (0, -2)
Screenshot: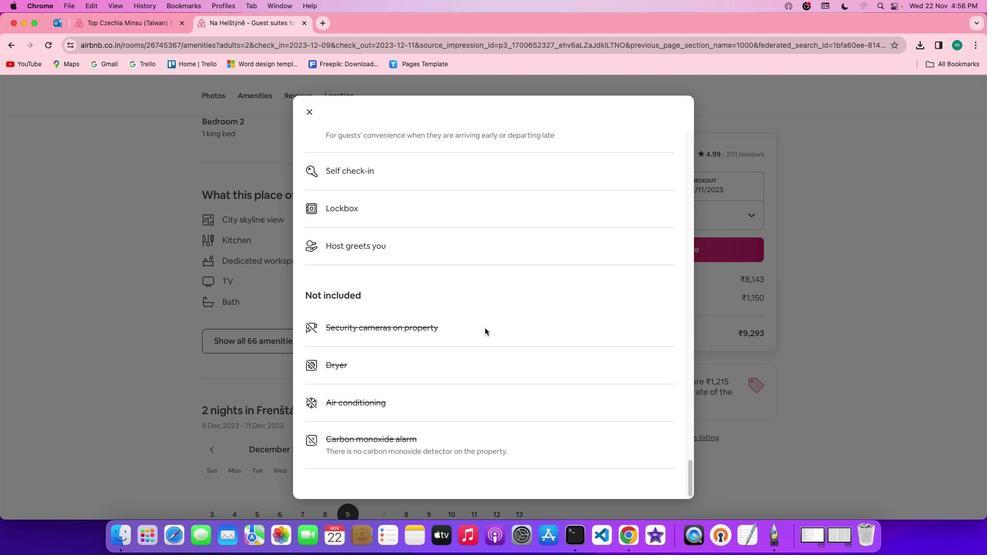 
Action: Mouse scrolled (485, 328) with delta (0, -2)
Screenshot: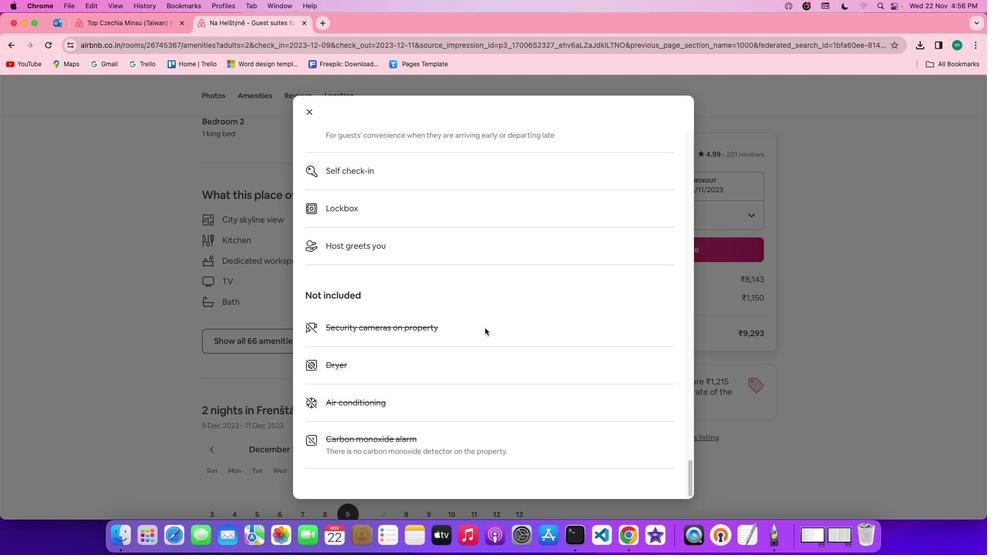 
Action: Mouse scrolled (485, 328) with delta (0, 0)
Screenshot: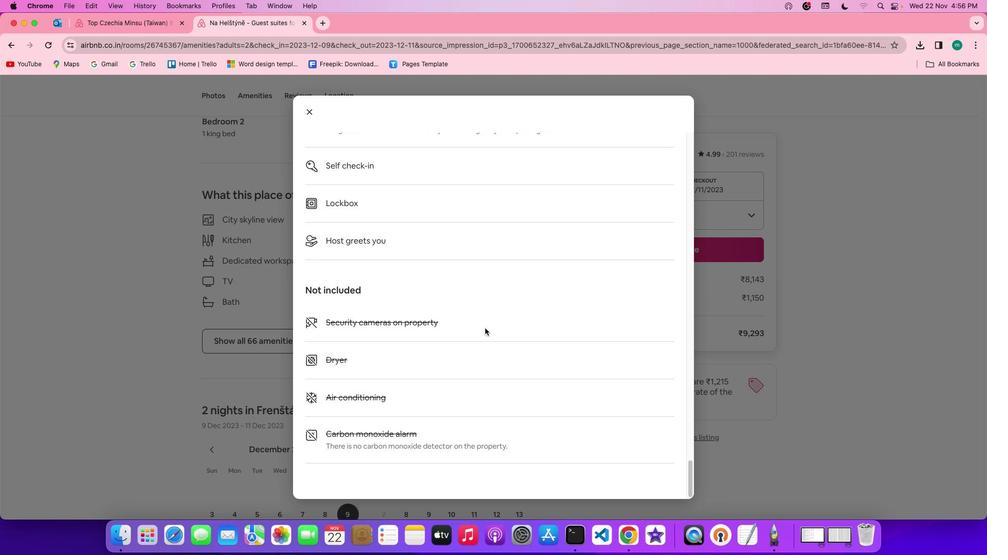 
Action: Mouse scrolled (485, 328) with delta (0, 0)
Screenshot: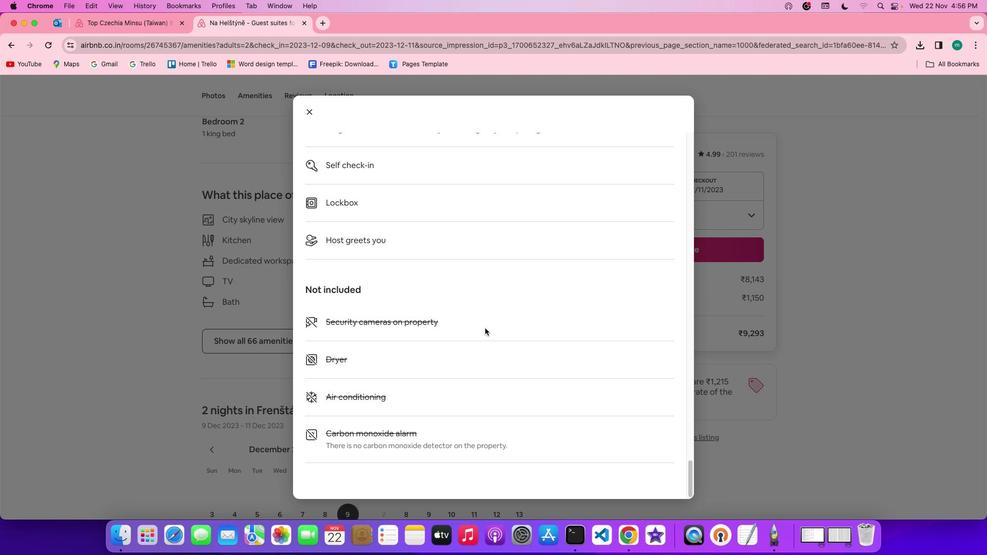 
Action: Mouse scrolled (485, 328) with delta (0, -1)
Screenshot: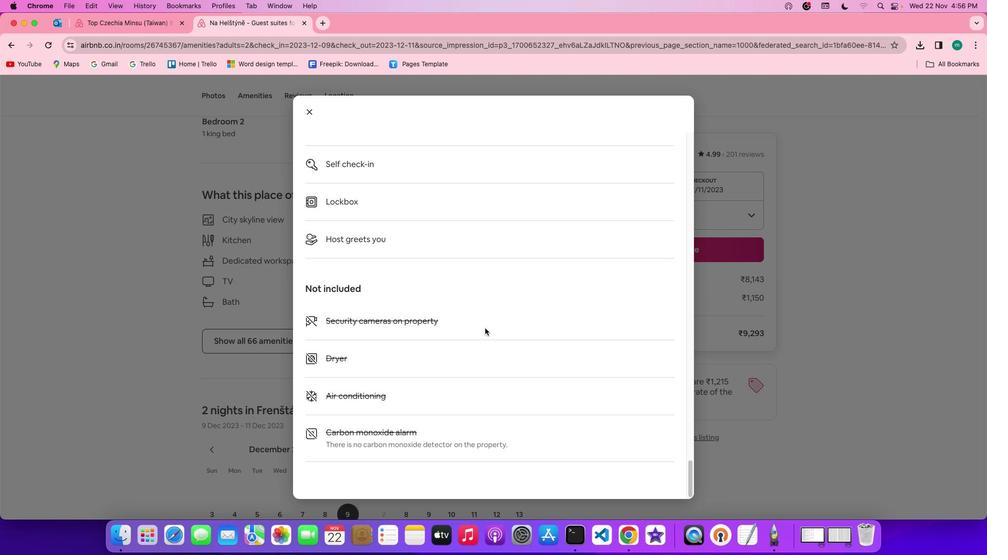 
Action: Mouse scrolled (485, 328) with delta (0, -2)
Screenshot: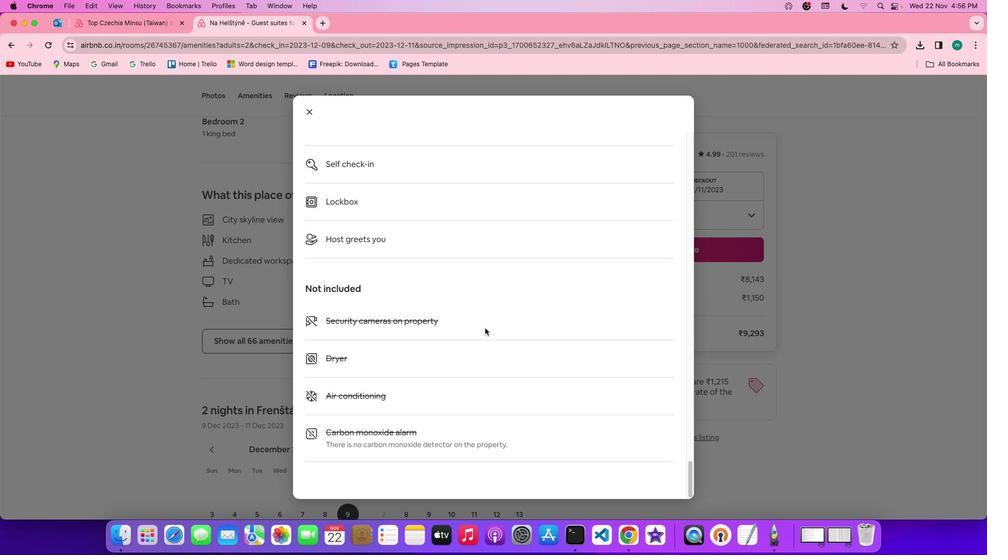 
Action: Mouse scrolled (485, 328) with delta (0, -2)
